 Task: Buy 5 Gum Stimulators from Oral Care section under best seller category for shipping address: Kaitlyn Wright, 2773 Fieldcrest Road, New York, New York 10005, Cell Number 6318992398. Pay from credit card ending with 7965, CVV 549
Action: Mouse moved to (961, 146)
Screenshot: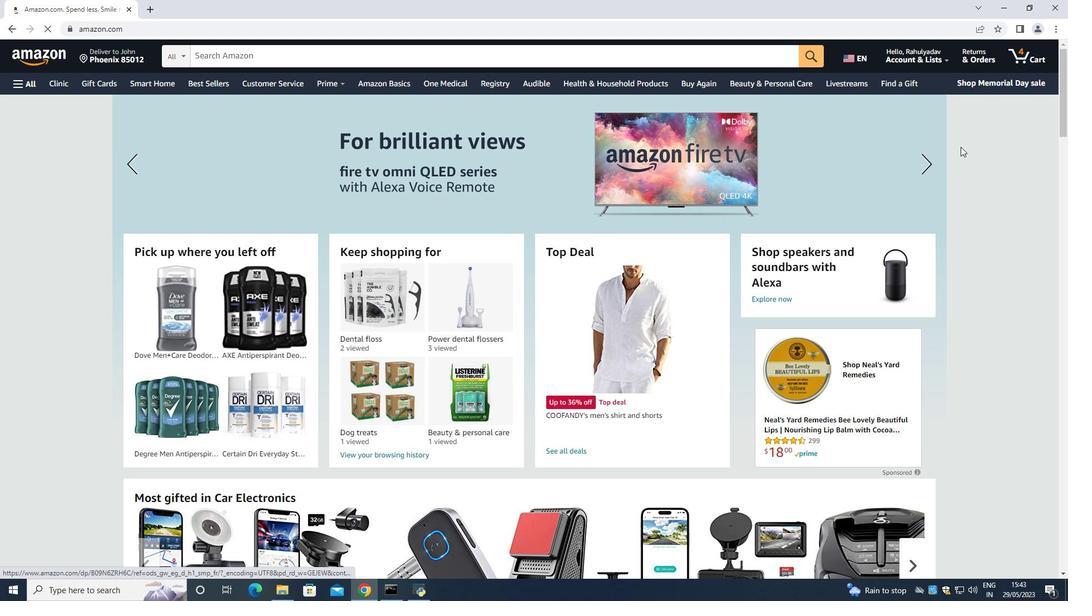 
Action: Key pressed <Key.shift><Key.shift>Gum<Key.space>
Screenshot: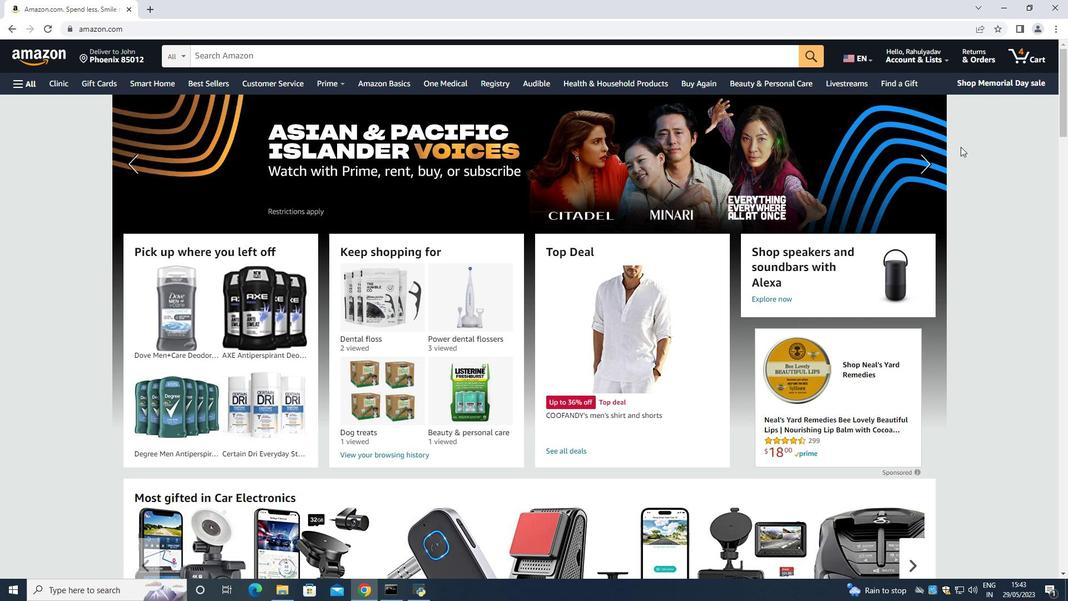 
Action: Mouse moved to (994, 115)
Screenshot: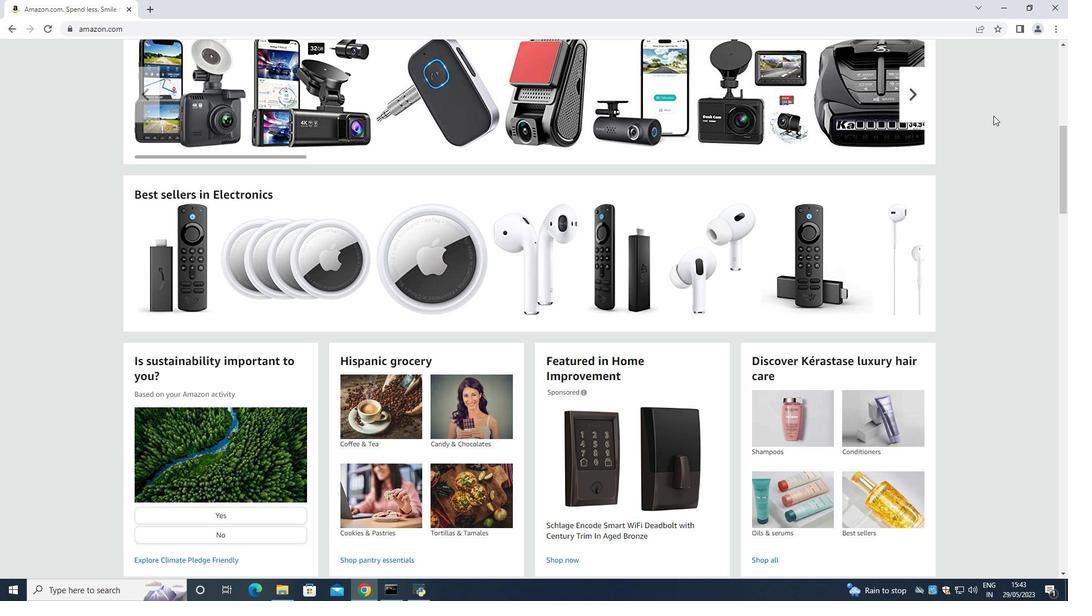 
Action: Mouse scrolled (994, 116) with delta (0, 0)
Screenshot: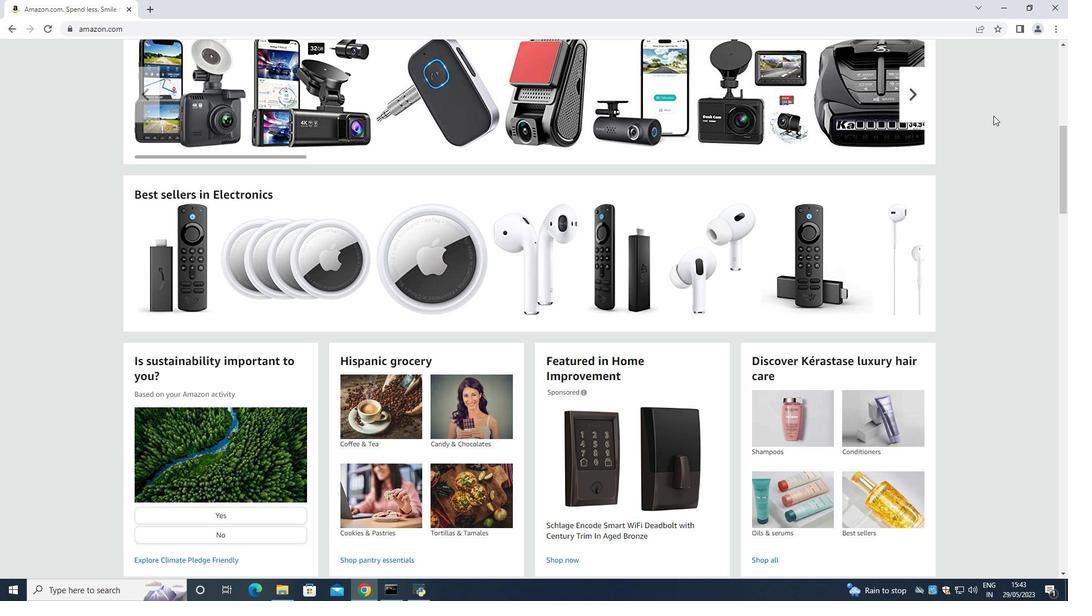 
Action: Mouse scrolled (994, 116) with delta (0, 0)
Screenshot: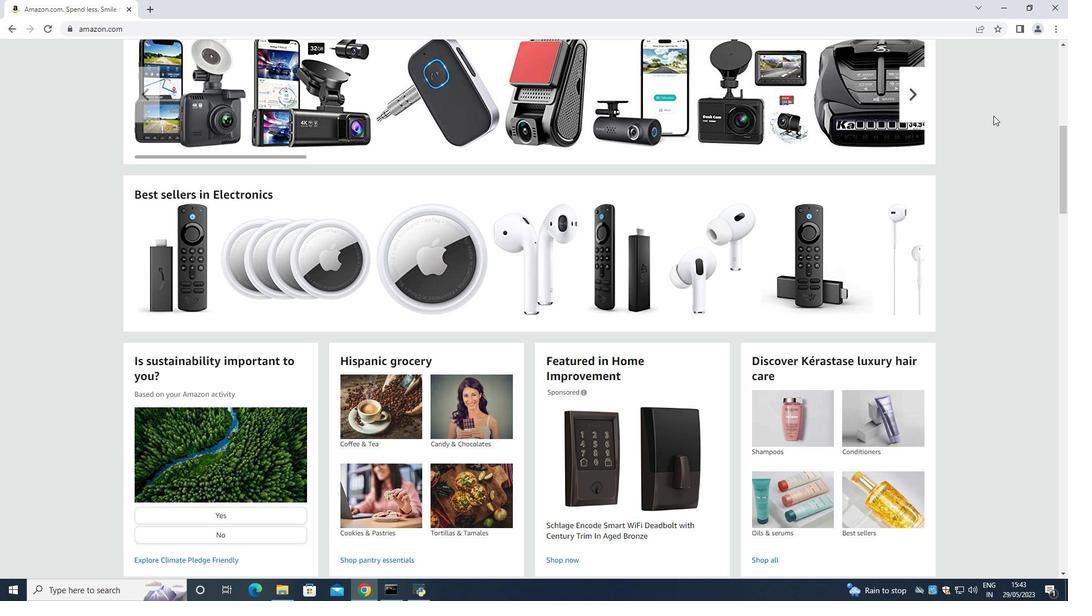 
Action: Mouse scrolled (994, 116) with delta (0, 0)
Screenshot: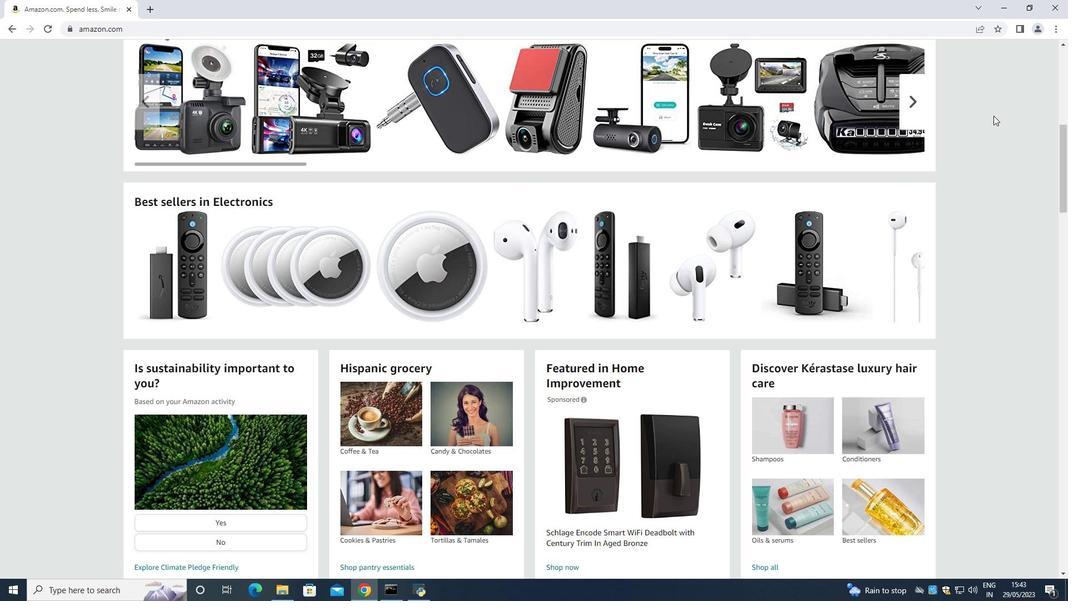 
Action: Mouse scrolled (994, 116) with delta (0, 0)
Screenshot: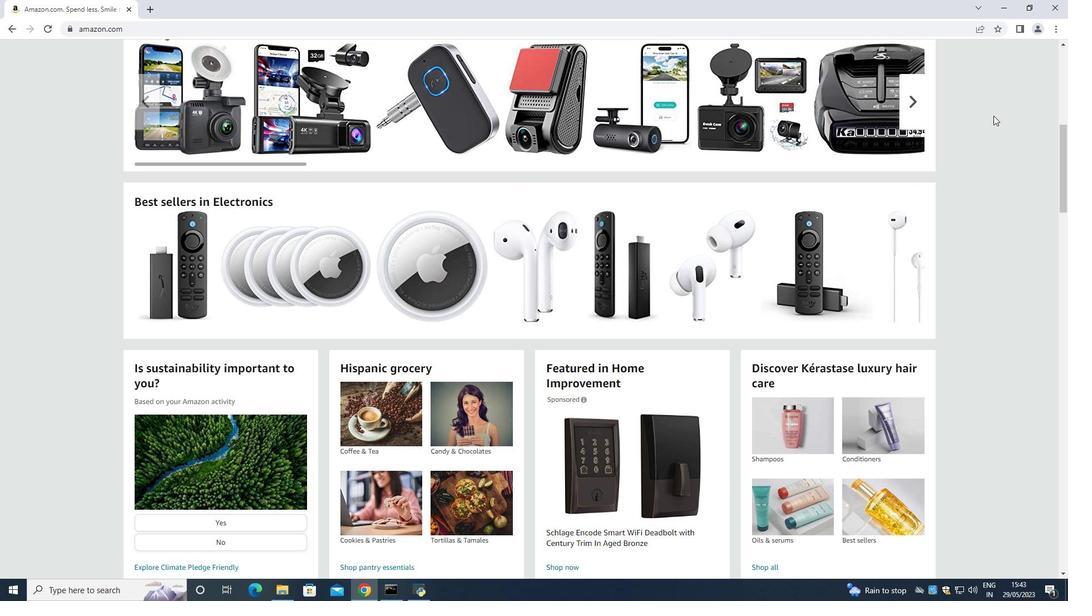 
Action: Mouse moved to (465, 69)
Screenshot: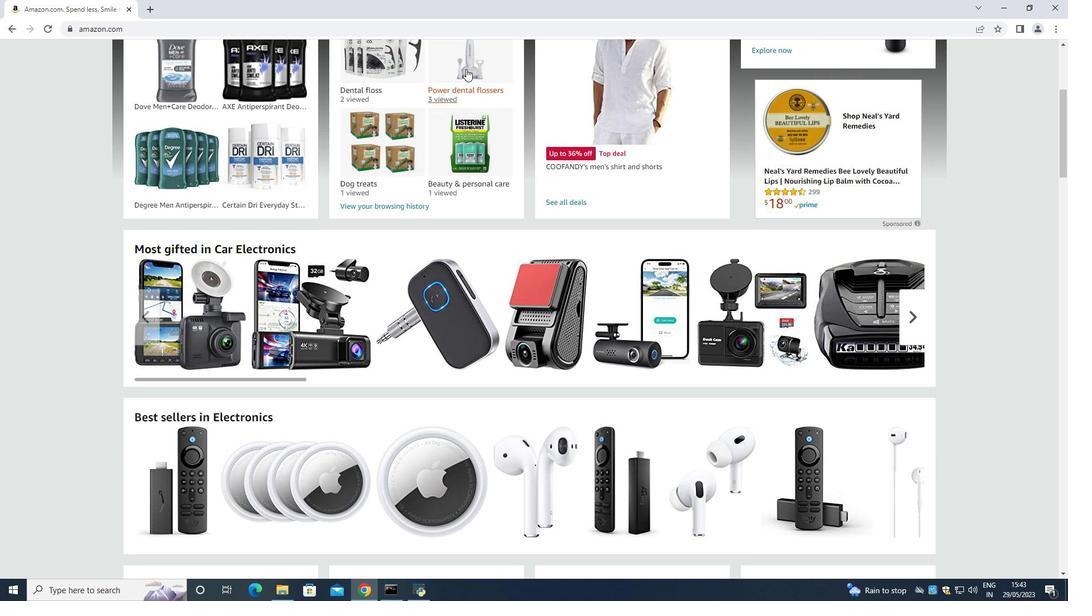 
Action: Mouse scrolled (465, 69) with delta (0, 0)
Screenshot: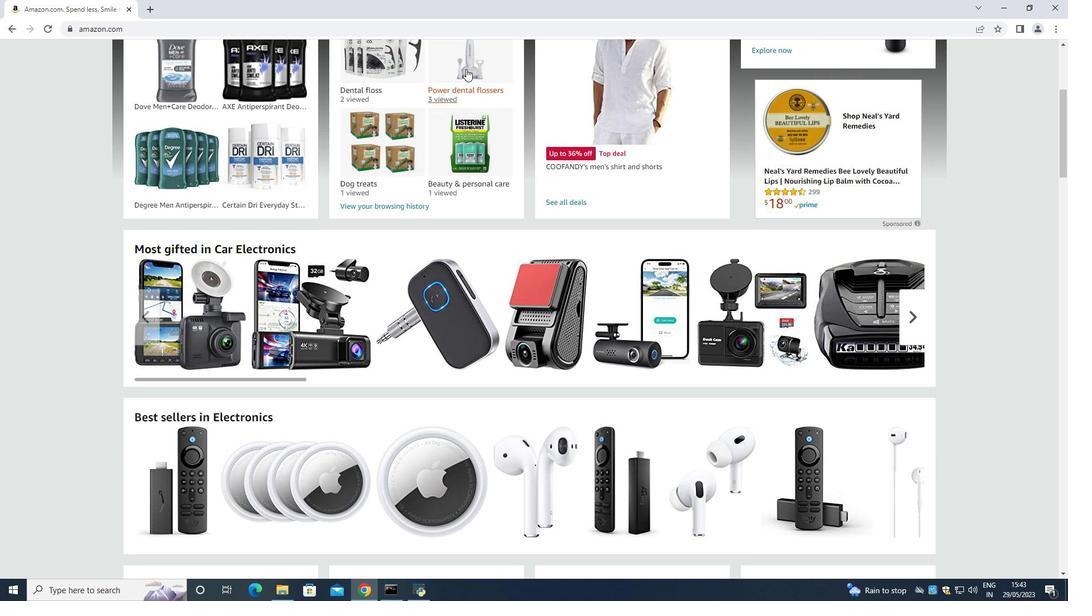 
Action: Mouse scrolled (465, 69) with delta (0, 0)
Screenshot: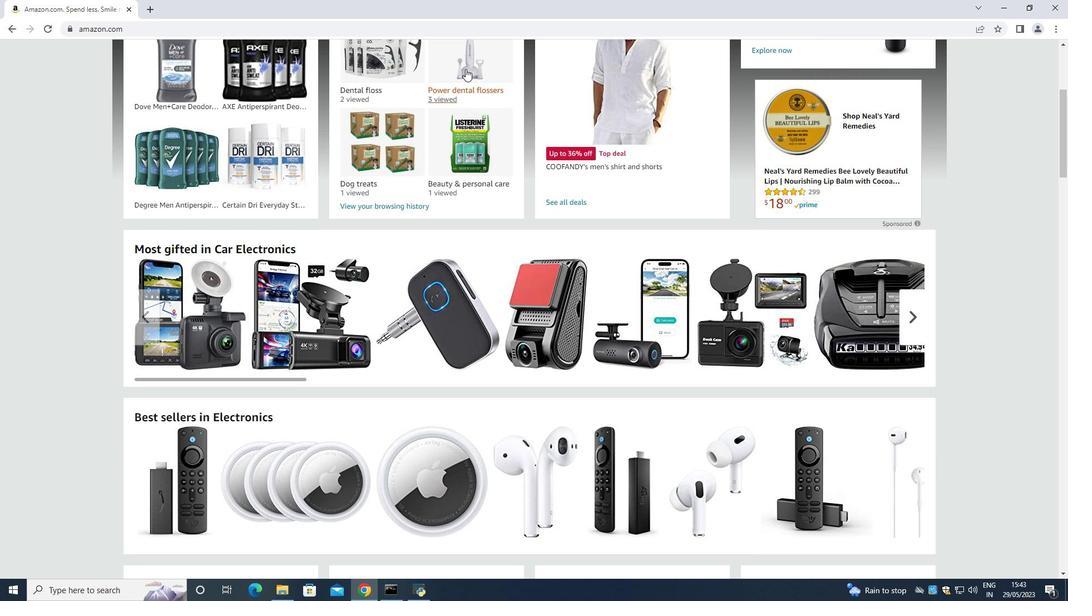 
Action: Mouse scrolled (465, 69) with delta (0, 0)
Screenshot: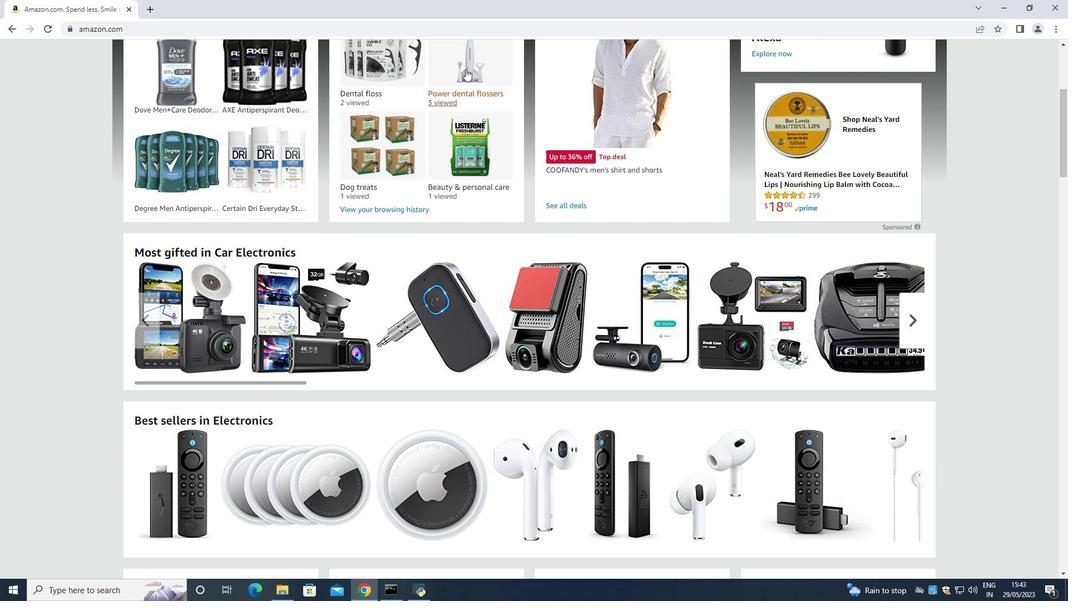 
Action: Mouse moved to (481, 142)
Screenshot: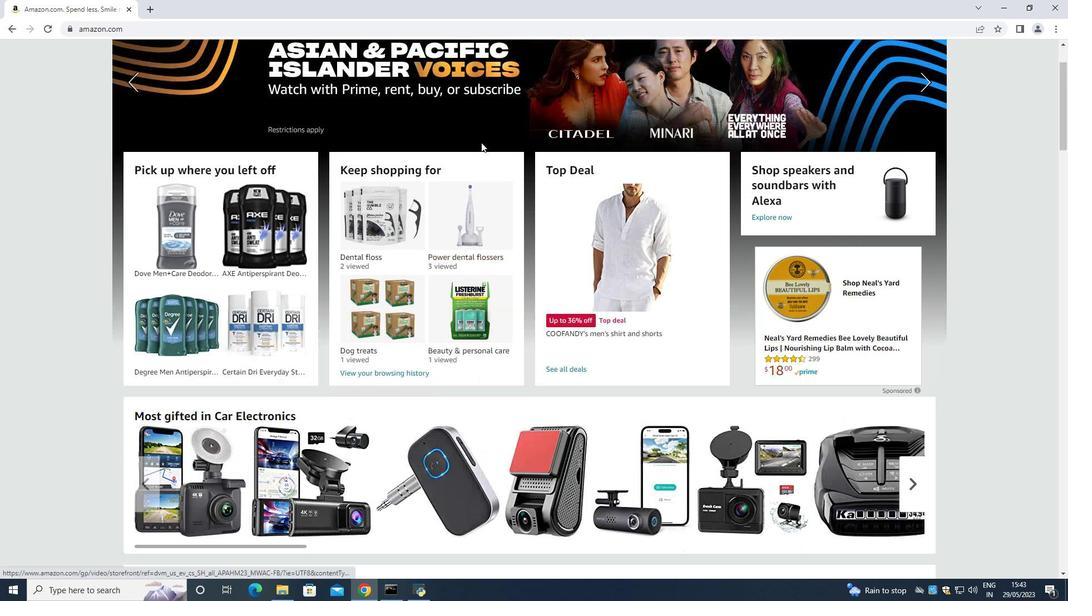 
Action: Mouse scrolled (481, 143) with delta (0, 0)
Screenshot: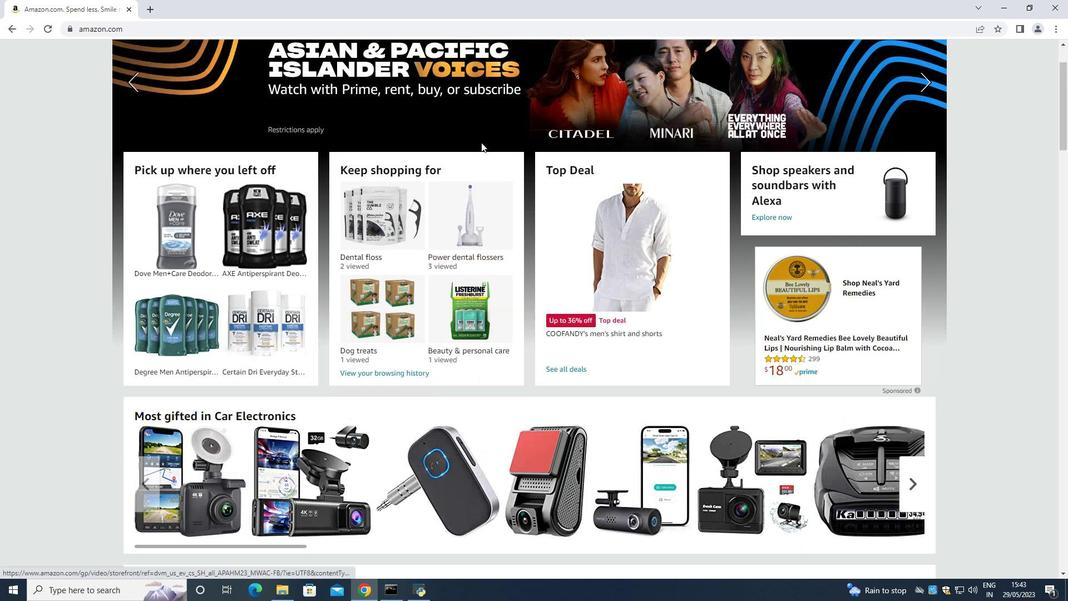 
Action: Mouse scrolled (481, 143) with delta (0, 0)
Screenshot: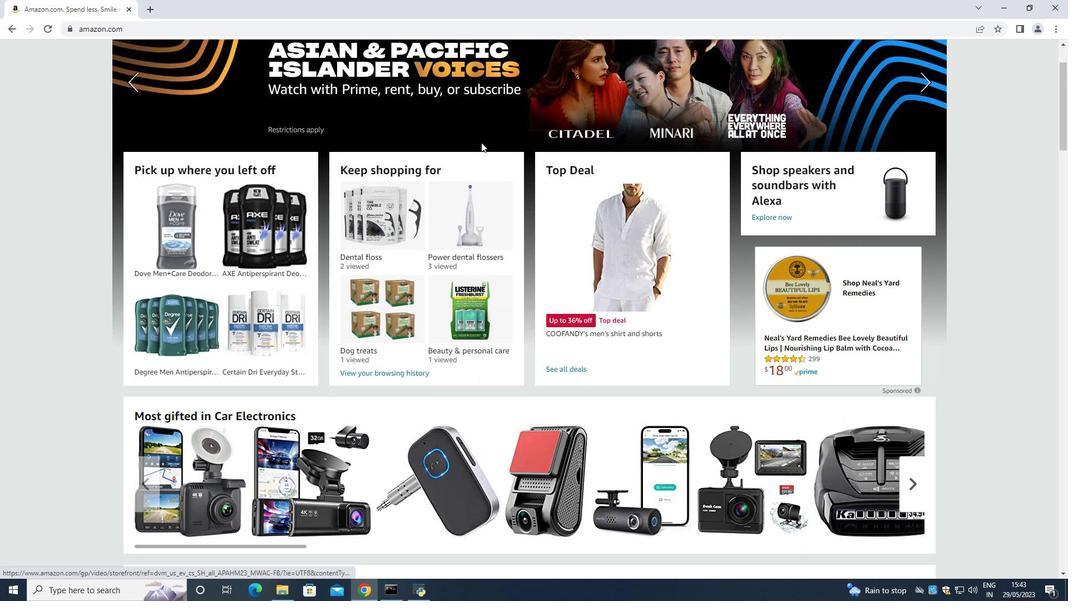
Action: Mouse scrolled (481, 143) with delta (0, 0)
Screenshot: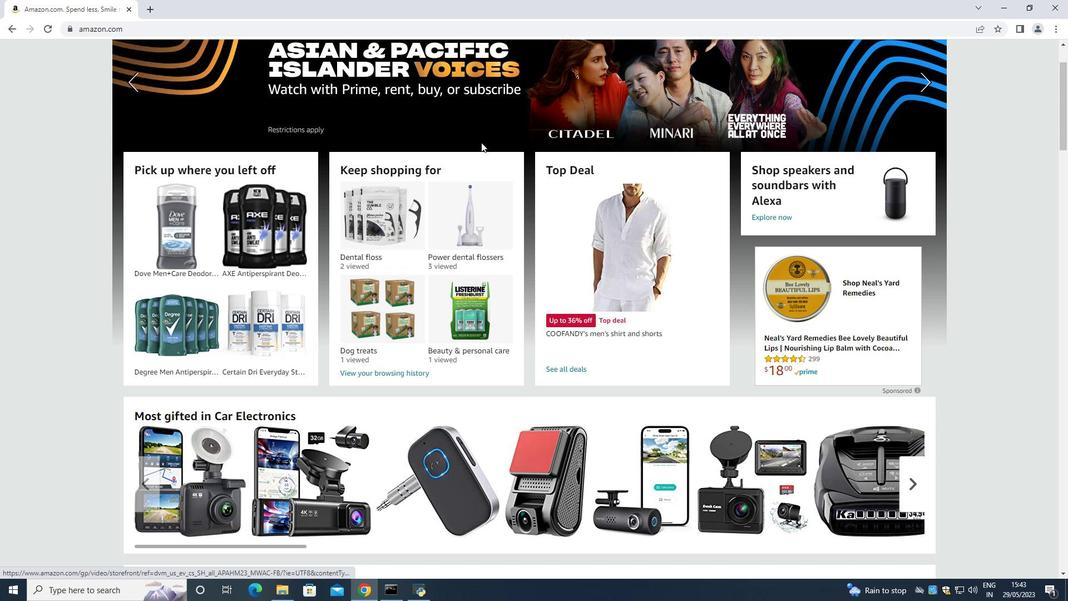 
Action: Mouse moved to (480, 142)
Screenshot: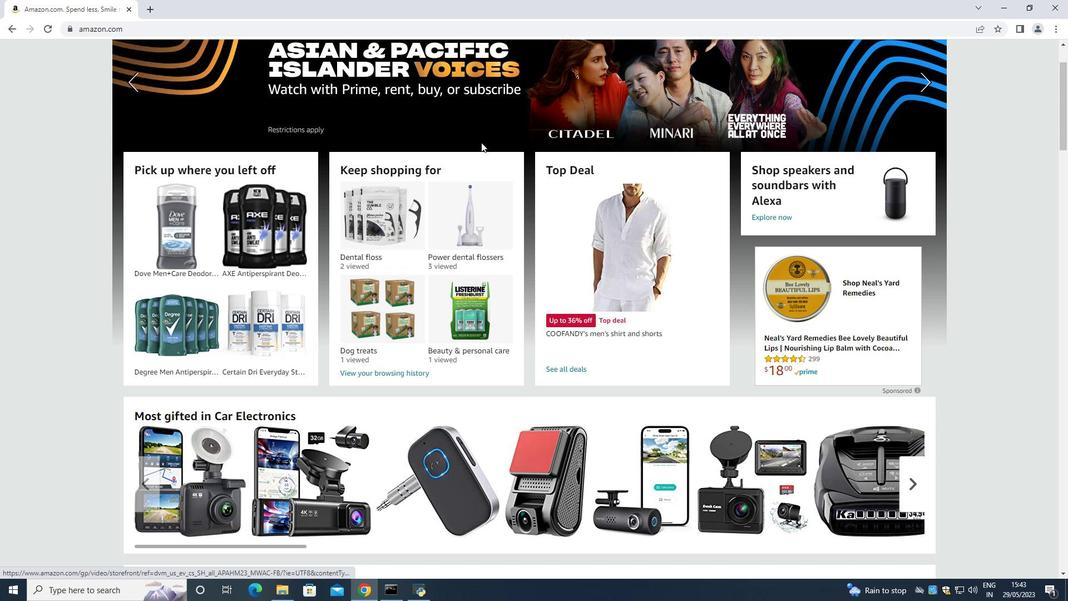 
Action: Mouse scrolled (480, 143) with delta (0, 0)
Screenshot: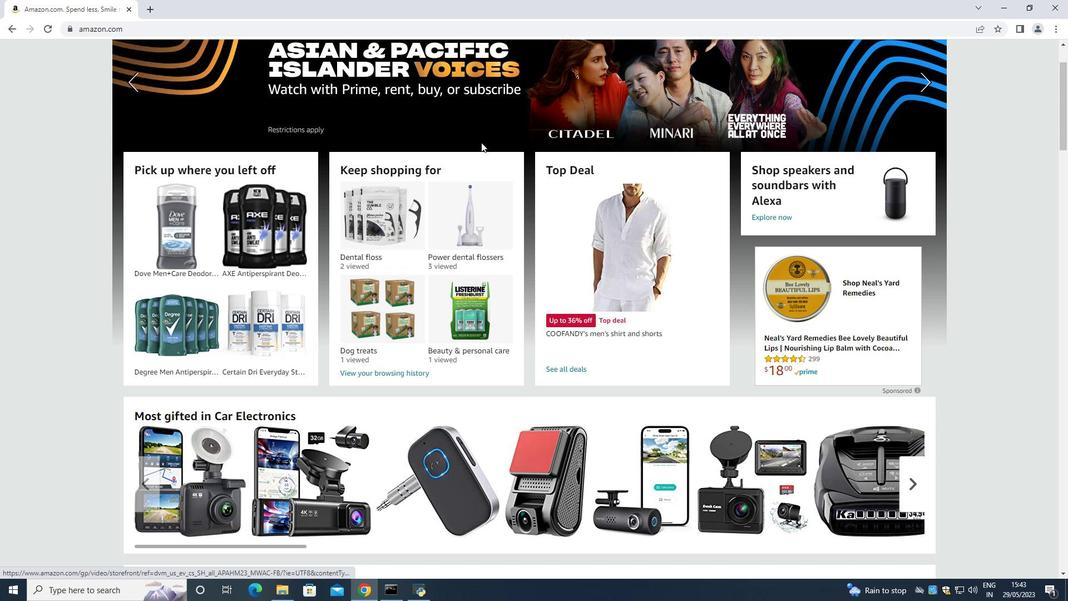 
Action: Mouse moved to (478, 125)
Screenshot: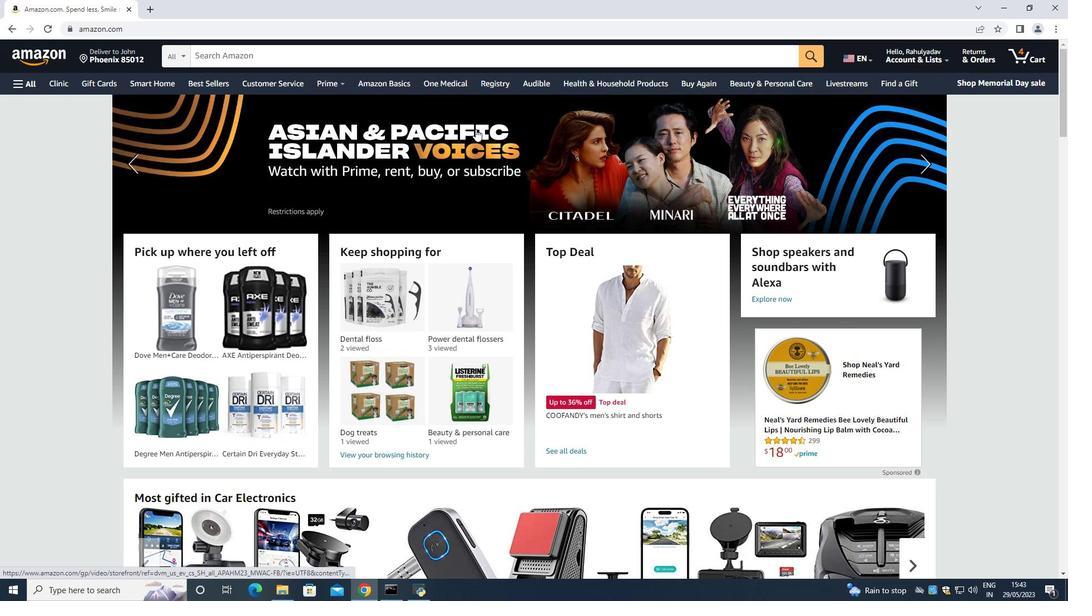 
Action: Mouse scrolled (478, 126) with delta (0, 0)
Screenshot: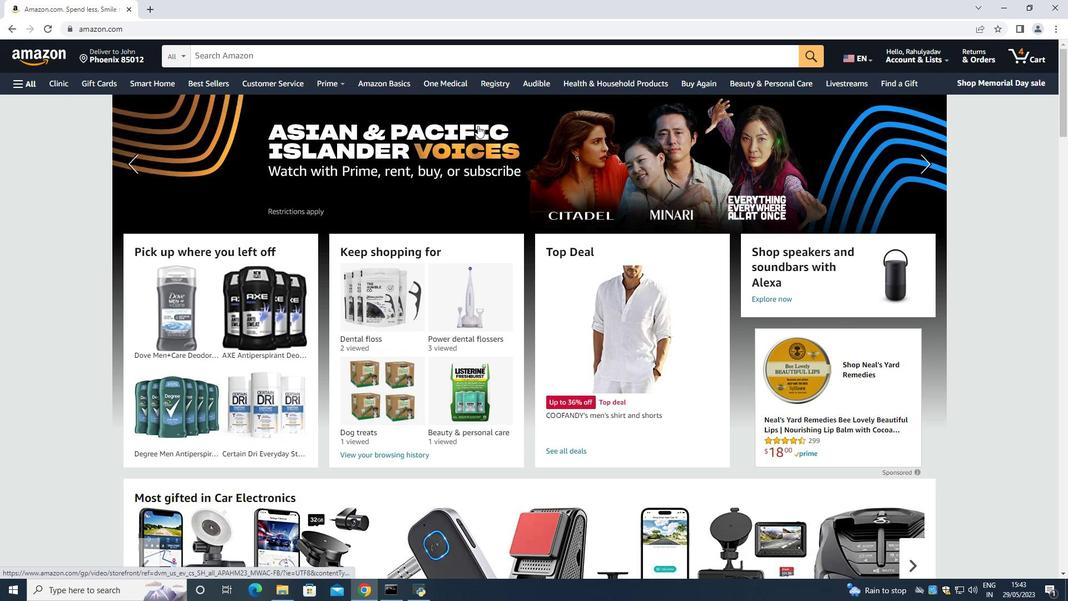 
Action: Mouse scrolled (478, 126) with delta (0, 0)
Screenshot: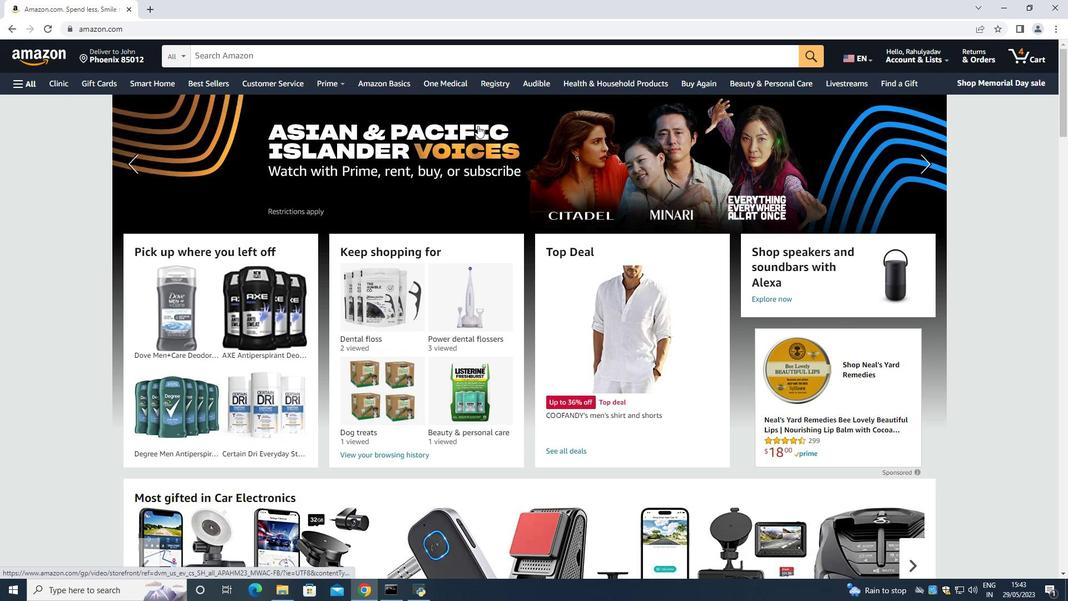 
Action: Mouse scrolled (478, 126) with delta (0, 0)
Screenshot: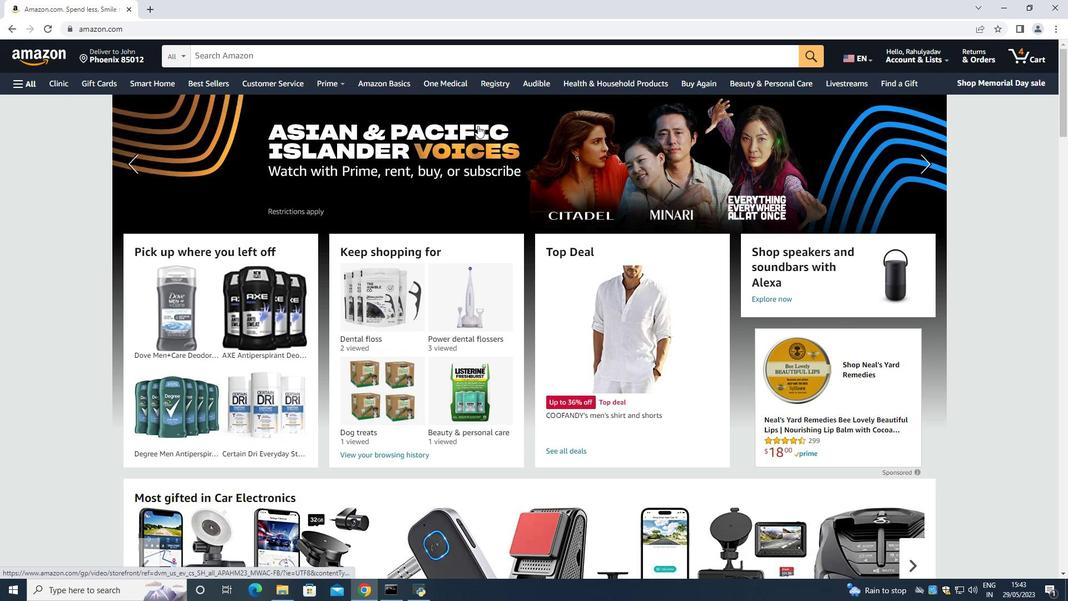 
Action: Mouse scrolled (478, 126) with delta (0, 0)
Screenshot: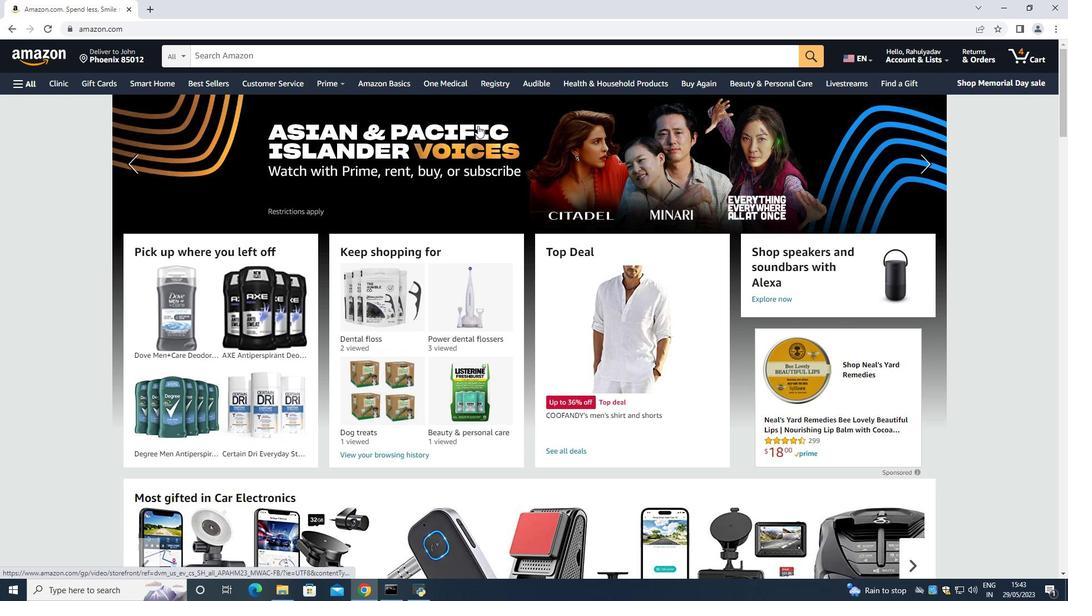 
Action: Mouse scrolled (478, 126) with delta (0, 0)
Screenshot: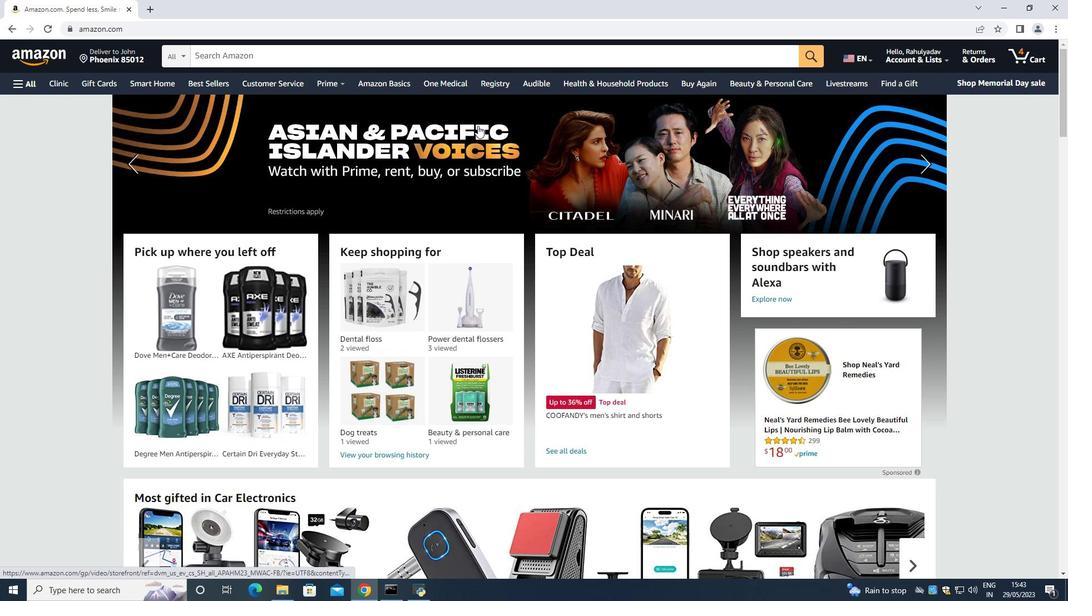 
Action: Mouse moved to (420, 47)
Screenshot: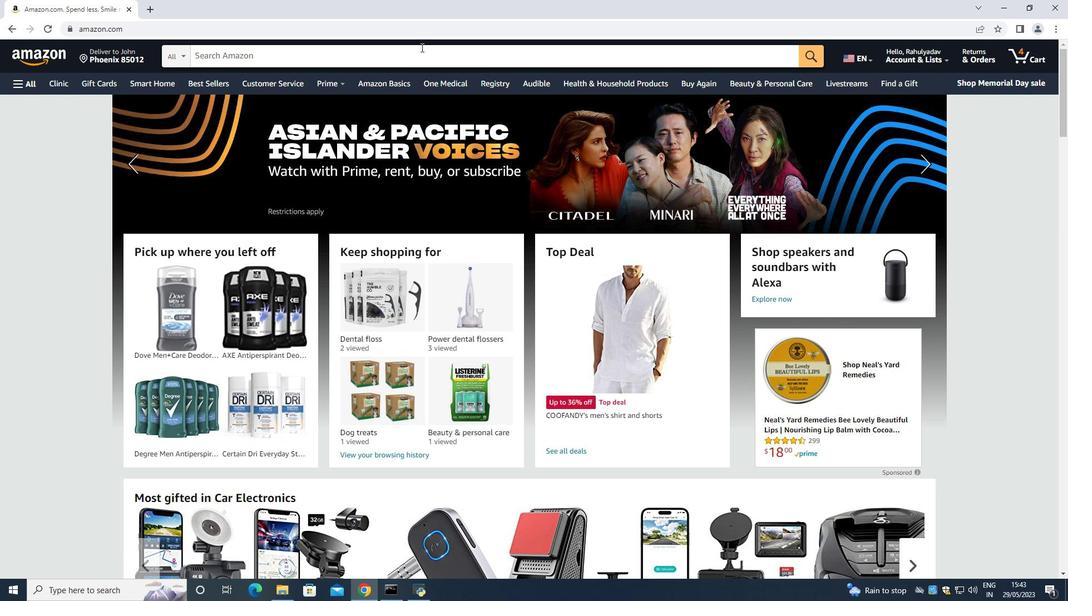 
Action: Mouse pressed left at (420, 47)
Screenshot: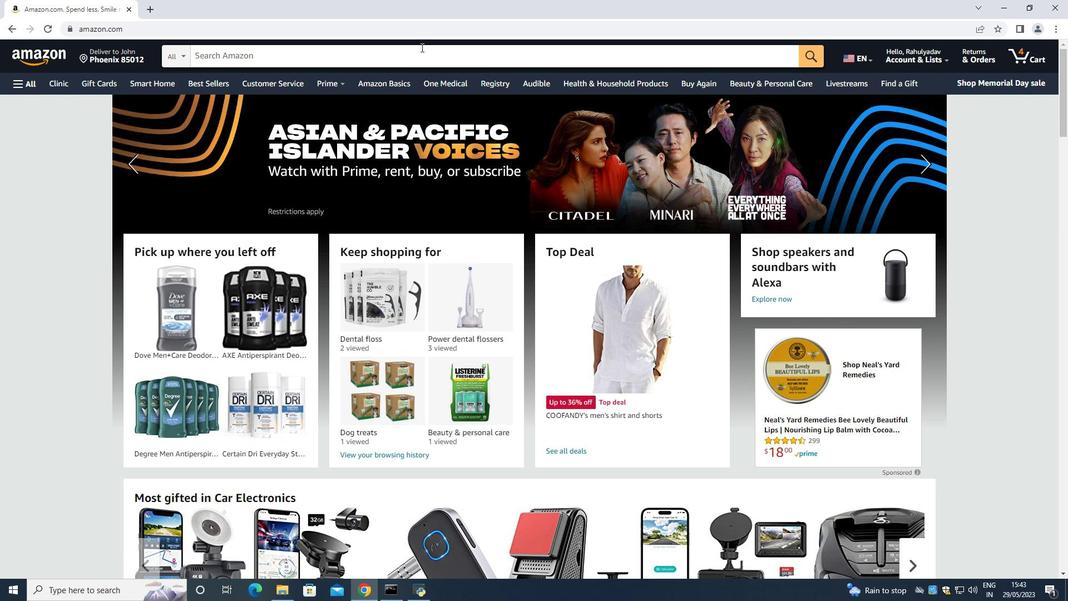 
Action: Mouse moved to (420, 53)
Screenshot: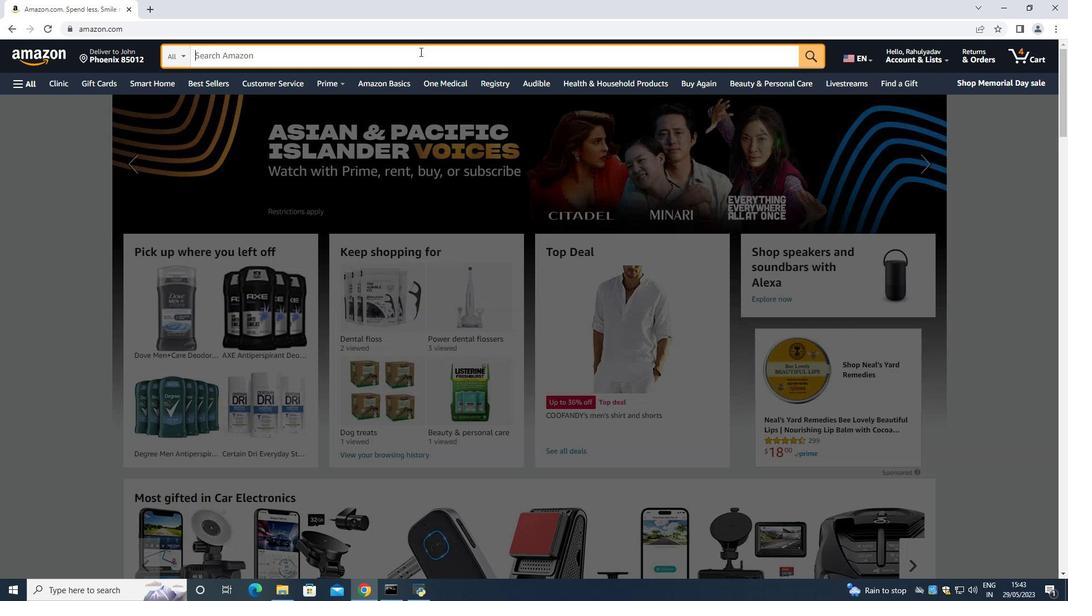 
Action: Key pressed <Key.shift>G
Screenshot: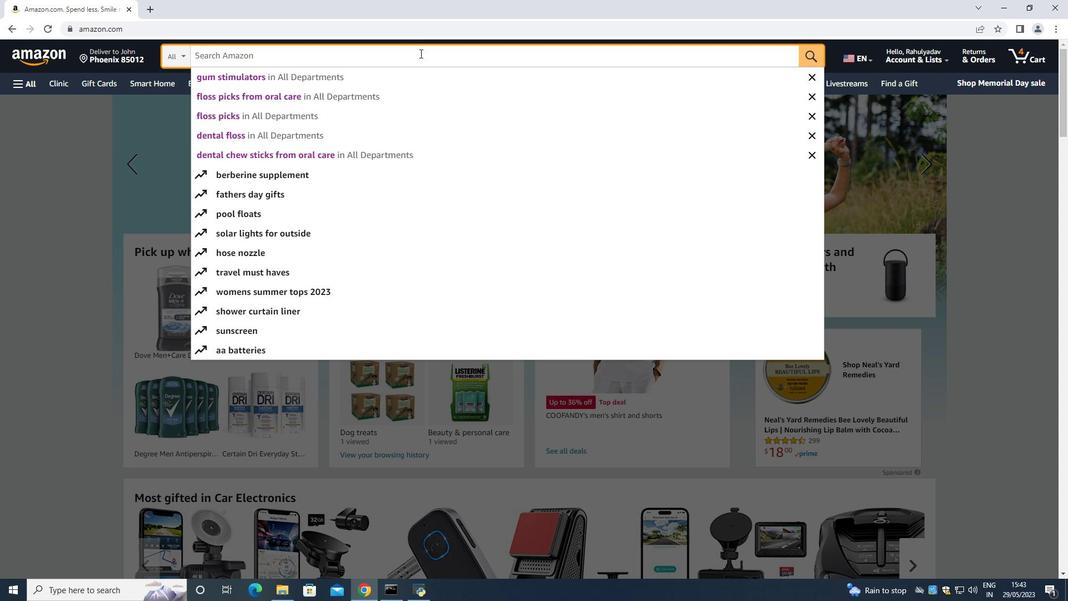 
Action: Mouse moved to (419, 53)
Screenshot: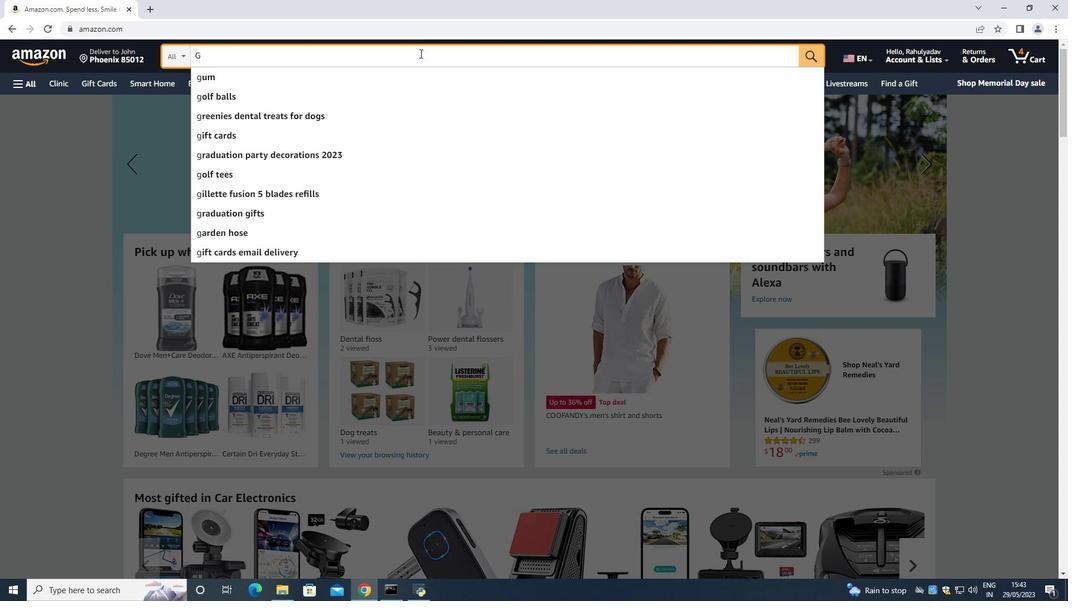 
Action: Key pressed um<Key.space><Key.shift>Stimulator<Key.space><Key.enter>
Screenshot: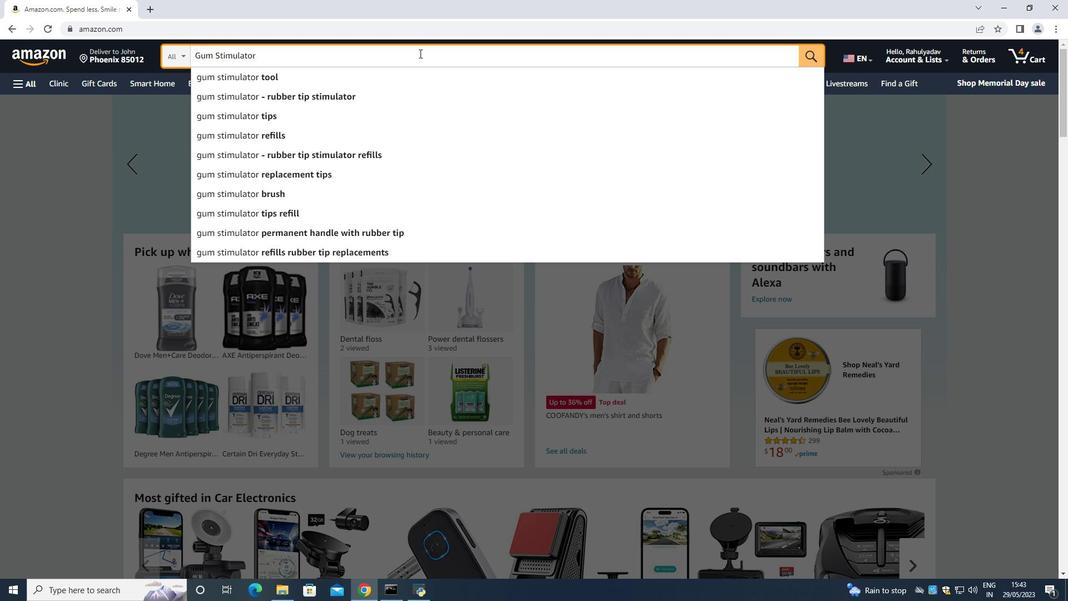 
Action: Mouse moved to (27, 278)
Screenshot: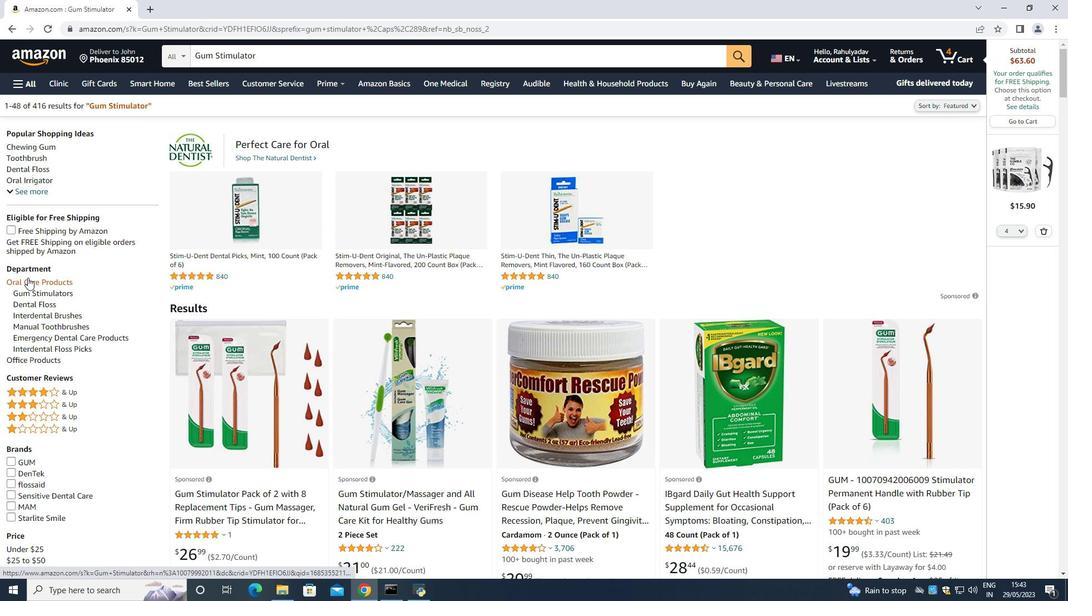 
Action: Mouse pressed left at (27, 278)
Screenshot: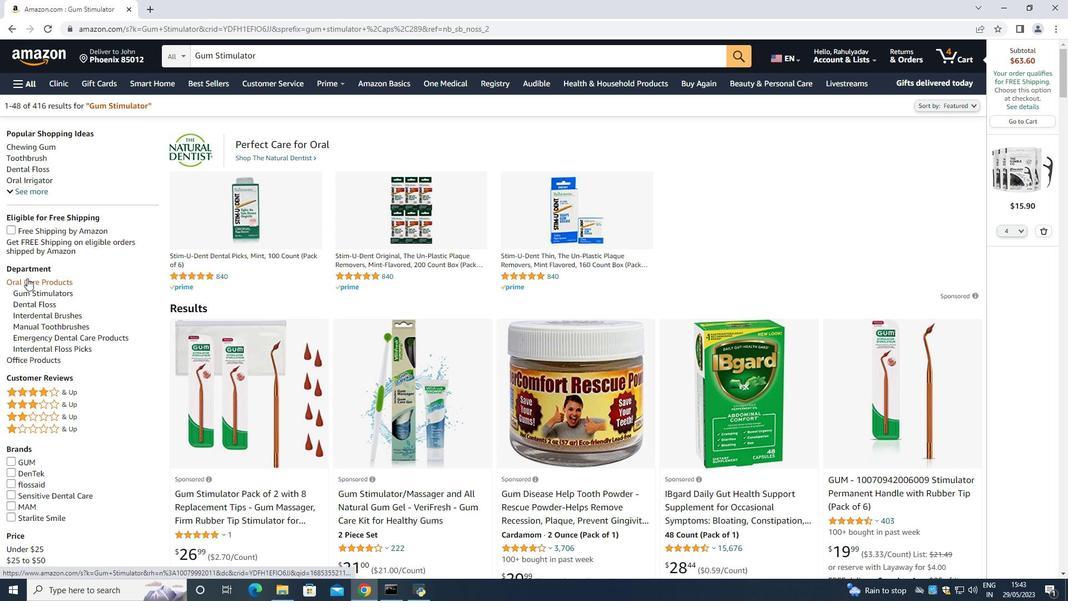 
Action: Mouse moved to (238, 422)
Screenshot: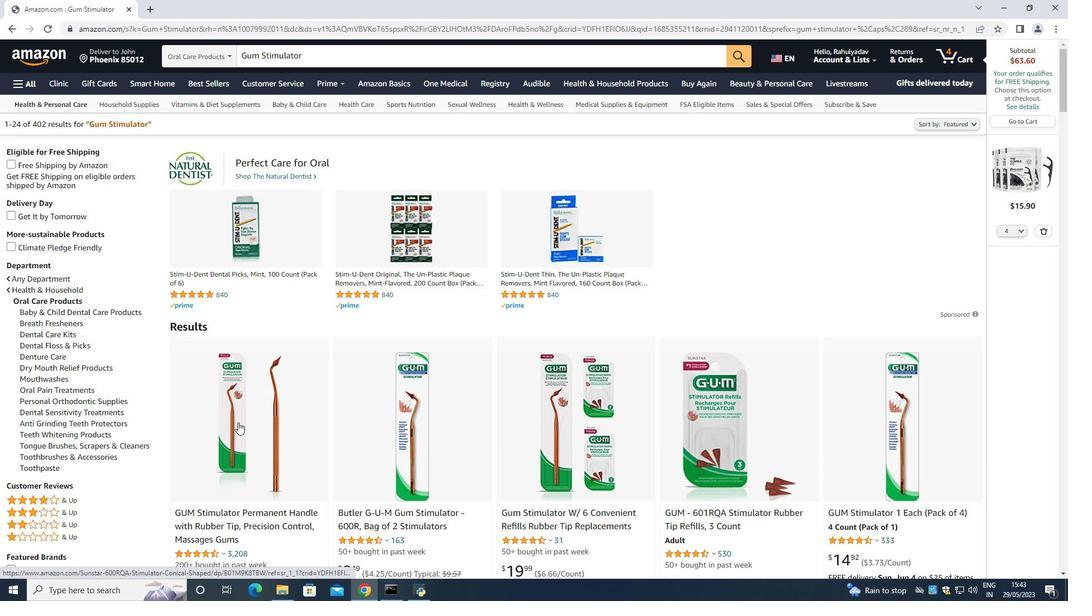 
Action: Mouse scrolled (238, 421) with delta (0, 0)
Screenshot: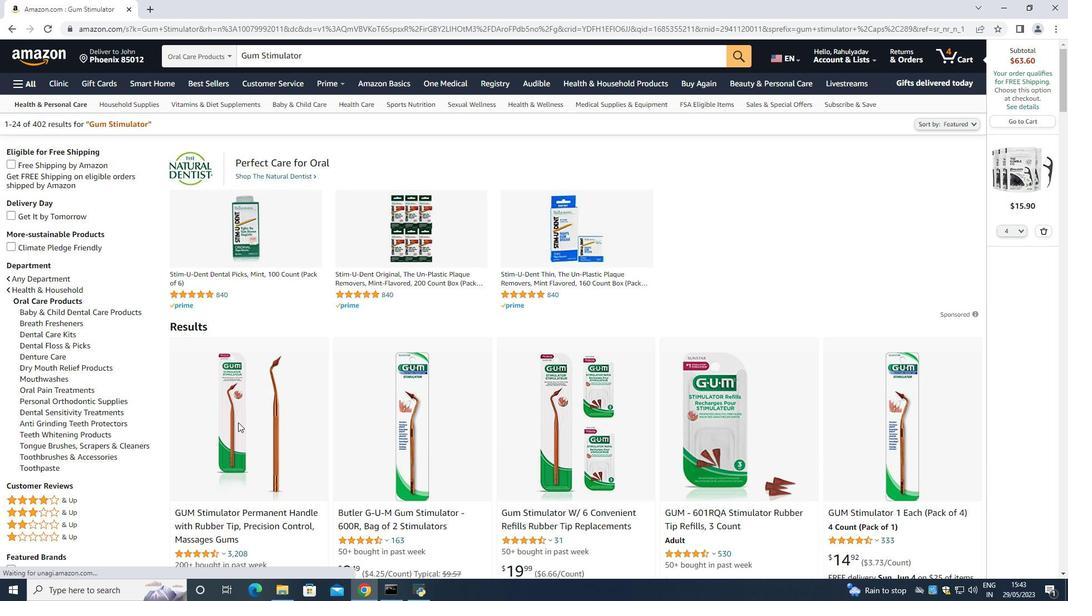 
Action: Mouse moved to (409, 439)
Screenshot: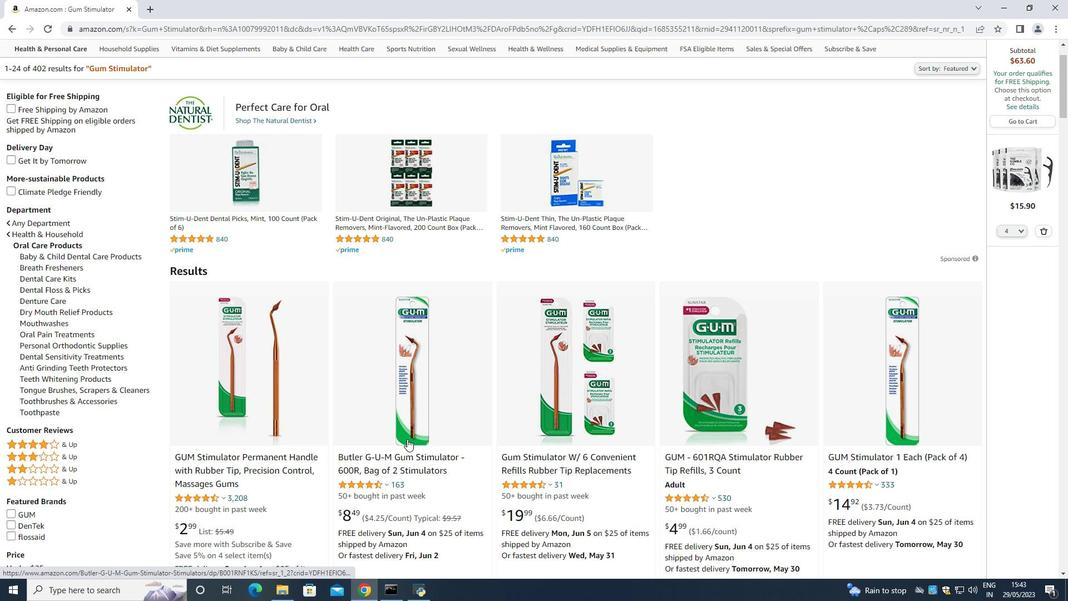 
Action: Mouse scrolled (409, 438) with delta (0, 0)
Screenshot: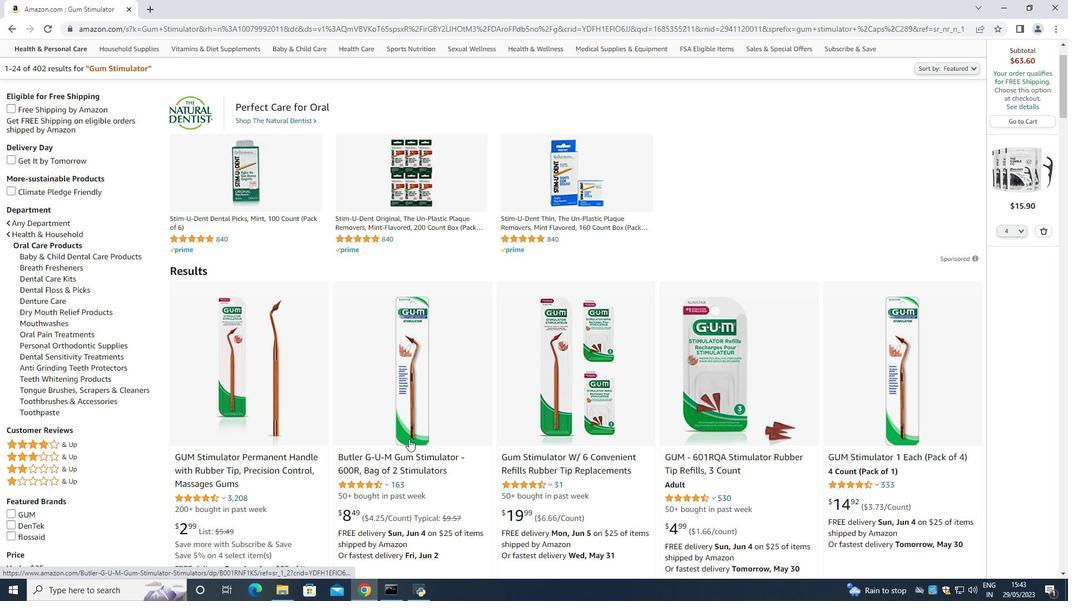 
Action: Mouse moved to (513, 437)
Screenshot: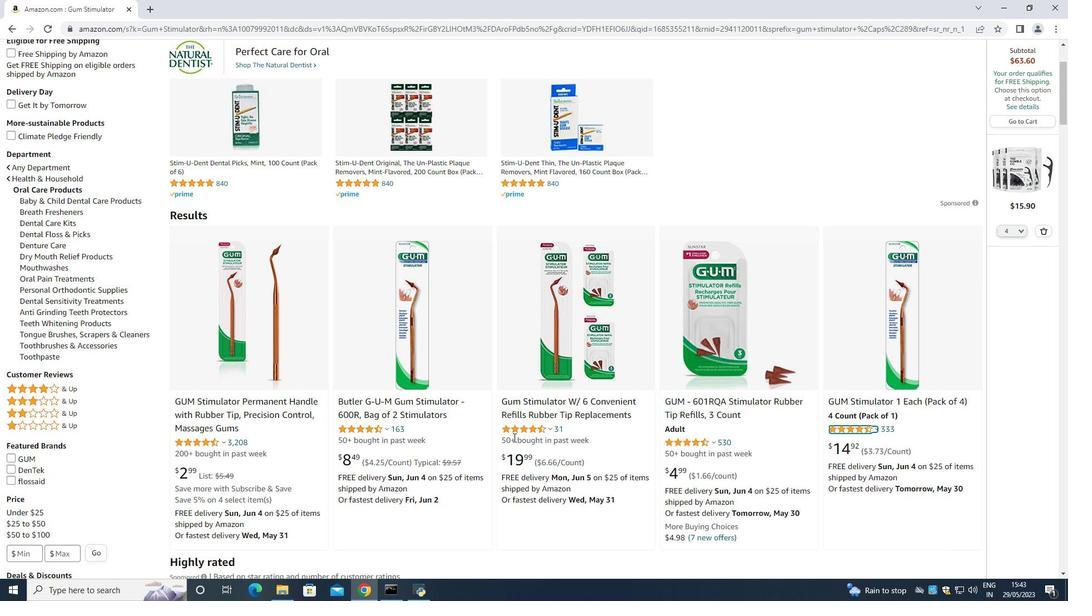 
Action: Mouse scrolled (513, 436) with delta (0, 0)
Screenshot: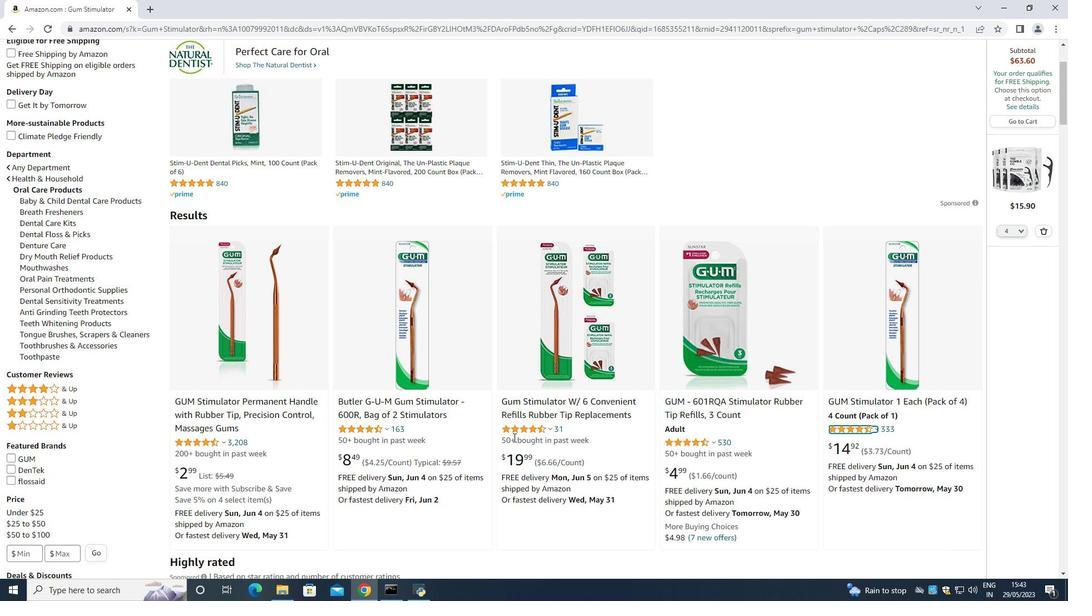 
Action: Mouse moved to (477, 453)
Screenshot: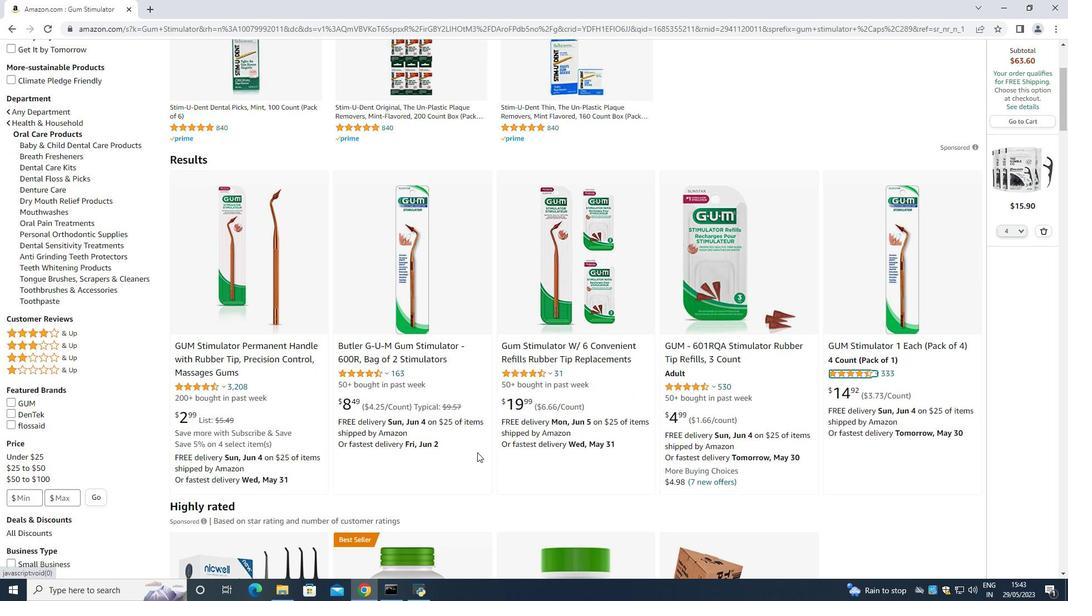 
Action: Mouse scrolled (477, 453) with delta (0, 0)
Screenshot: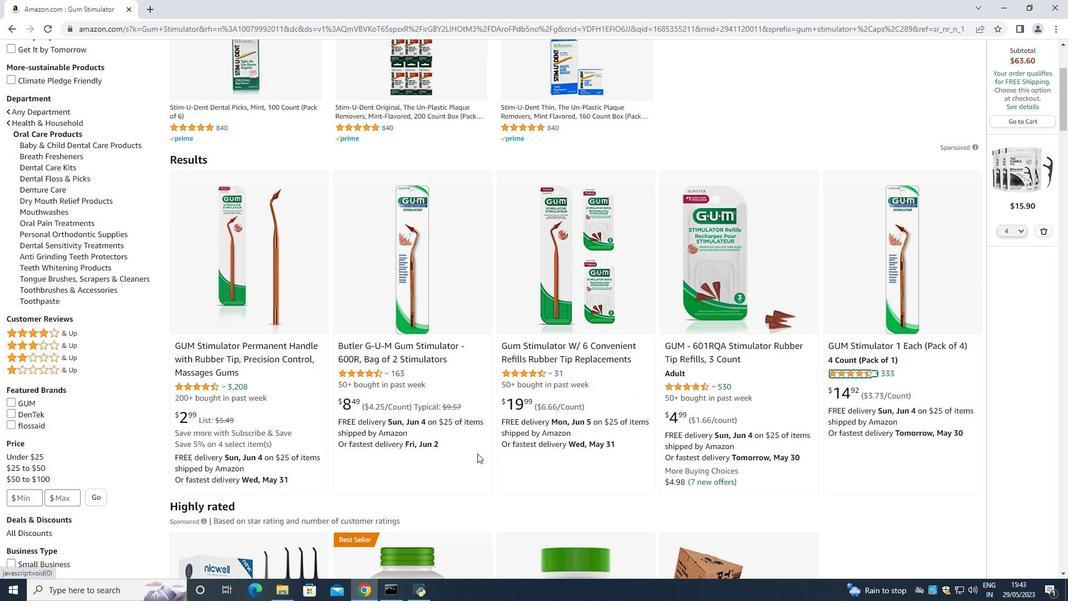 
Action: Mouse scrolled (477, 453) with delta (0, 0)
Screenshot: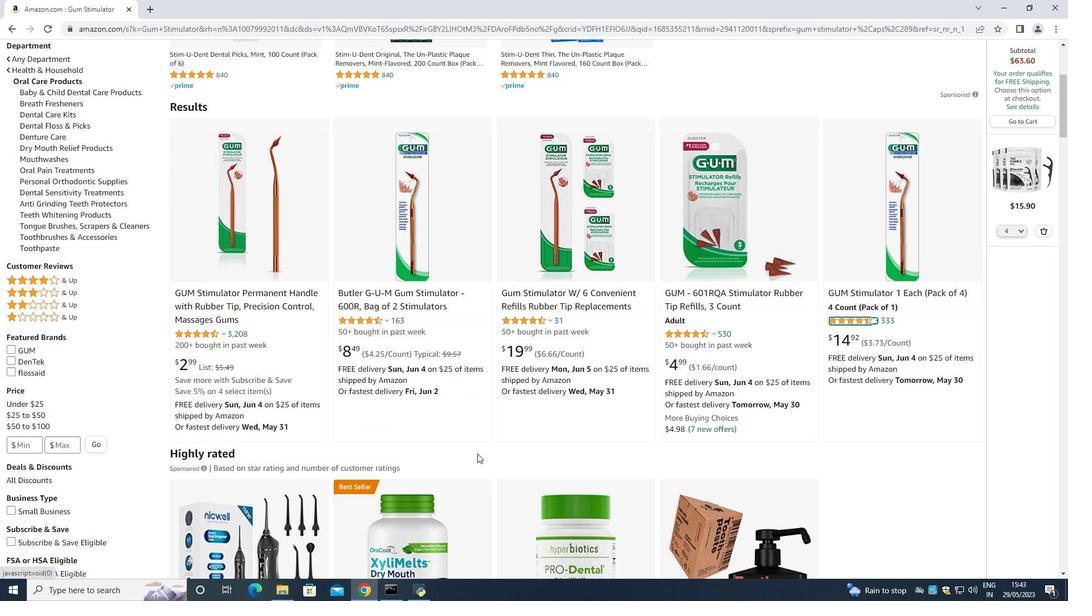 
Action: Mouse moved to (477, 453)
Screenshot: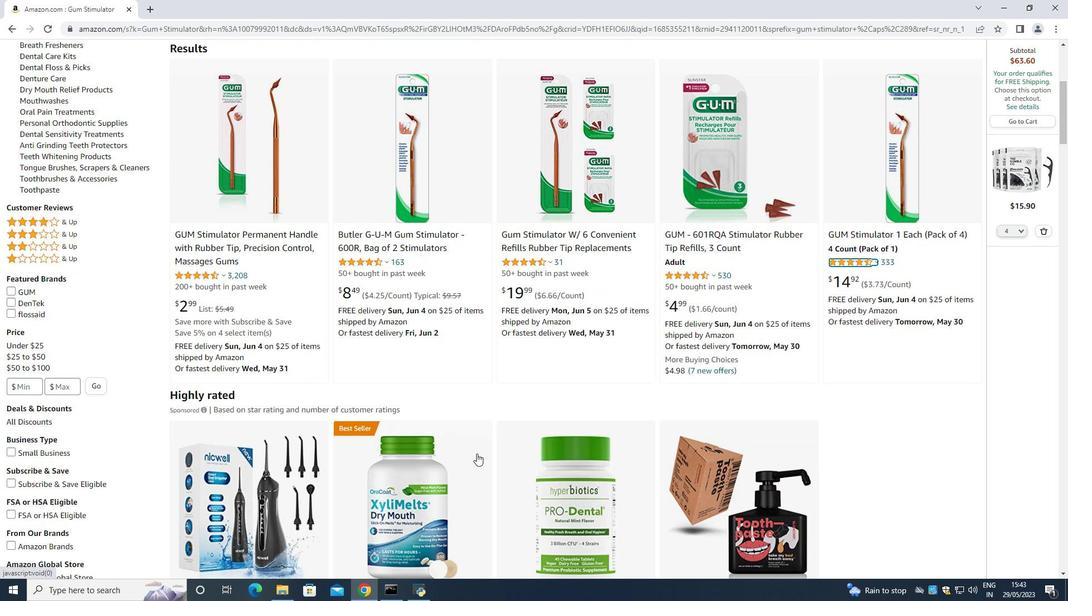 
Action: Mouse scrolled (477, 453) with delta (0, 0)
Screenshot: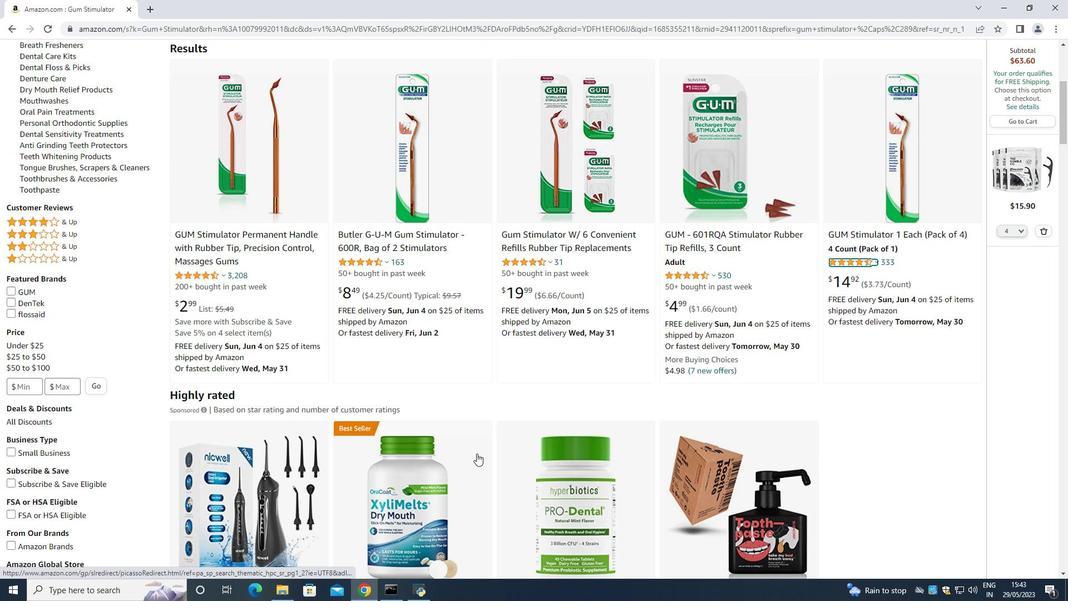 
Action: Mouse moved to (474, 452)
Screenshot: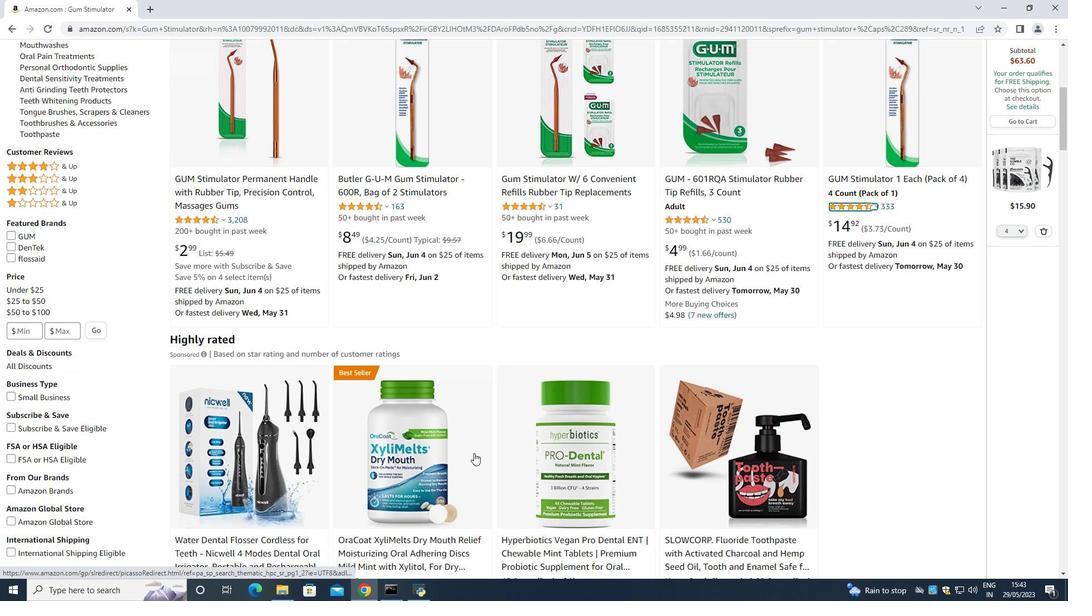 
Action: Key pressed <Key.down>
Screenshot: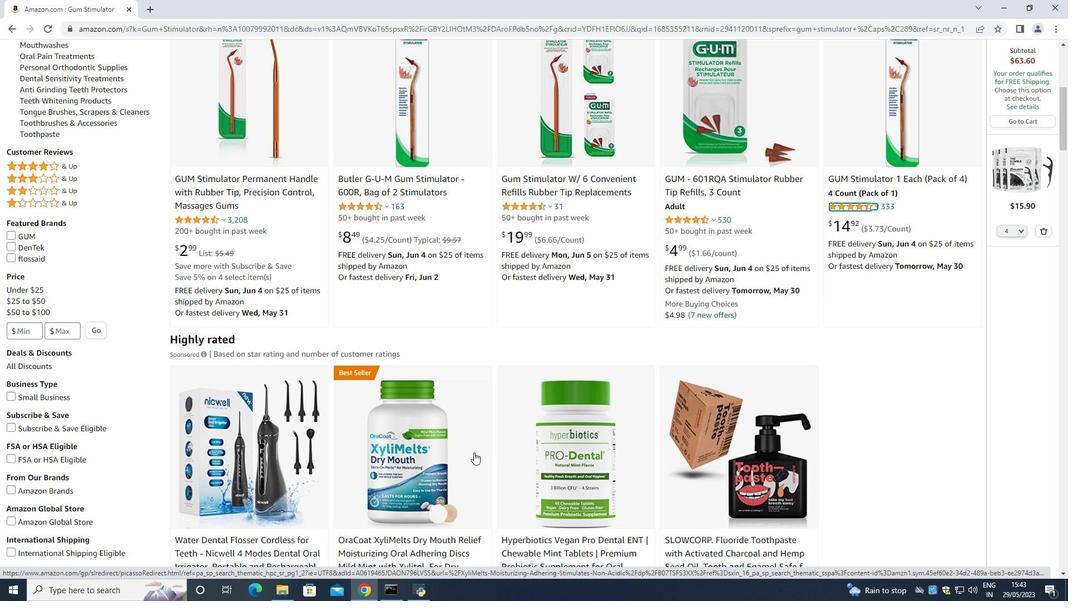 
Action: Mouse moved to (474, 452)
Screenshot: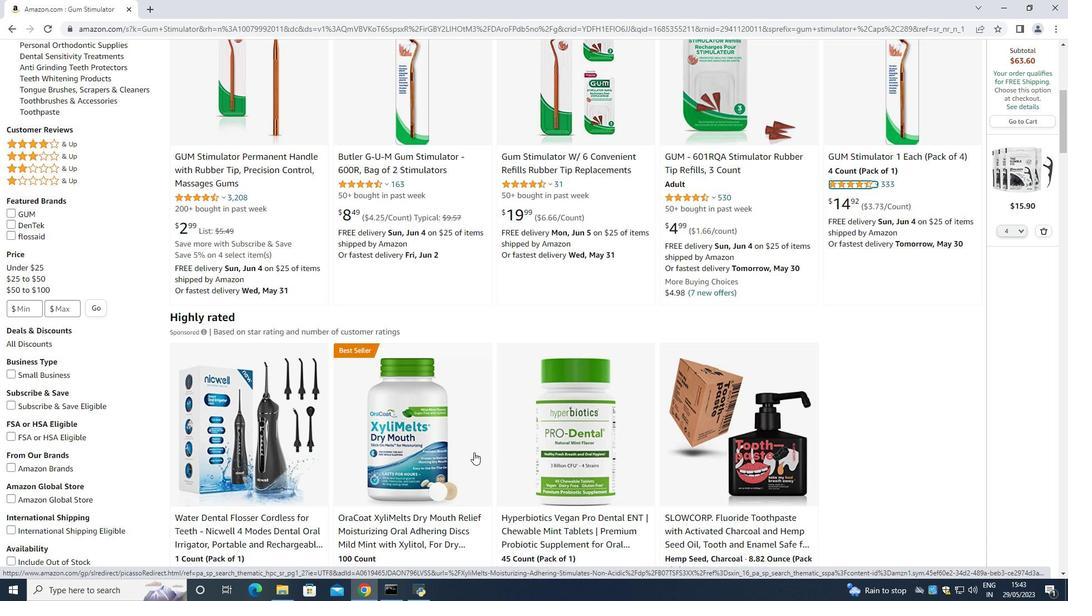 
Action: Key pressed <Key.down><Key.down><Key.down><Key.down><Key.down><Key.down><Key.down><Key.down><Key.down><Key.down><Key.down><Key.down><Key.down><Key.down><Key.down><Key.down><Key.down><Key.down><Key.down><Key.down><Key.down><Key.down><Key.down><Key.down><Key.down><Key.down><Key.down><Key.down><Key.down><Key.down><Key.down><Key.down><Key.down><Key.down><Key.down><Key.down><Key.down><Key.down><Key.down><Key.down><Key.down><Key.down><Key.down><Key.down><Key.down><Key.down><Key.down><Key.down><Key.down><Key.down><Key.down><Key.down><Key.down><Key.down><Key.down><Key.down><Key.down><Key.down><Key.down><Key.down><Key.down><Key.down><Key.down><Key.down><Key.down><Key.down><Key.down><Key.down><Key.down><Key.down><Key.down><Key.down><Key.down><Key.up><Key.up><Key.up><Key.up><Key.up><Key.up><Key.up><Key.up><Key.up><Key.up><Key.up><Key.up><Key.up><Key.up><Key.up><Key.up><Key.up><Key.up><Key.up><Key.up><Key.up><Key.up><Key.up><Key.up><Key.up><Key.up><Key.up><Key.up><Key.up><Key.up><Key.up><Key.up><Key.up><Key.up><Key.up><Key.up><Key.up><Key.up><Key.up><Key.up><Key.up><Key.up><Key.up><Key.up><Key.up><Key.up><Key.up><Key.up><Key.up><Key.up><Key.up><Key.up><Key.up><Key.up><Key.up><Key.up><Key.up><Key.up><Key.up><Key.up><Key.up><Key.up><Key.up><Key.up><Key.up><Key.up><Key.up><Key.up><Key.up><Key.up><Key.up><Key.up><Key.up><Key.up><Key.up><Key.up><Key.up><Key.up><Key.up><Key.up><Key.up><Key.up><Key.up><Key.up><Key.up><Key.up><Key.up><Key.up><Key.up><Key.up>
Screenshot: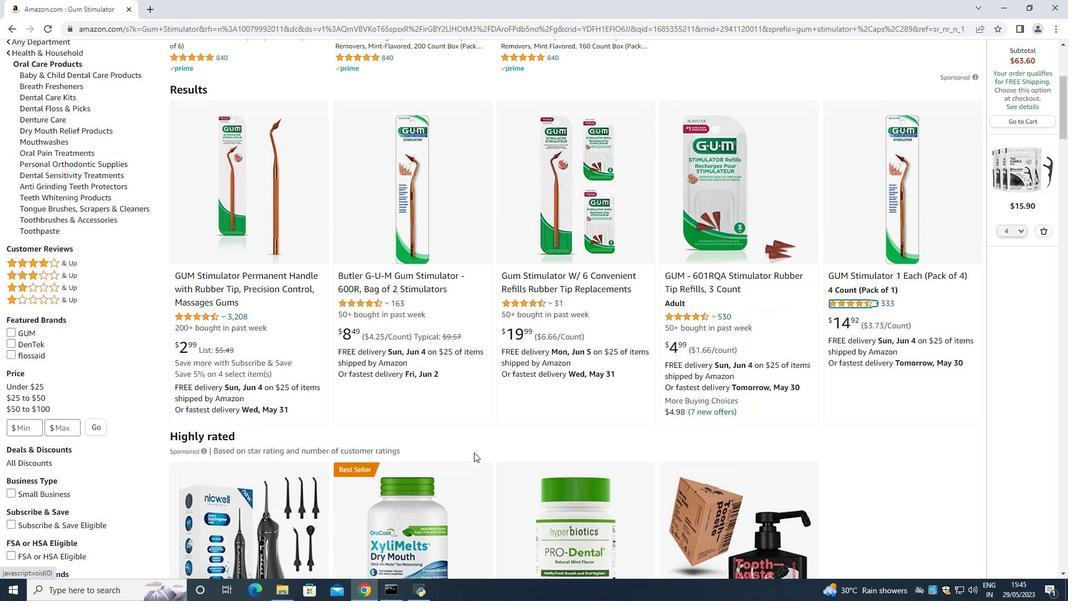 
Action: Mouse moved to (337, 379)
Screenshot: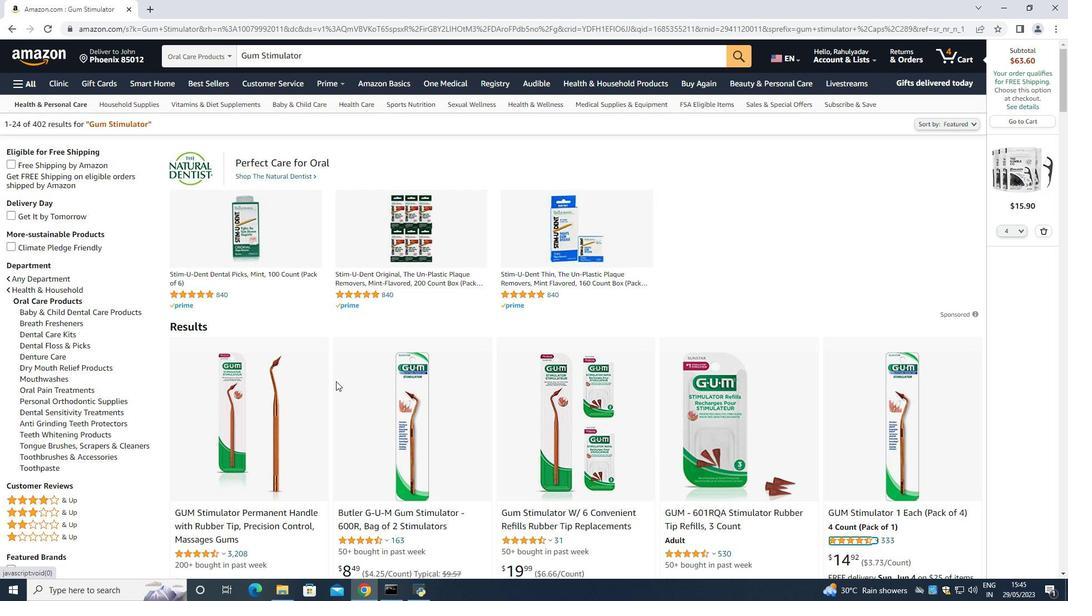 
Action: Mouse scrolled (337, 380) with delta (0, 0)
Screenshot: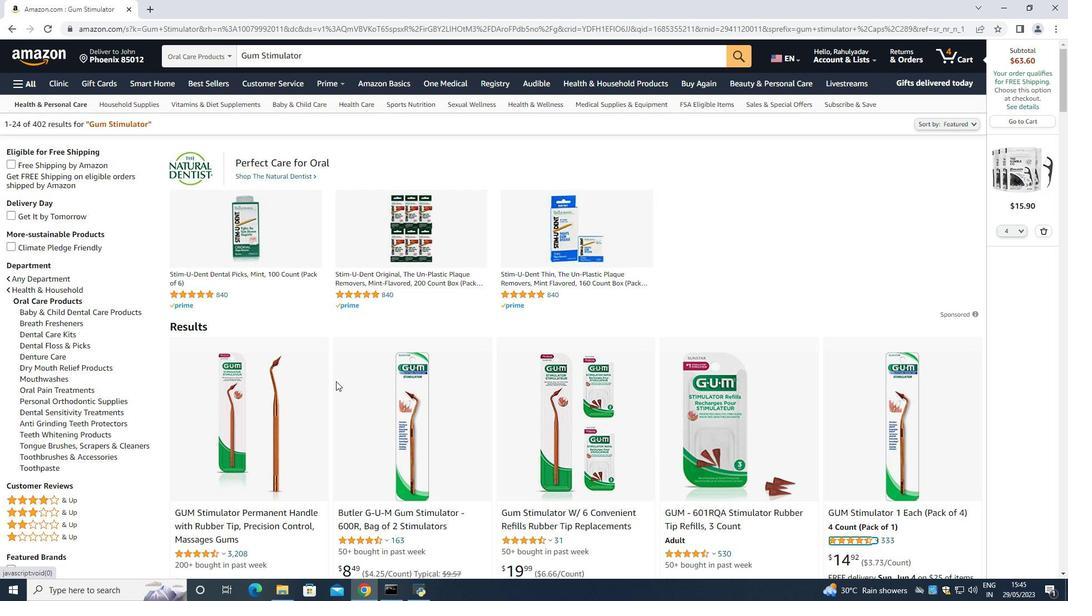 
Action: Mouse scrolled (337, 379) with delta (0, 0)
Screenshot: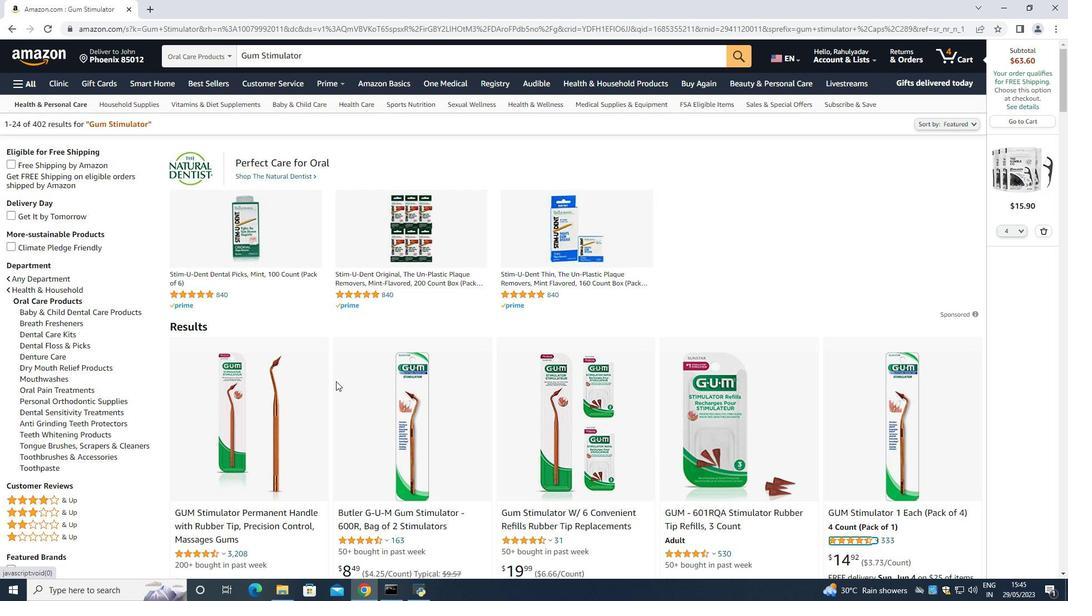 
Action: Mouse moved to (302, 397)
Screenshot: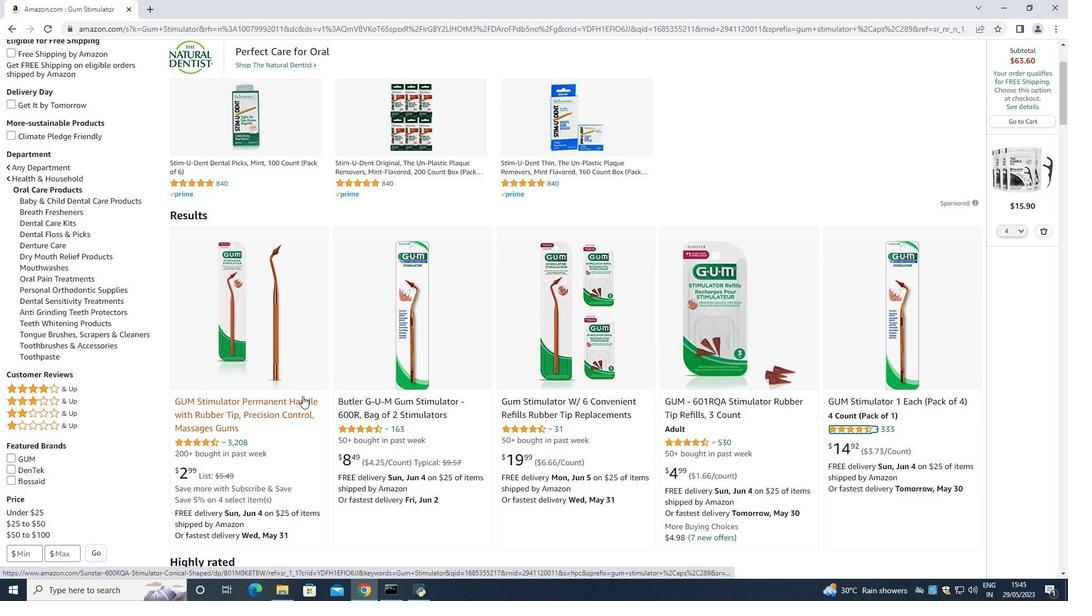 
Action: Mouse pressed left at (302, 397)
Screenshot: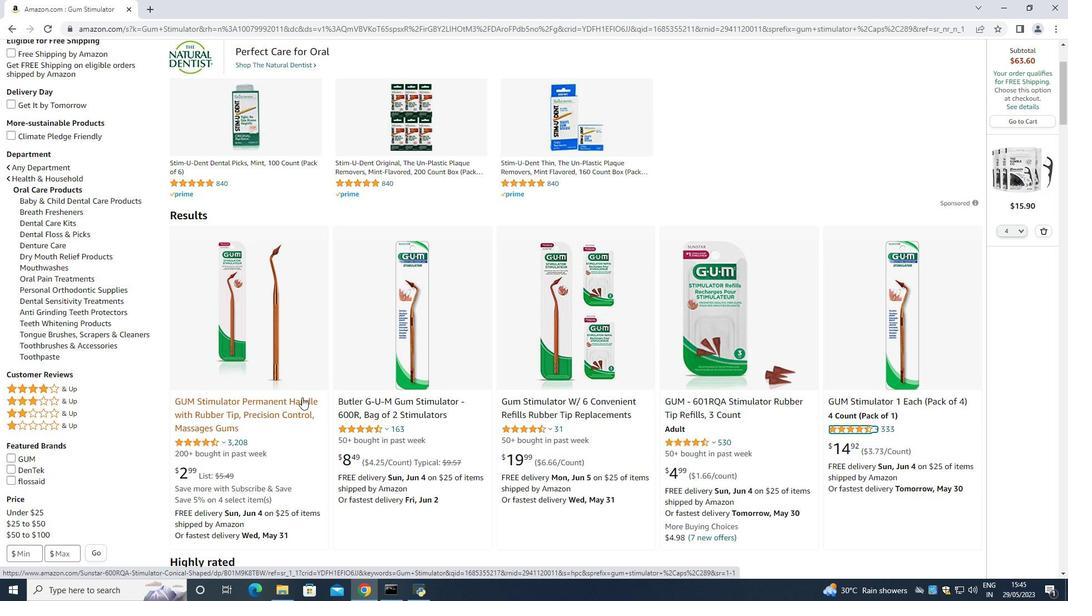 
Action: Mouse moved to (656, 249)
Screenshot: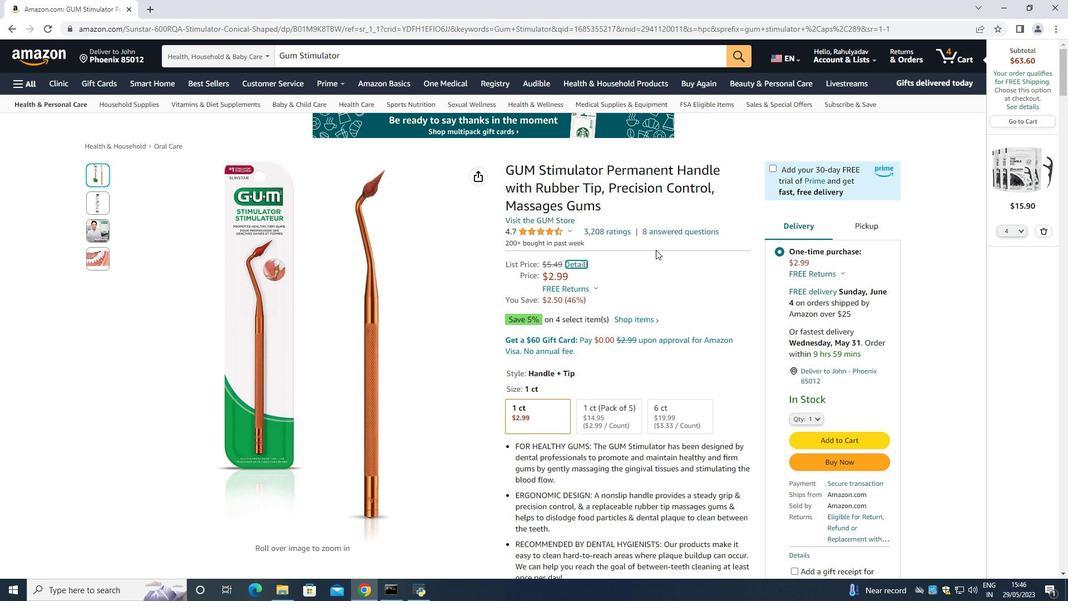 
Action: Mouse scrolled (656, 249) with delta (0, 0)
Screenshot: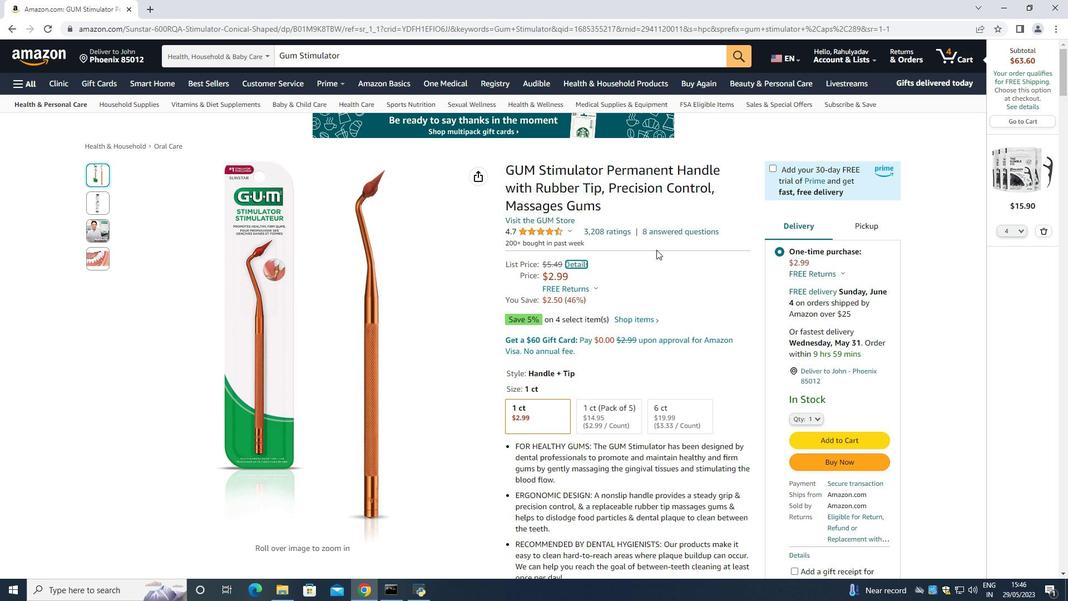 
Action: Mouse moved to (107, 148)
Screenshot: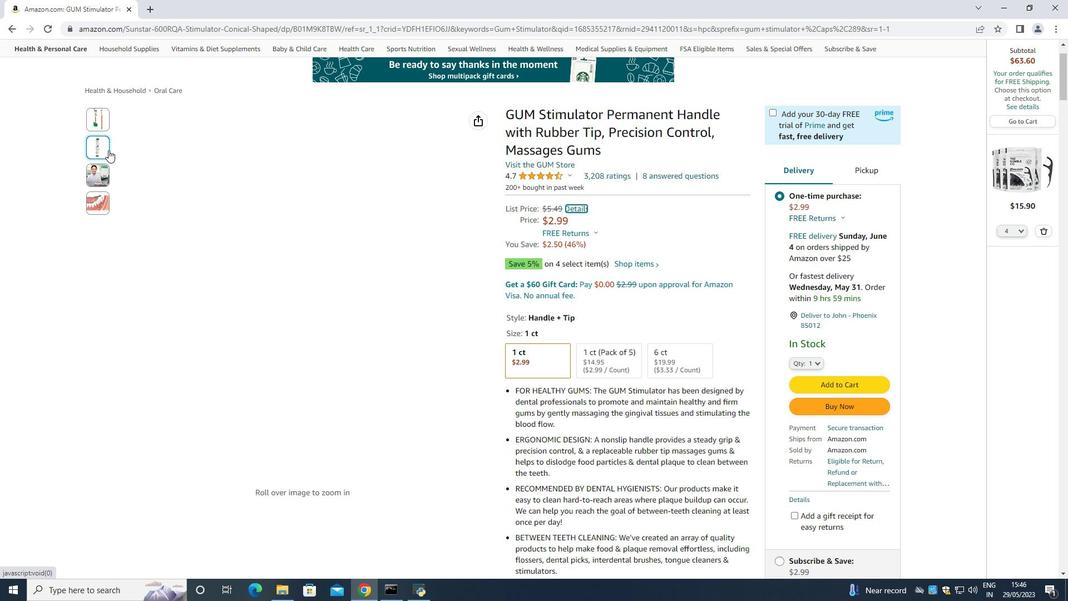 
Action: Mouse pressed left at (107, 148)
Screenshot: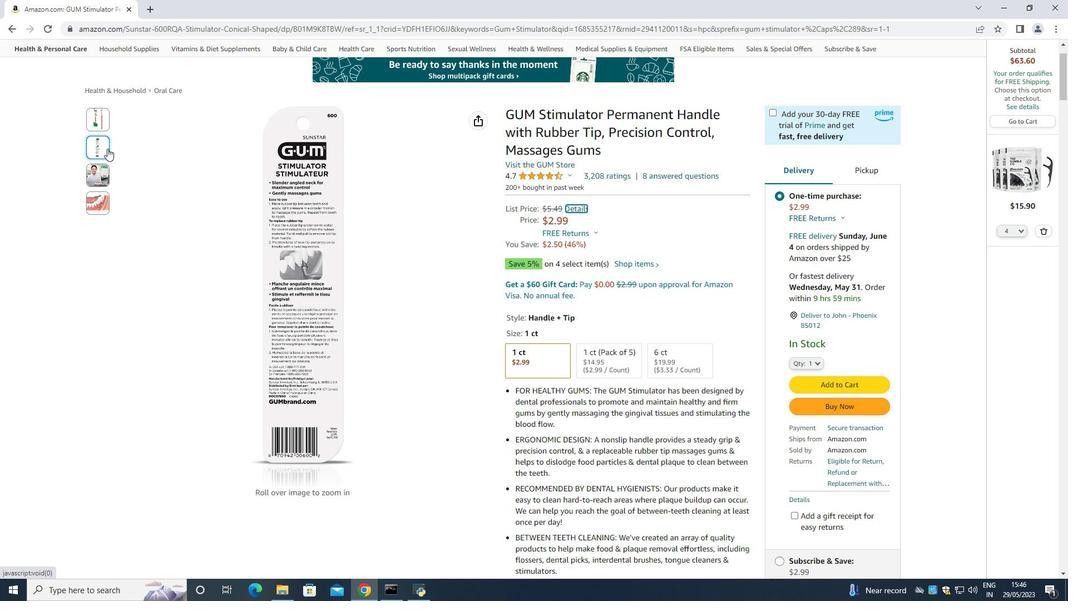 
Action: Mouse moved to (307, 410)
Screenshot: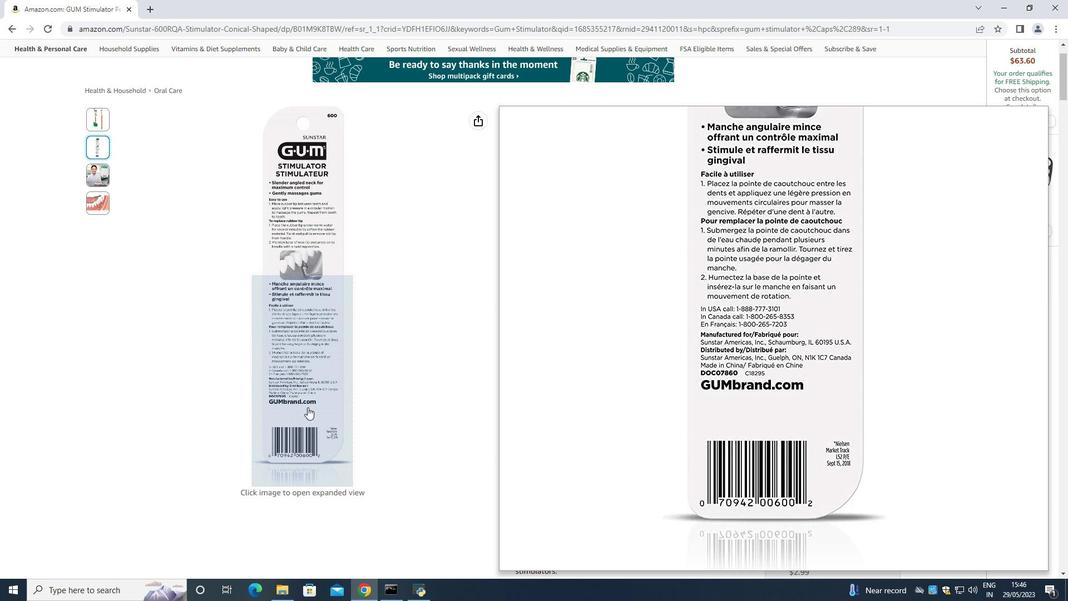 
Action: Mouse pressed left at (307, 410)
Screenshot: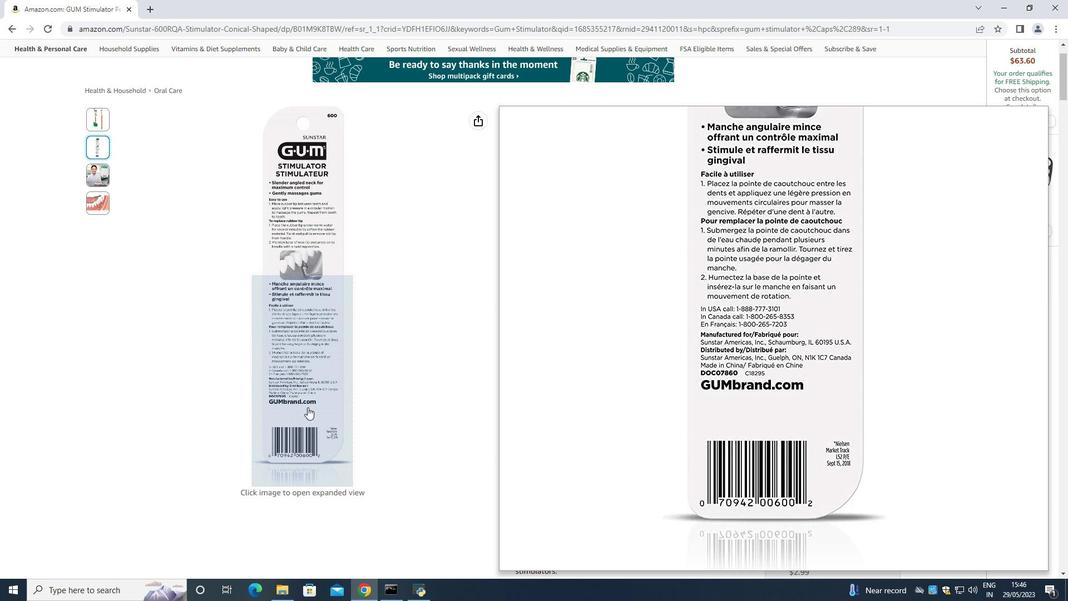 
Action: Mouse moved to (1028, 105)
Screenshot: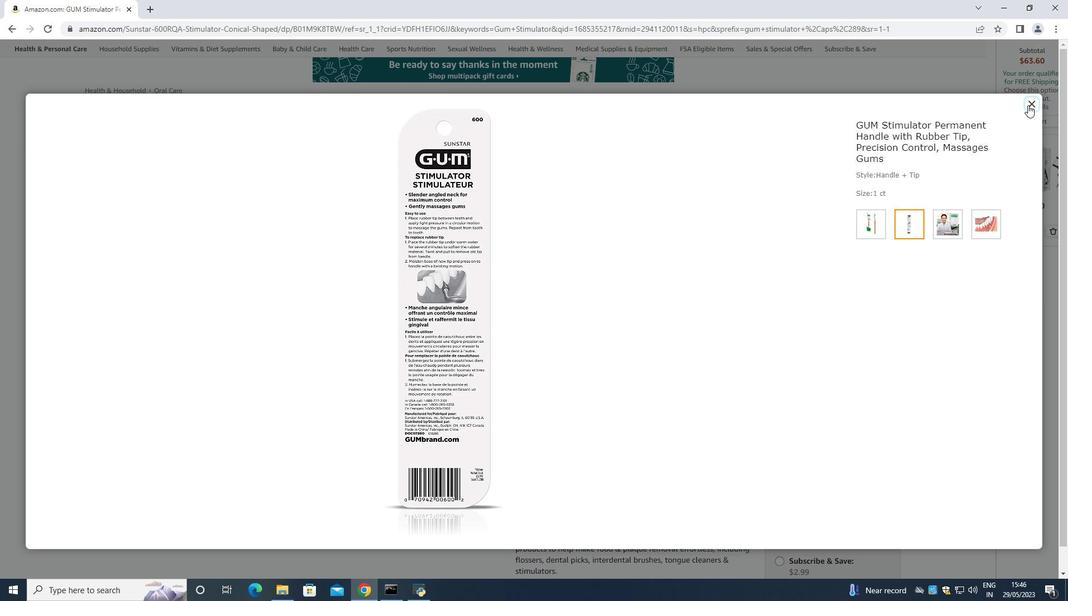 
Action: Mouse pressed left at (1028, 105)
Screenshot: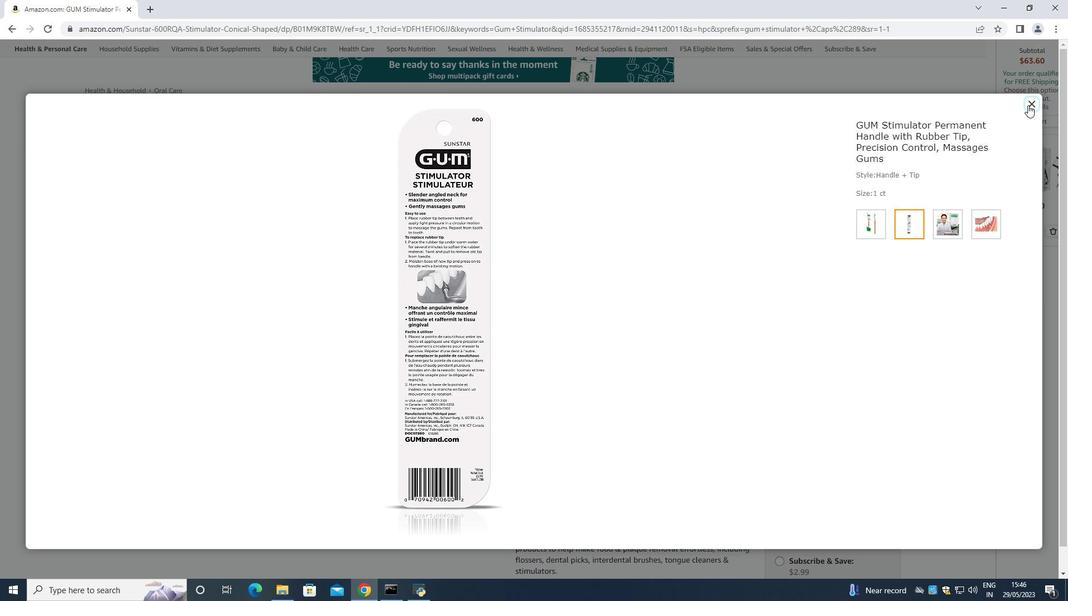 
Action: Mouse moved to (518, 243)
Screenshot: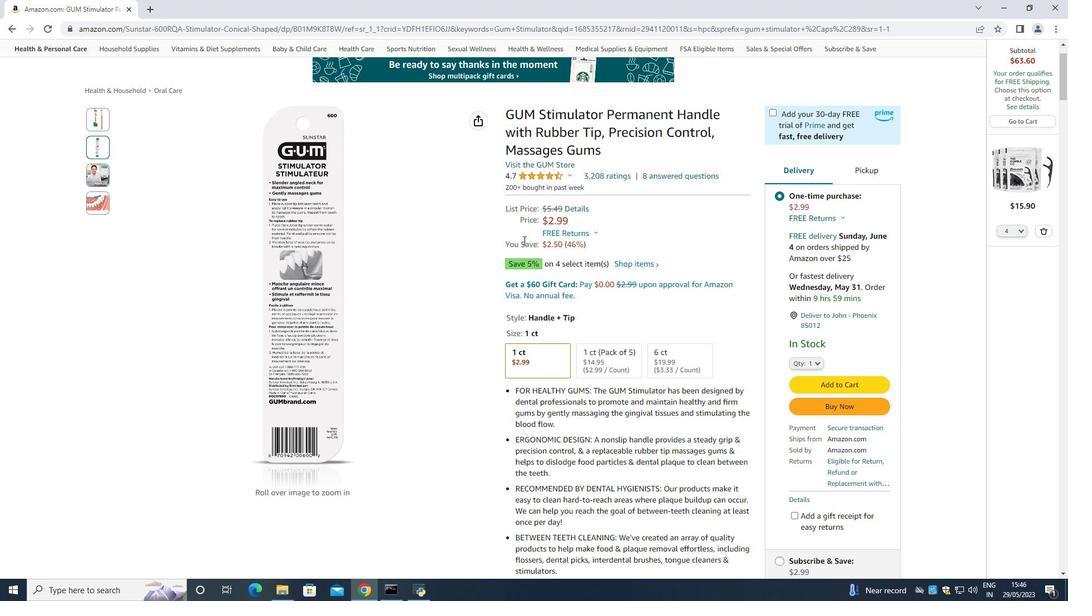 
Action: Mouse scrolled (518, 242) with delta (0, 0)
Screenshot: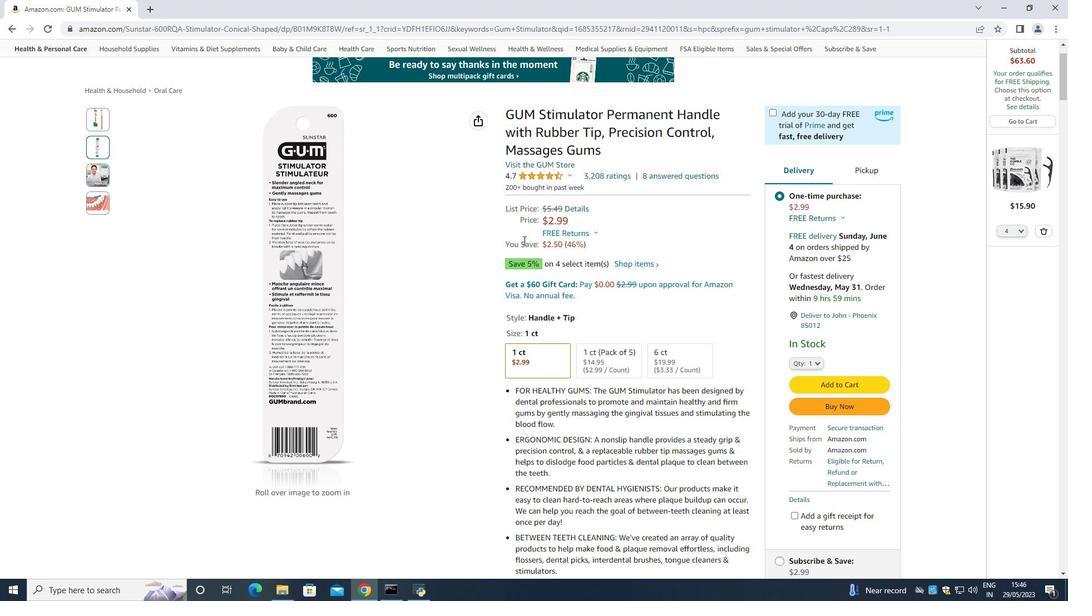 
Action: Mouse moved to (516, 246)
Screenshot: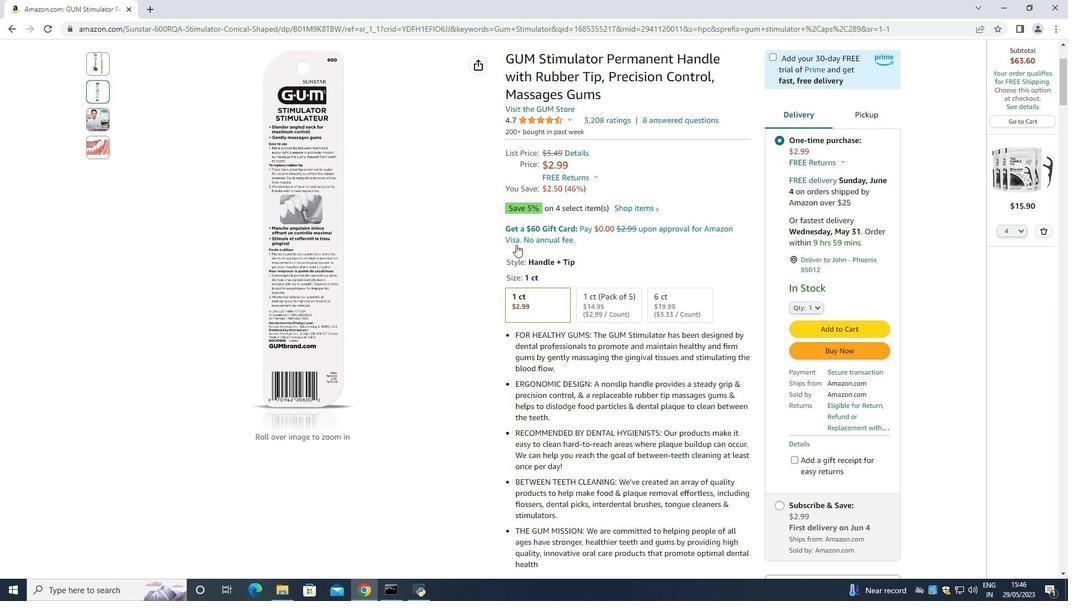 
Action: Mouse scrolled (516, 245) with delta (0, 0)
Screenshot: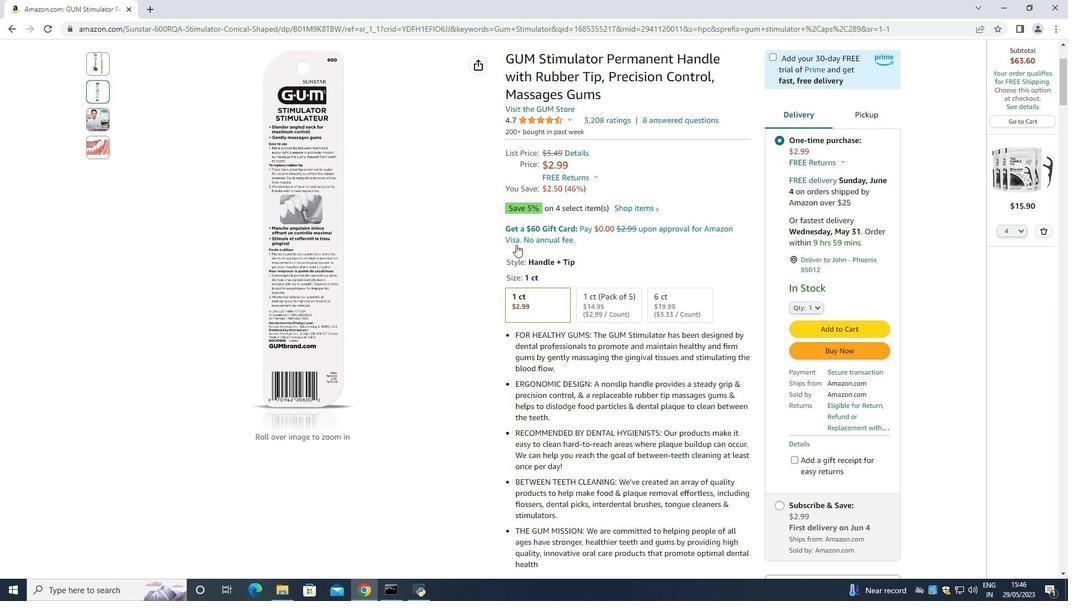 
Action: Mouse moved to (517, 246)
Screenshot: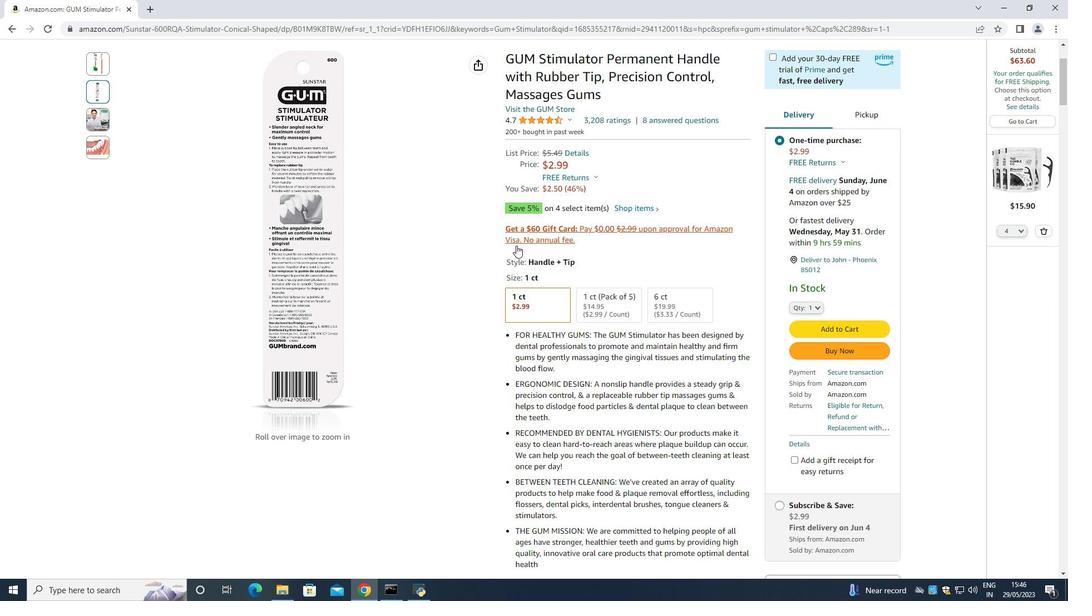 
Action: Mouse scrolled (517, 245) with delta (0, 0)
Screenshot: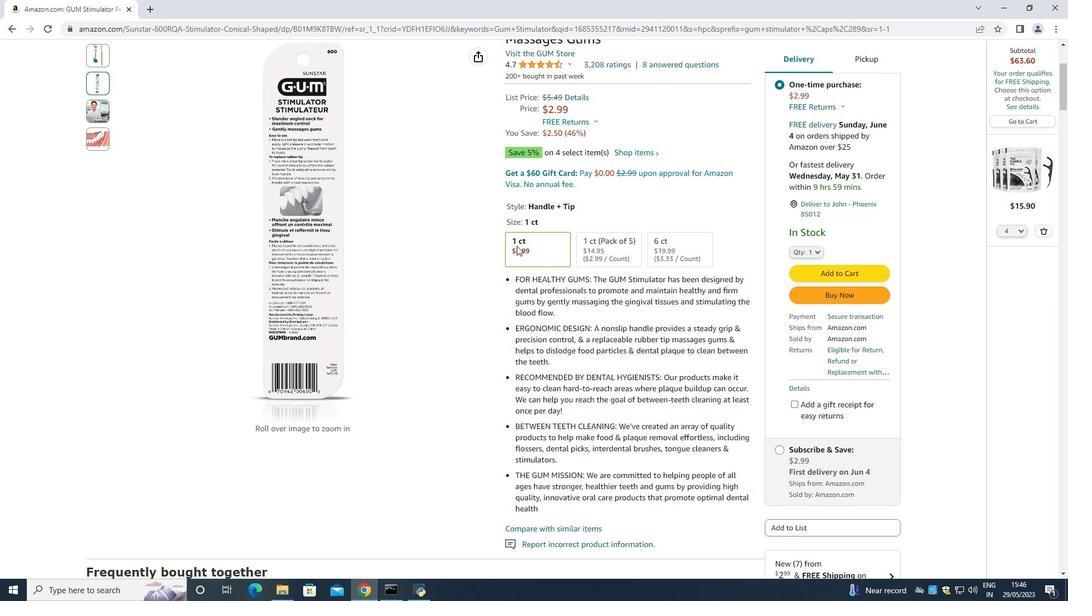 
Action: Mouse scrolled (517, 245) with delta (0, 0)
Screenshot: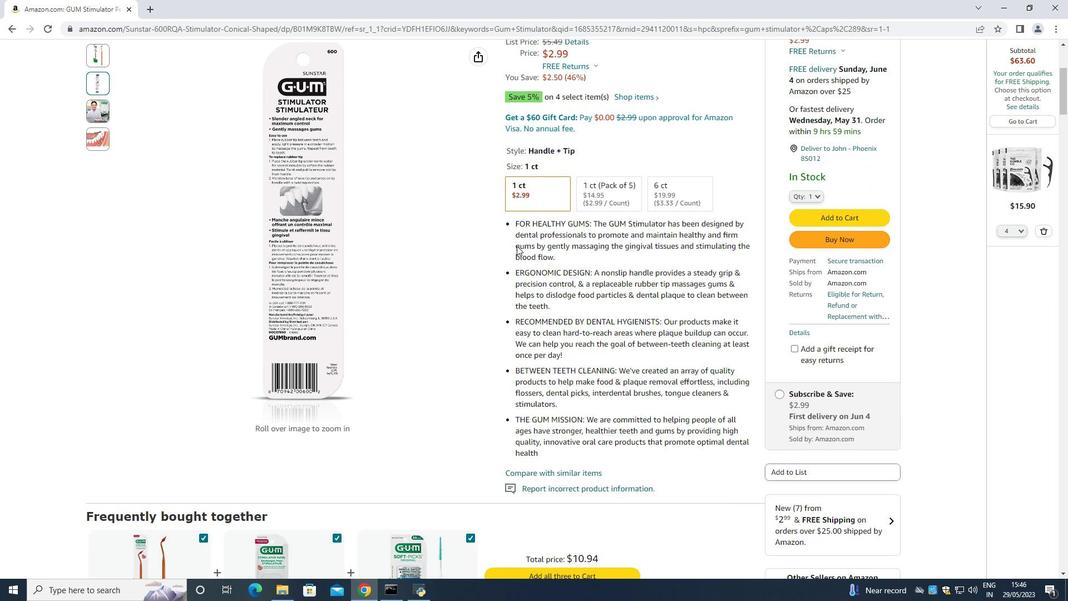
Action: Mouse moved to (517, 247)
Screenshot: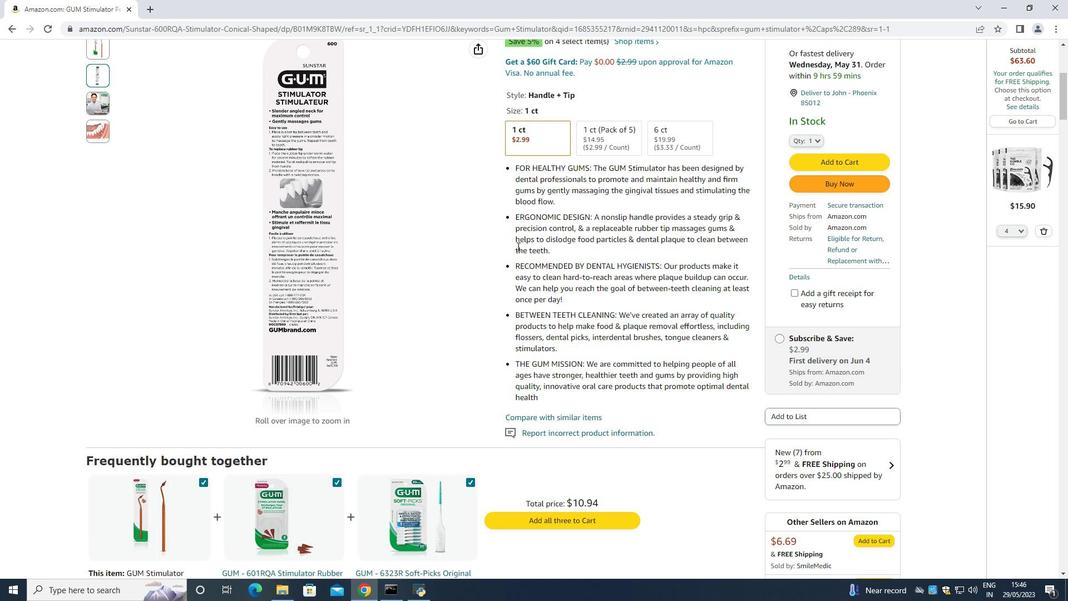 
Action: Mouse scrolled (517, 246) with delta (0, 0)
Screenshot: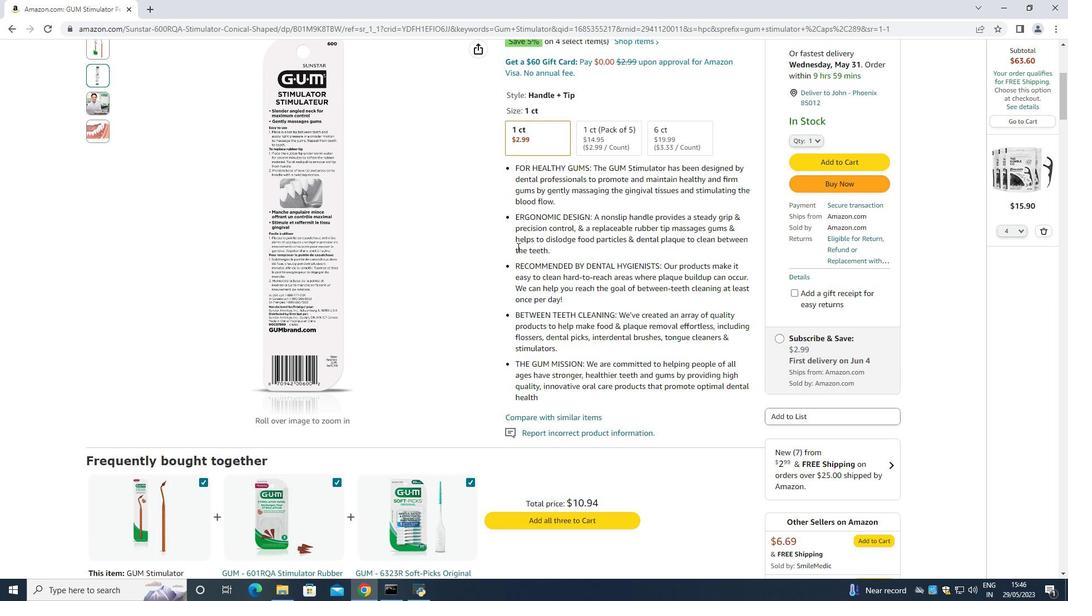 
Action: Mouse moved to (518, 248)
Screenshot: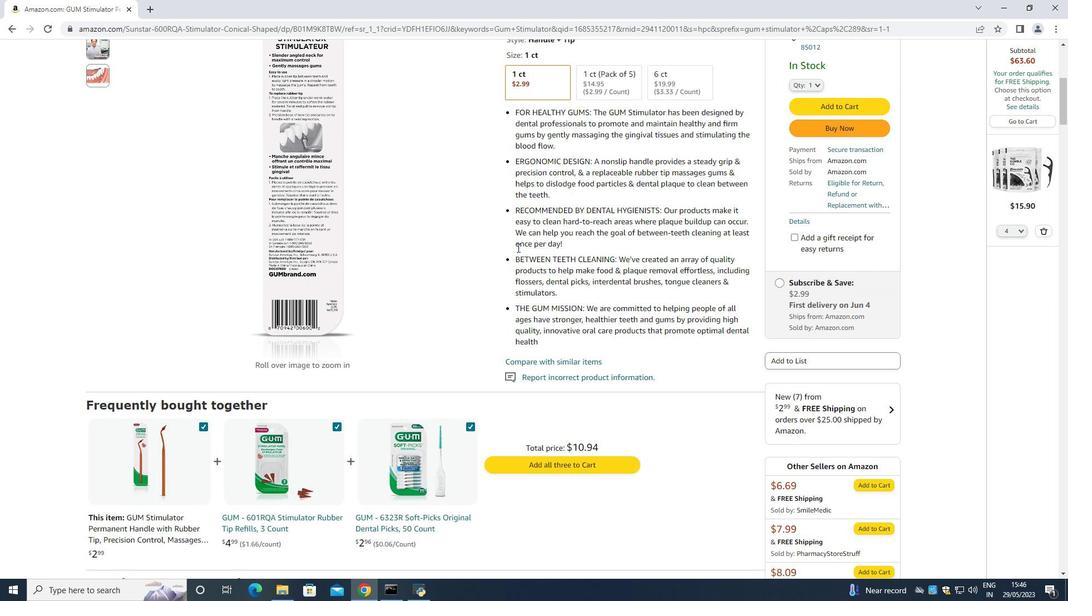 
Action: Mouse scrolled (518, 247) with delta (0, 0)
Screenshot: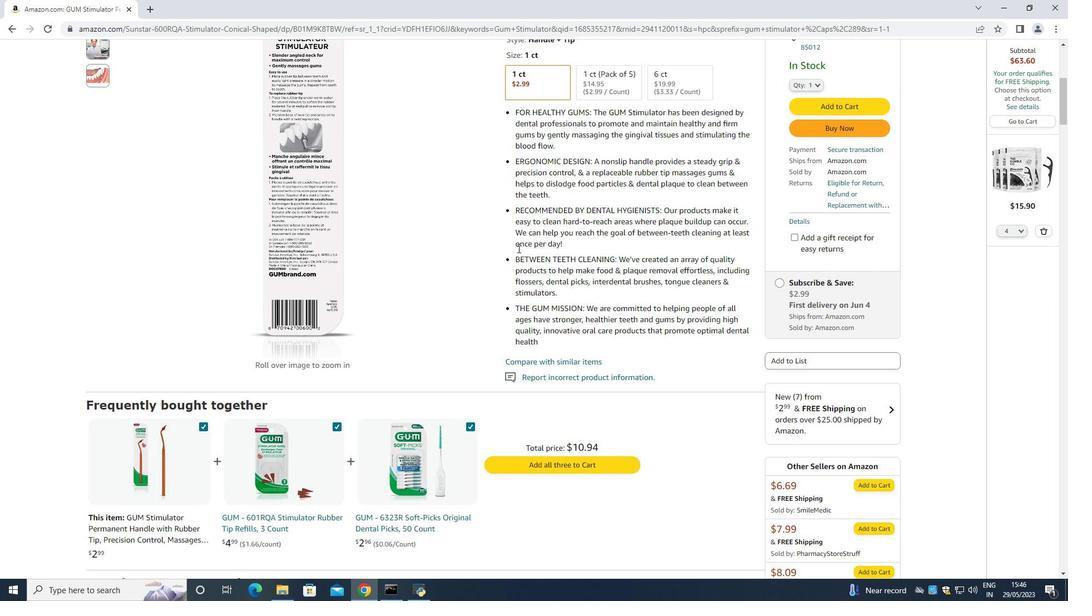 
Action: Mouse moved to (518, 248)
Screenshot: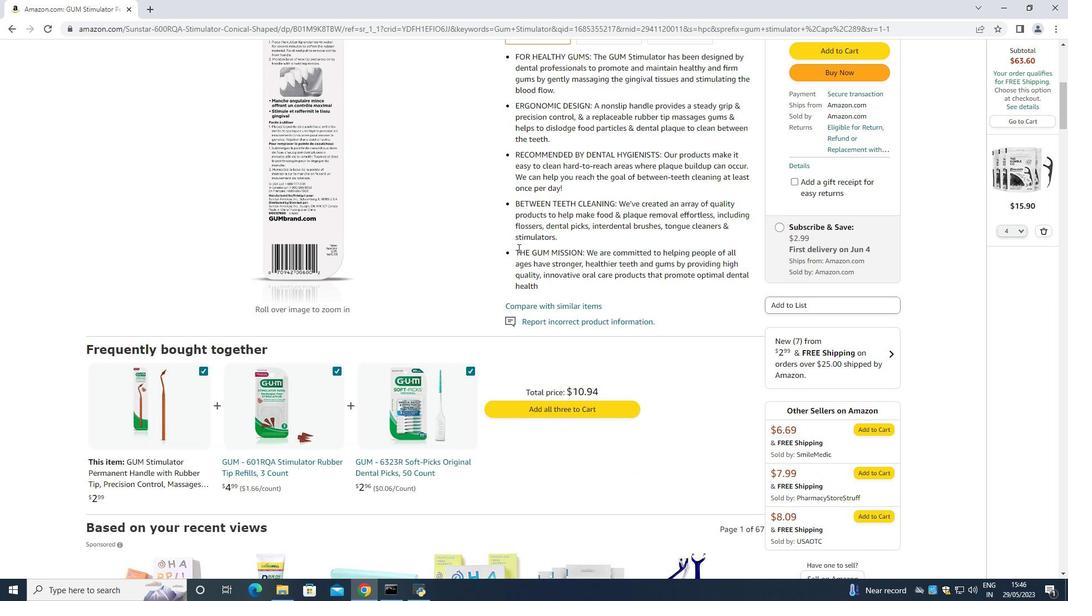 
Action: Mouse scrolled (518, 248) with delta (0, 0)
Screenshot: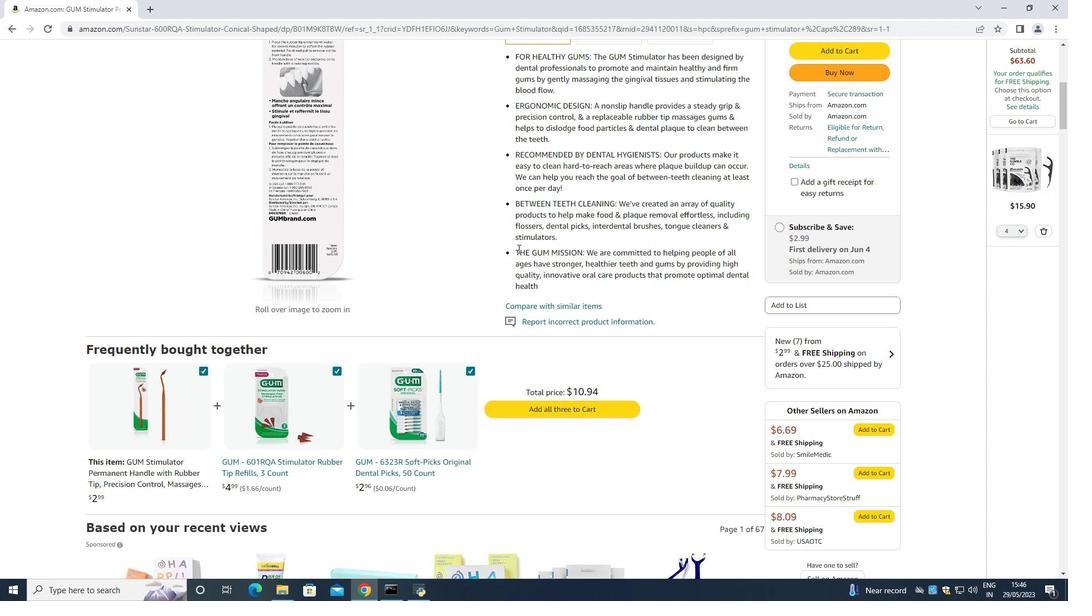 
Action: Mouse scrolled (518, 248) with delta (0, 0)
Screenshot: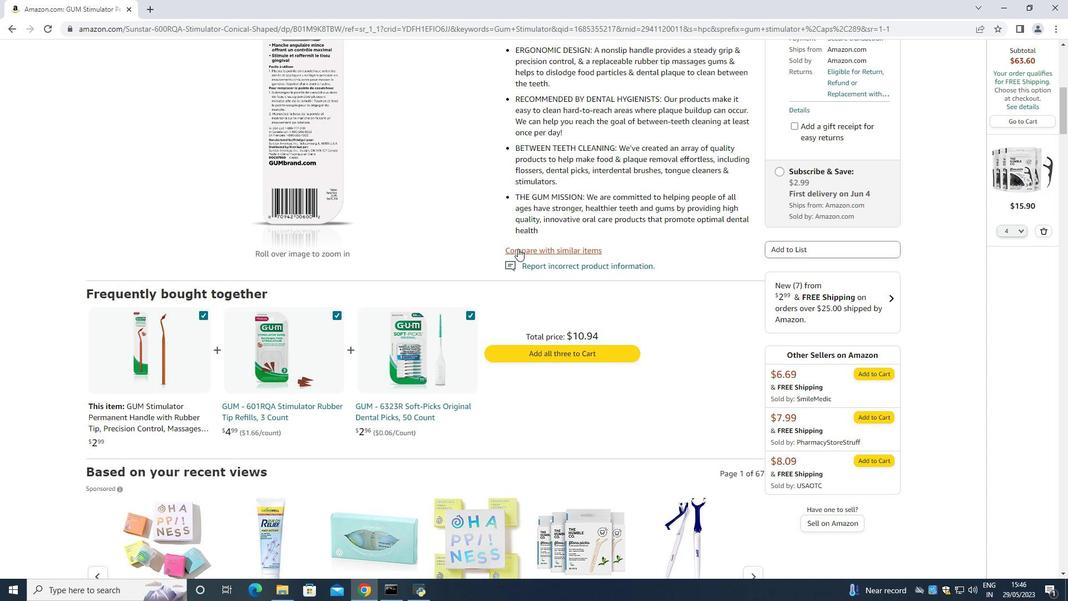 
Action: Mouse scrolled (518, 248) with delta (0, 0)
Screenshot: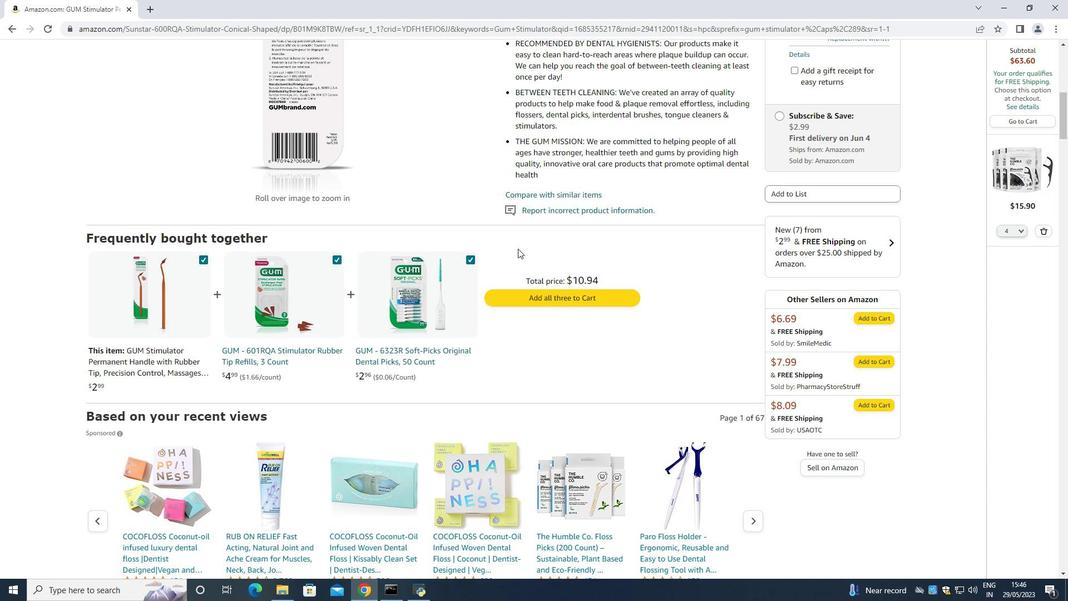 
Action: Mouse scrolled (518, 248) with delta (0, 0)
Screenshot: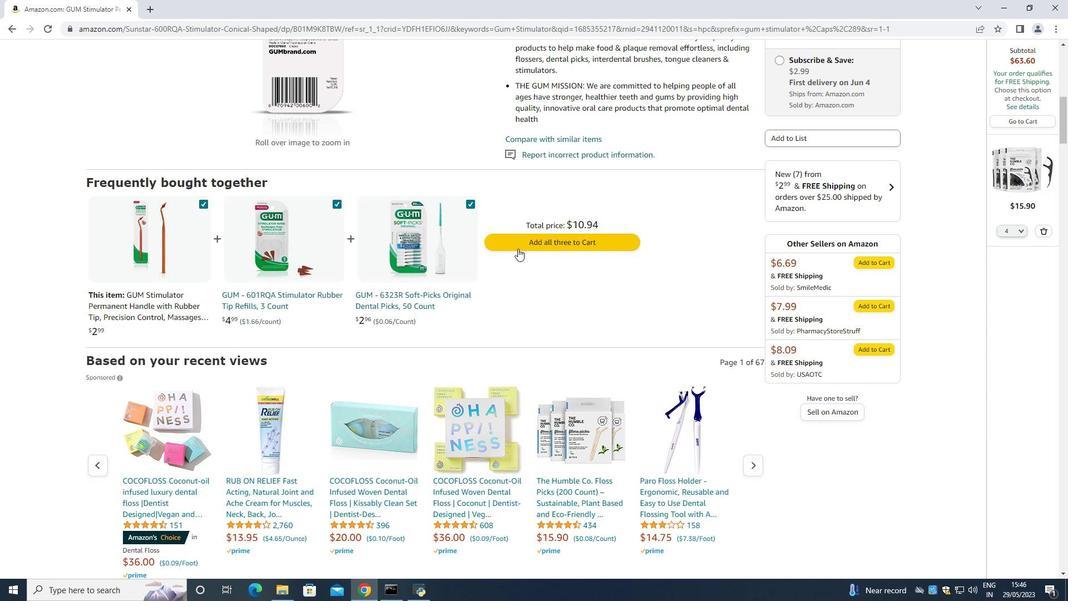 
Action: Mouse scrolled (518, 248) with delta (0, 0)
Screenshot: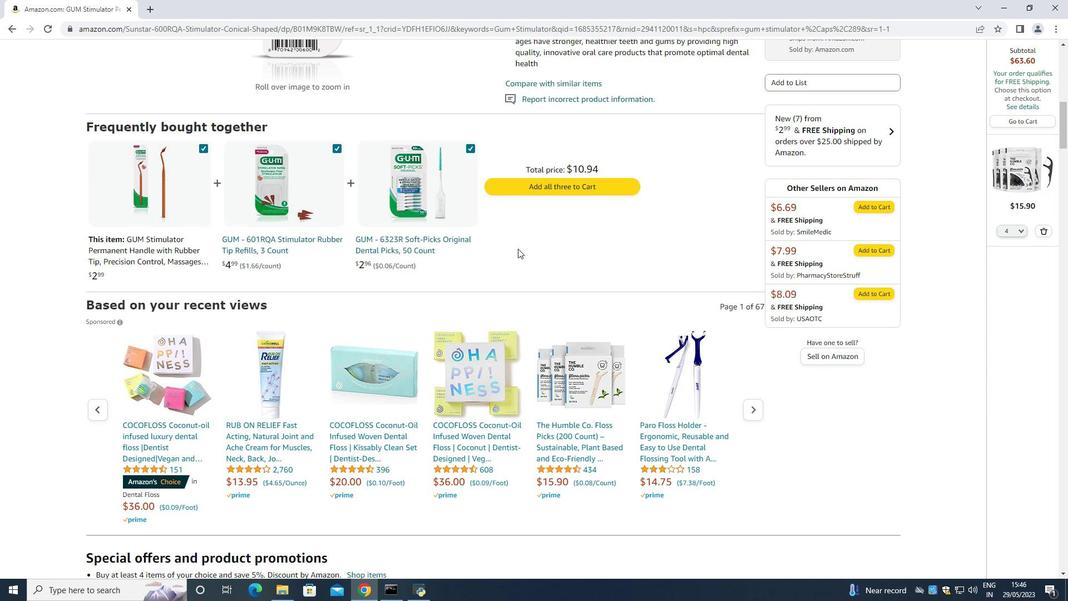 
Action: Mouse moved to (698, 205)
Screenshot: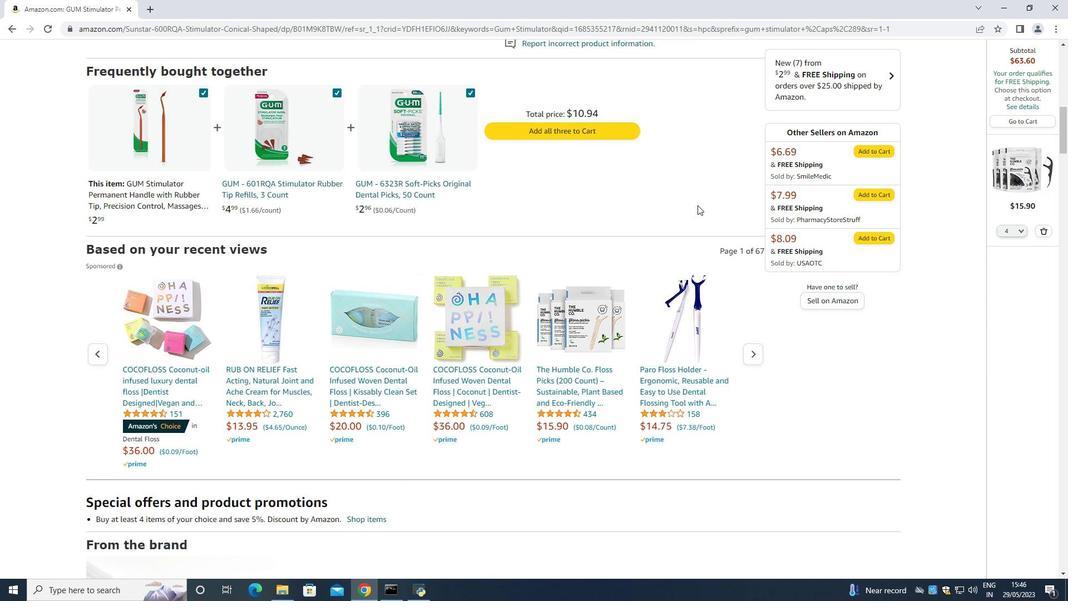 
Action: Mouse scrolled (698, 204) with delta (0, 0)
Screenshot: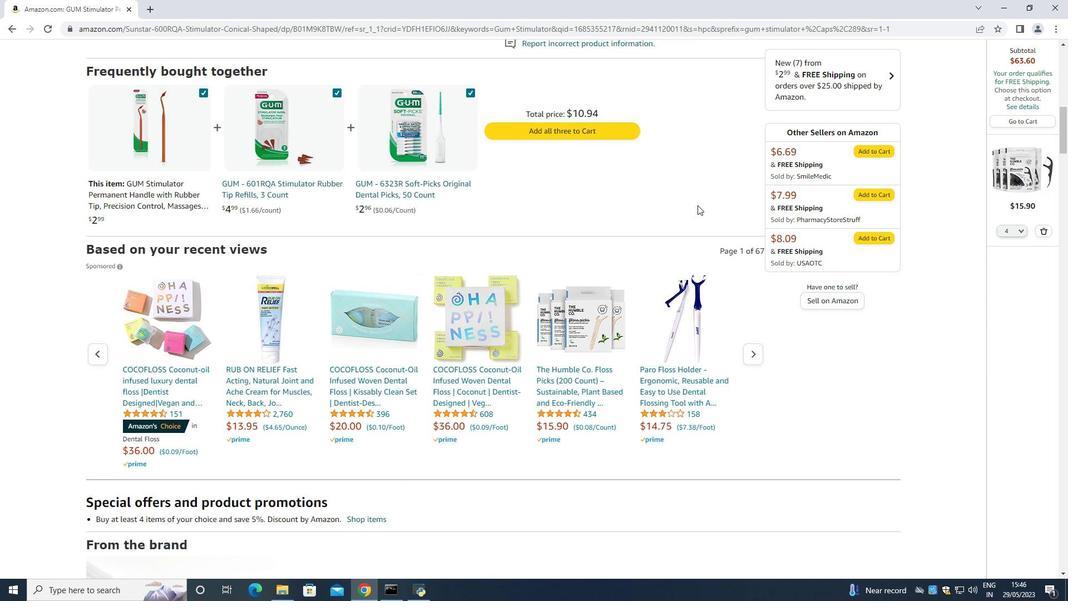 
Action: Mouse moved to (691, 208)
Screenshot: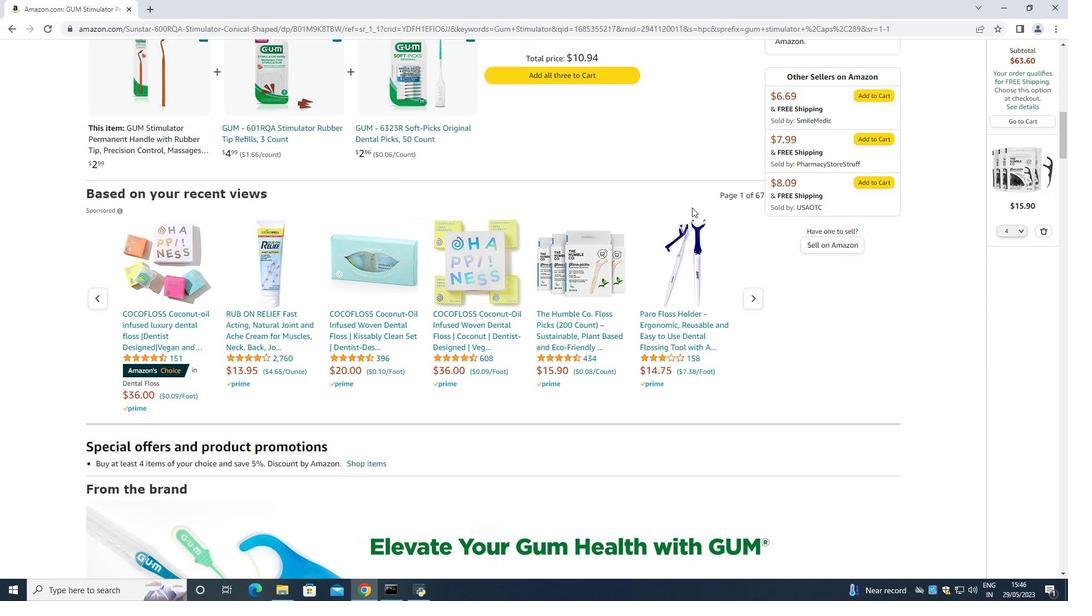
Action: Mouse scrolled (691, 207) with delta (0, 0)
Screenshot: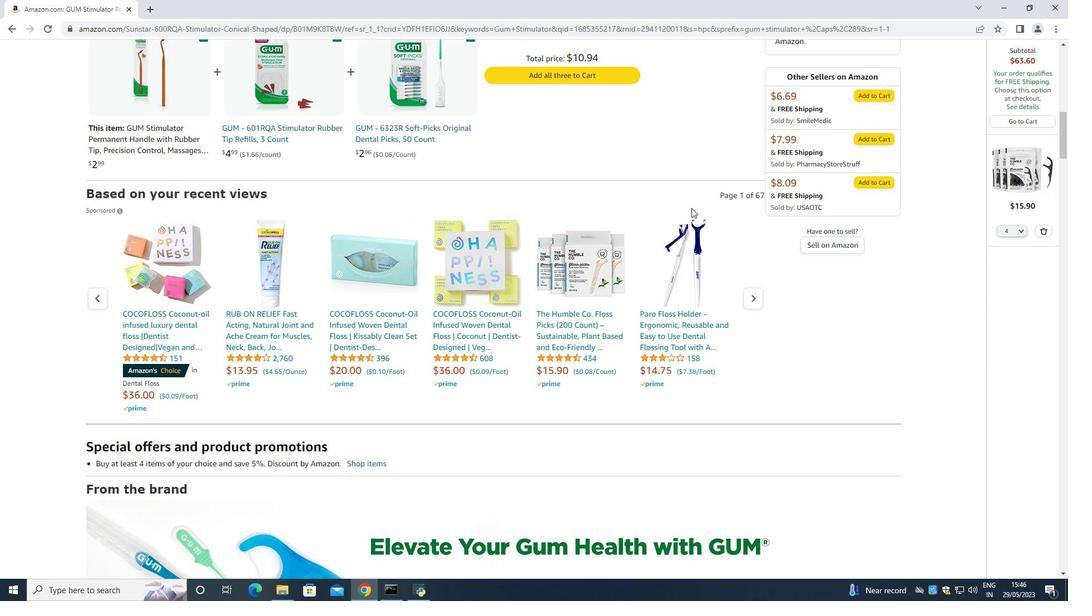 
Action: Mouse moved to (689, 213)
Screenshot: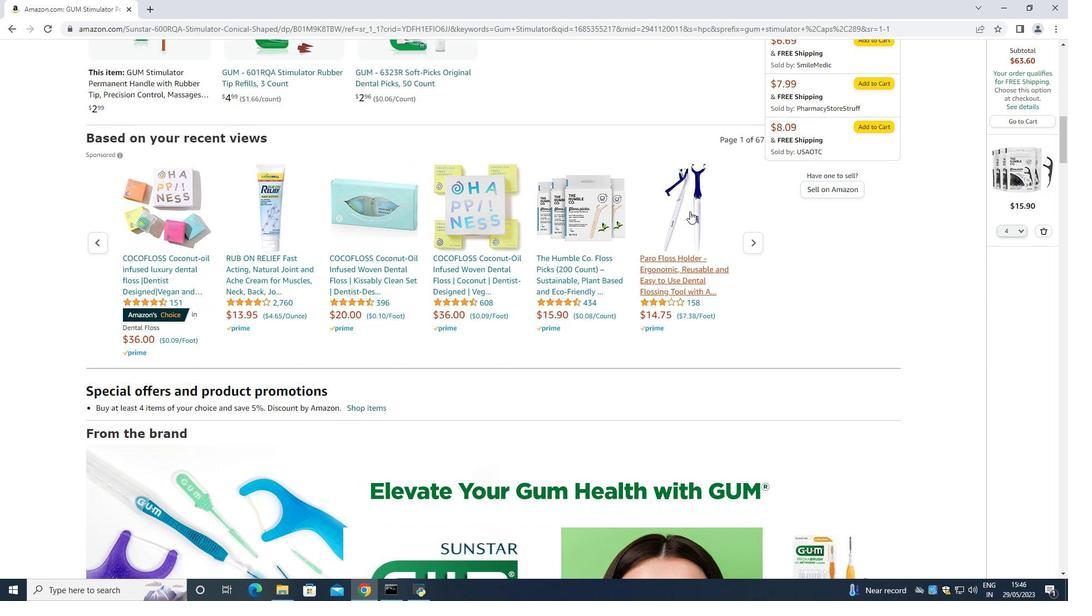 
Action: Mouse scrolled (689, 212) with delta (0, 0)
Screenshot: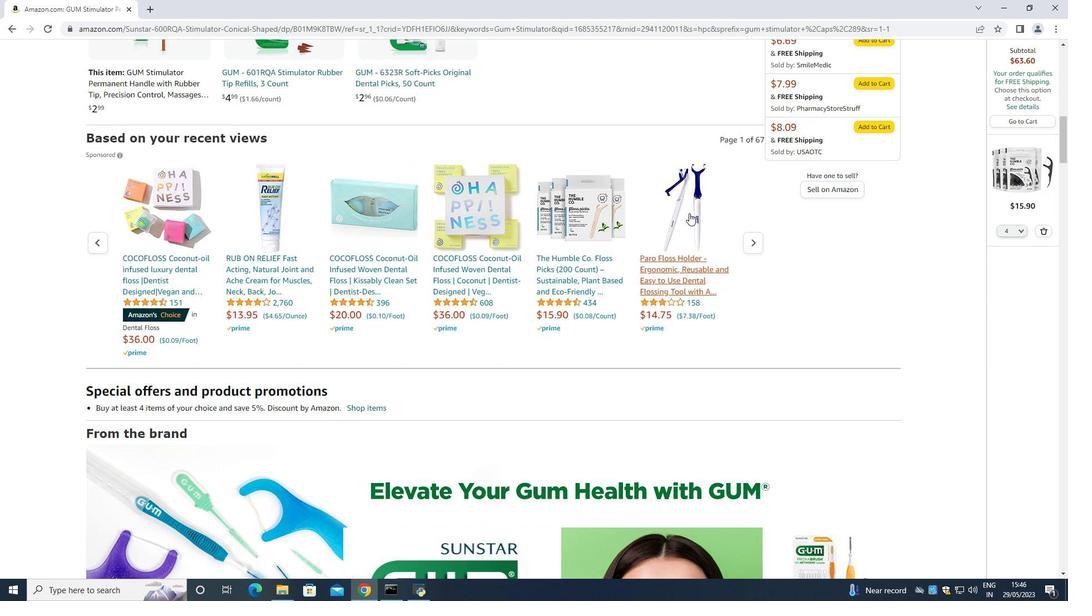 
Action: Mouse moved to (689, 215)
Screenshot: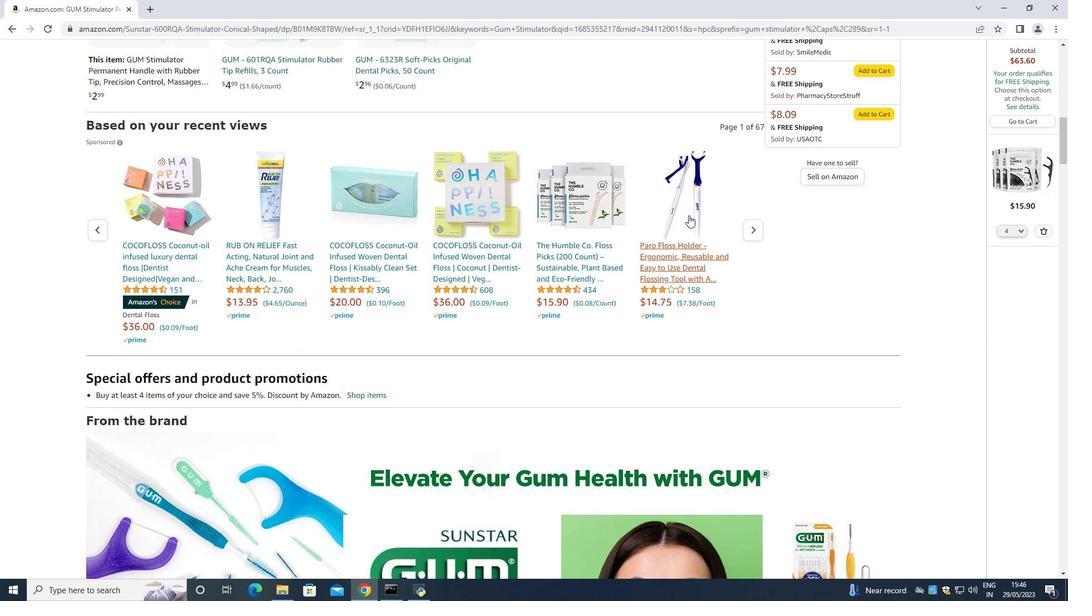 
Action: Mouse scrolled (689, 214) with delta (0, 0)
Screenshot: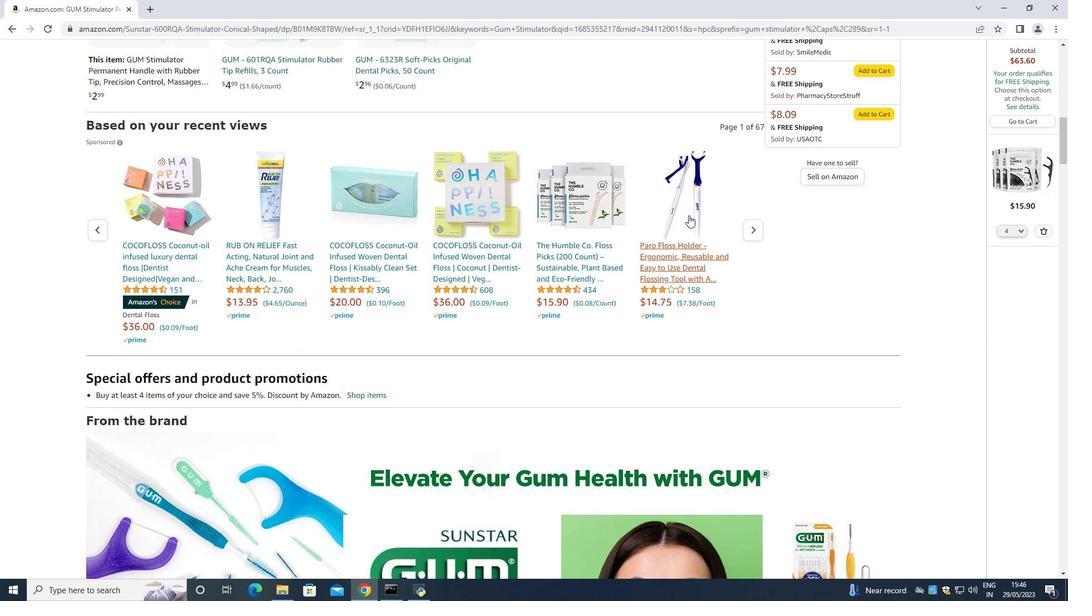 
Action: Mouse moved to (688, 215)
Screenshot: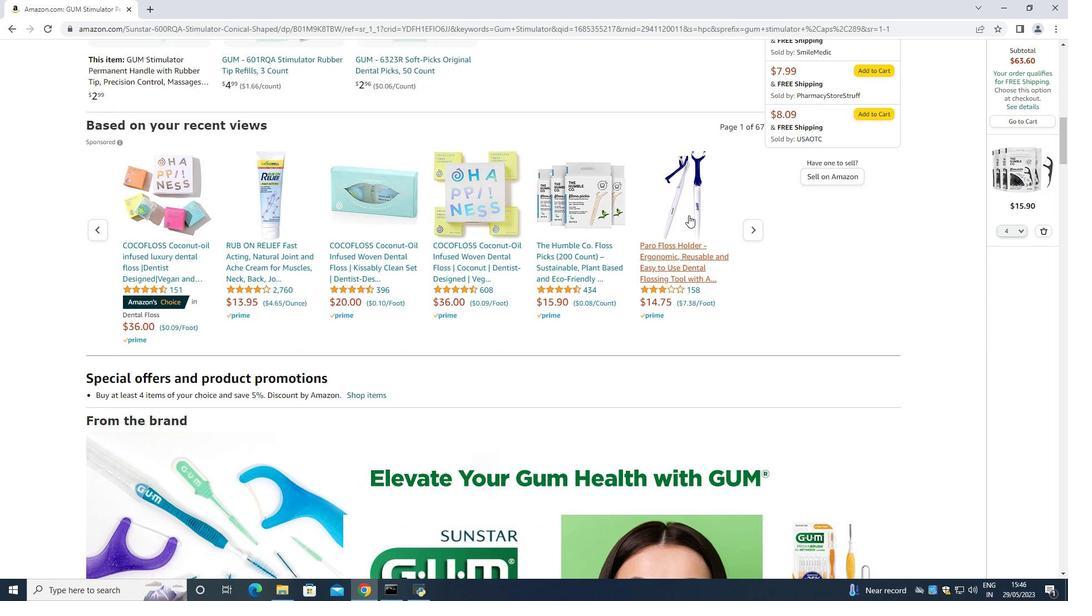 
Action: Mouse scrolled (688, 215) with delta (0, 0)
Screenshot: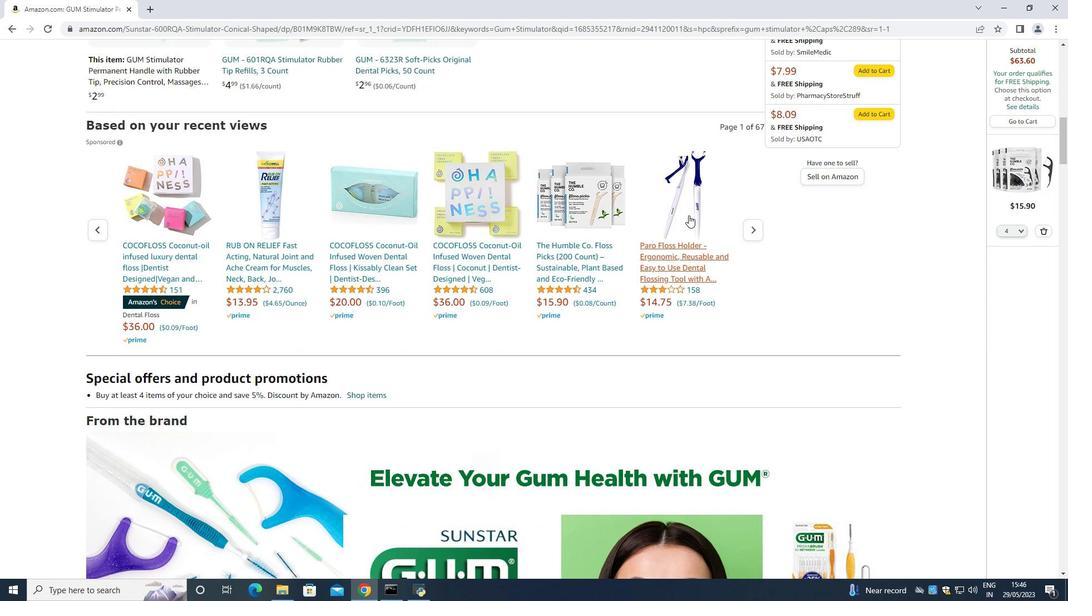 
Action: Mouse moved to (687, 216)
Screenshot: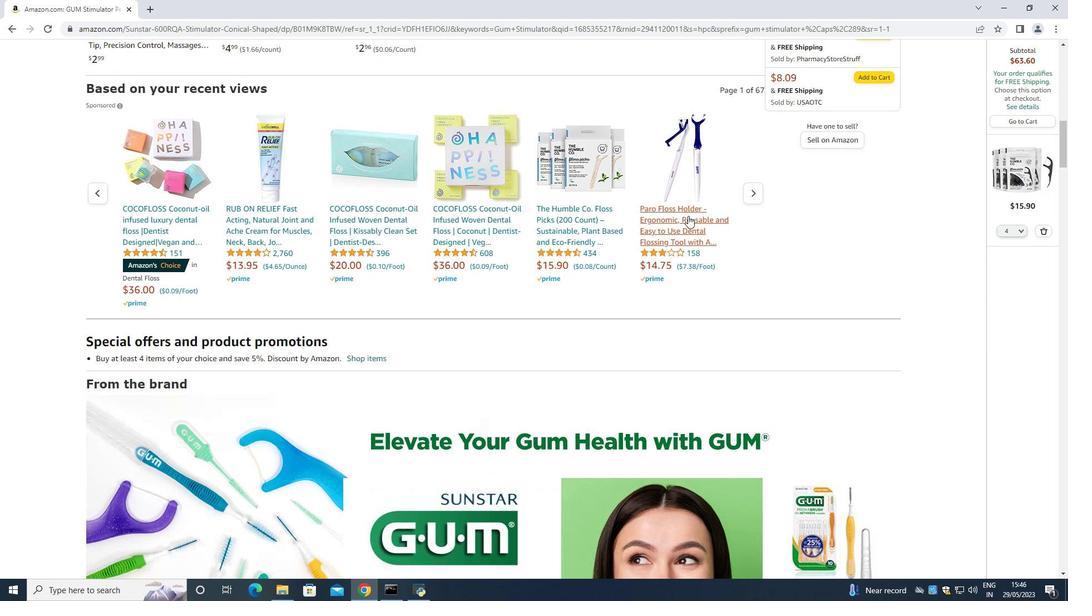 
Action: Mouse scrolled (687, 215) with delta (0, 0)
Screenshot: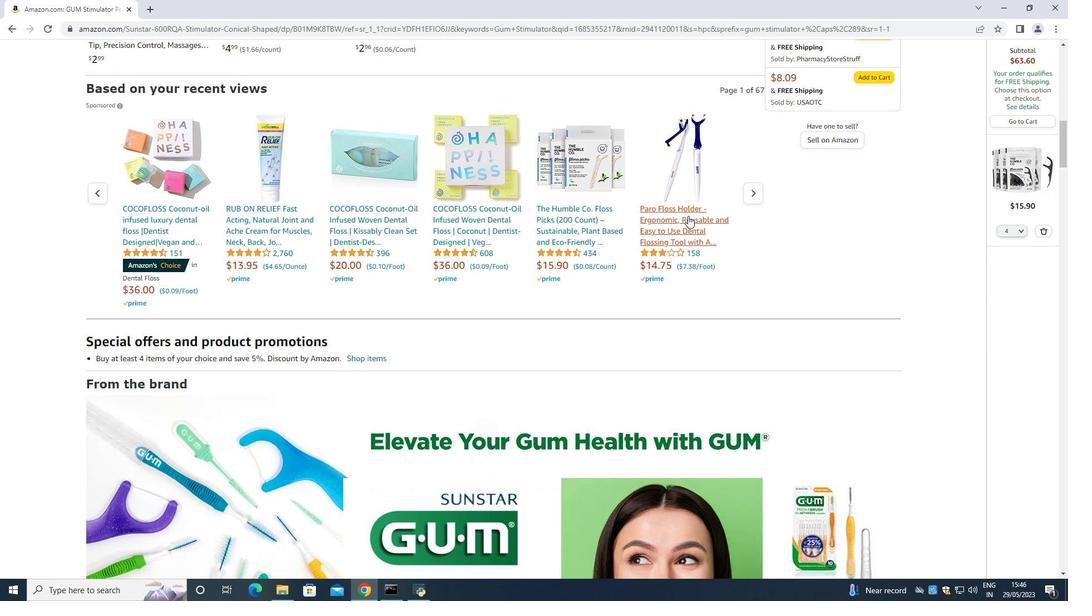 
Action: Mouse moved to (686, 217)
Screenshot: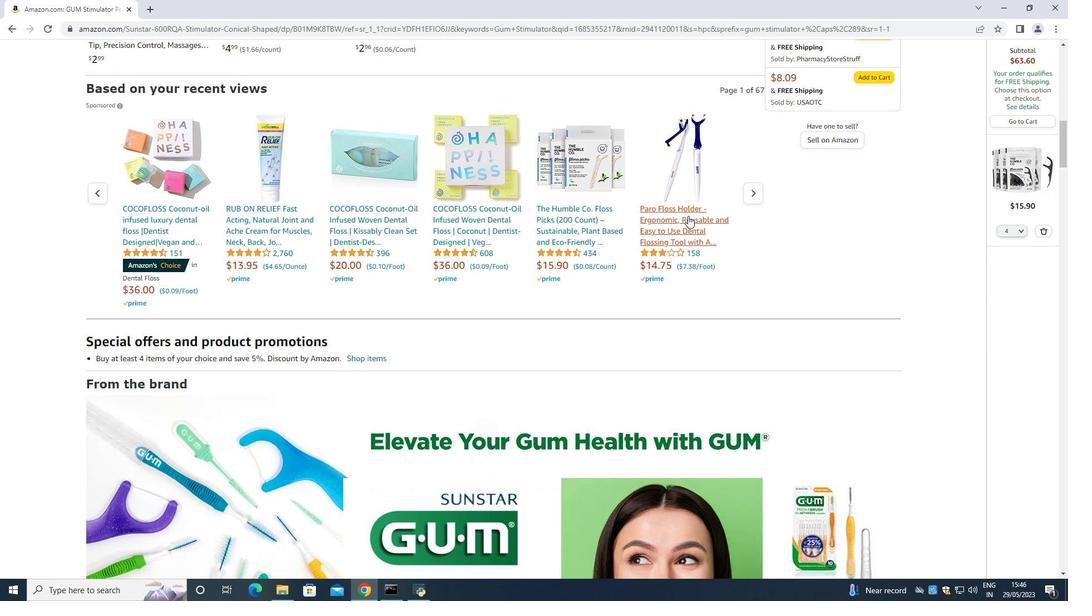 
Action: Mouse scrolled (686, 217) with delta (0, 0)
Screenshot: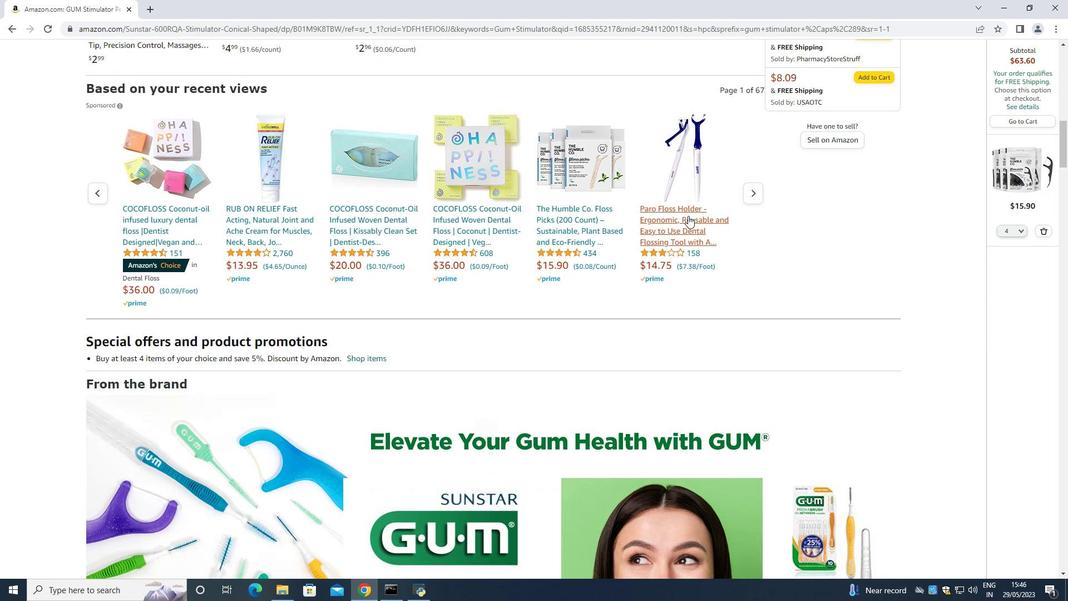 
Action: Mouse moved to (837, 318)
Screenshot: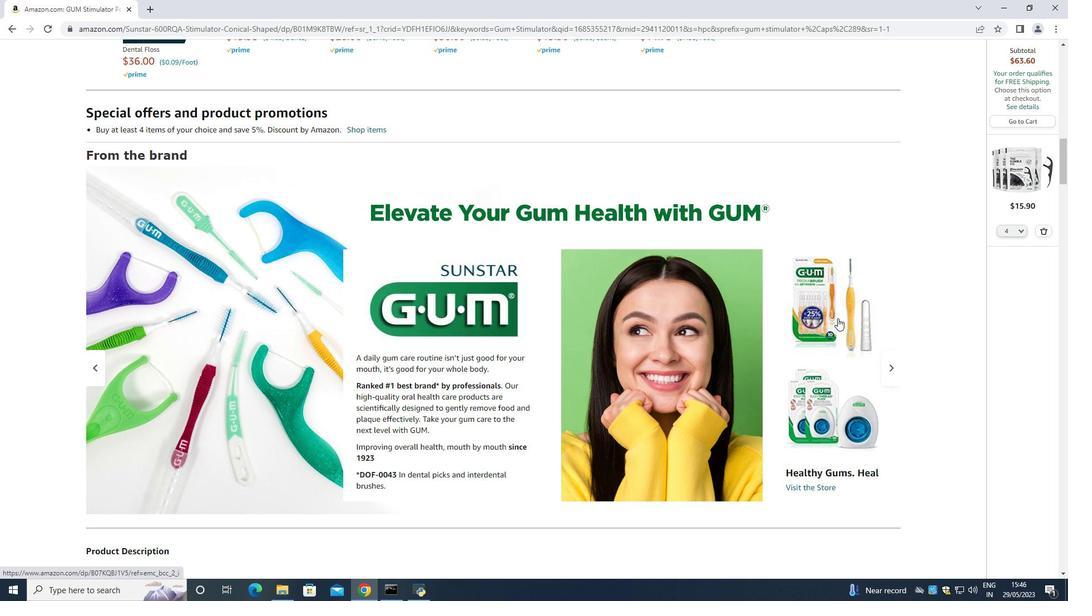 
Action: Mouse scrolled (837, 318) with delta (0, 0)
Screenshot: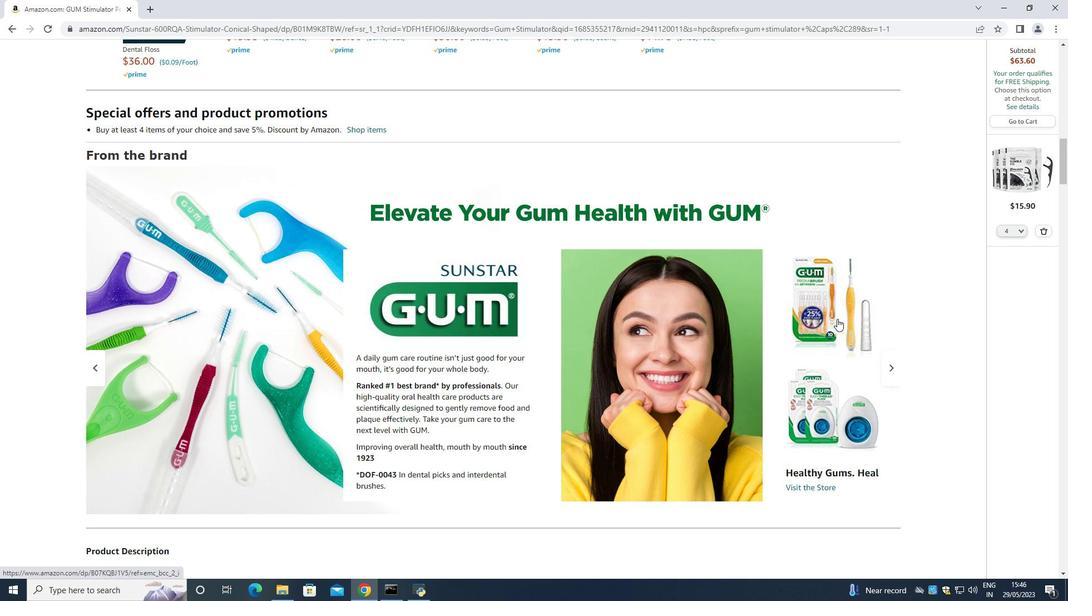 
Action: Mouse moved to (837, 320)
Screenshot: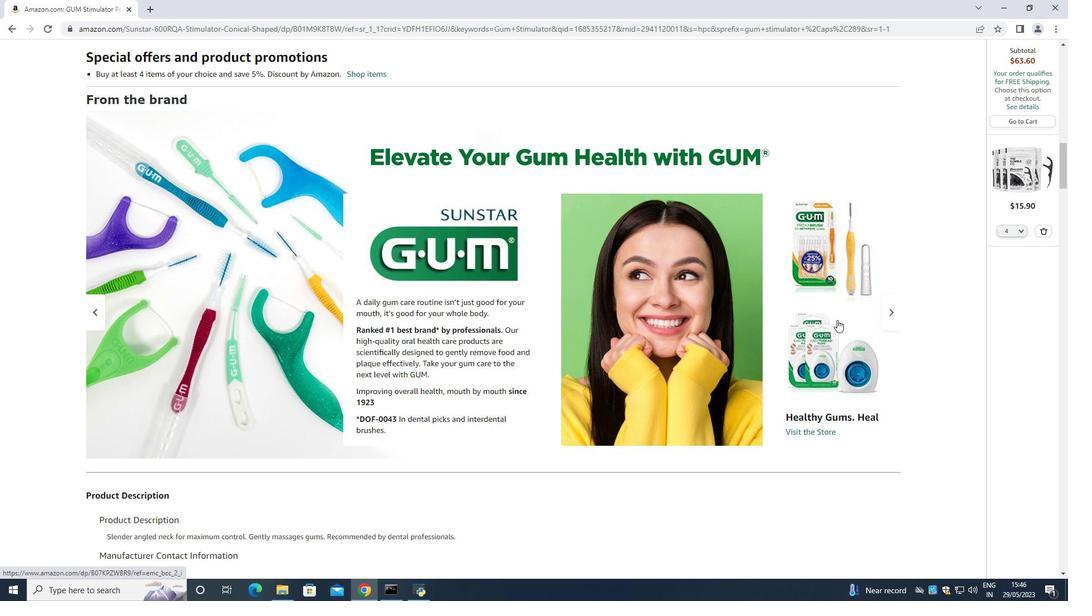 
Action: Mouse scrolled (837, 319) with delta (0, 0)
Screenshot: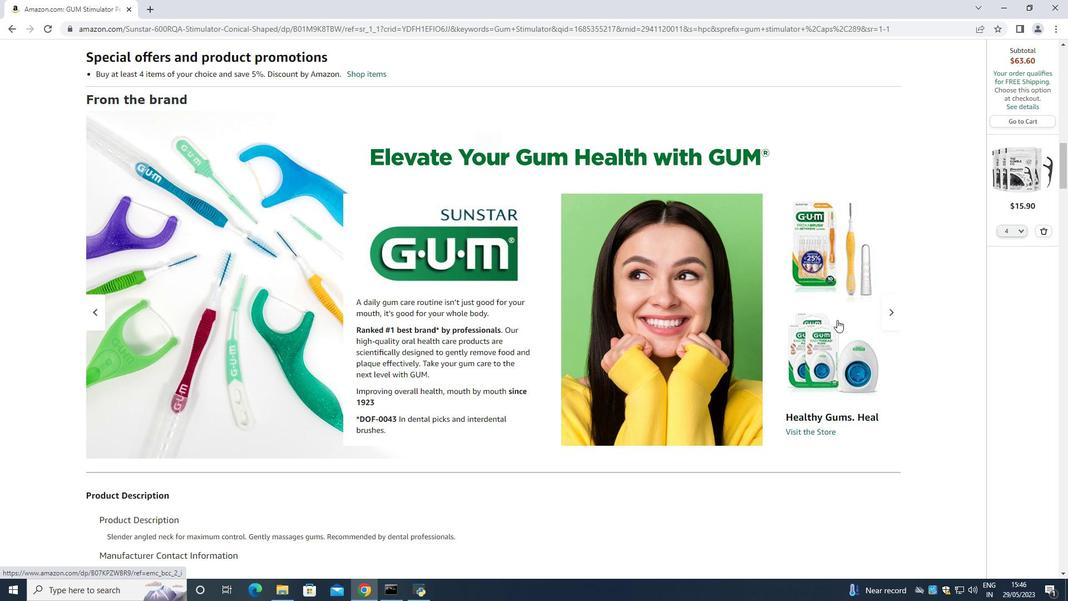 
Action: Mouse moved to (836, 325)
Screenshot: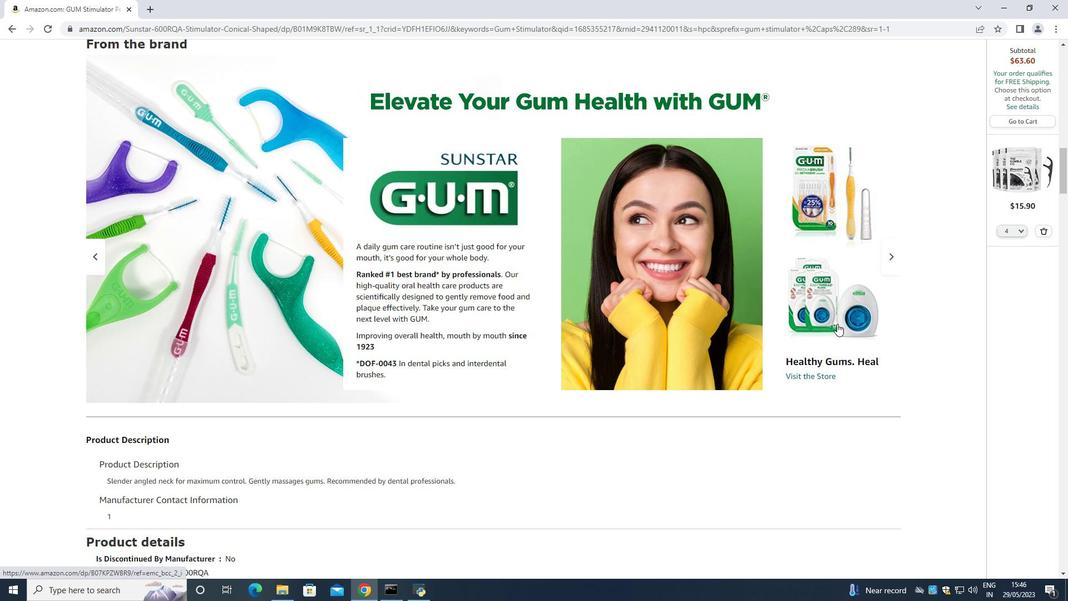
Action: Mouse scrolled (836, 324) with delta (0, 0)
Screenshot: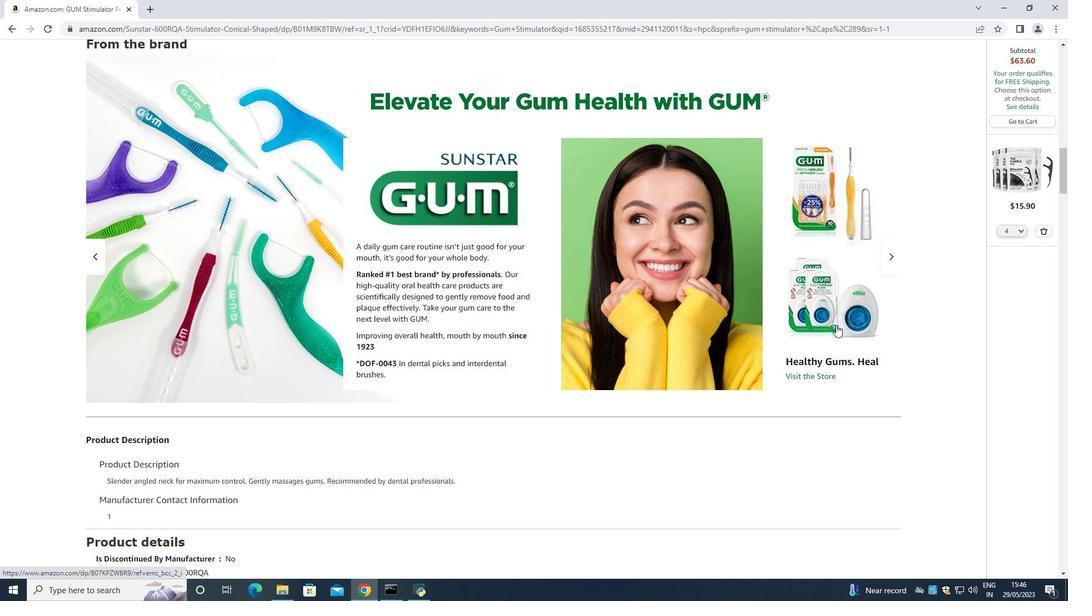 
Action: Mouse moved to (836, 326)
Screenshot: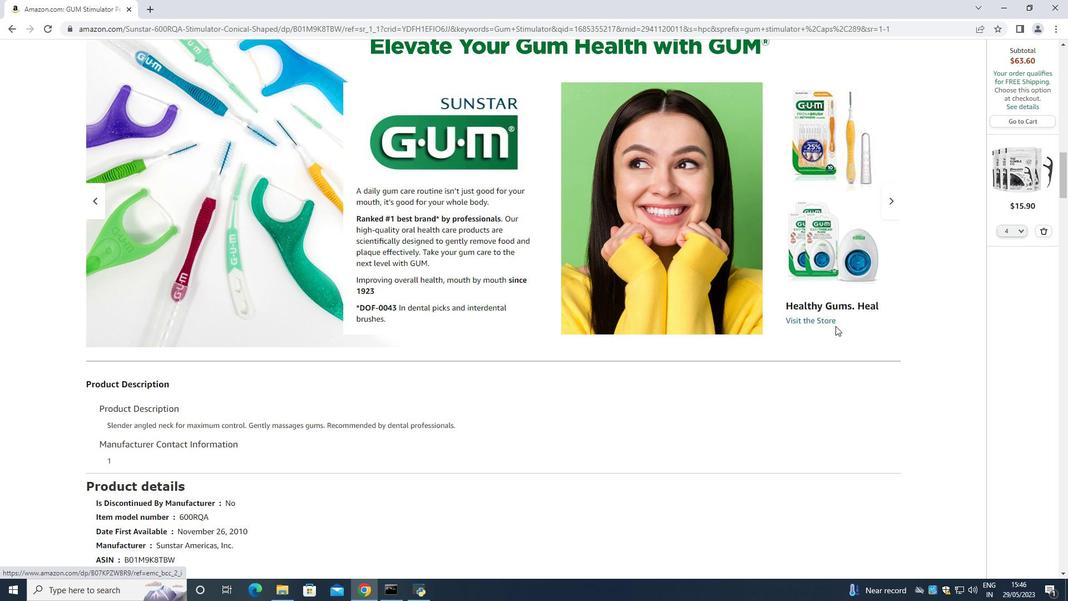 
Action: Mouse scrolled (836, 325) with delta (0, 0)
Screenshot: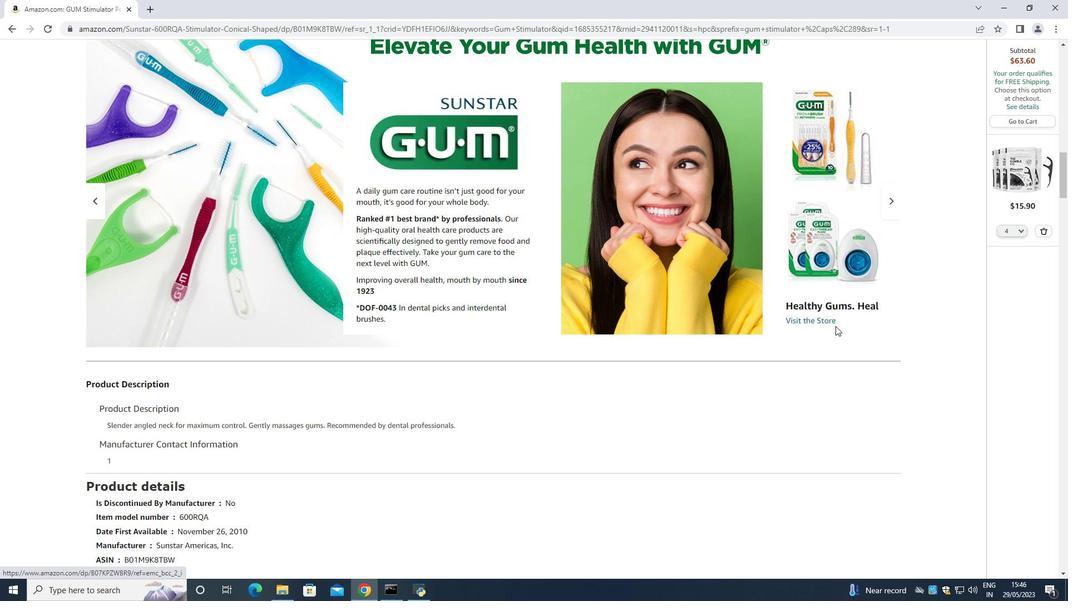 
Action: Mouse moved to (834, 330)
Screenshot: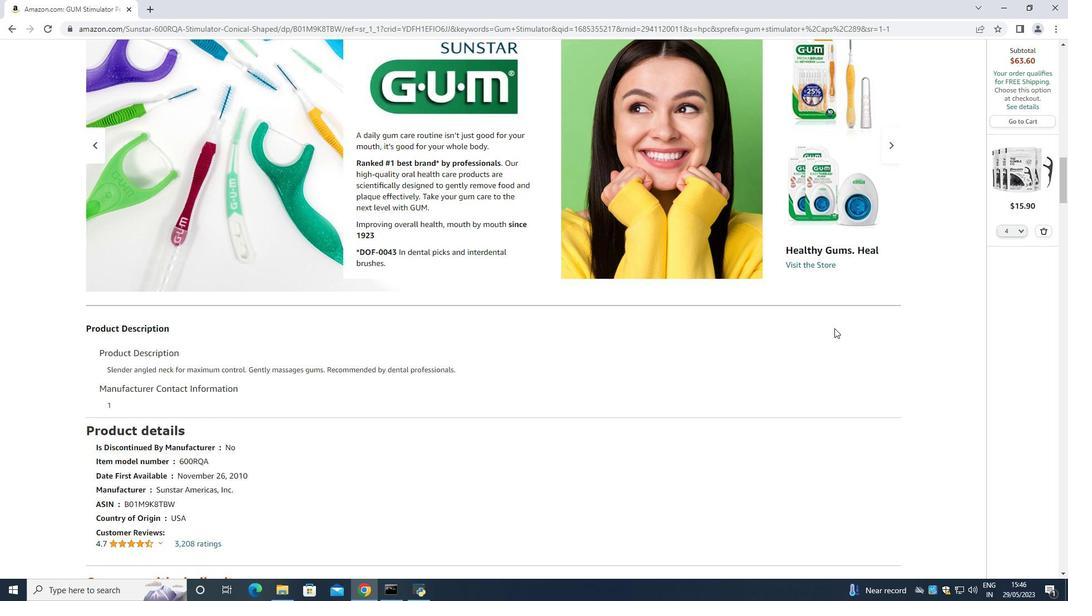 
Action: Mouse scrolled (834, 329) with delta (0, 0)
Screenshot: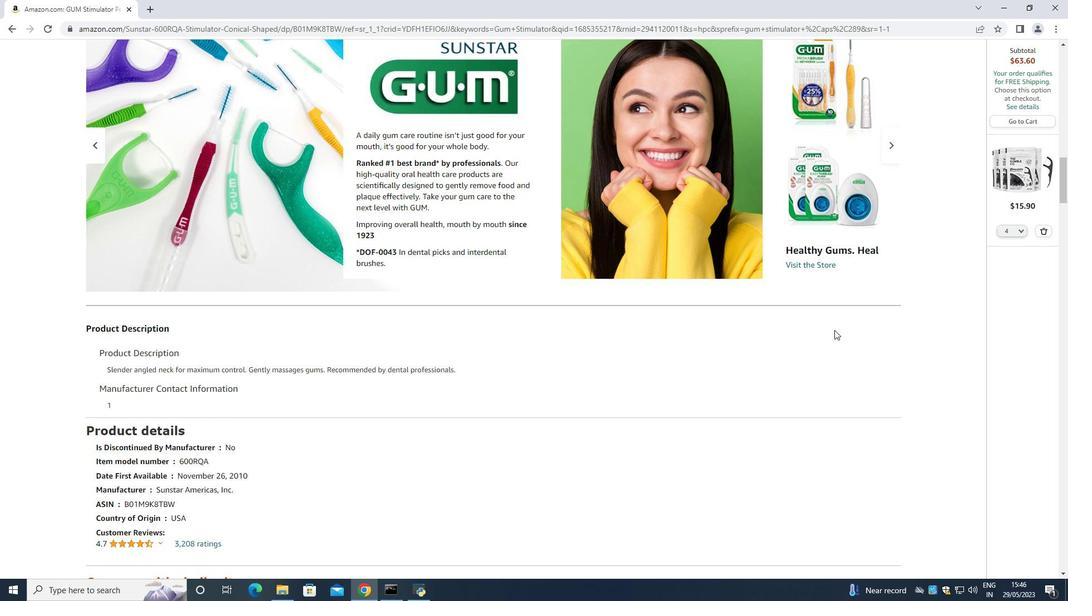 
Action: Mouse moved to (834, 332)
Screenshot: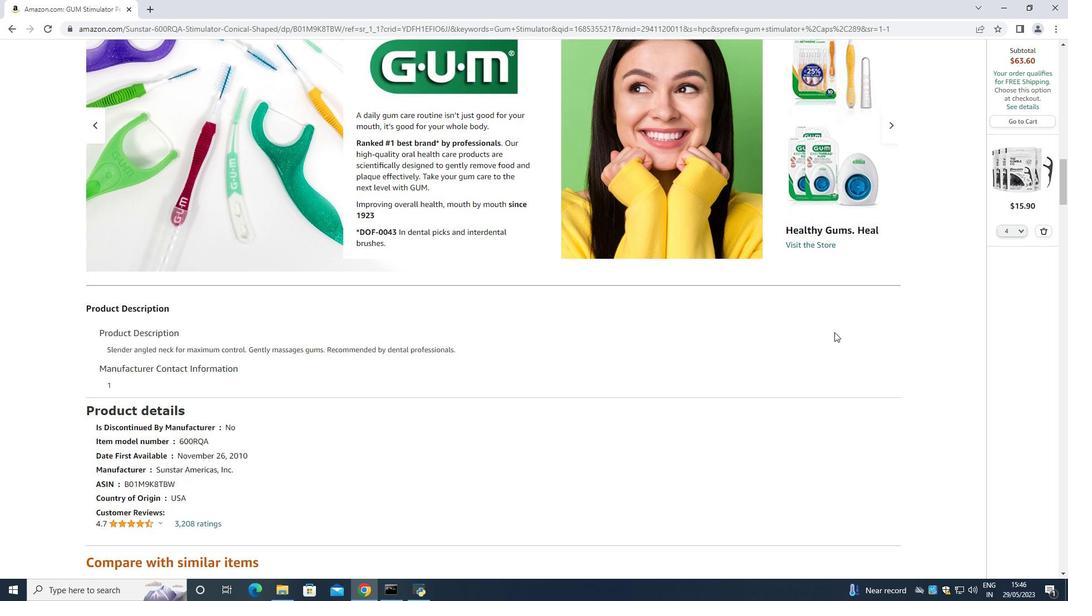 
Action: Mouse scrolled (834, 332) with delta (0, 0)
Screenshot: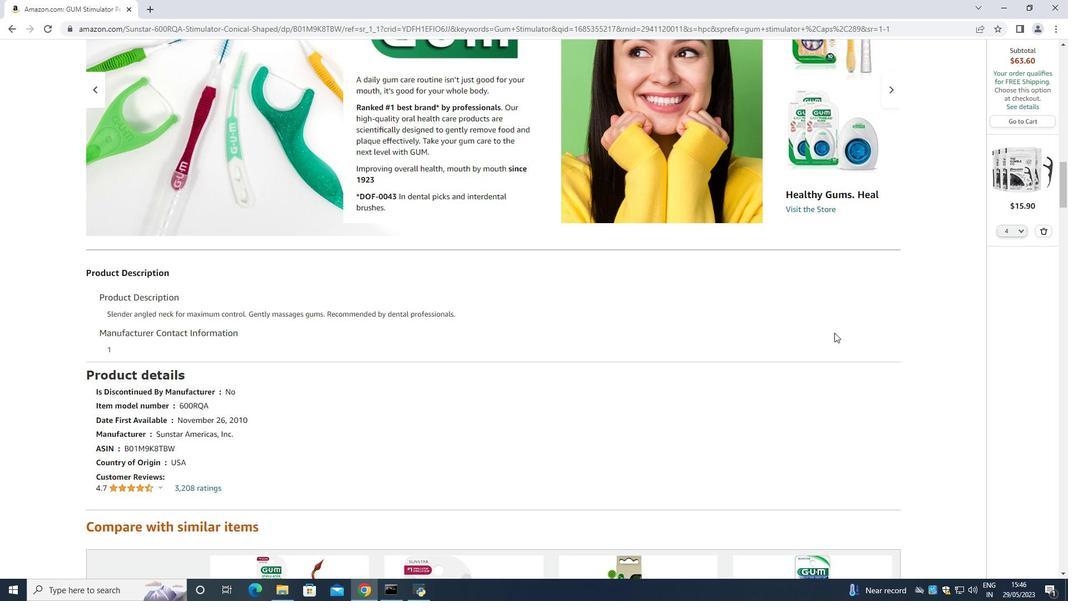 
Action: Mouse moved to (834, 333)
Screenshot: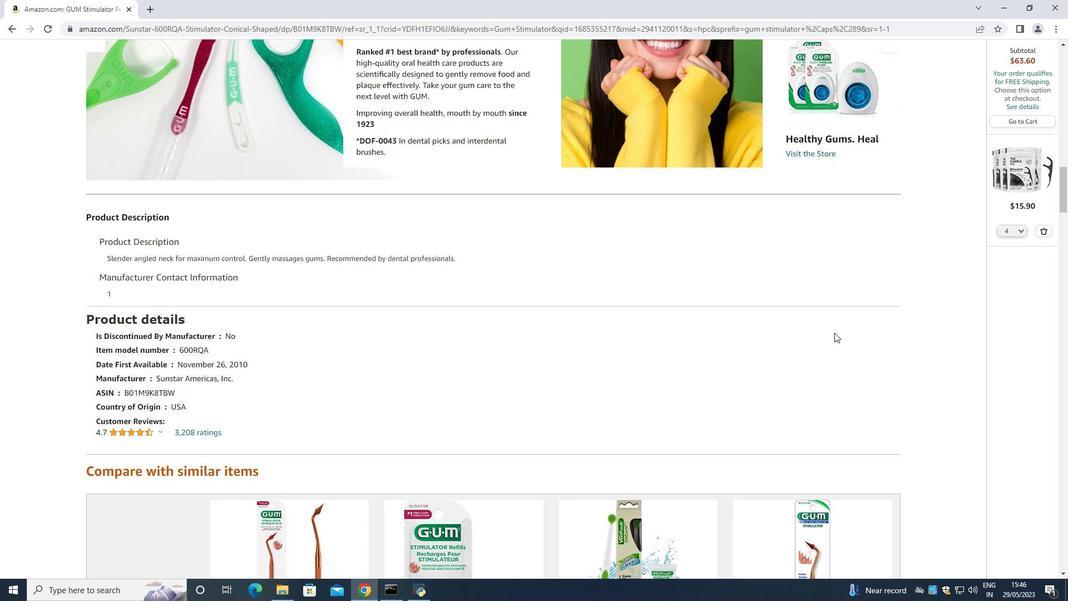 
Action: Mouse scrolled (834, 332) with delta (0, 0)
Screenshot: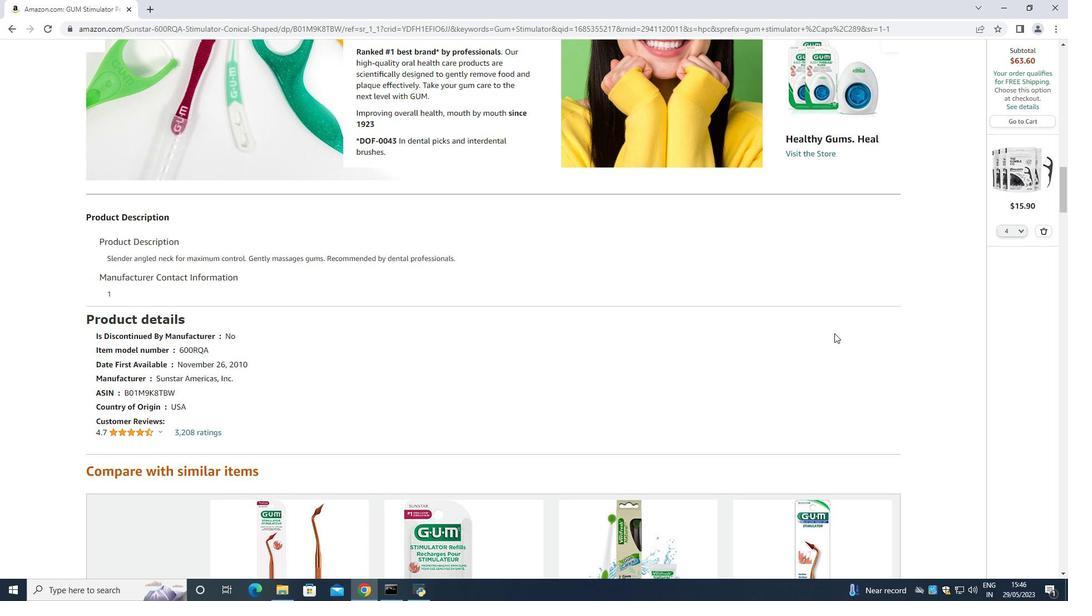 
Action: Mouse moved to (833, 335)
Screenshot: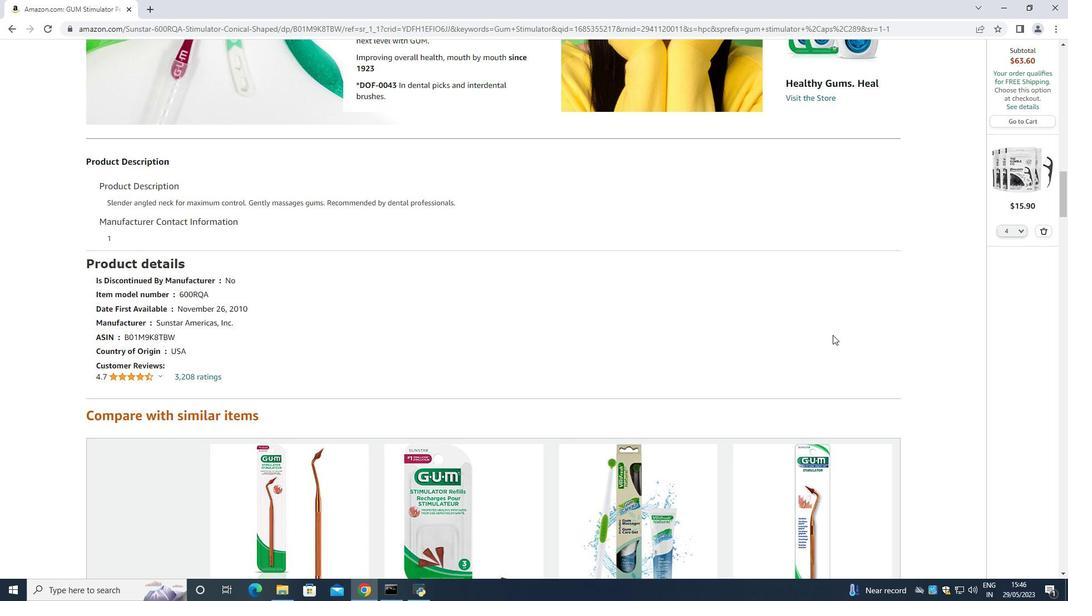 
Action: Mouse scrolled (833, 334) with delta (0, 0)
Screenshot: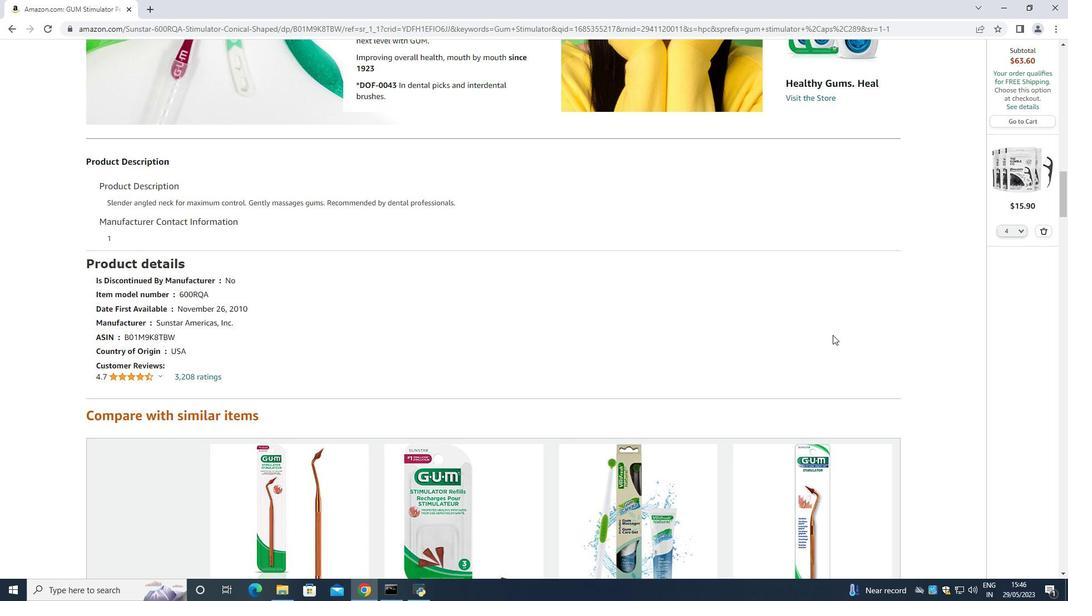 
Action: Mouse moved to (833, 336)
Screenshot: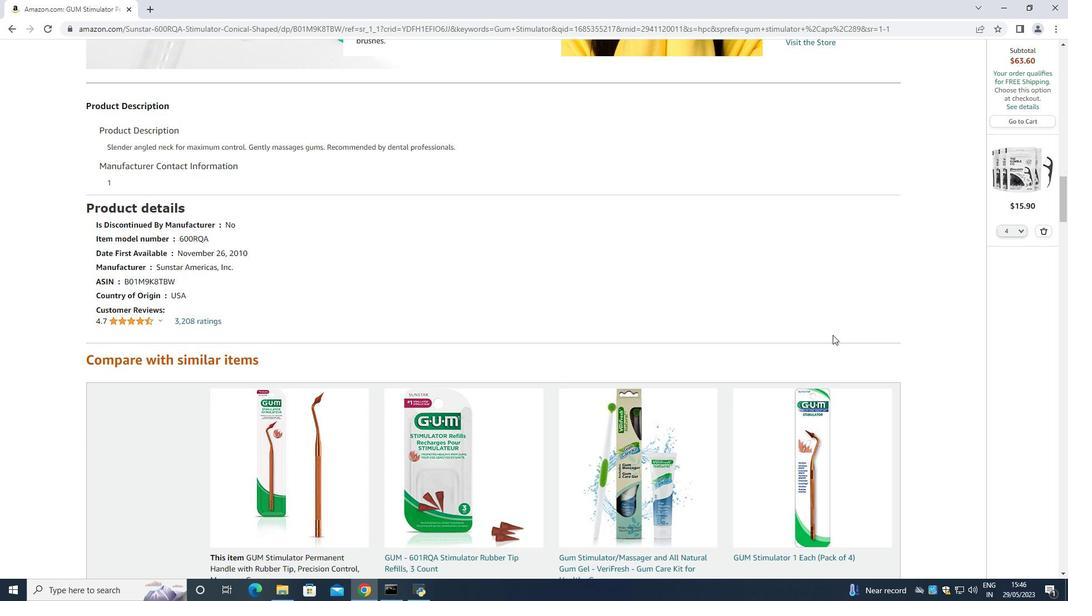 
Action: Mouse scrolled (833, 336) with delta (0, 0)
Screenshot: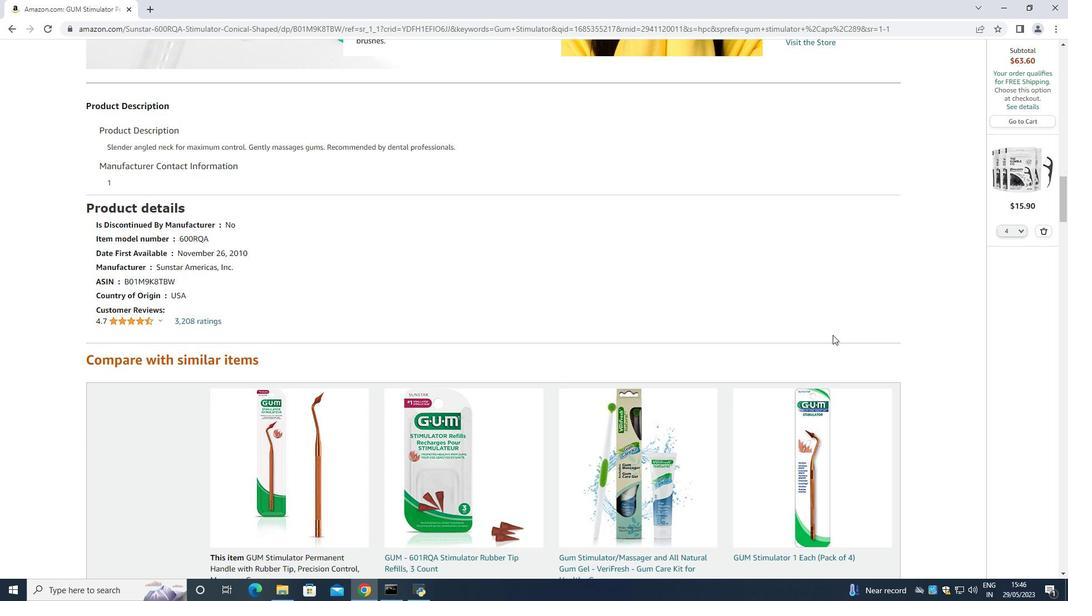 
Action: Mouse scrolled (833, 336) with delta (0, 0)
Screenshot: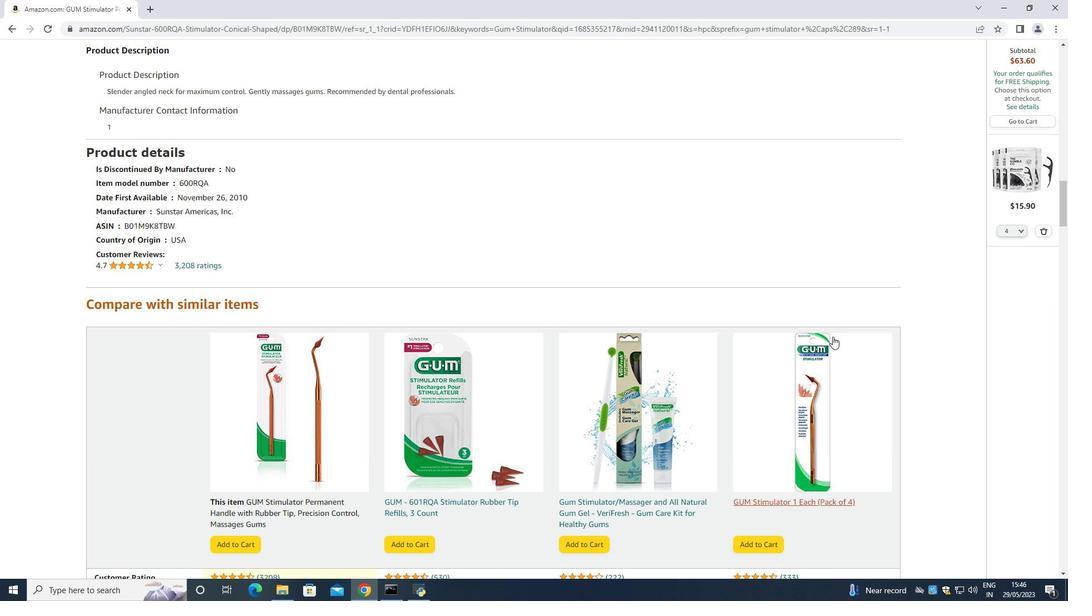 
Action: Mouse moved to (833, 337)
Screenshot: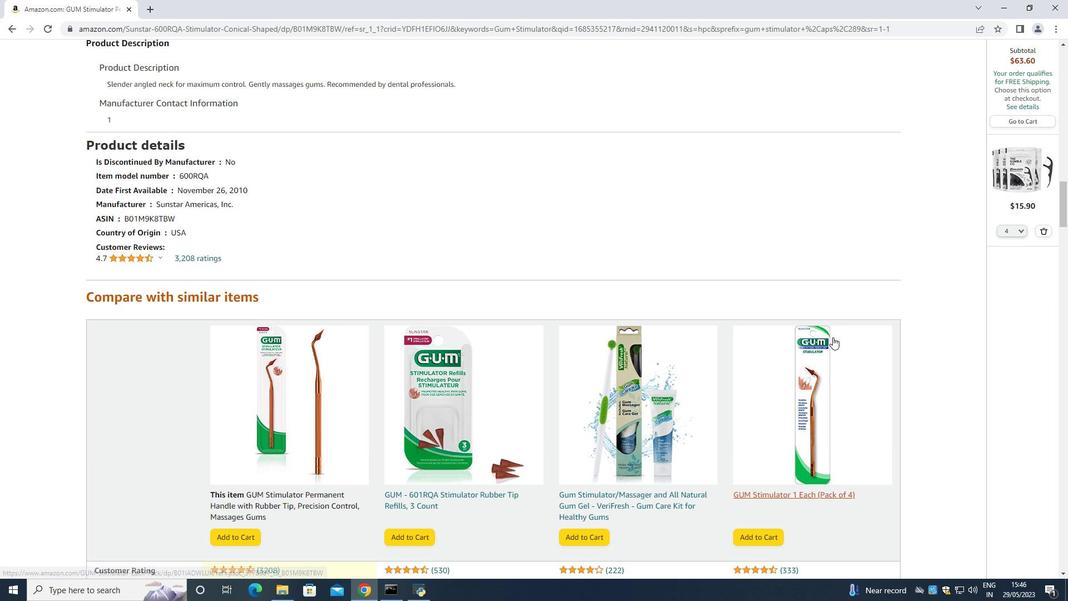 
Action: Mouse scrolled (833, 336) with delta (0, 0)
Screenshot: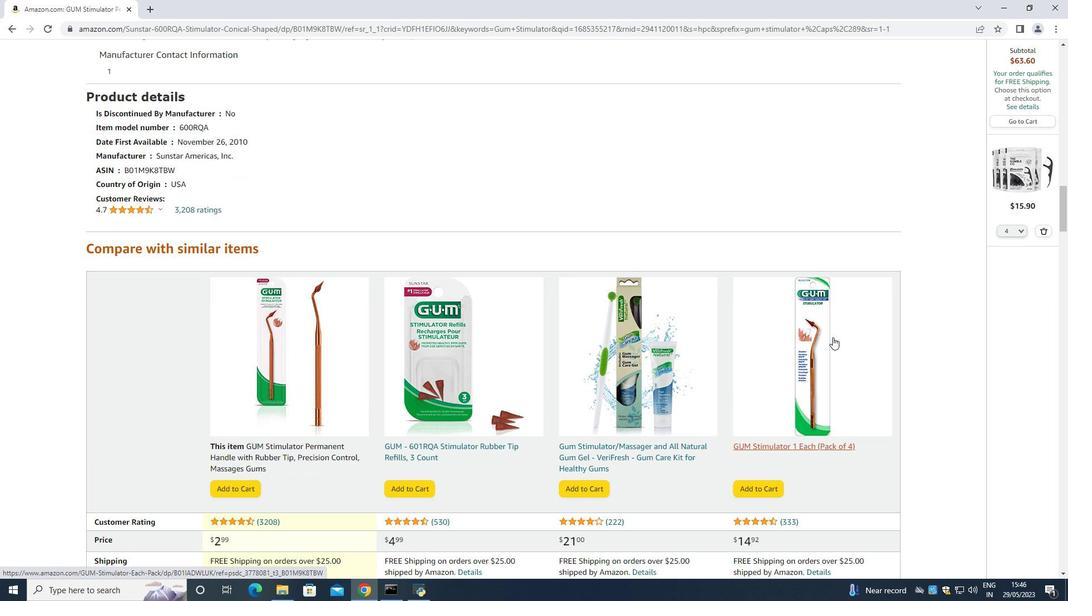 
Action: Mouse moved to (832, 338)
Screenshot: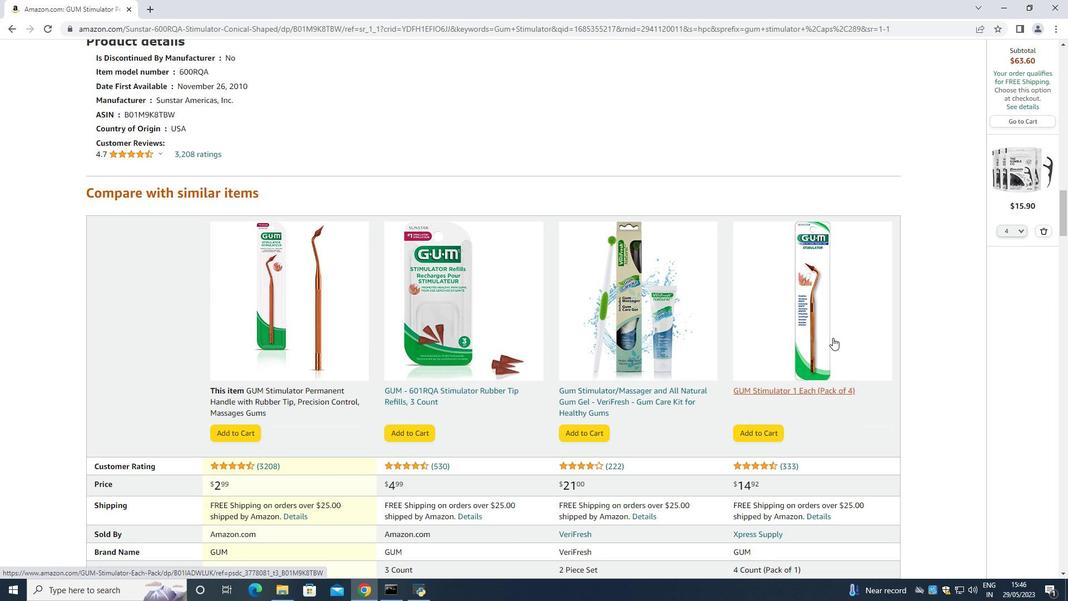 
Action: Mouse scrolled (832, 337) with delta (0, 0)
Screenshot: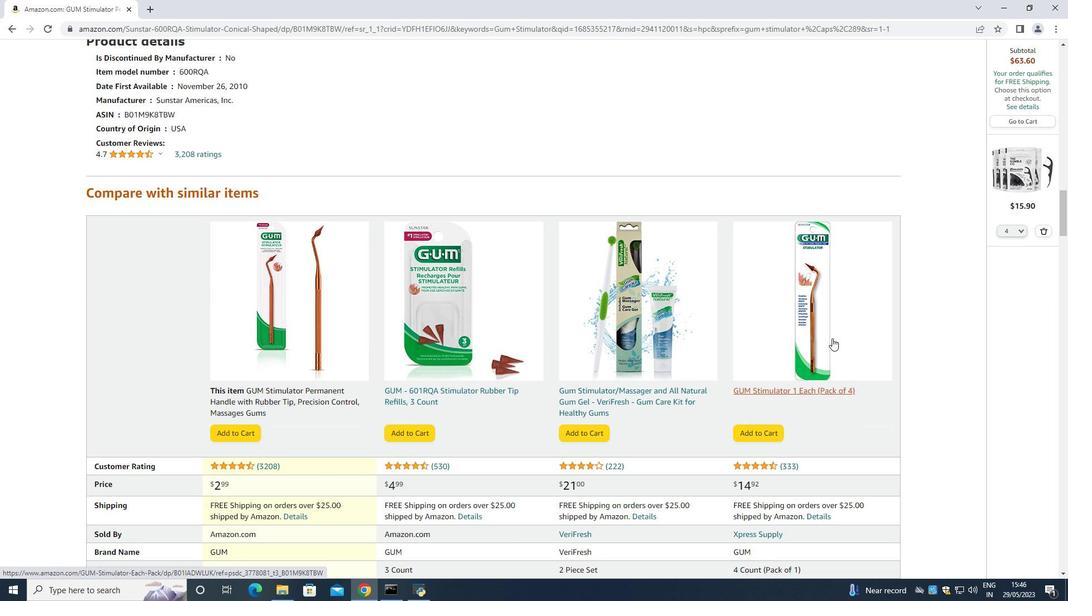 
Action: Mouse scrolled (832, 337) with delta (0, 0)
Screenshot: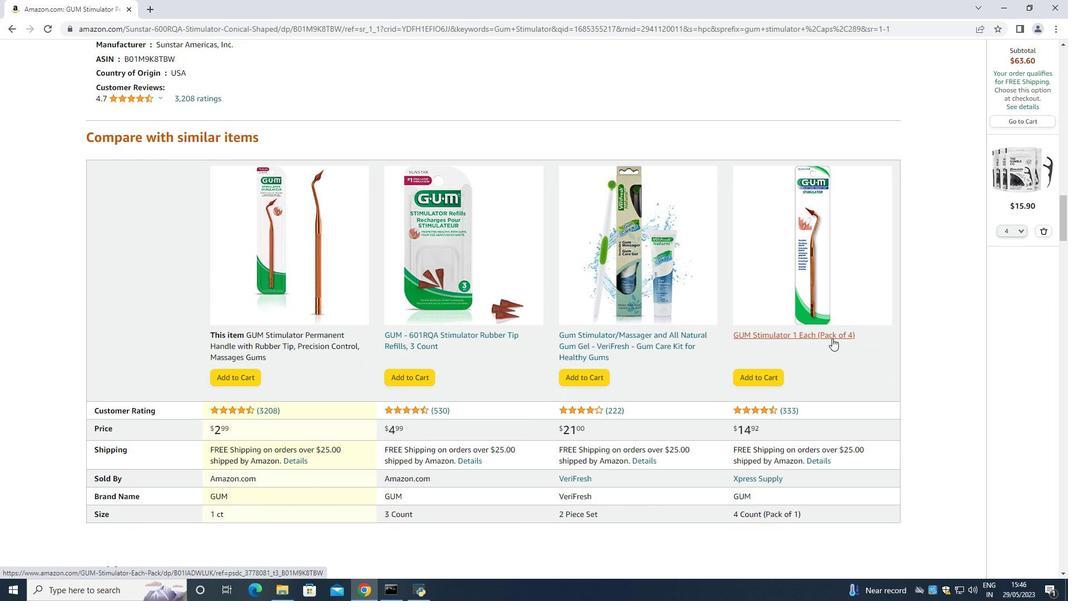 
Action: Mouse scrolled (832, 337) with delta (0, 0)
Screenshot: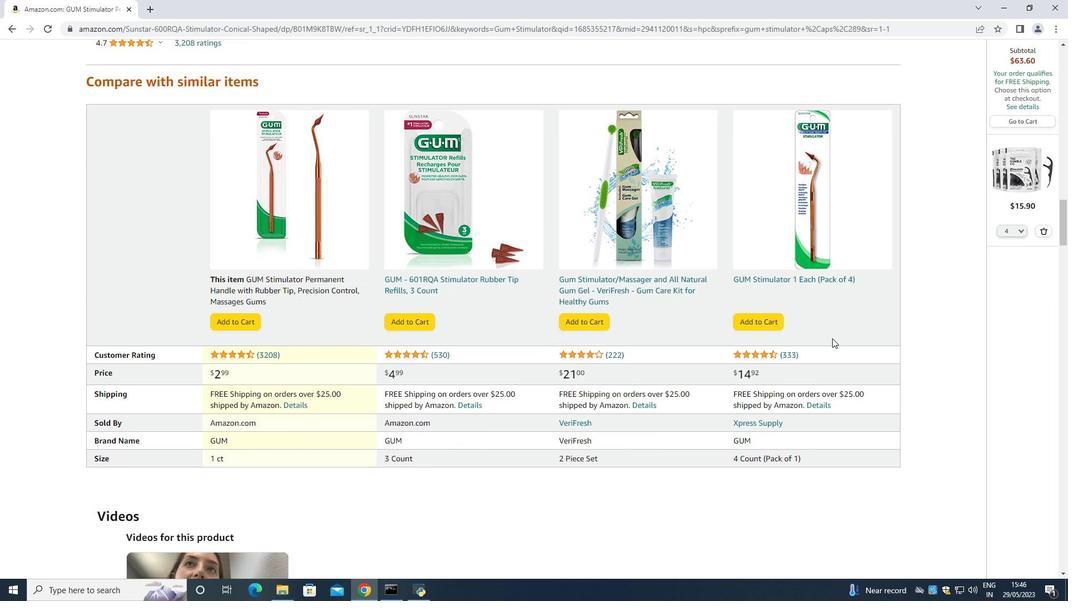
Action: Mouse scrolled (832, 337) with delta (0, 0)
Screenshot: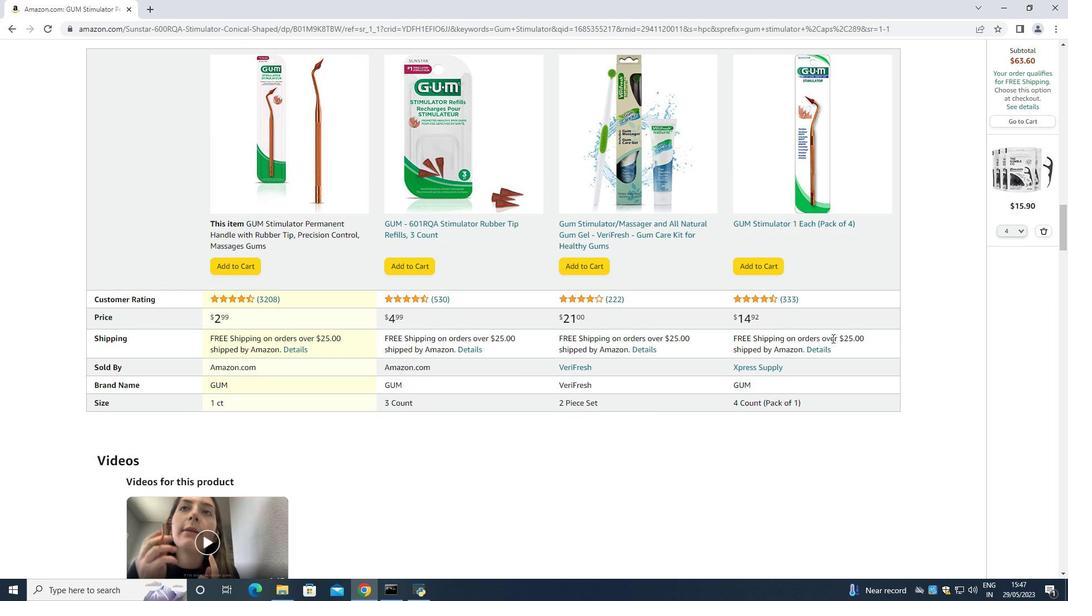 
Action: Mouse scrolled (832, 337) with delta (0, 0)
Screenshot: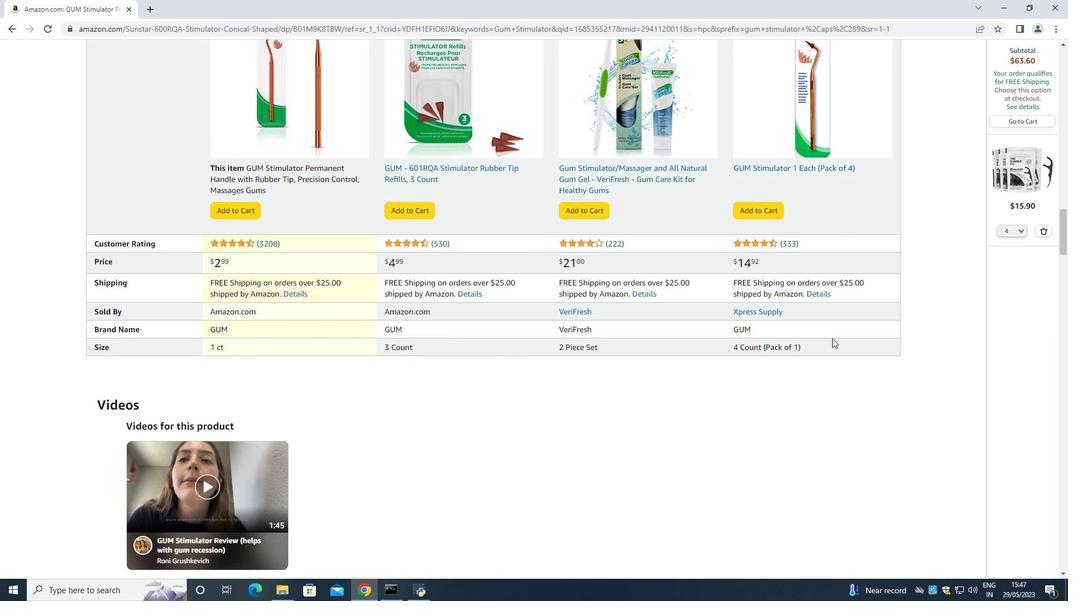 
Action: Mouse moved to (831, 341)
Screenshot: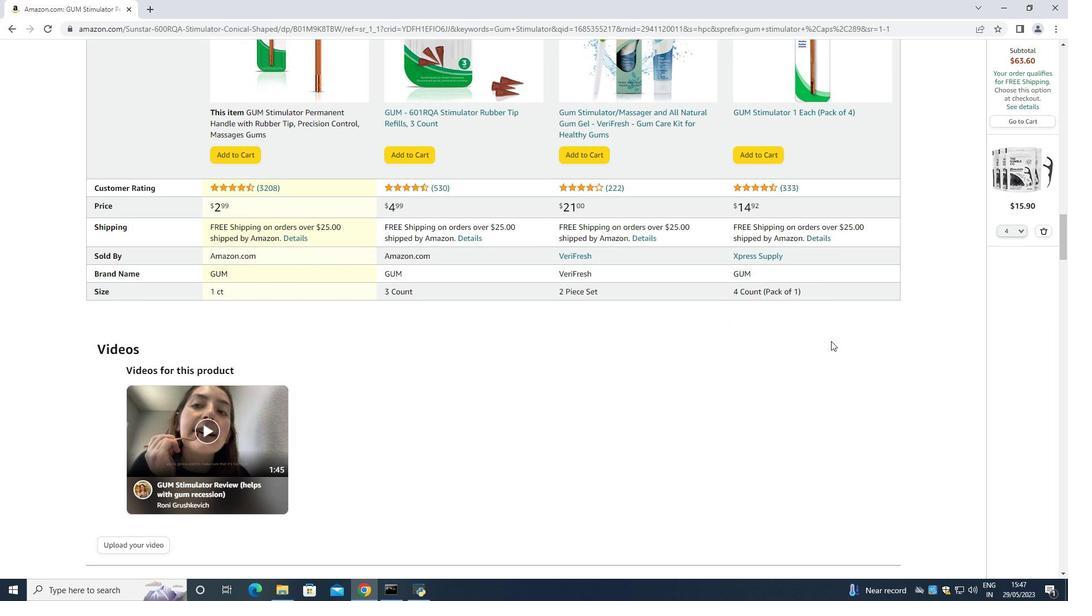 
Action: Mouse scrolled (831, 341) with delta (0, 0)
Screenshot: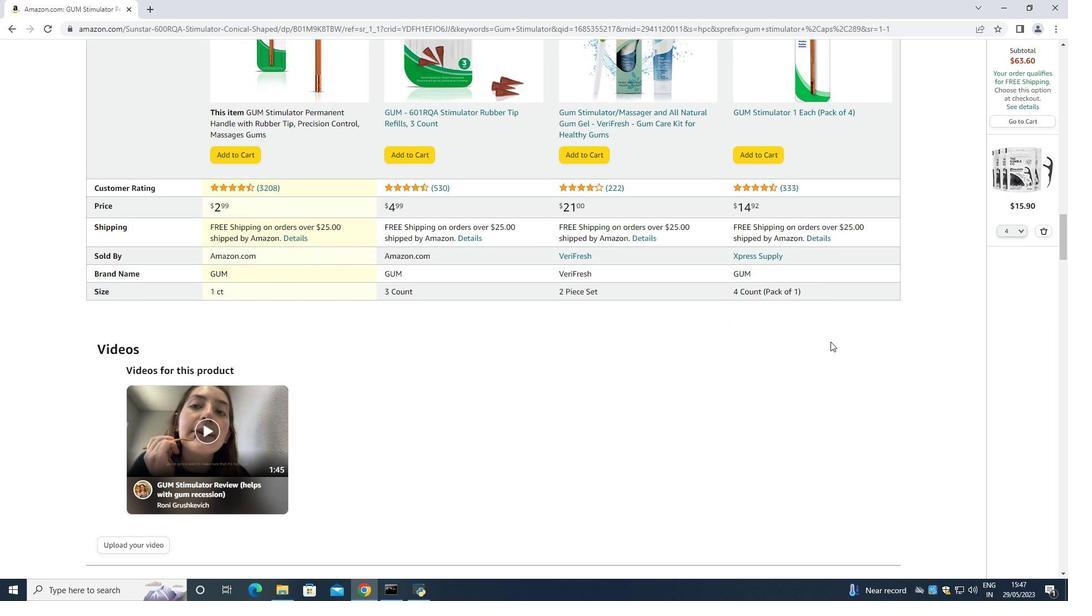 
Action: Mouse moved to (564, 311)
Screenshot: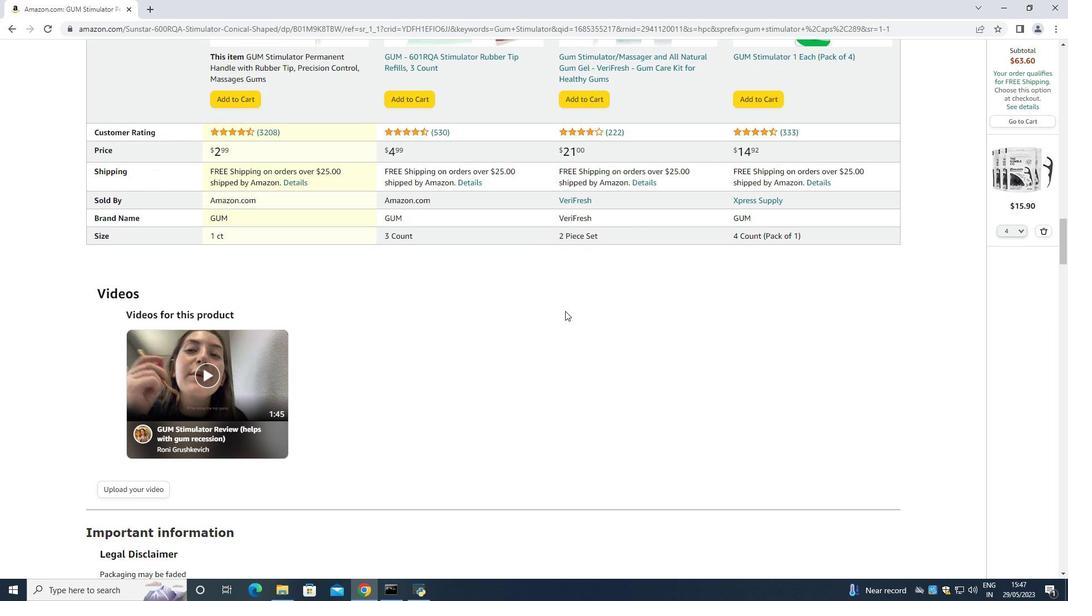 
Action: Mouse scrolled (564, 310) with delta (0, 0)
Screenshot: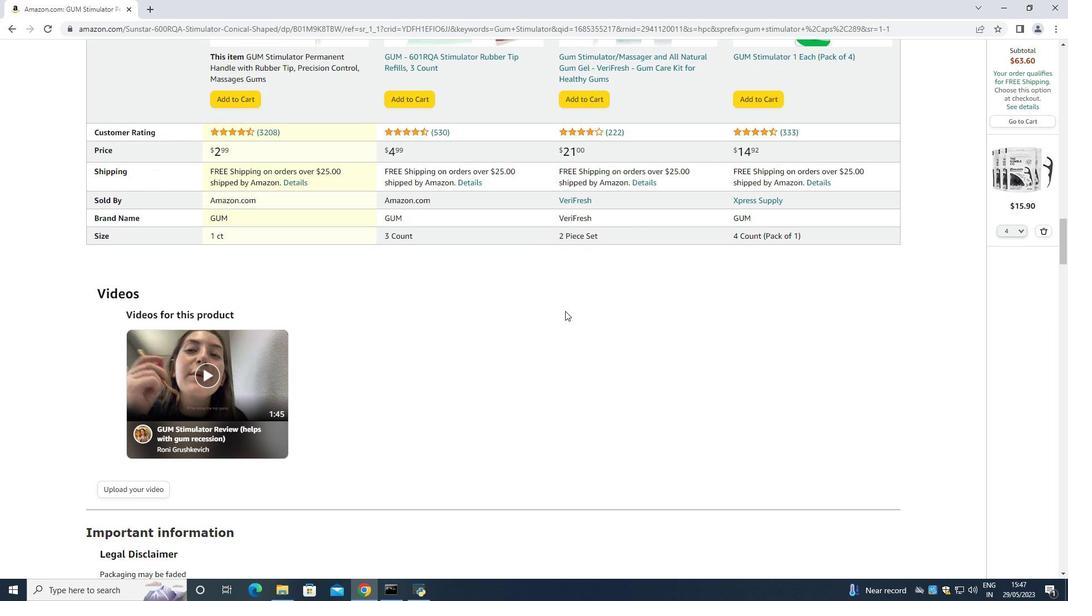 
Action: Mouse moved to (254, 156)
Screenshot: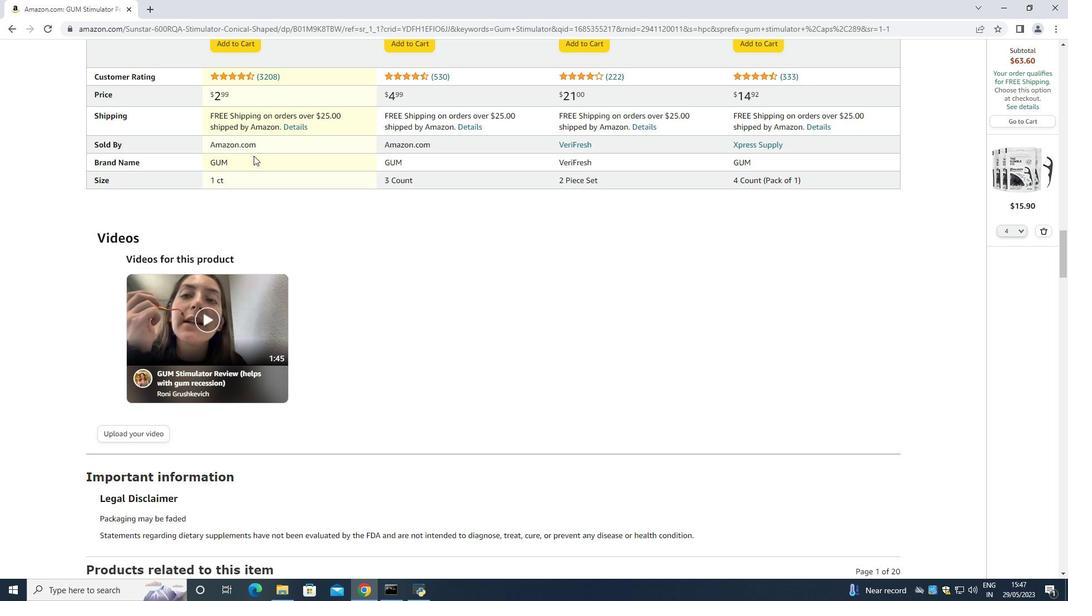 
Action: Mouse scrolled (254, 156) with delta (0, 0)
Screenshot: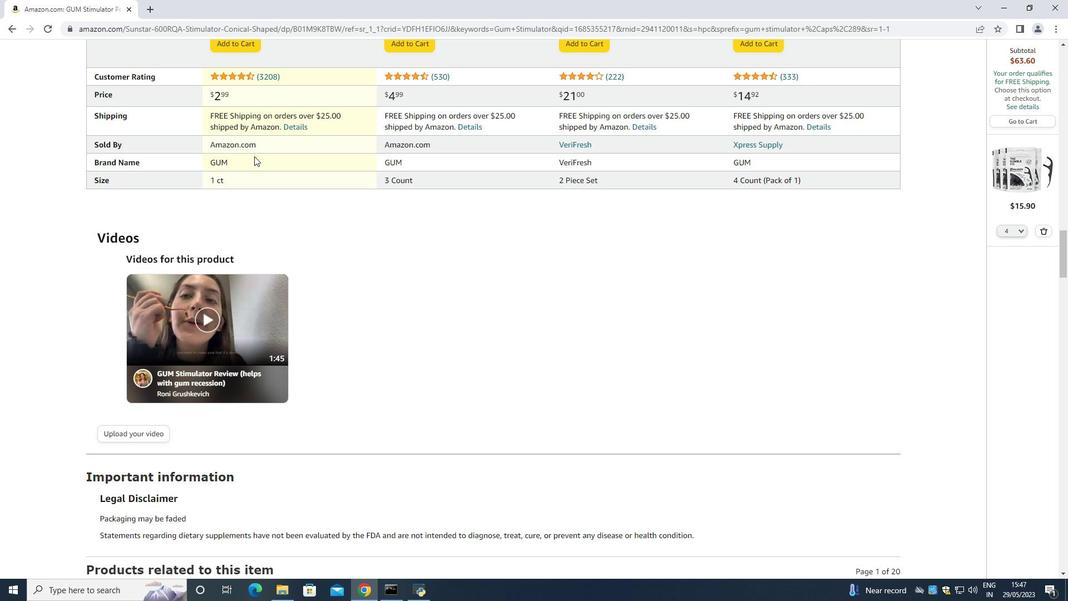
Action: Mouse scrolled (254, 156) with delta (0, 0)
Screenshot: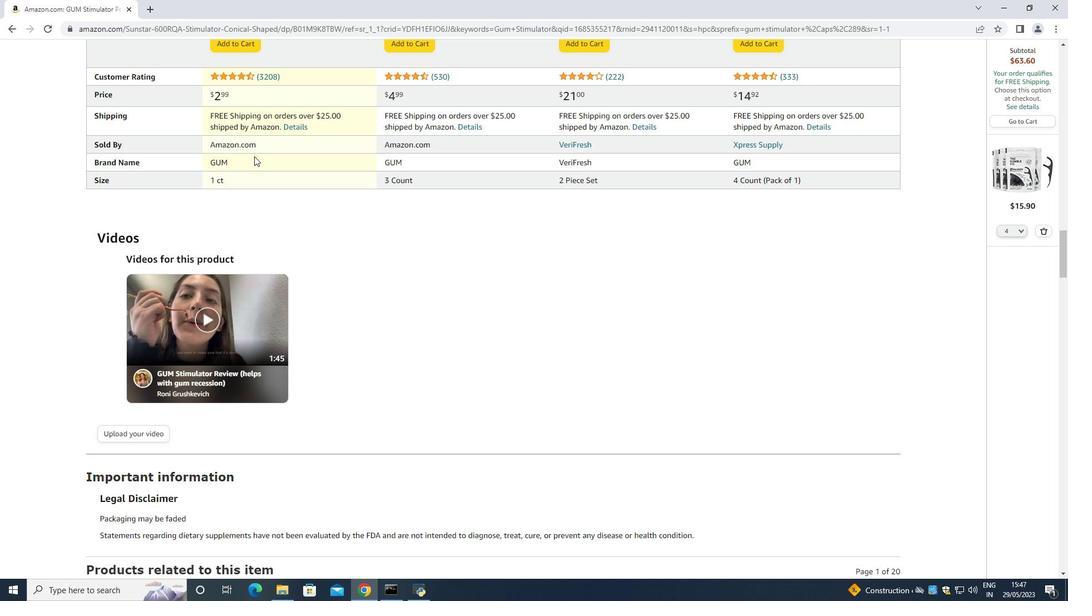 
Action: Mouse moved to (497, 258)
Screenshot: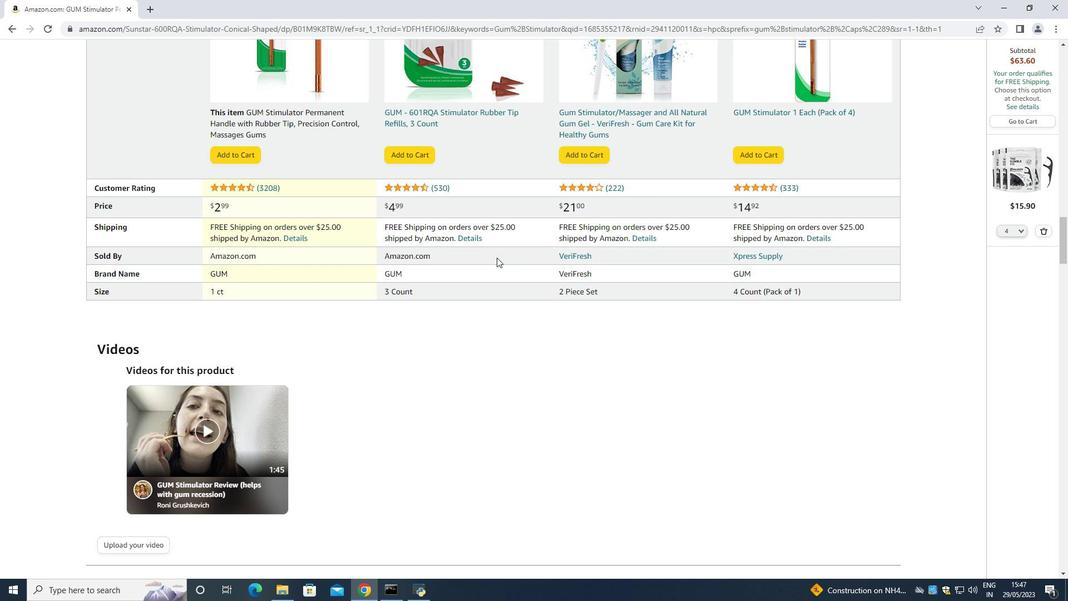 
Action: Mouse scrolled (497, 257) with delta (0, 0)
Screenshot: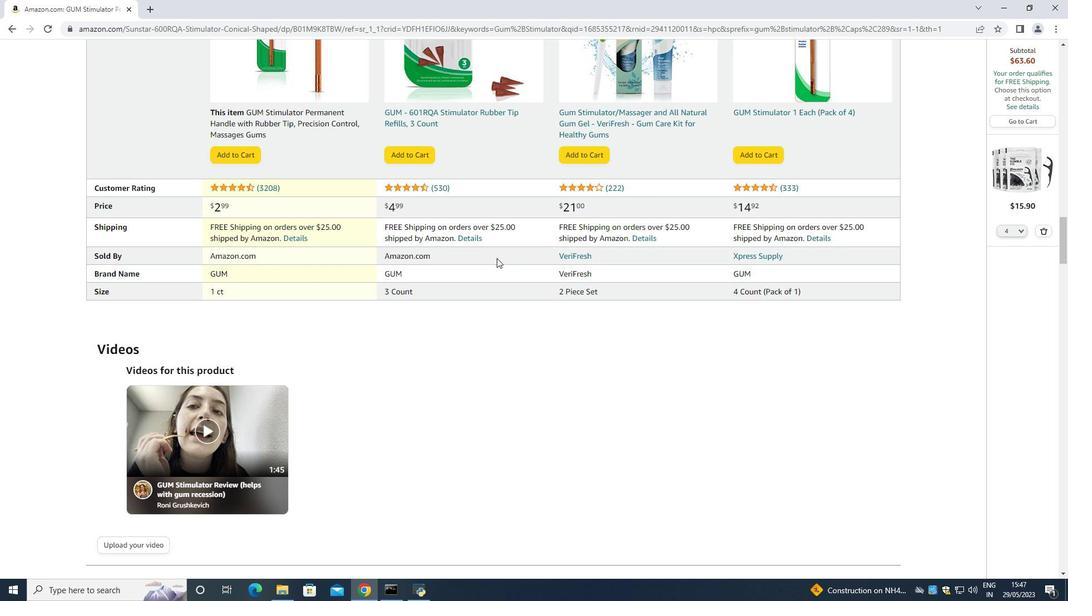 
Action: Mouse moved to (497, 262)
Screenshot: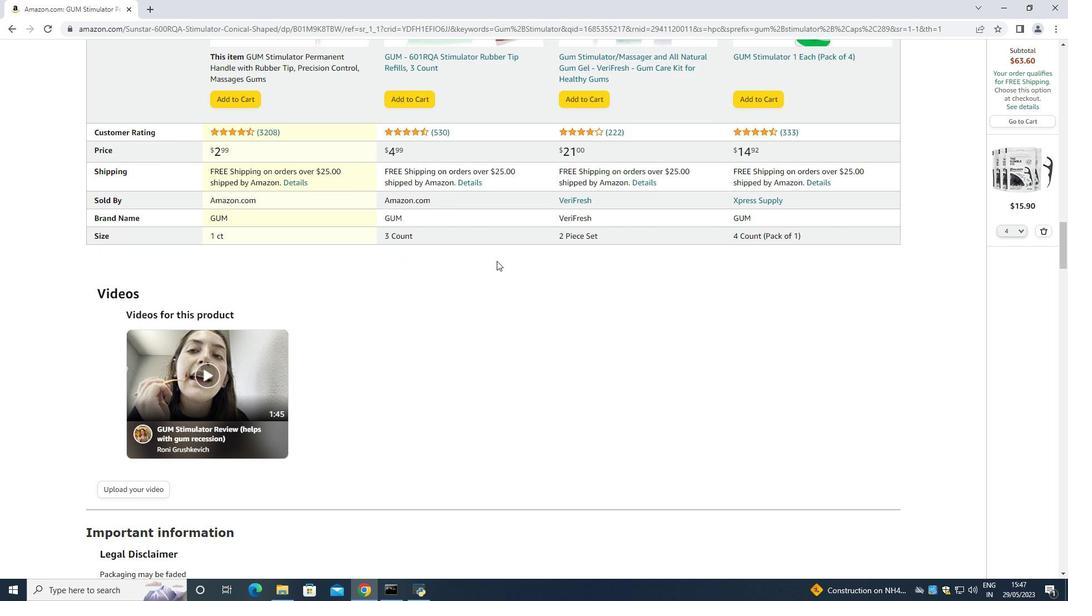 
Action: Mouse scrolled (497, 261) with delta (0, 0)
Screenshot: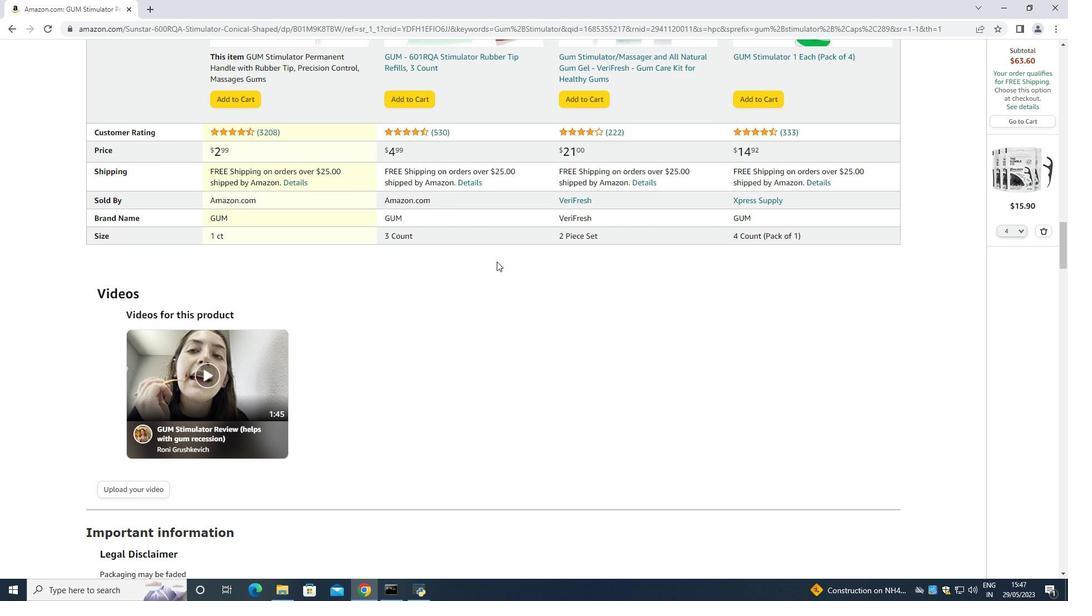 
Action: Mouse moved to (497, 267)
Screenshot: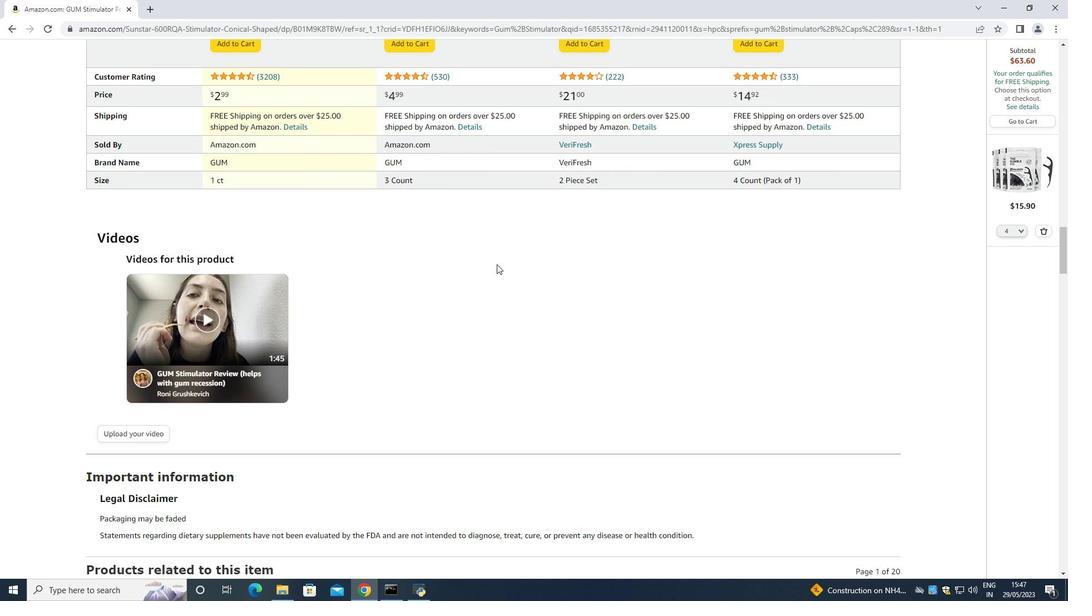
Action: Mouse scrolled (497, 266) with delta (0, 0)
Screenshot: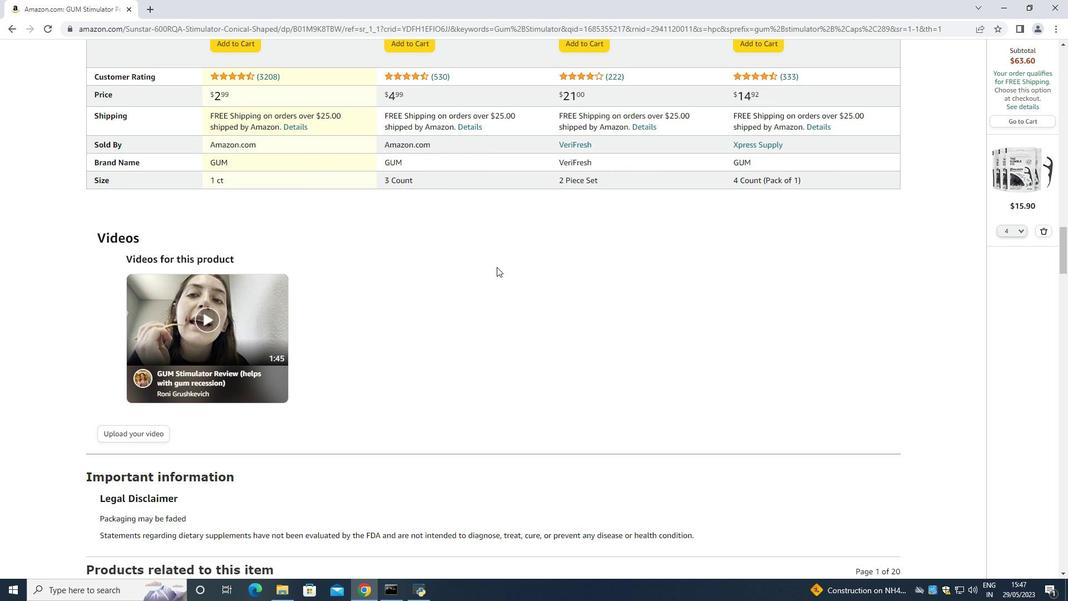 
Action: Mouse moved to (670, 237)
Screenshot: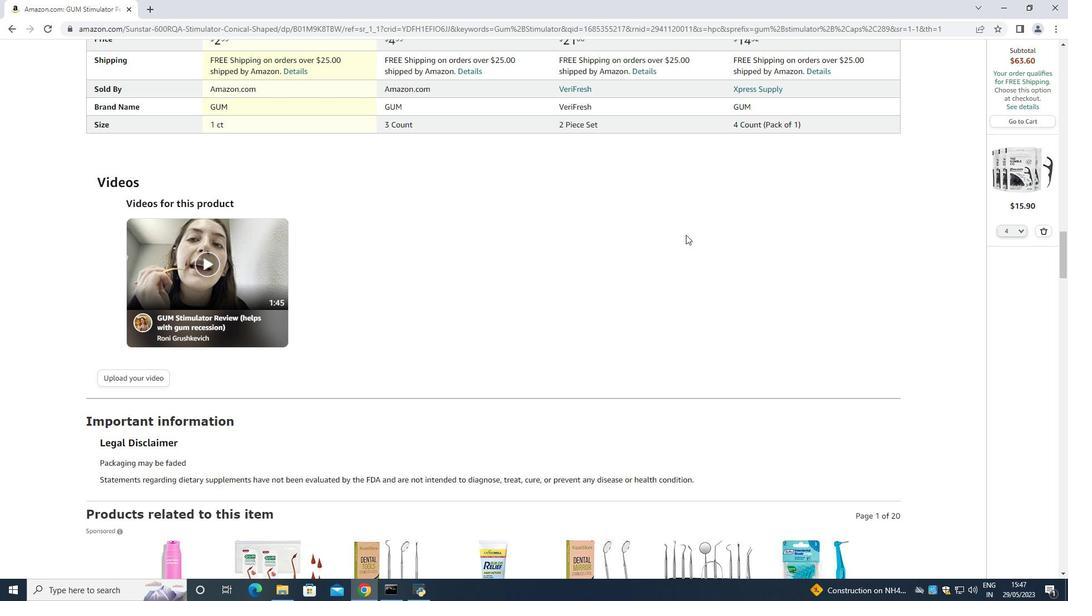 
Action: Mouse scrolled (670, 236) with delta (0, 0)
Screenshot: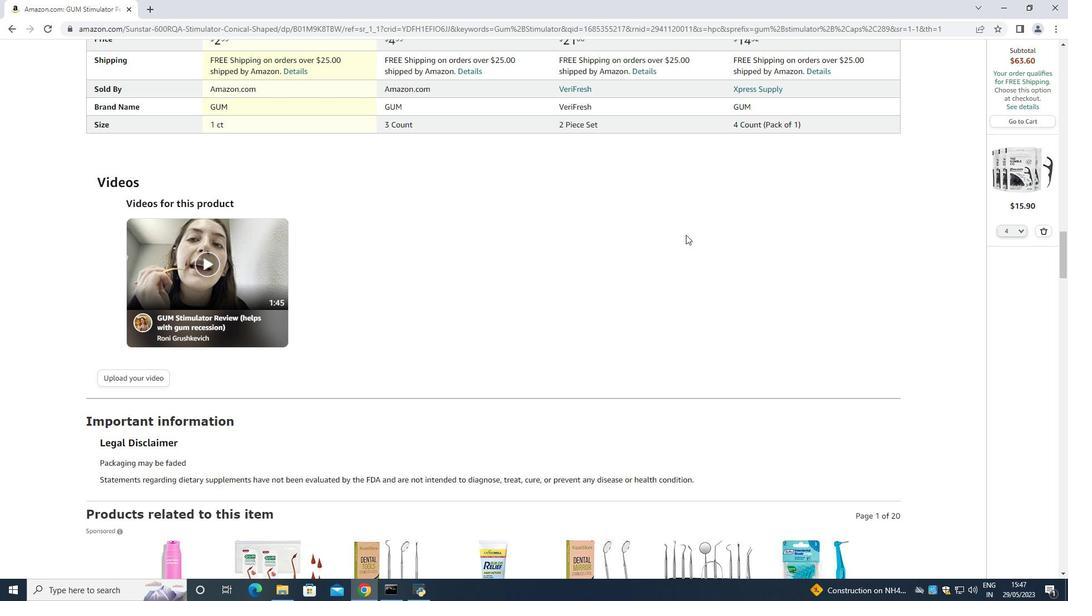 
Action: Mouse moved to (644, 238)
Screenshot: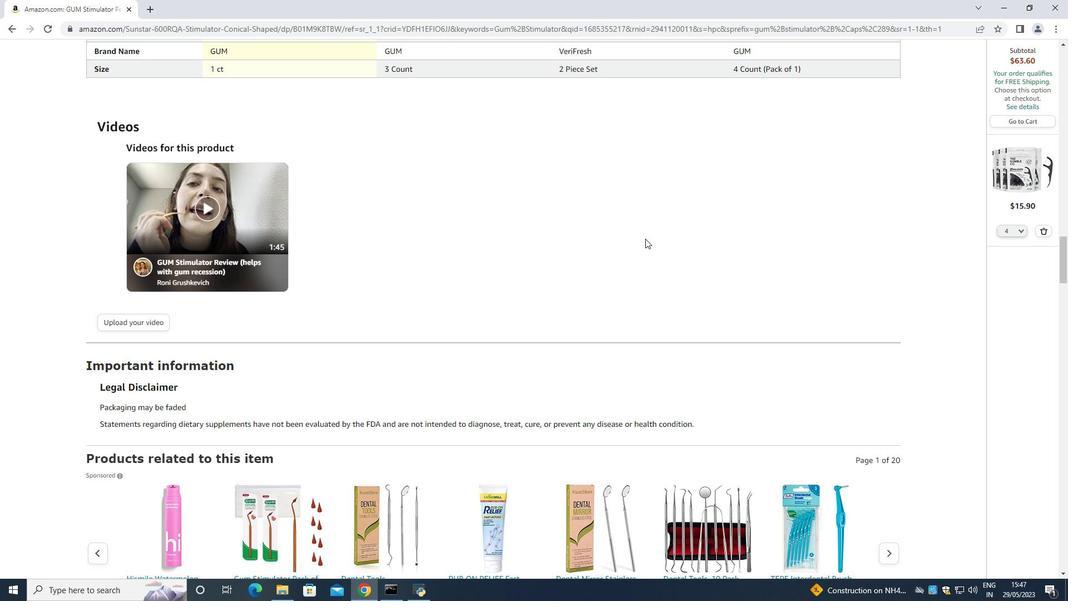 
Action: Mouse scrolled (644, 238) with delta (0, 0)
Screenshot: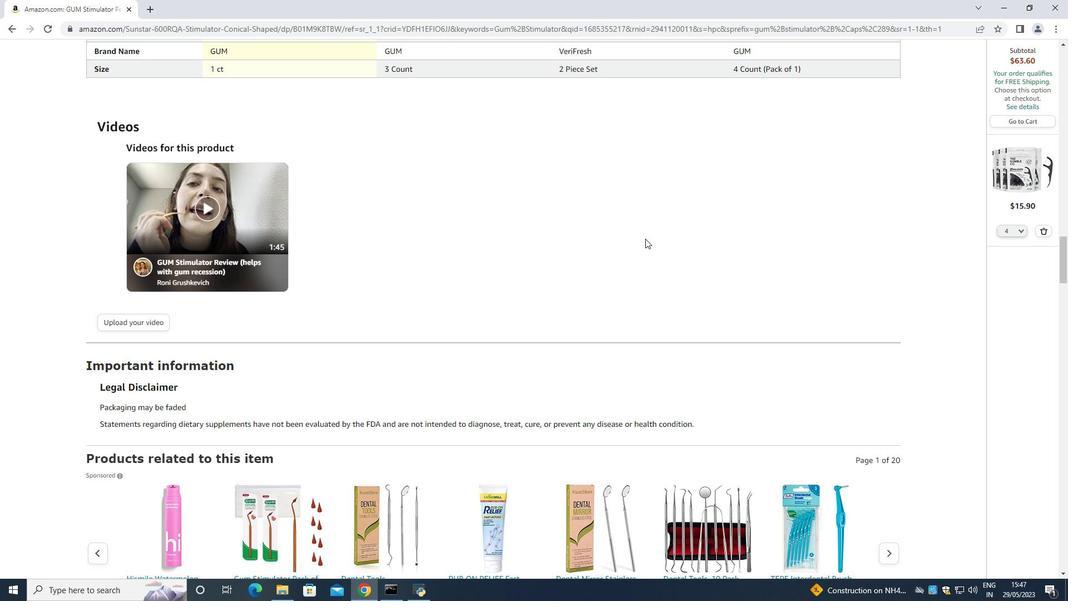 
Action: Mouse moved to (642, 231)
Screenshot: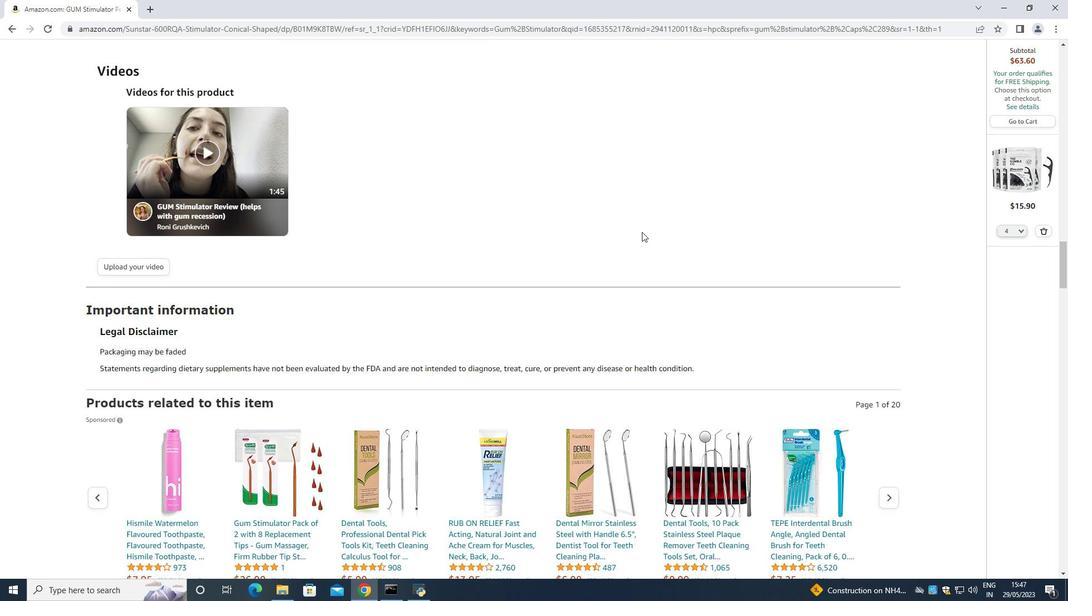
Action: Mouse scrolled (642, 231) with delta (0, 0)
Screenshot: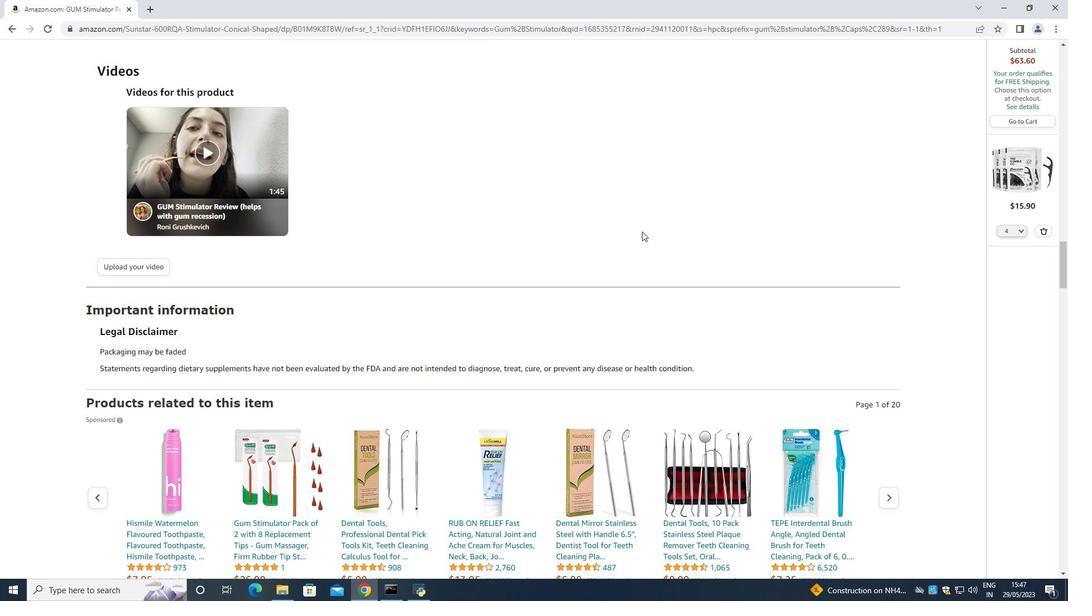 
Action: Mouse moved to (645, 234)
Screenshot: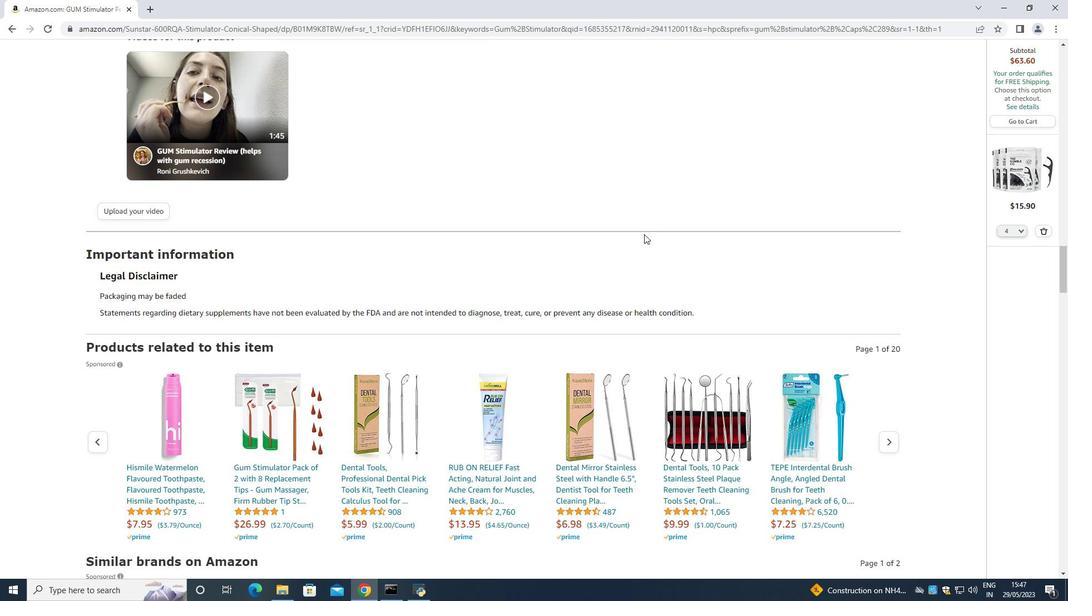 
Action: Mouse scrolled (645, 233) with delta (0, 0)
Screenshot: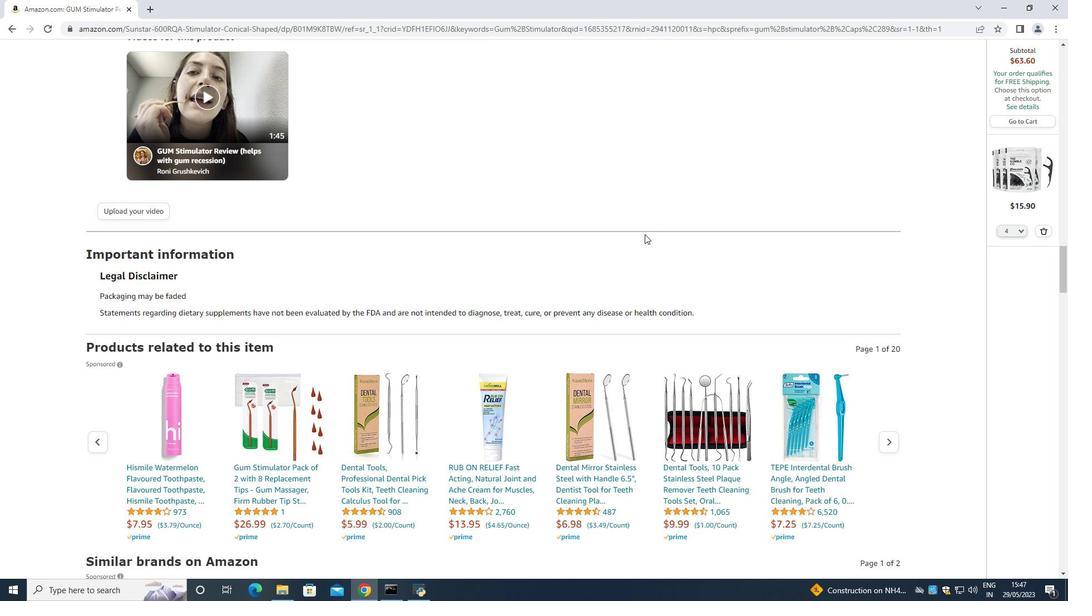 
Action: Mouse scrolled (645, 233) with delta (0, 0)
Screenshot: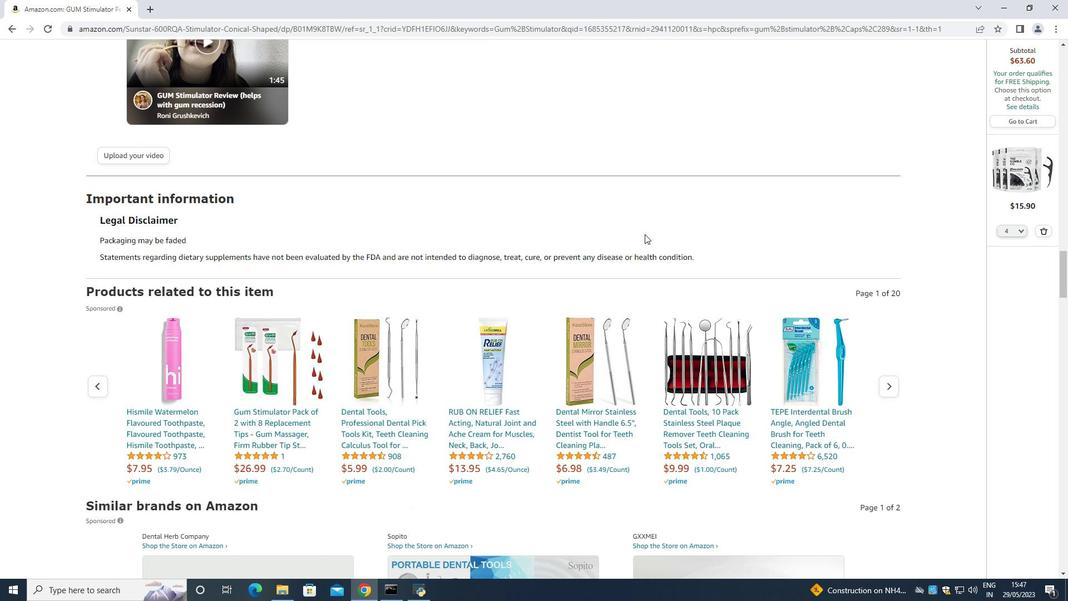 
Action: Mouse scrolled (645, 233) with delta (0, 0)
Screenshot: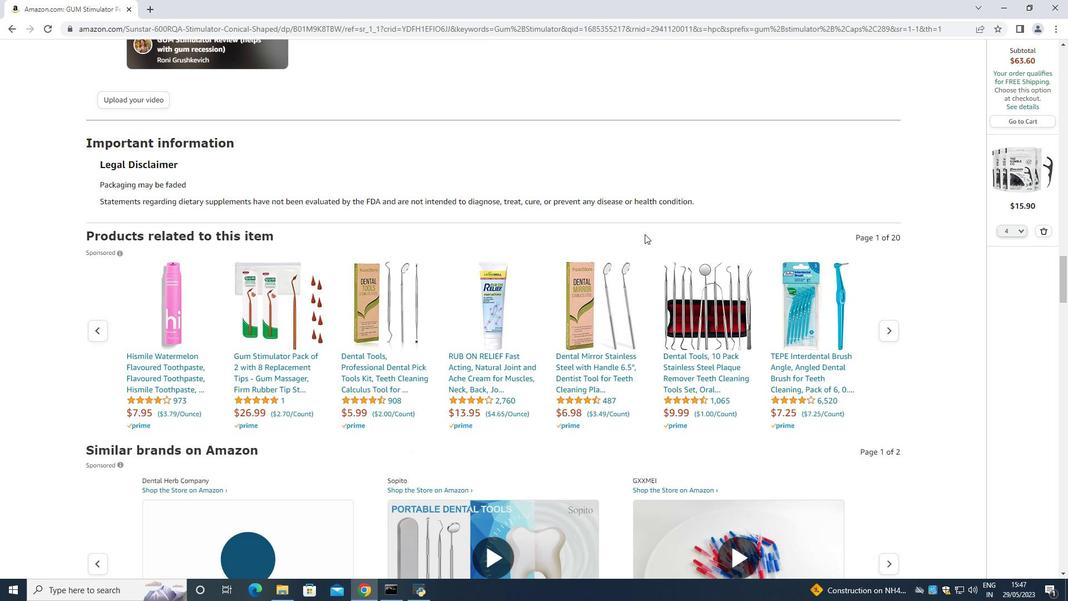 
Action: Mouse scrolled (645, 233) with delta (0, 0)
Screenshot: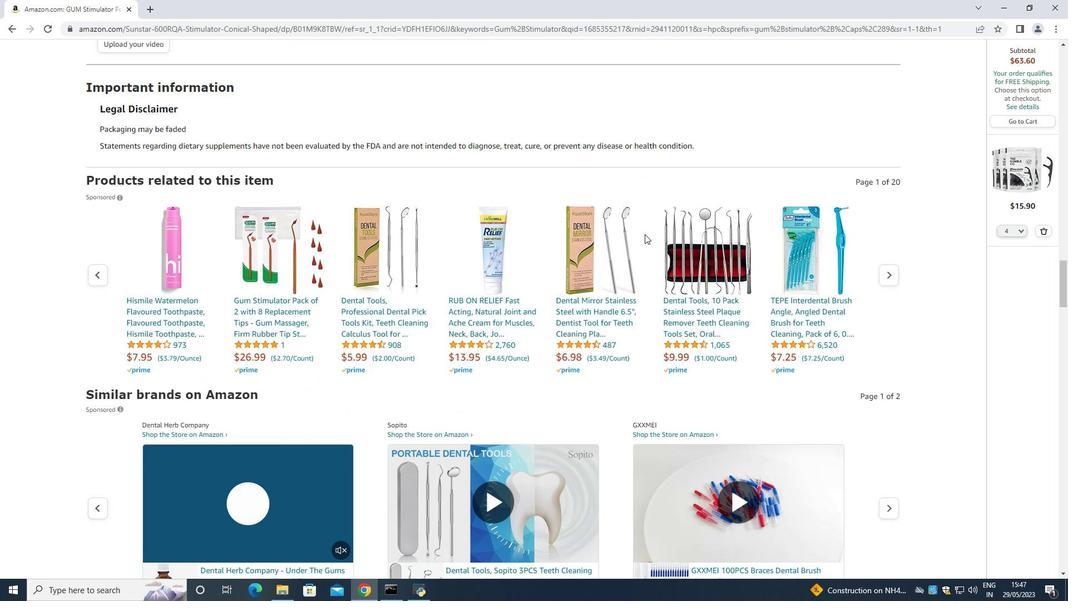 
Action: Mouse moved to (645, 236)
Screenshot: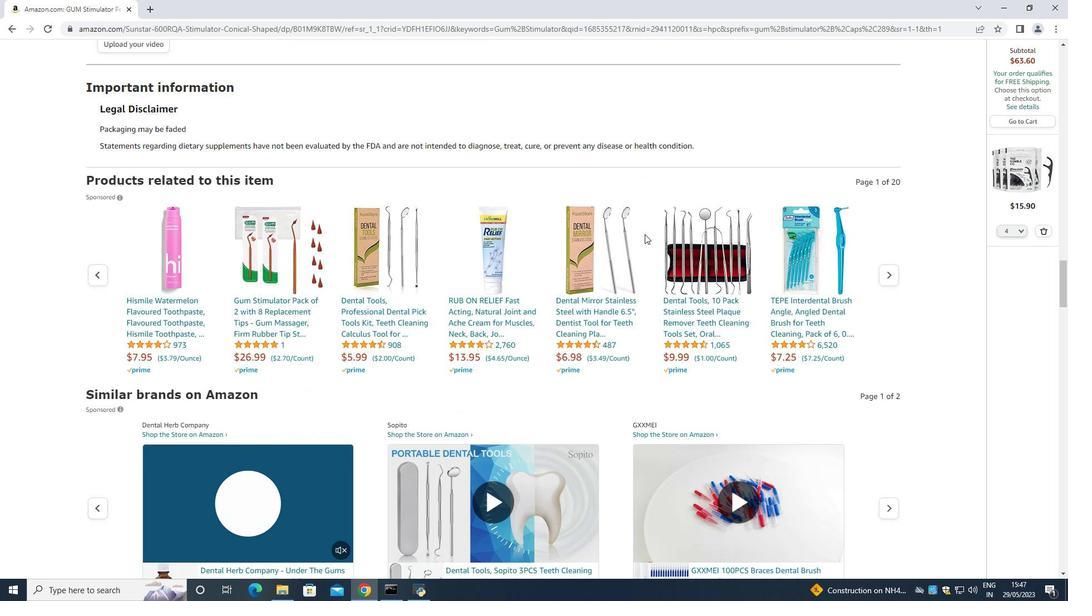 
Action: Mouse scrolled (645, 235) with delta (0, 0)
Screenshot: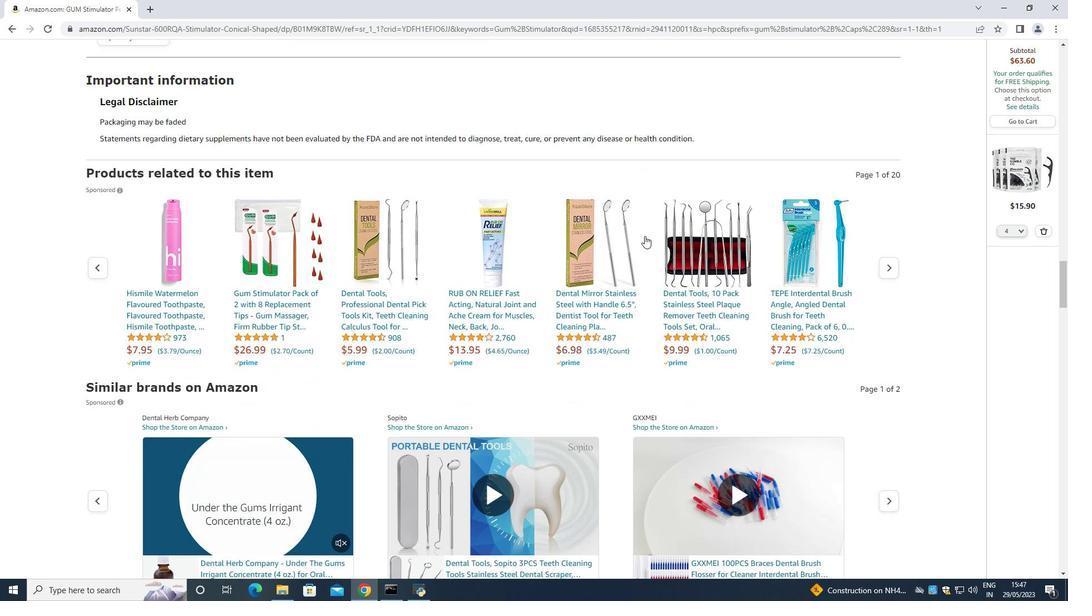 
Action: Mouse scrolled (645, 235) with delta (0, 0)
Screenshot: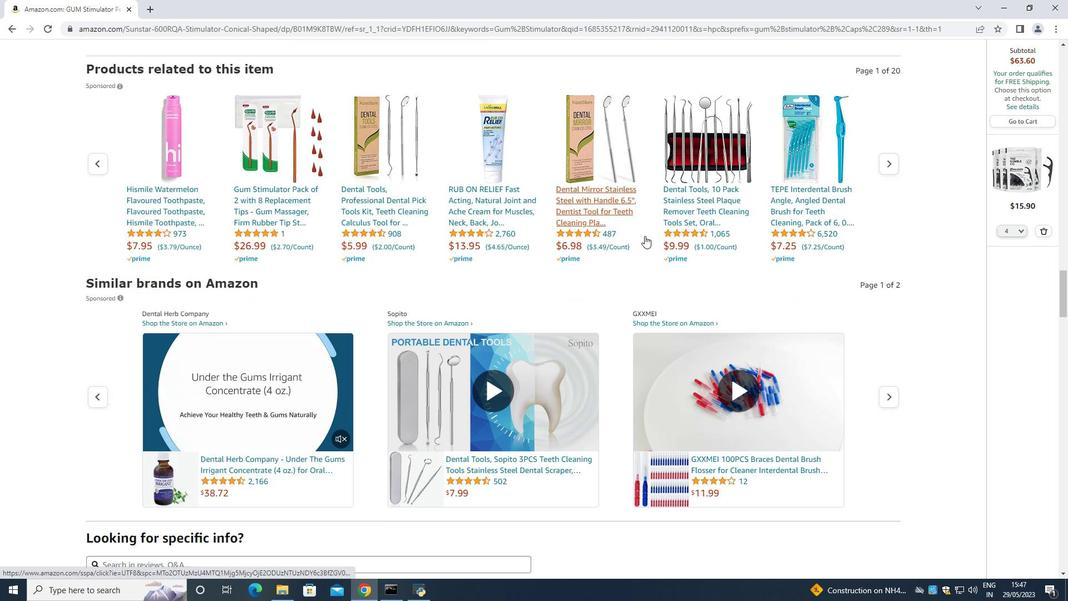
Action: Mouse moved to (644, 236)
Screenshot: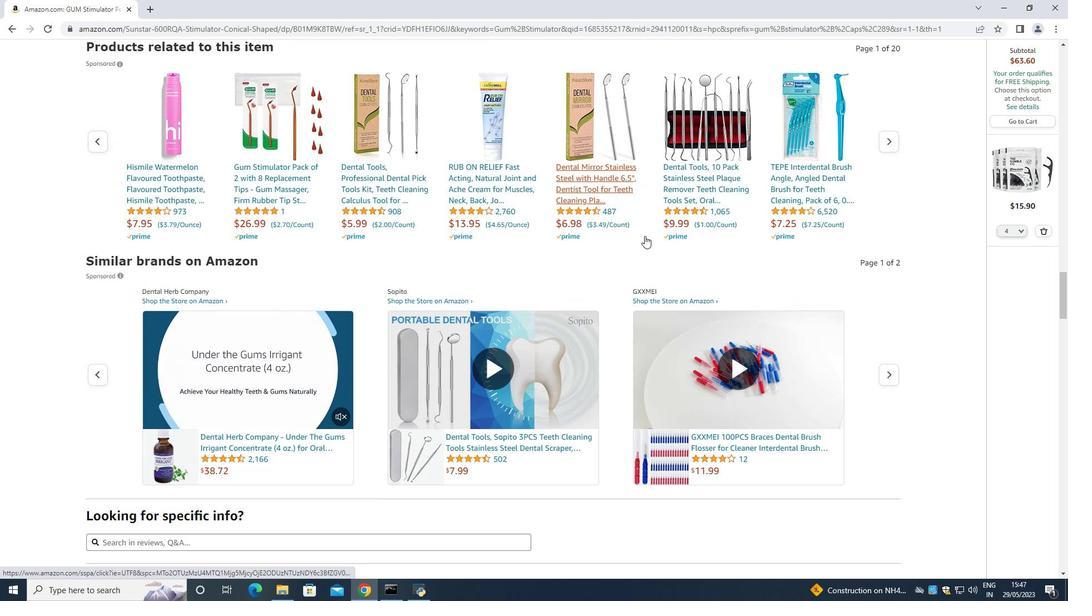 
Action: Mouse scrolled (644, 236) with delta (0, 0)
Screenshot: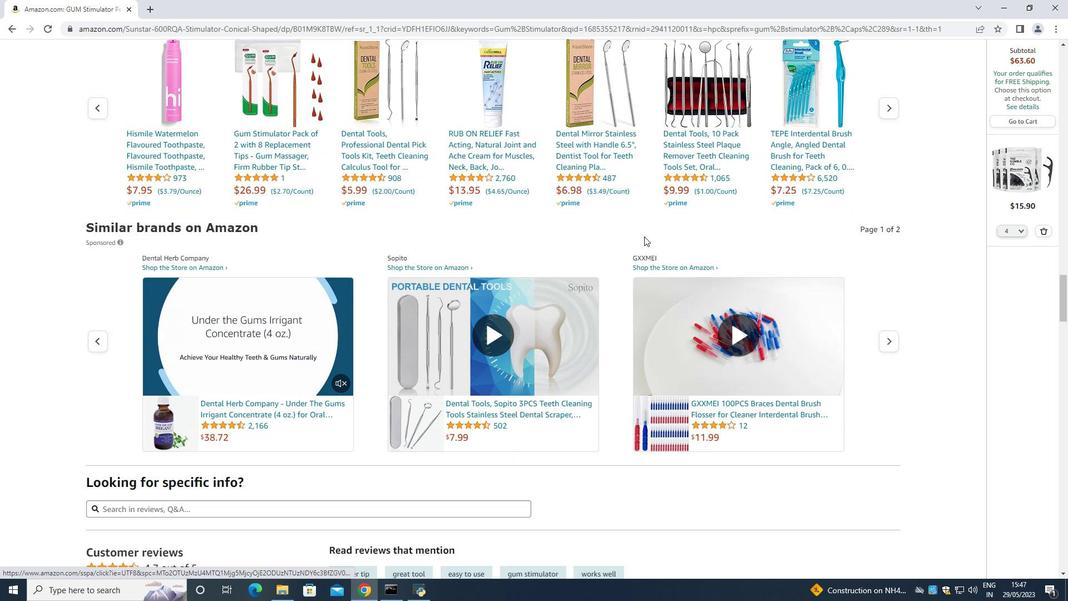 
Action: Mouse scrolled (644, 236) with delta (0, 0)
Screenshot: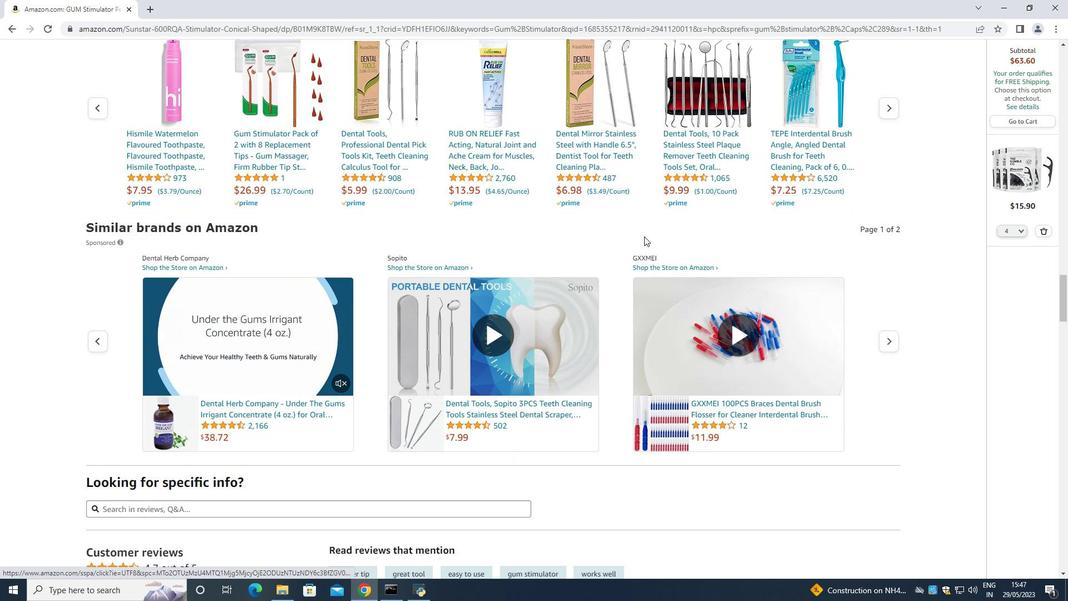 
Action: Mouse scrolled (644, 236) with delta (0, 0)
Screenshot: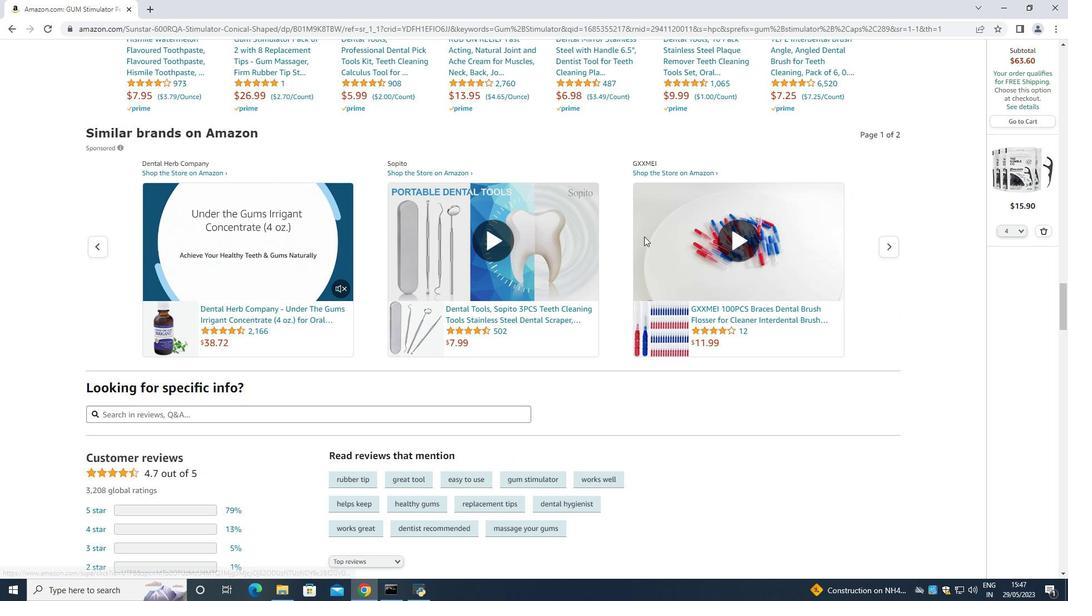 
Action: Mouse scrolled (644, 236) with delta (0, 0)
Screenshot: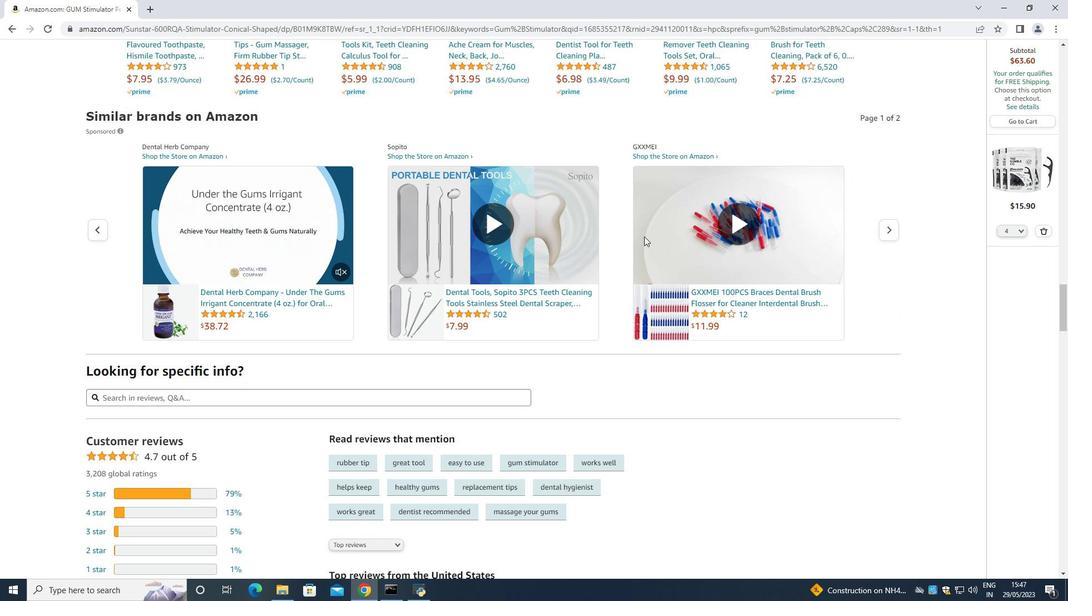 
Action: Mouse moved to (644, 244)
Screenshot: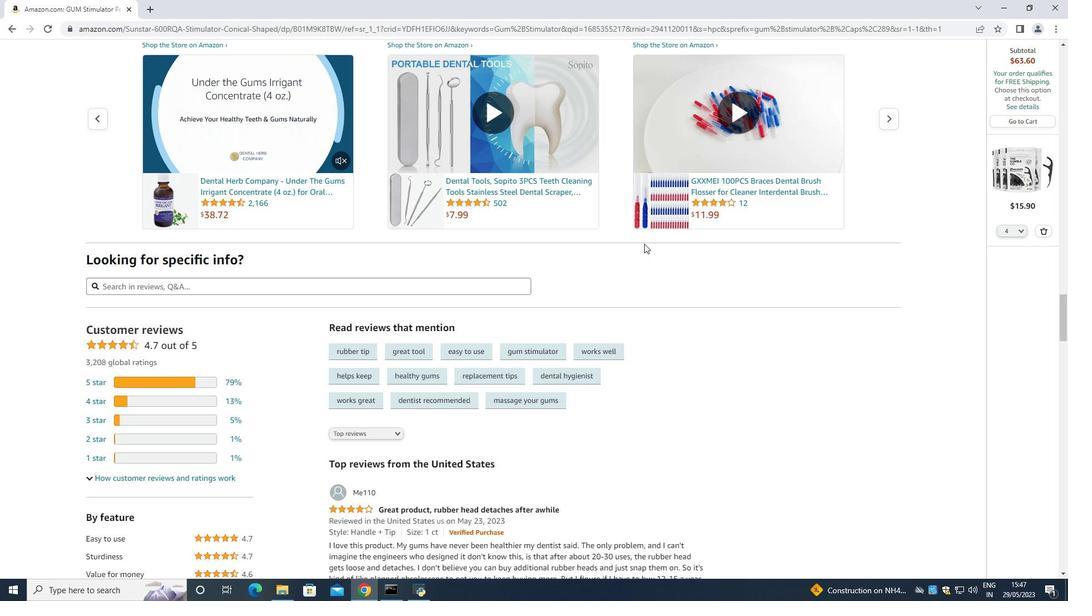 
Action: Mouse scrolled (644, 244) with delta (0, 0)
Screenshot: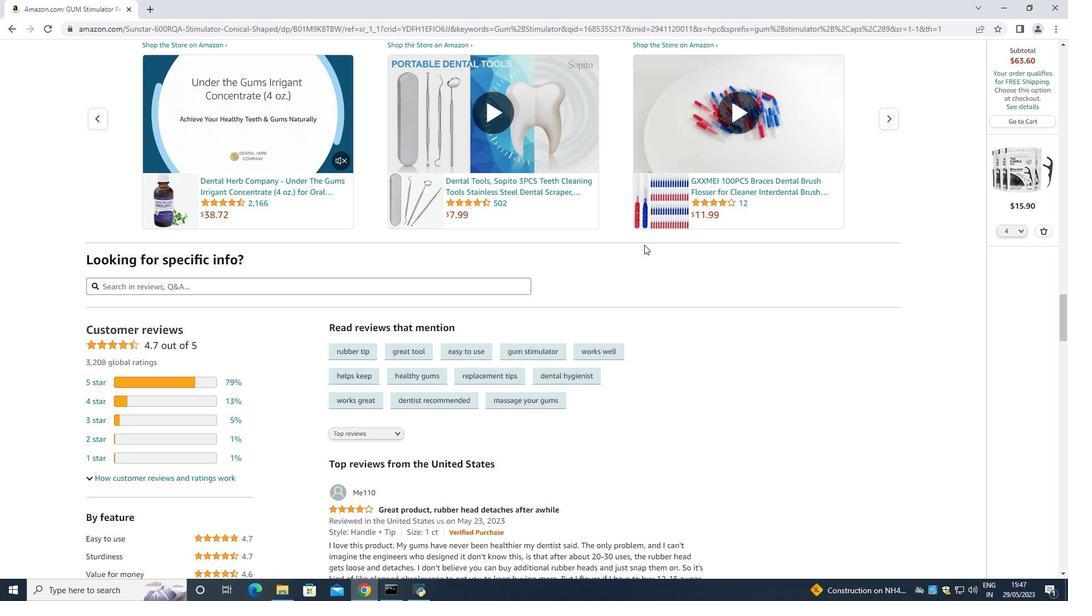 
Action: Mouse moved to (688, 266)
Screenshot: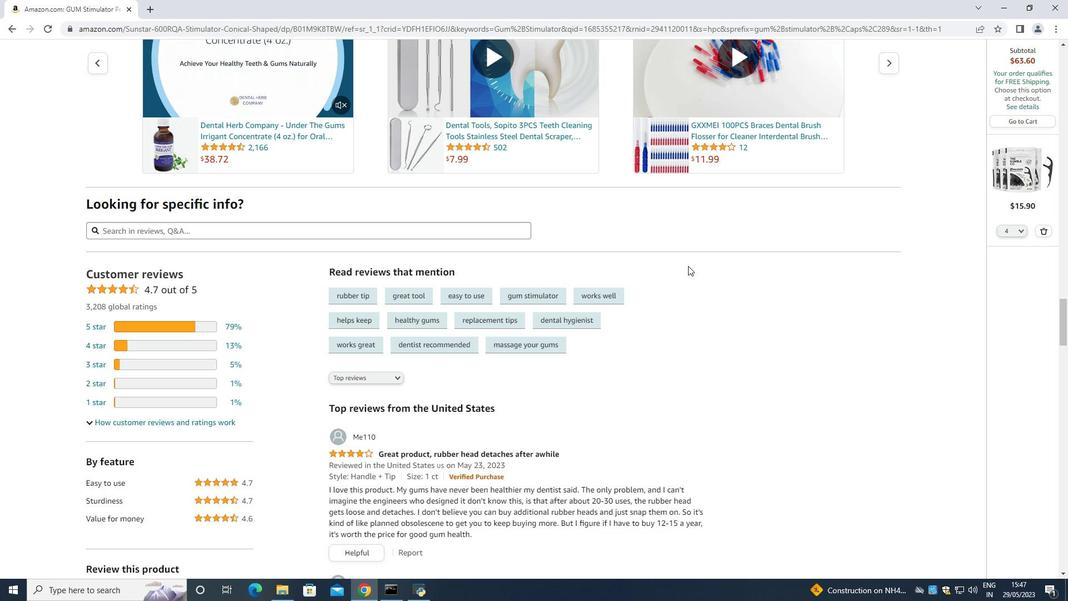 
Action: Mouse scrolled (688, 265) with delta (0, 0)
Screenshot: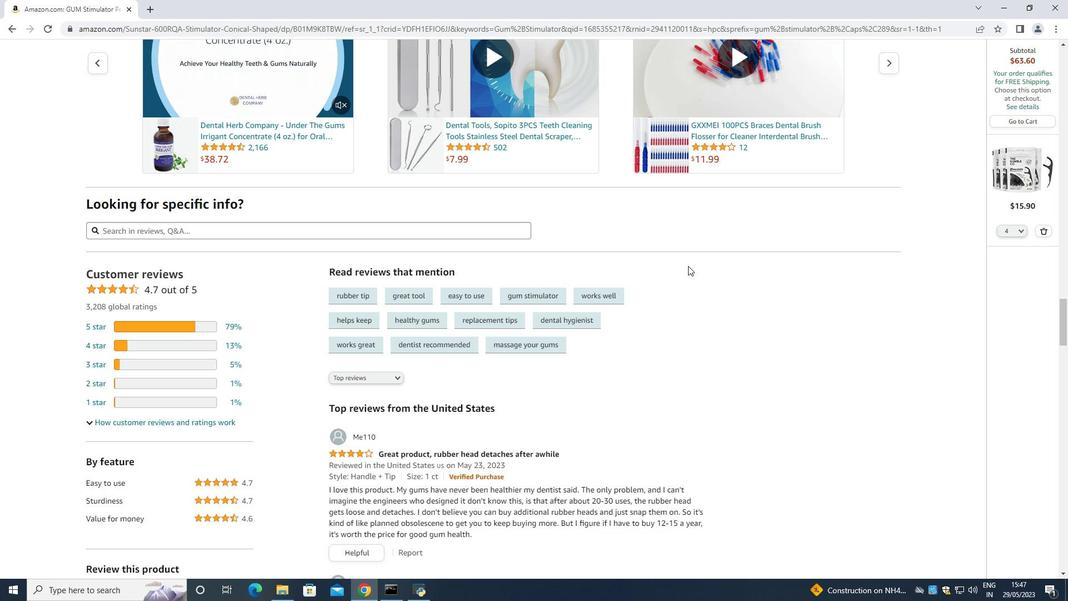 
Action: Mouse moved to (683, 285)
Screenshot: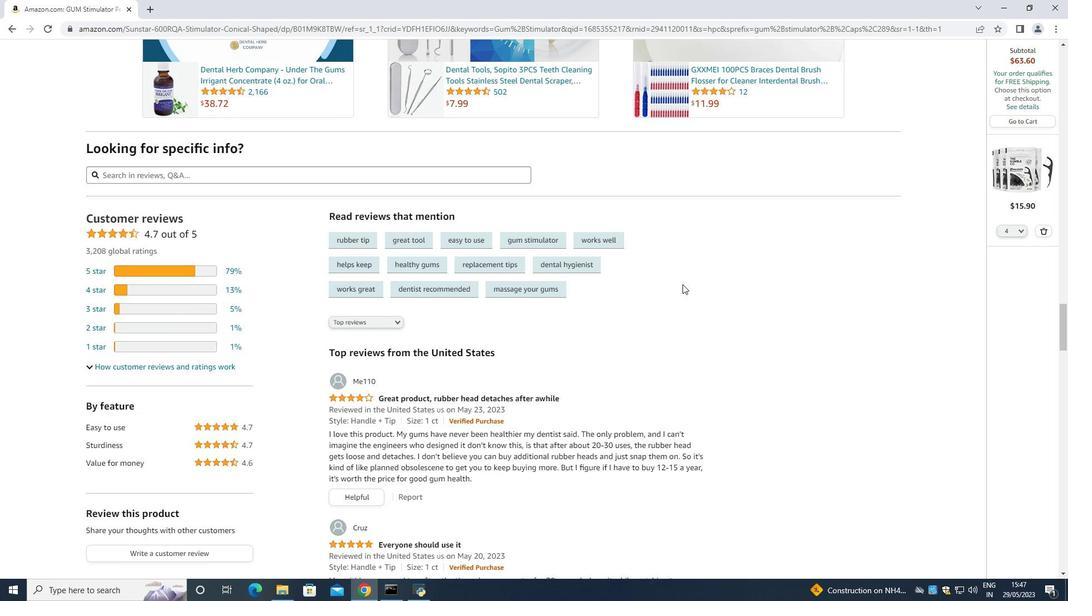
Action: Mouse pressed middle at (683, 285)
Screenshot: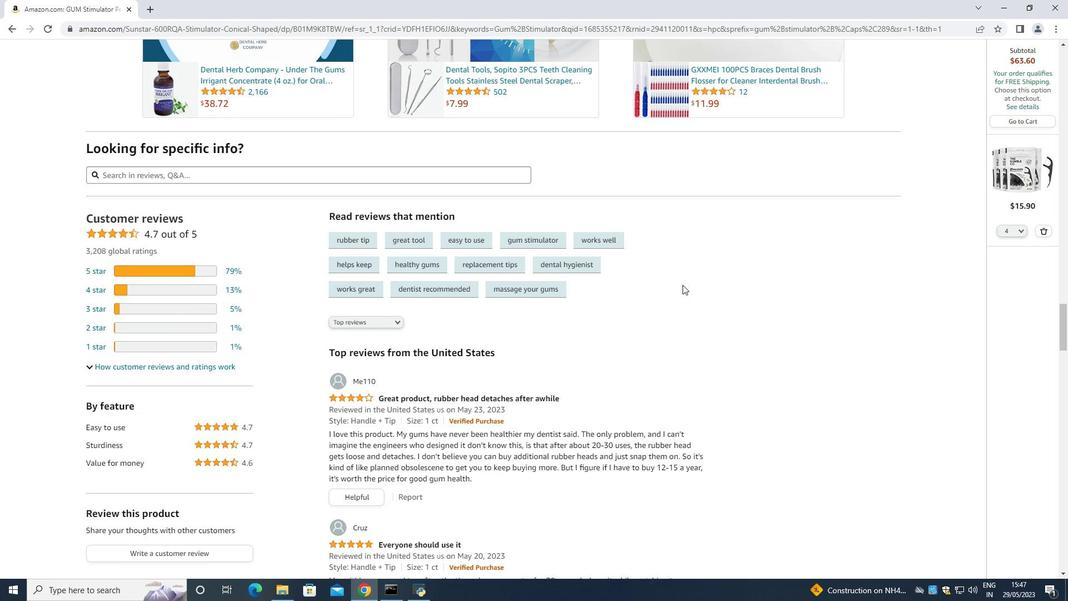 
Action: Mouse moved to (685, 302)
Screenshot: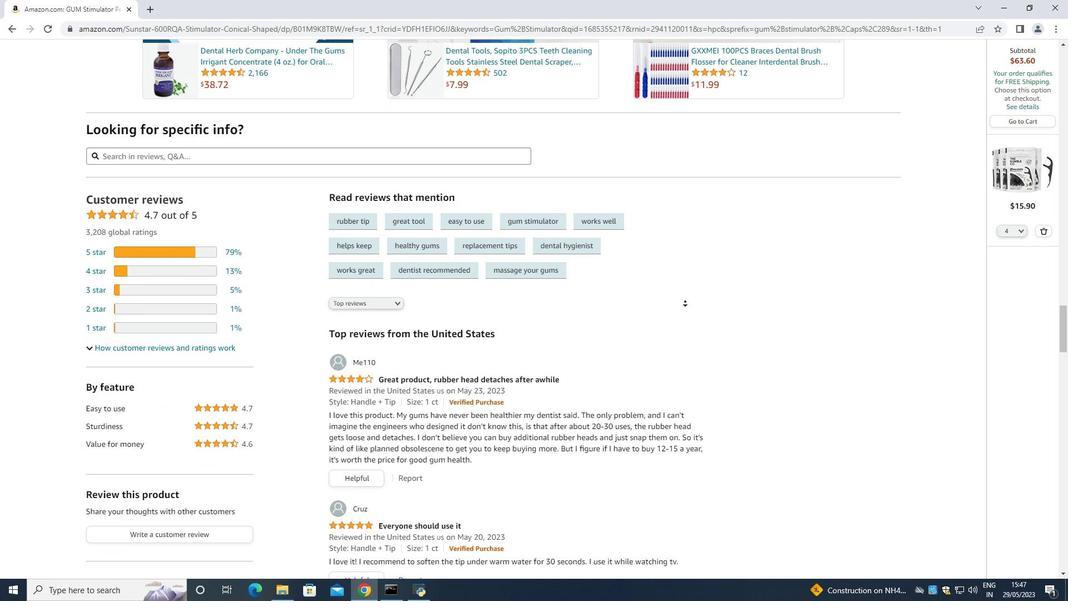 
Action: Mouse scrolled (685, 302) with delta (0, 0)
Screenshot: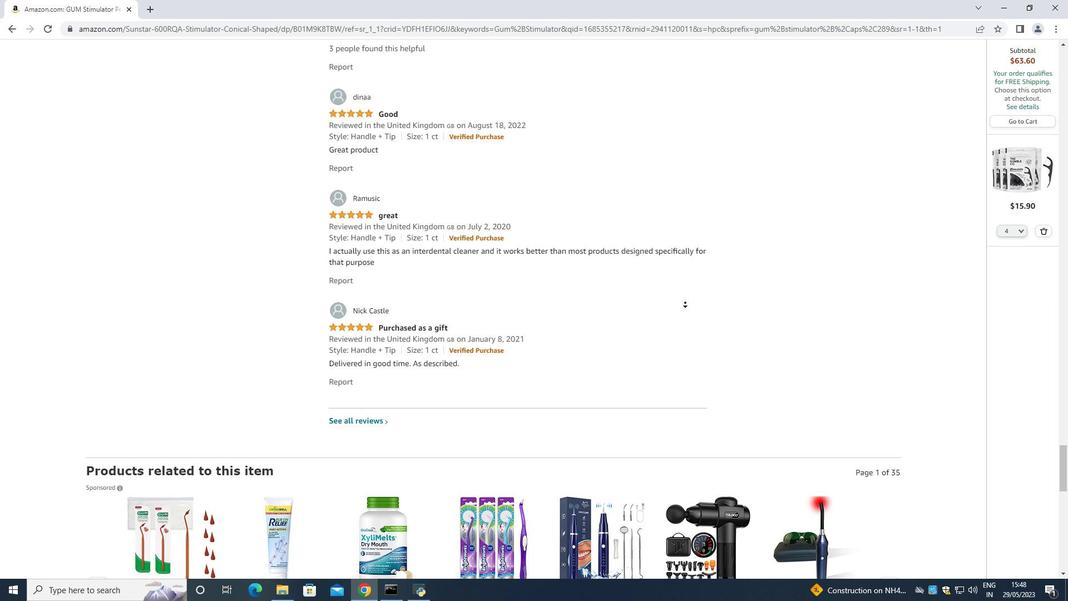 
Action: Mouse moved to (669, 308)
Screenshot: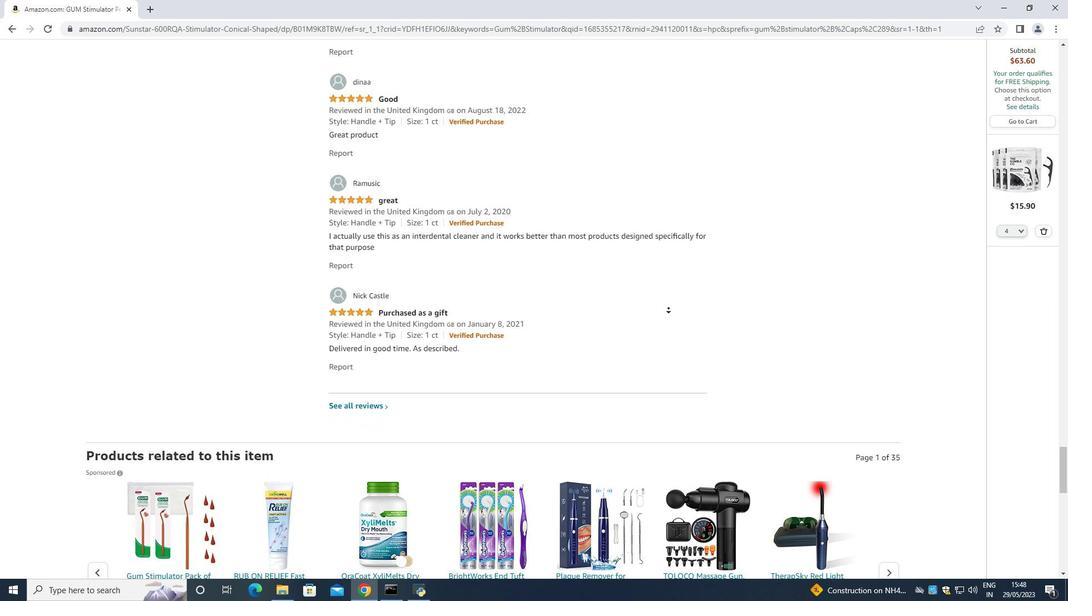 
Action: Mouse pressed left at (669, 308)
Screenshot: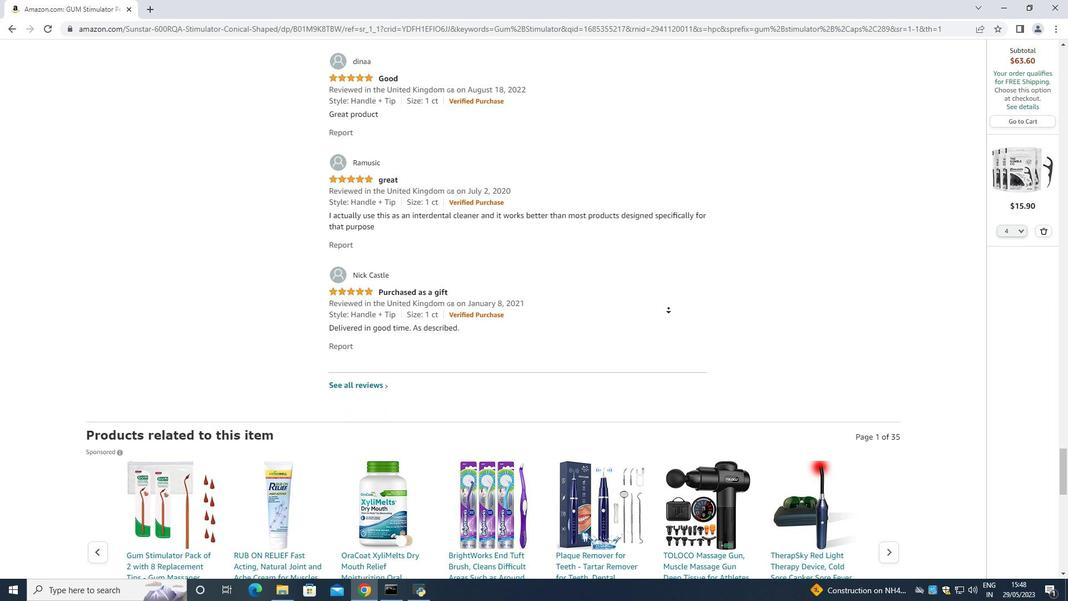 
Action: Mouse scrolled (669, 307) with delta (0, 0)
Screenshot: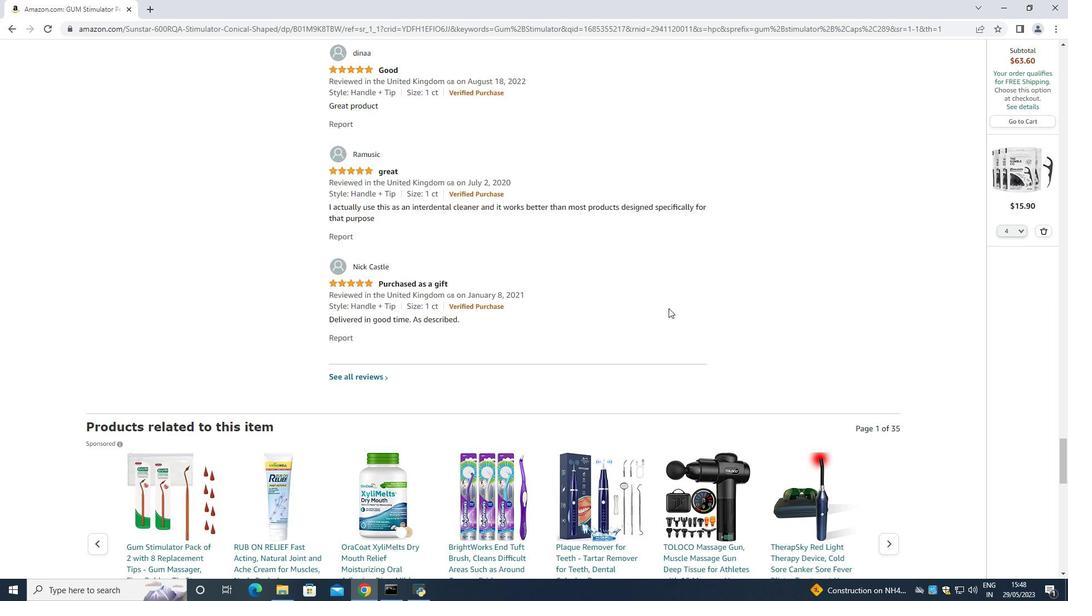 
Action: Mouse moved to (669, 308)
Screenshot: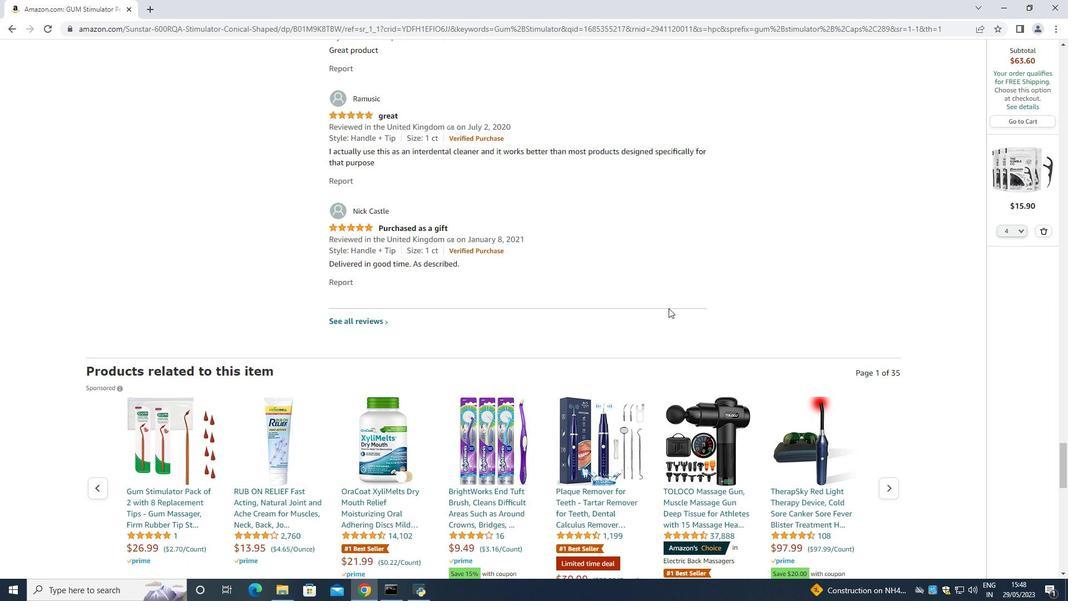 
Action: Mouse scrolled (669, 308) with delta (0, 0)
Screenshot: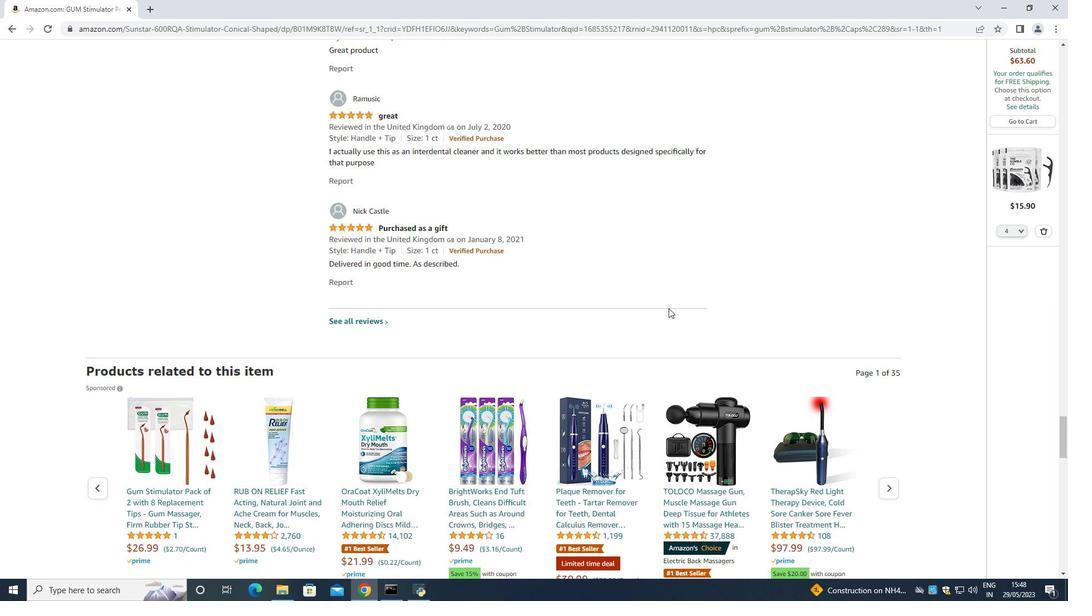 
Action: Mouse scrolled (669, 308) with delta (0, 0)
Screenshot: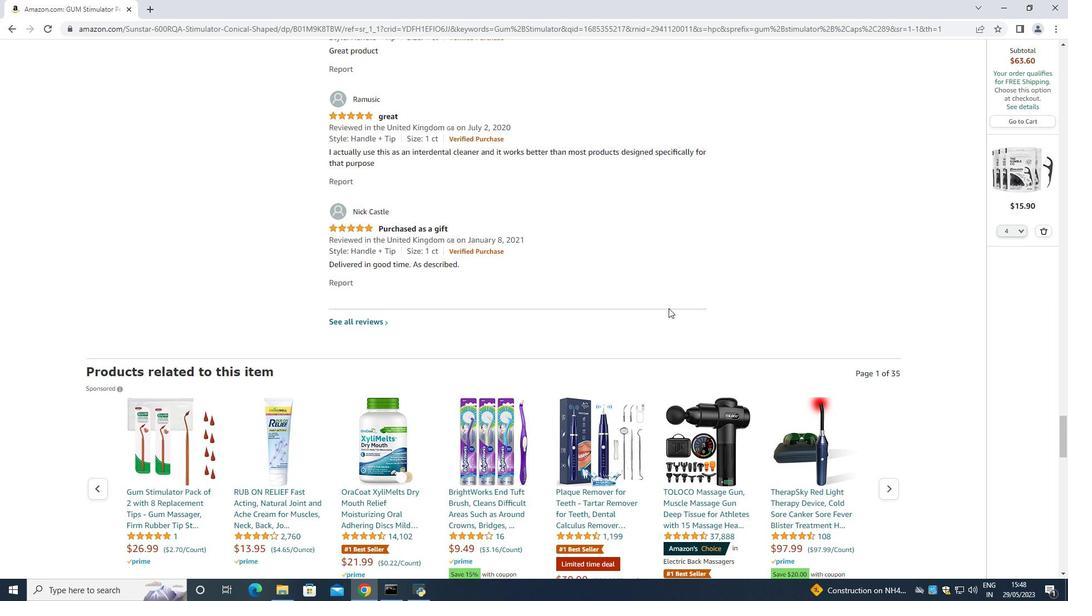 
Action: Mouse scrolled (669, 308) with delta (0, 0)
Screenshot: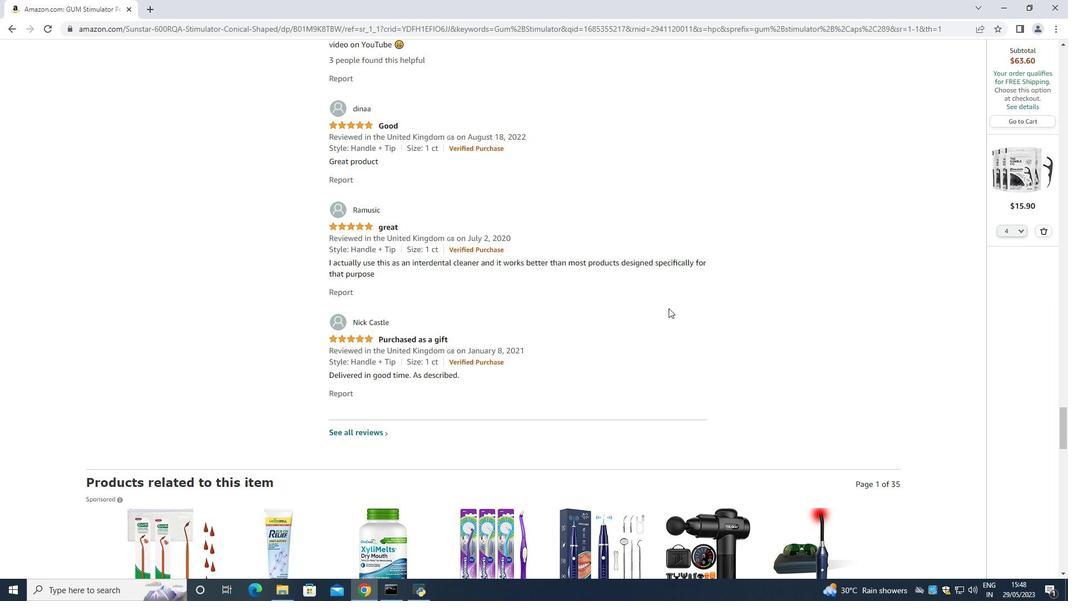 
Action: Mouse scrolled (669, 308) with delta (0, 0)
Screenshot: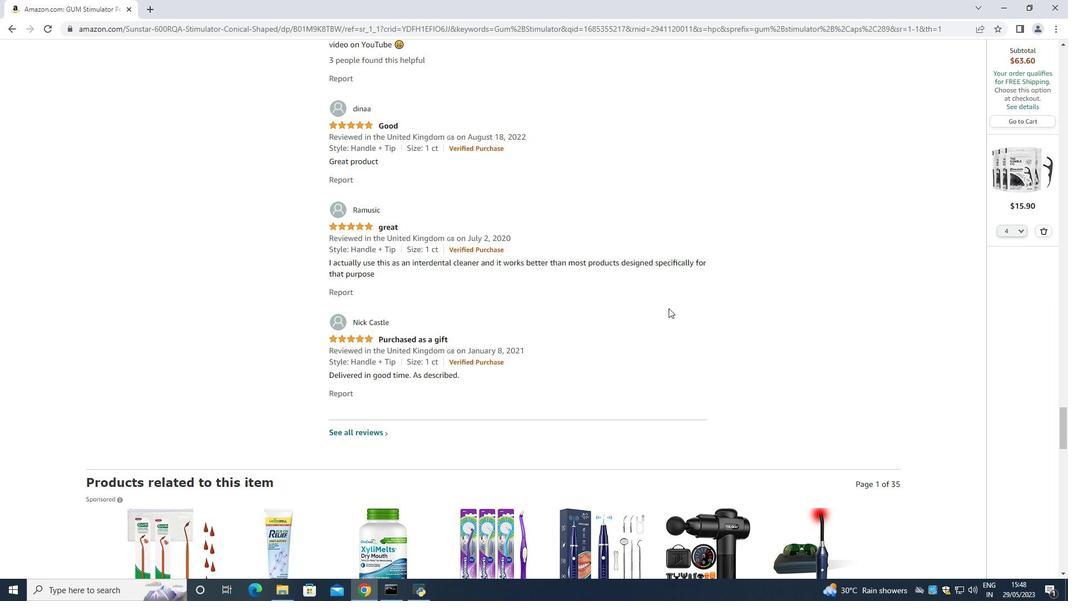 
Action: Mouse scrolled (669, 308) with delta (0, 0)
Screenshot: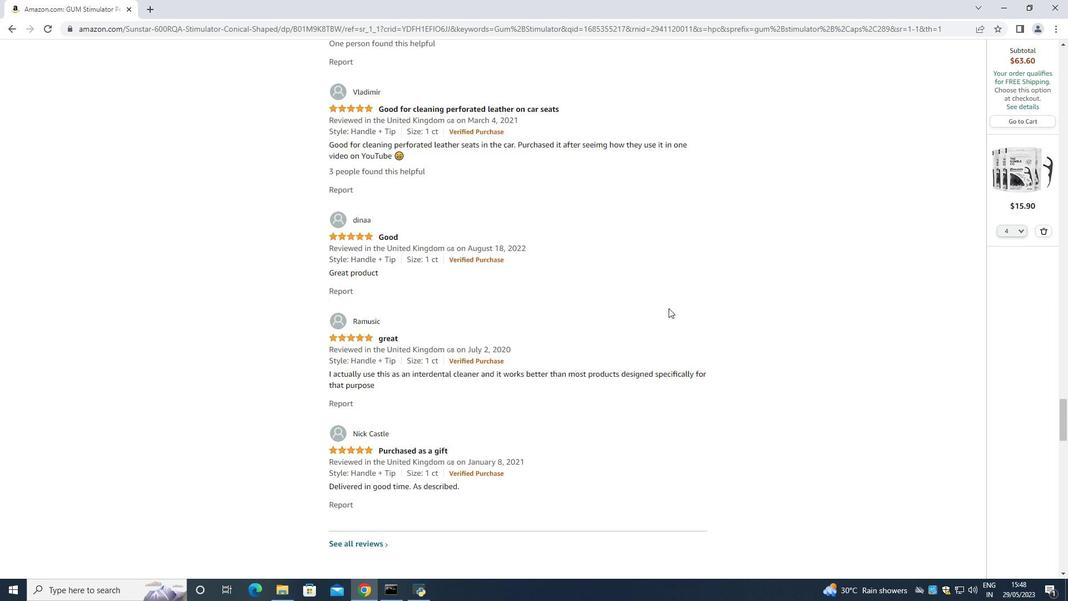 
Action: Mouse scrolled (669, 308) with delta (0, 0)
Screenshot: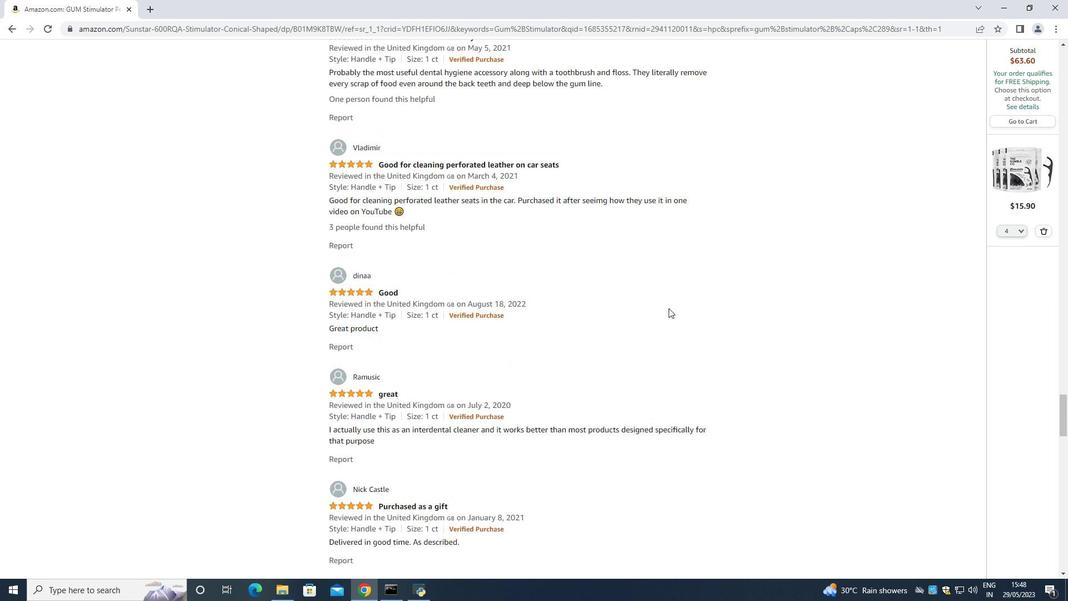 
Action: Mouse scrolled (669, 308) with delta (0, 0)
Screenshot: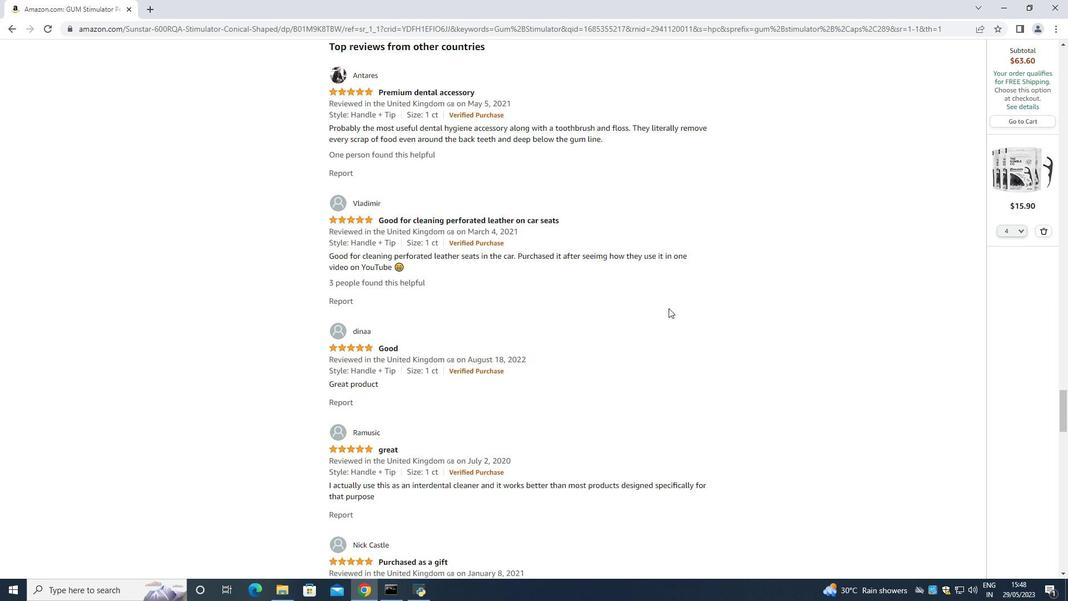 
Action: Mouse scrolled (669, 308) with delta (0, 0)
Screenshot: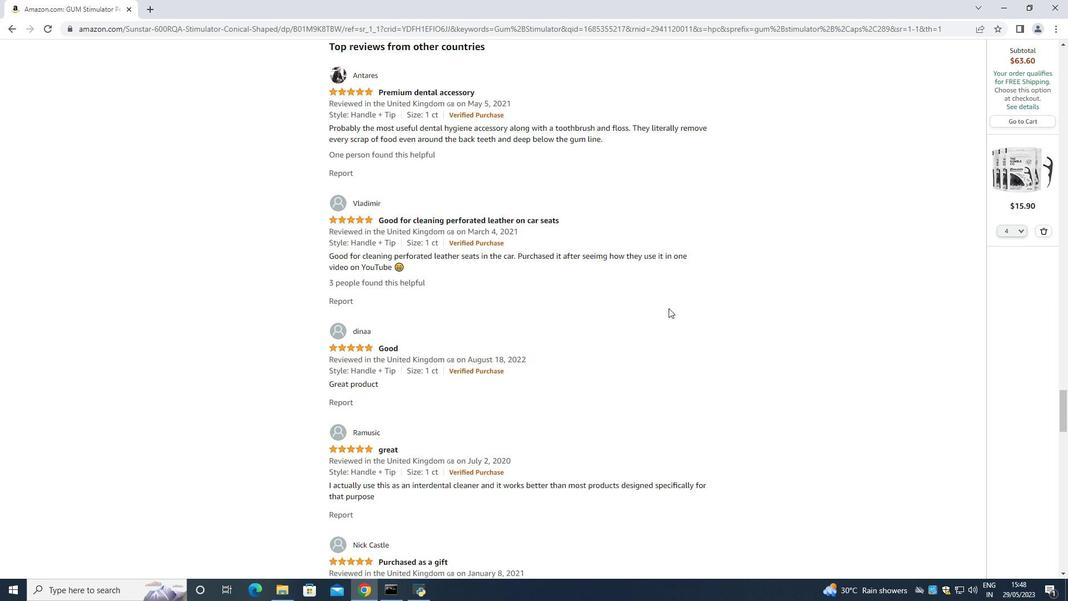 
Action: Mouse scrolled (669, 308) with delta (0, 0)
Screenshot: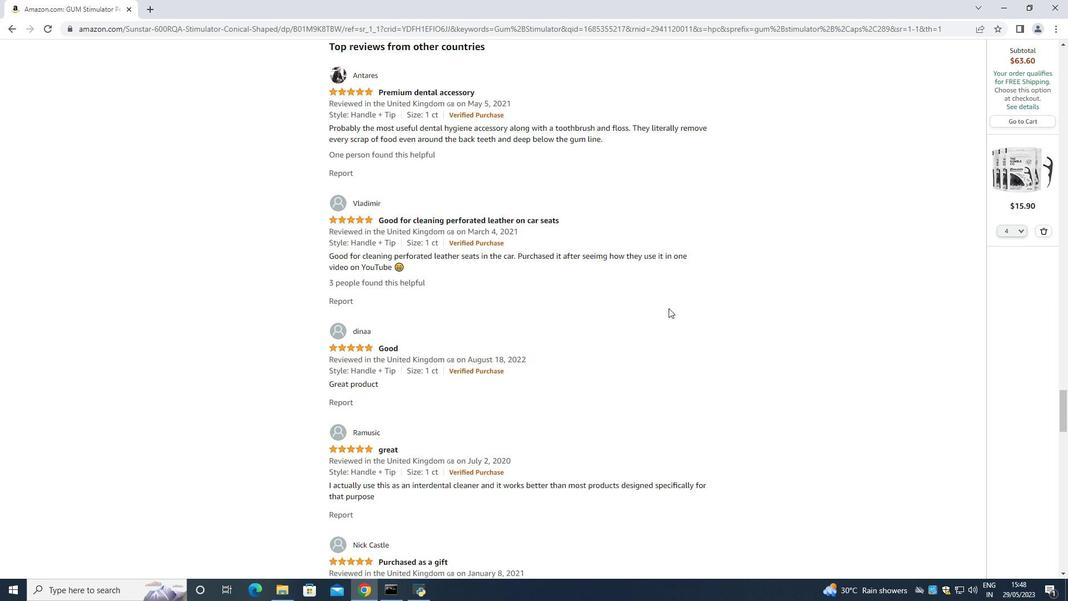 
Action: Mouse scrolled (669, 308) with delta (0, 0)
Screenshot: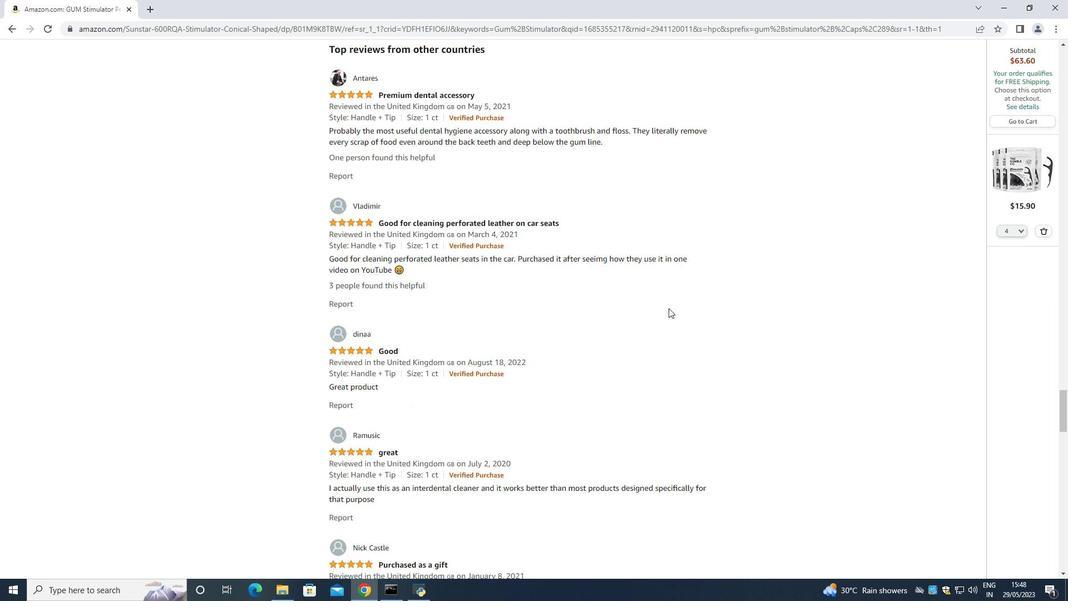 
Action: Mouse scrolled (669, 308) with delta (0, 0)
Screenshot: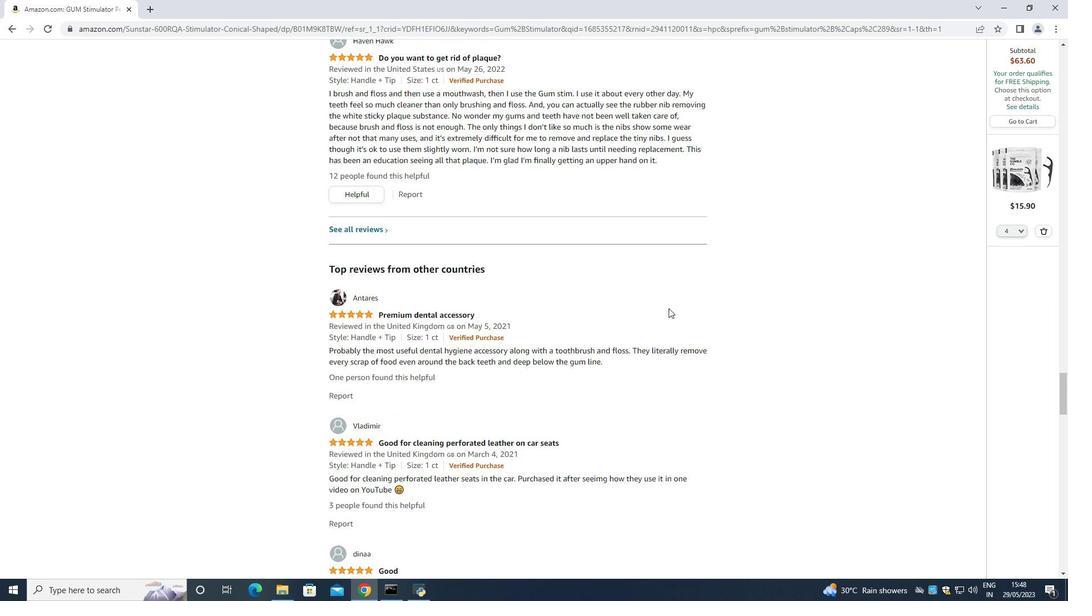 
Action: Mouse scrolled (669, 308) with delta (0, 0)
Screenshot: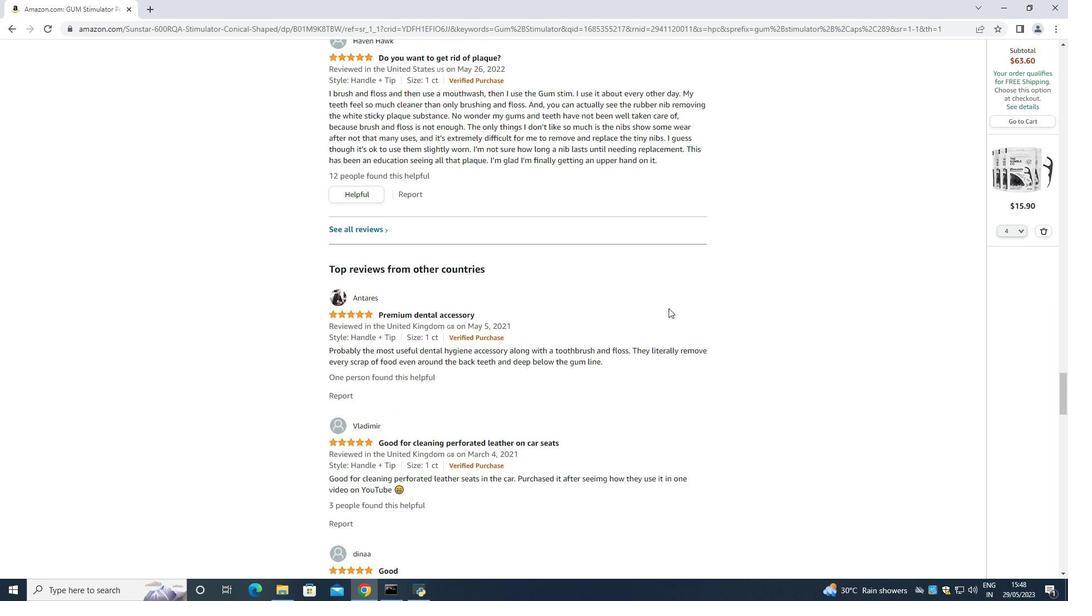 
Action: Mouse scrolled (669, 308) with delta (0, 0)
Screenshot: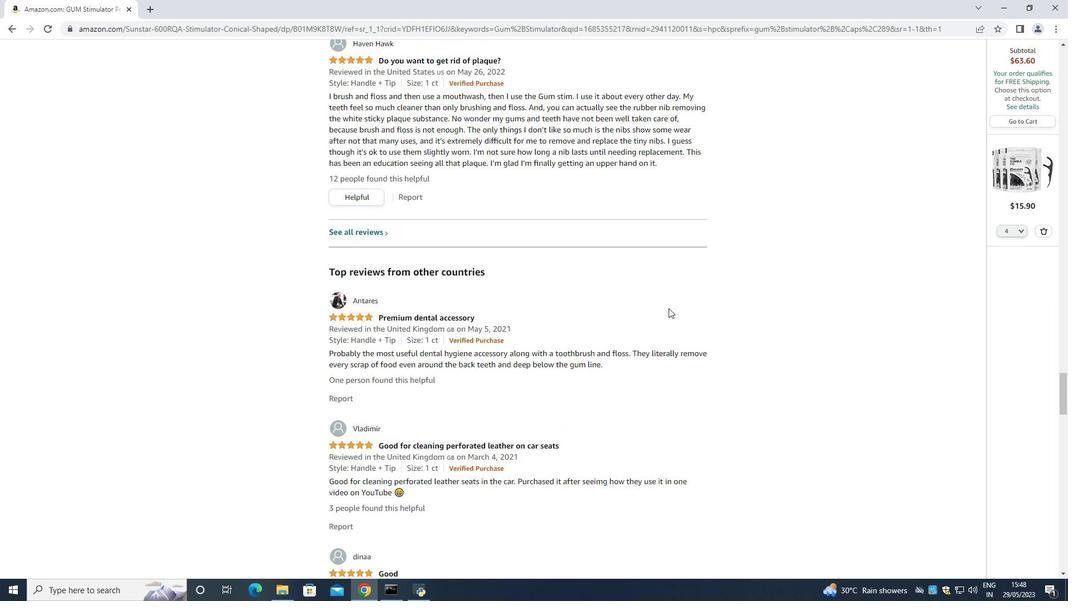 
Action: Mouse scrolled (669, 308) with delta (0, 0)
Screenshot: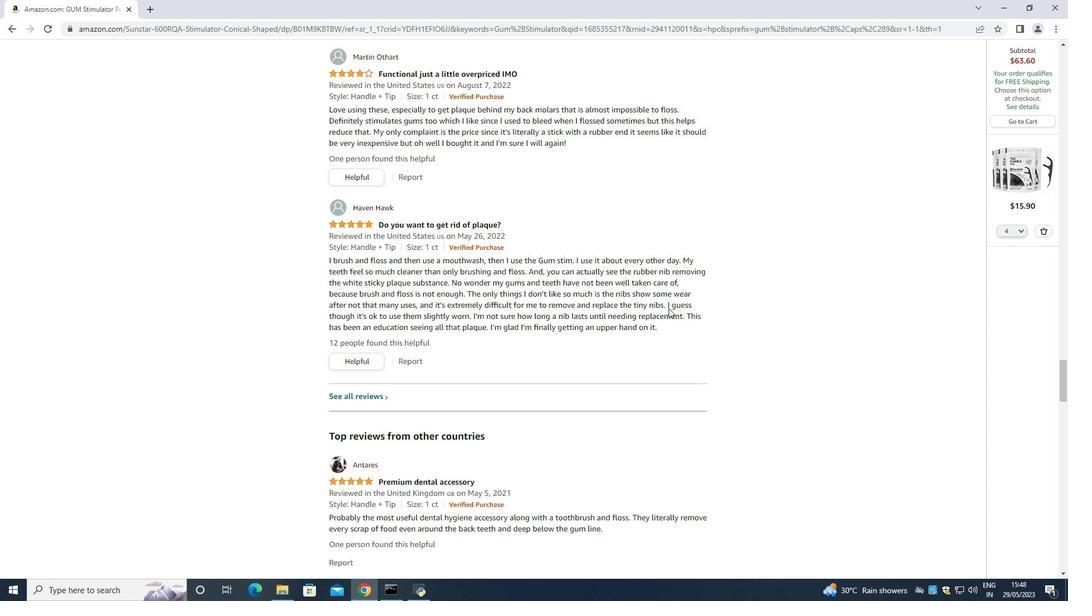 
Action: Mouse scrolled (669, 308) with delta (0, 0)
Screenshot: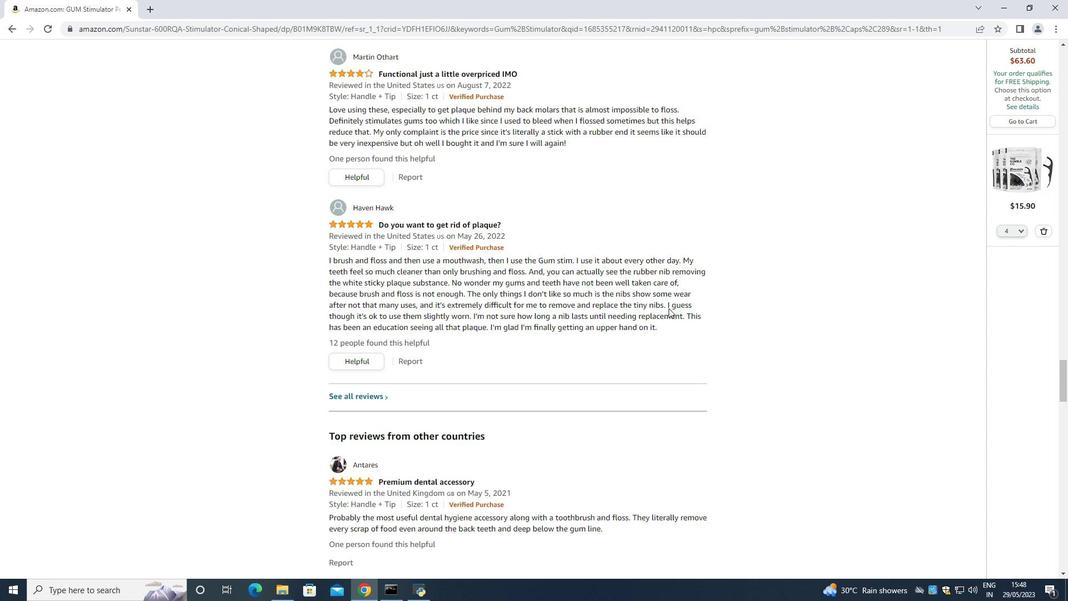 
Action: Mouse scrolled (669, 308) with delta (0, 0)
Screenshot: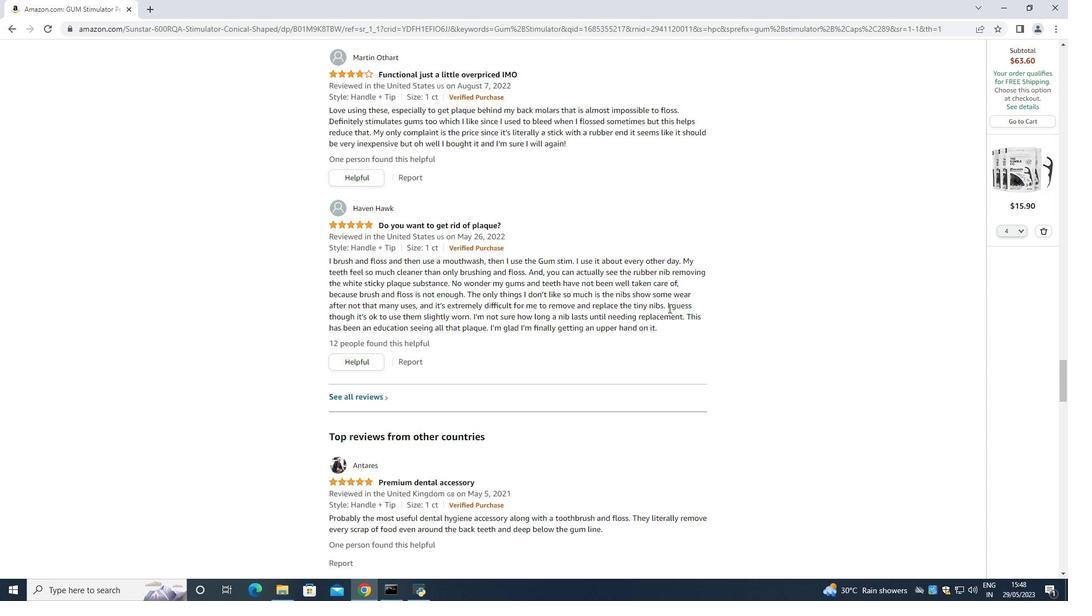 
Action: Mouse scrolled (669, 308) with delta (0, 0)
Screenshot: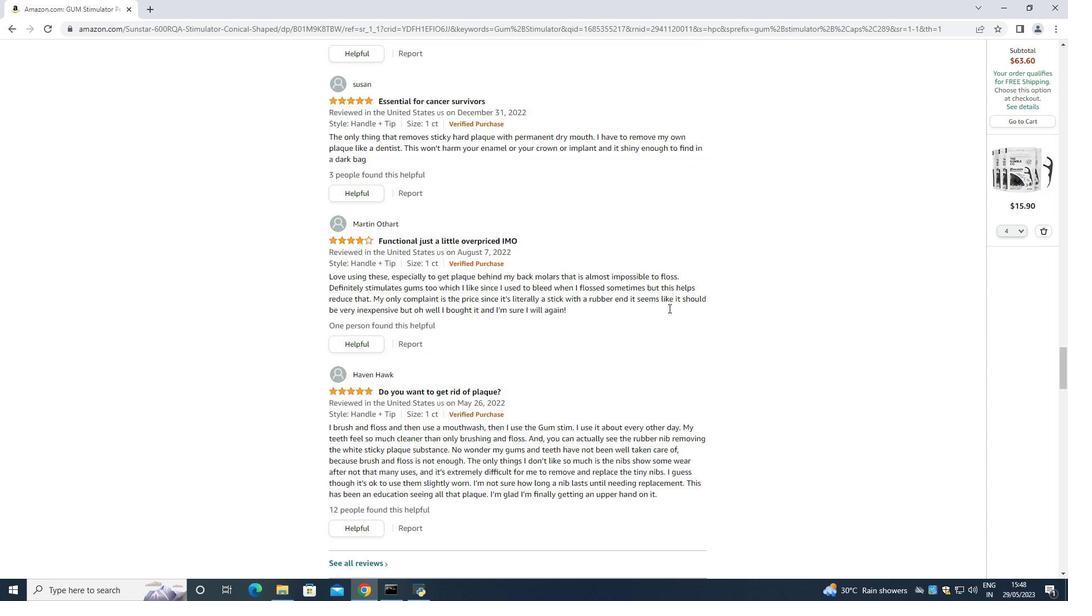 
Action: Mouse scrolled (669, 308) with delta (0, 0)
Screenshot: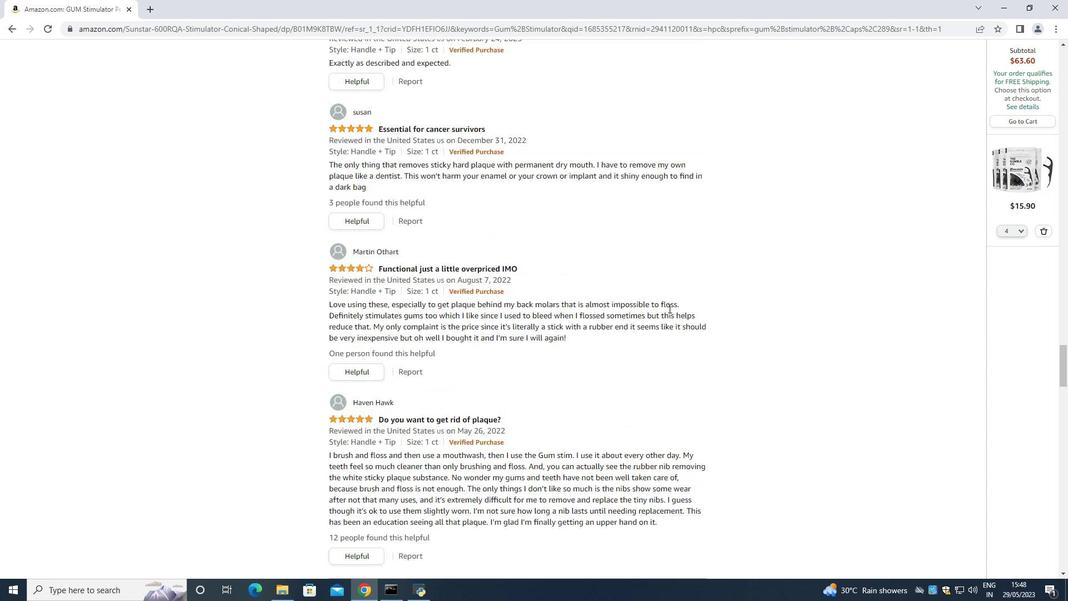 
Action: Mouse scrolled (669, 308) with delta (0, 0)
Screenshot: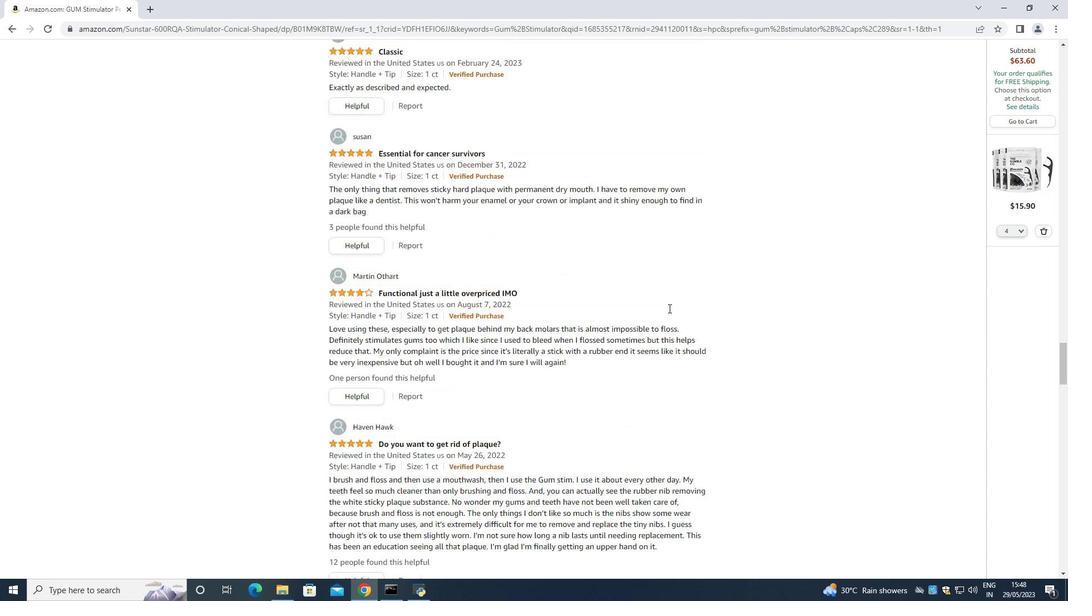 
Action: Mouse scrolled (669, 308) with delta (0, 0)
Screenshot: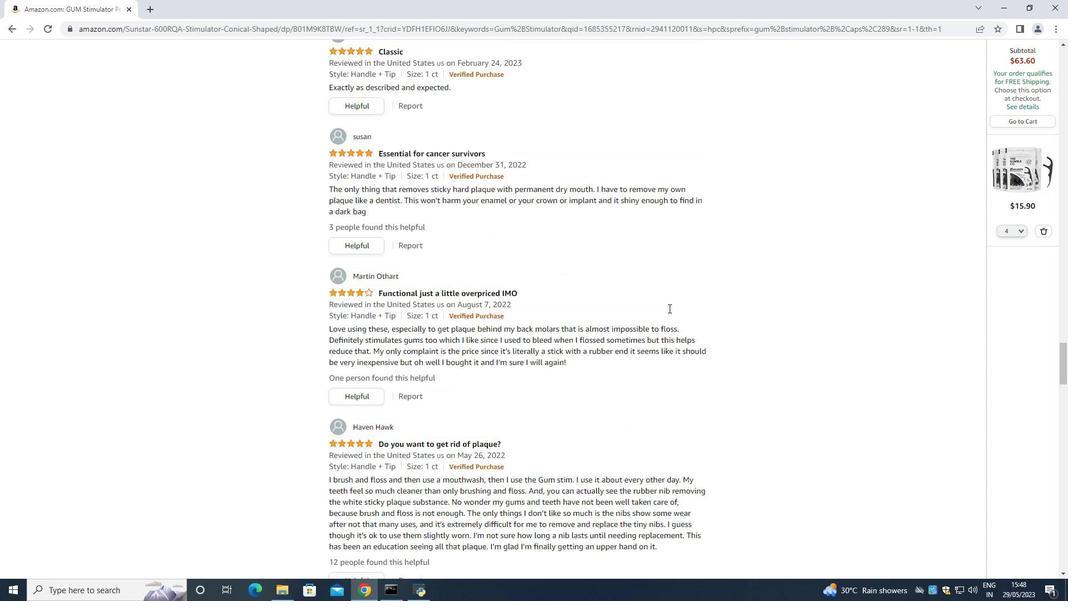 
Action: Mouse scrolled (669, 308) with delta (0, 0)
Screenshot: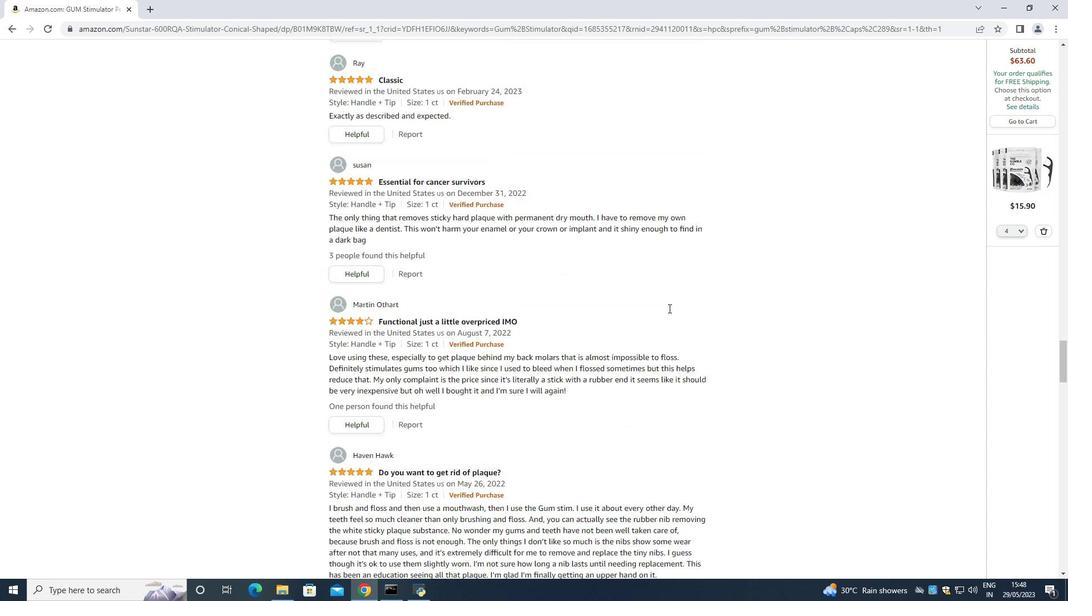 
Action: Mouse scrolled (669, 308) with delta (0, 0)
Screenshot: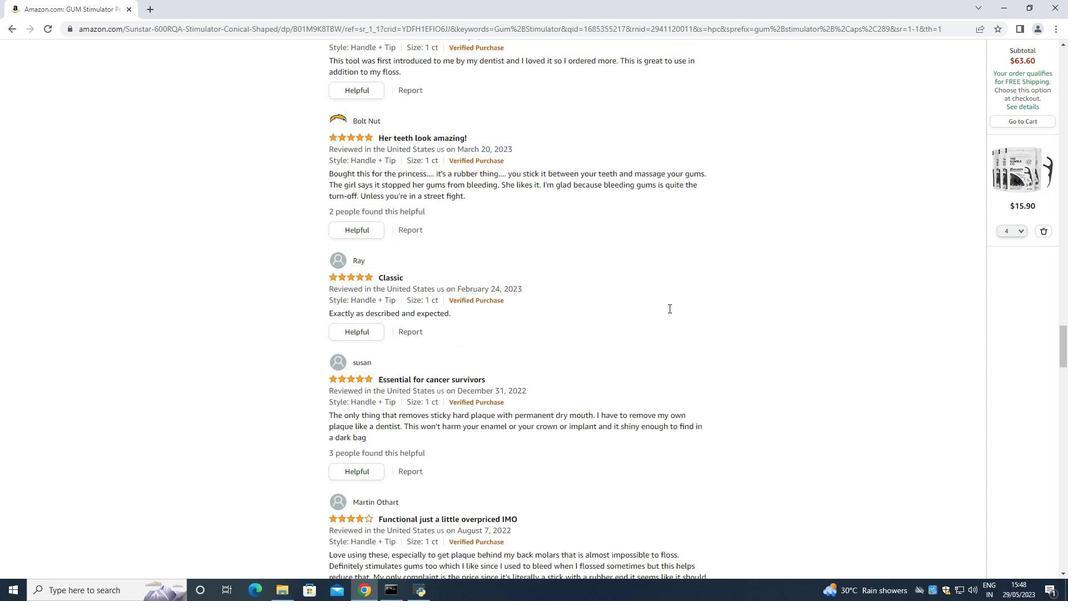 
Action: Mouse scrolled (669, 308) with delta (0, 0)
Screenshot: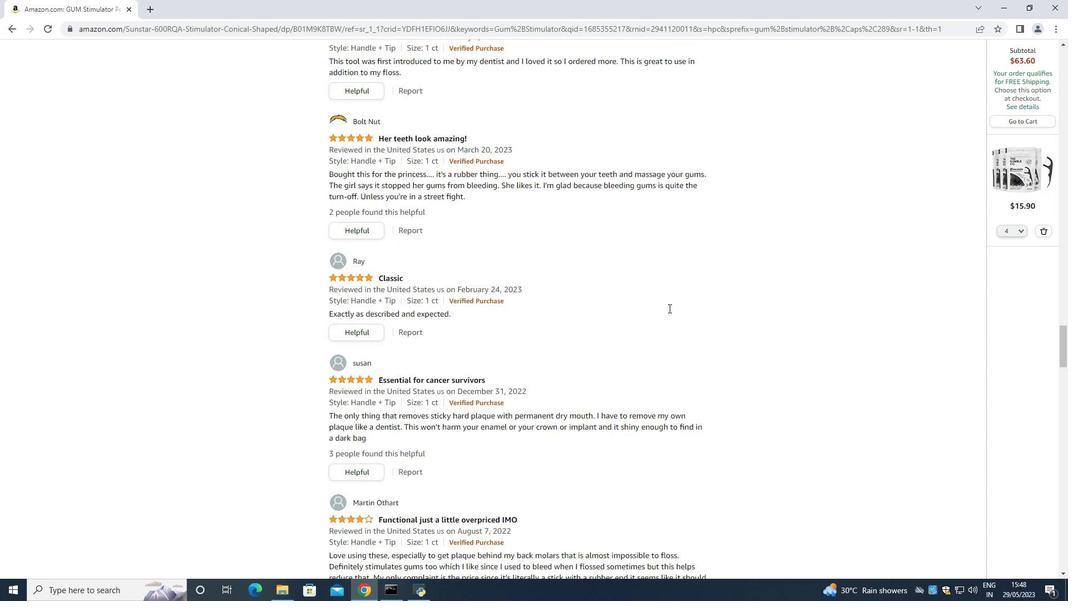 
Action: Mouse scrolled (669, 308) with delta (0, 0)
Screenshot: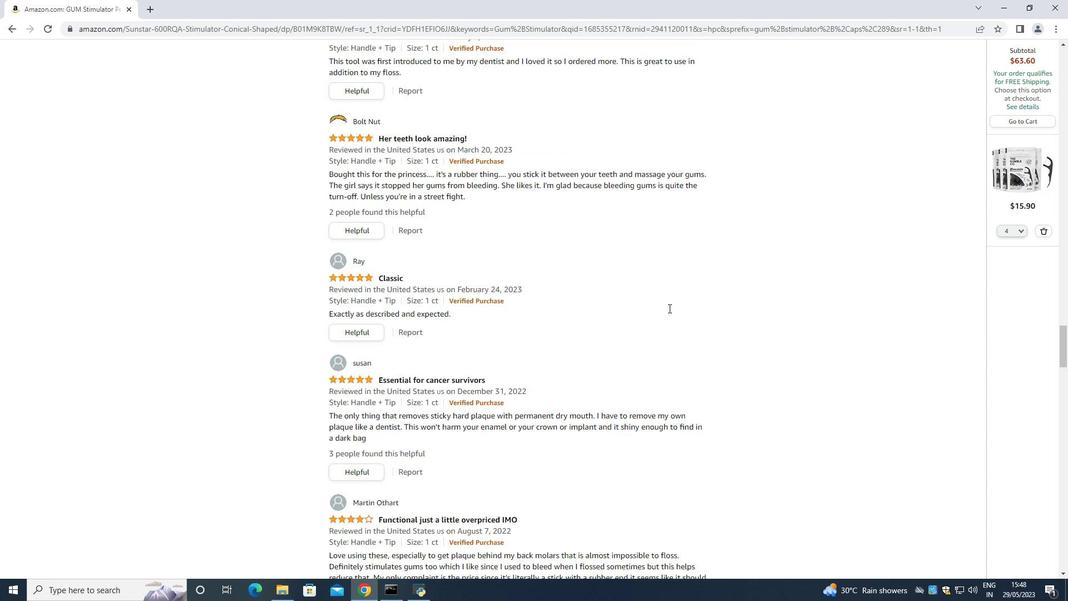 
Action: Mouse scrolled (669, 308) with delta (0, 0)
Screenshot: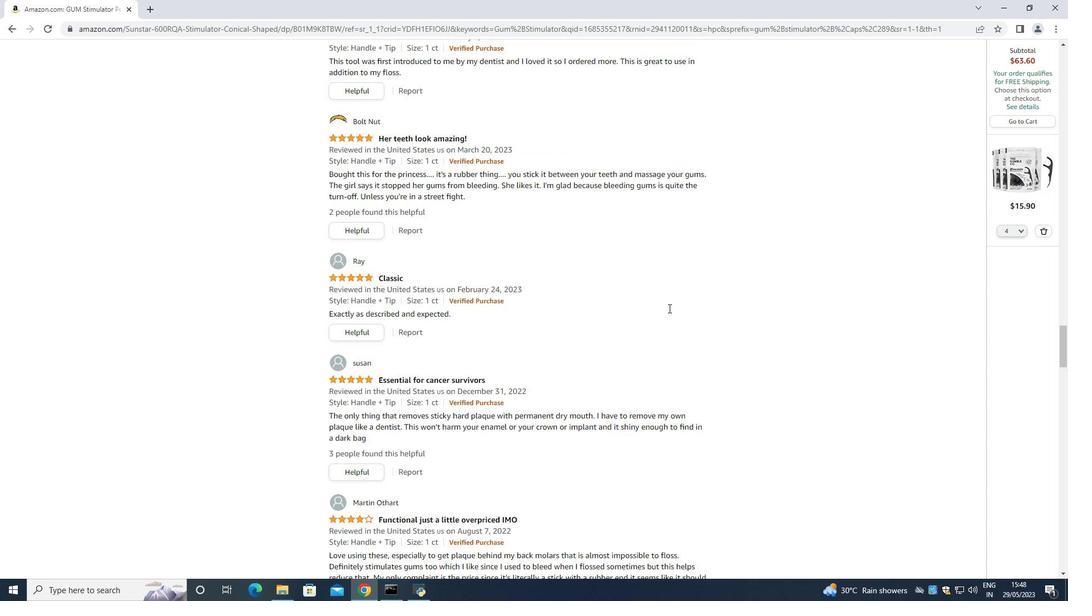 
Action: Mouse scrolled (669, 308) with delta (0, 0)
Screenshot: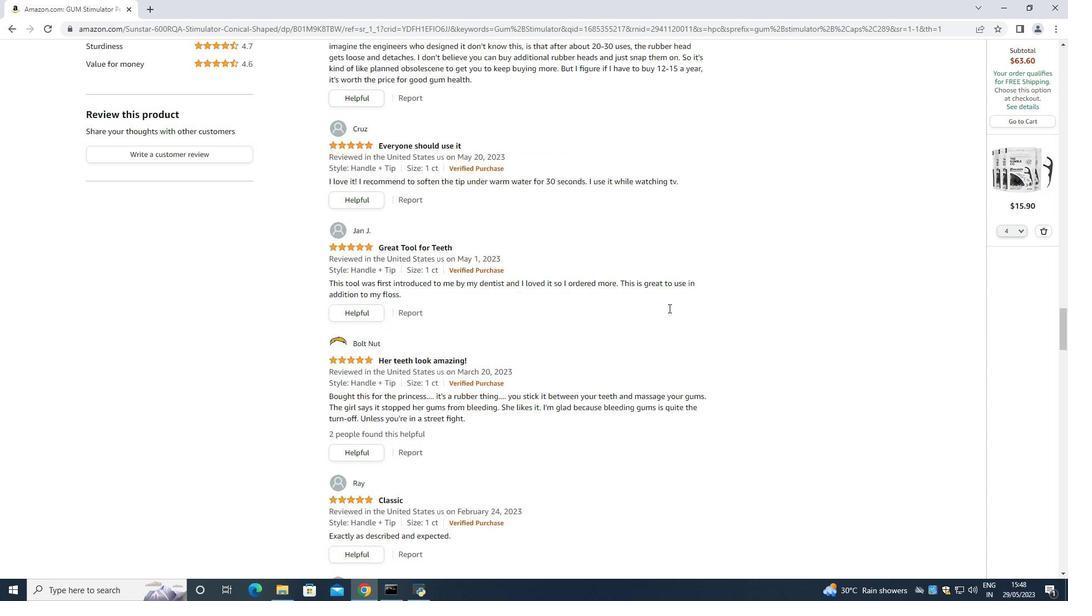 
Action: Mouse scrolled (669, 308) with delta (0, 0)
Screenshot: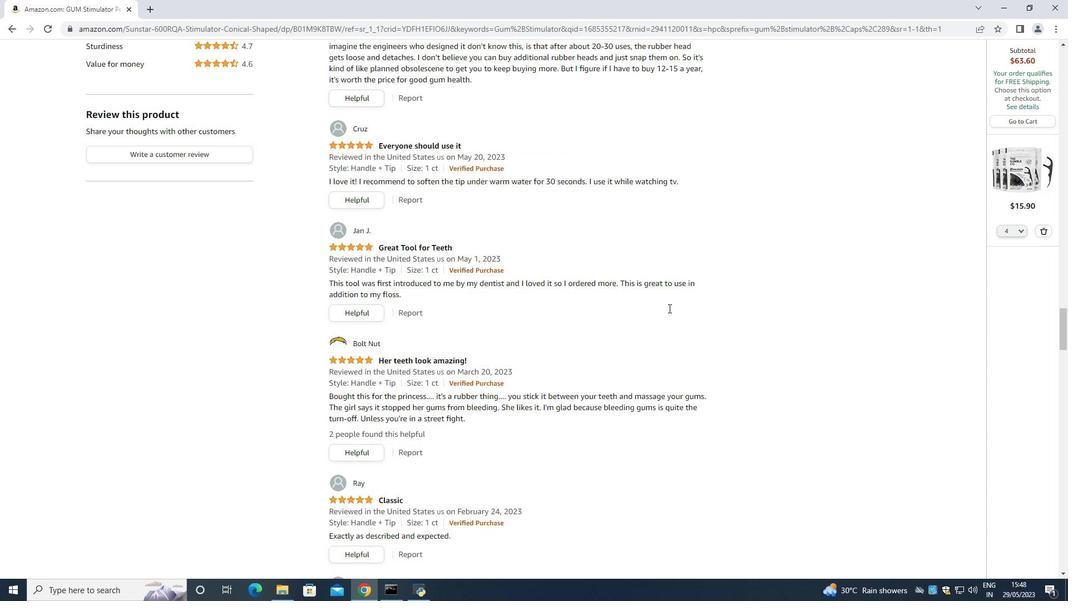 
Action: Mouse scrolled (669, 308) with delta (0, 0)
Screenshot: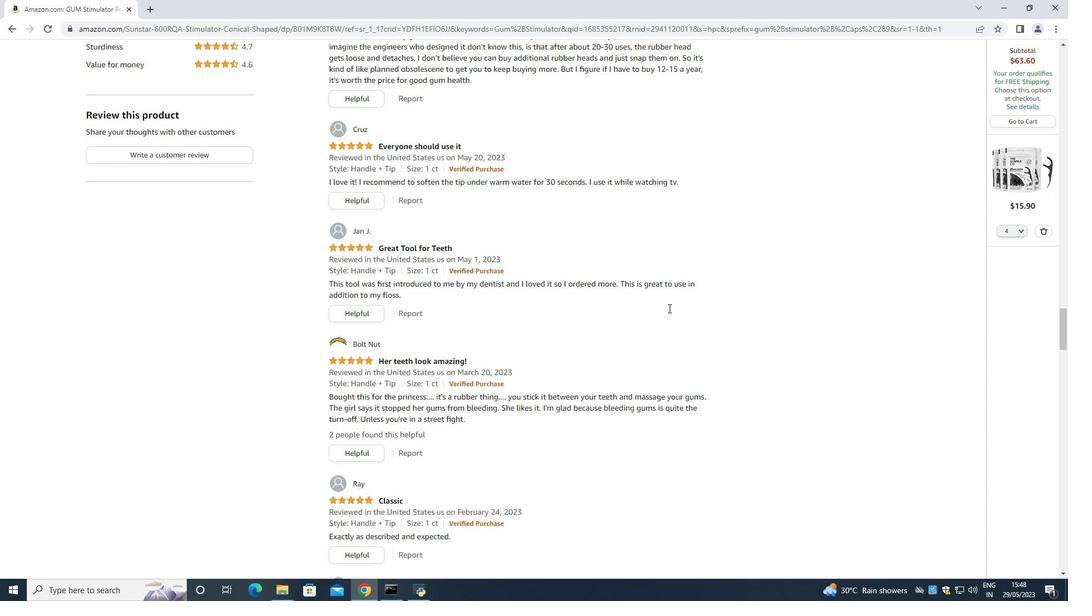 
Action: Mouse scrolled (669, 308) with delta (0, 0)
Screenshot: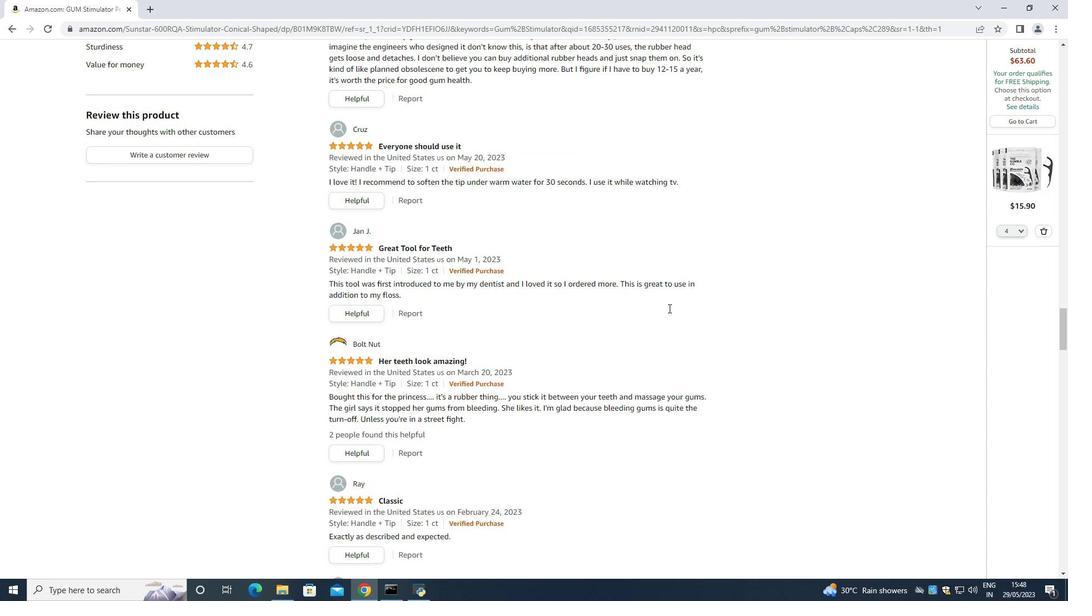 
Action: Mouse scrolled (669, 308) with delta (0, 0)
Screenshot: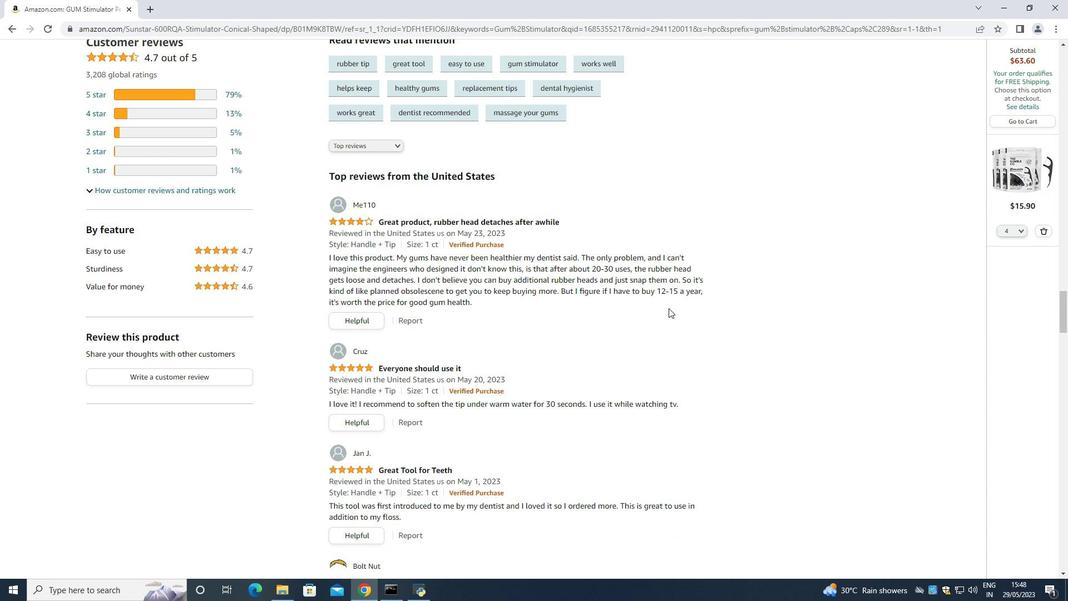 
Action: Mouse scrolled (669, 308) with delta (0, 0)
Screenshot: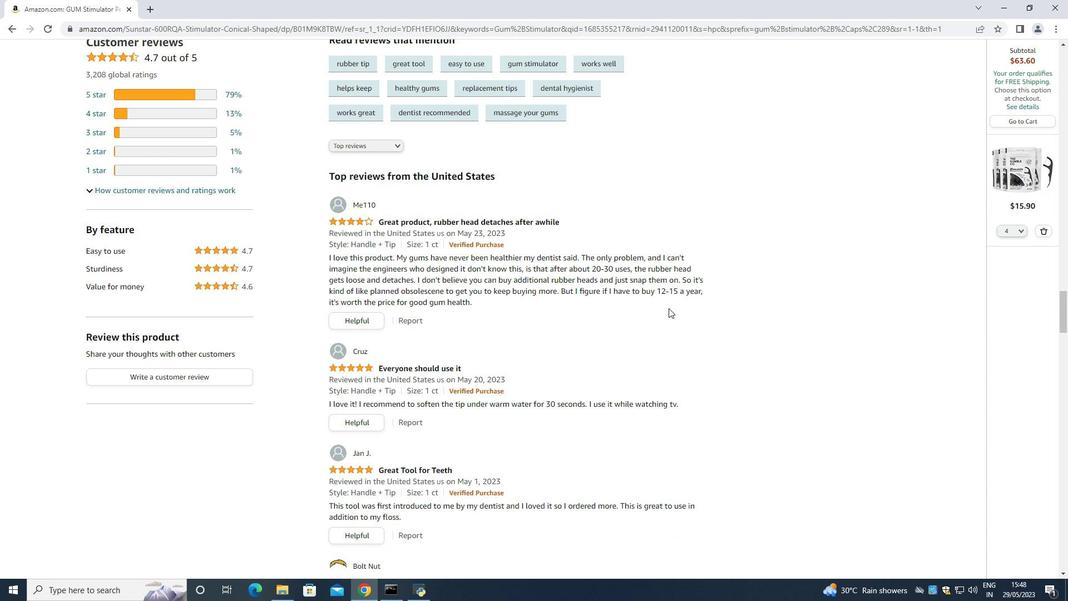 
Action: Mouse scrolled (669, 308) with delta (0, 0)
Screenshot: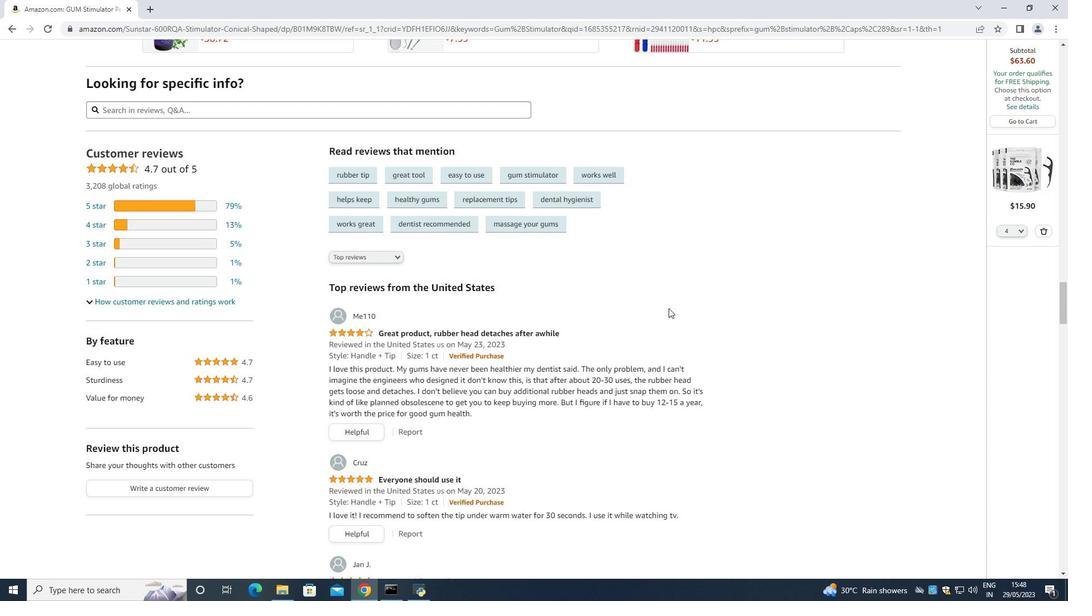 
Action: Mouse scrolled (669, 308) with delta (0, 0)
Screenshot: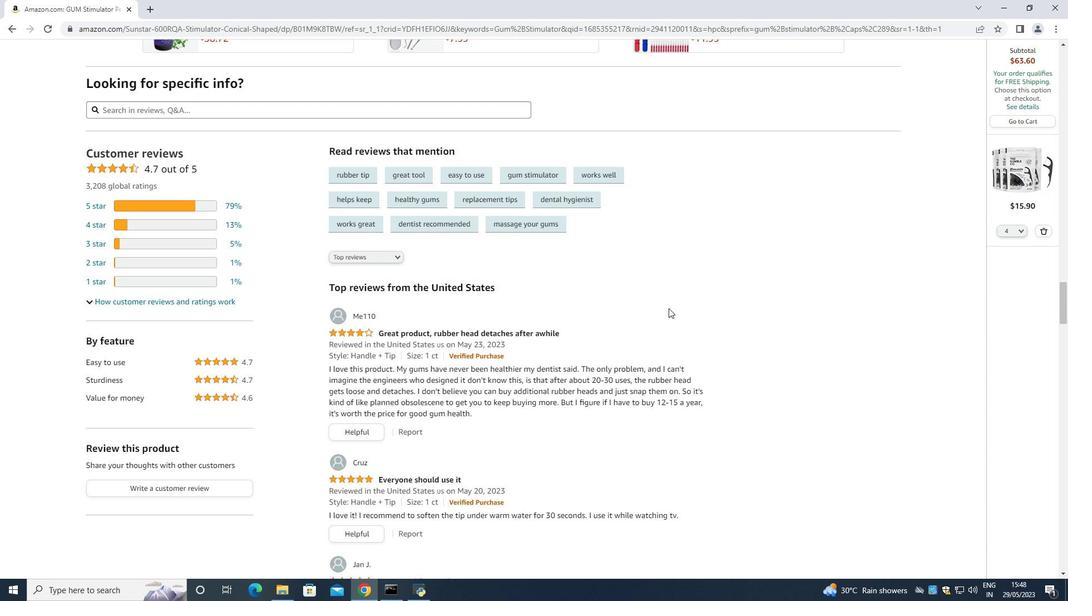 
Action: Mouse scrolled (669, 308) with delta (0, 0)
Screenshot: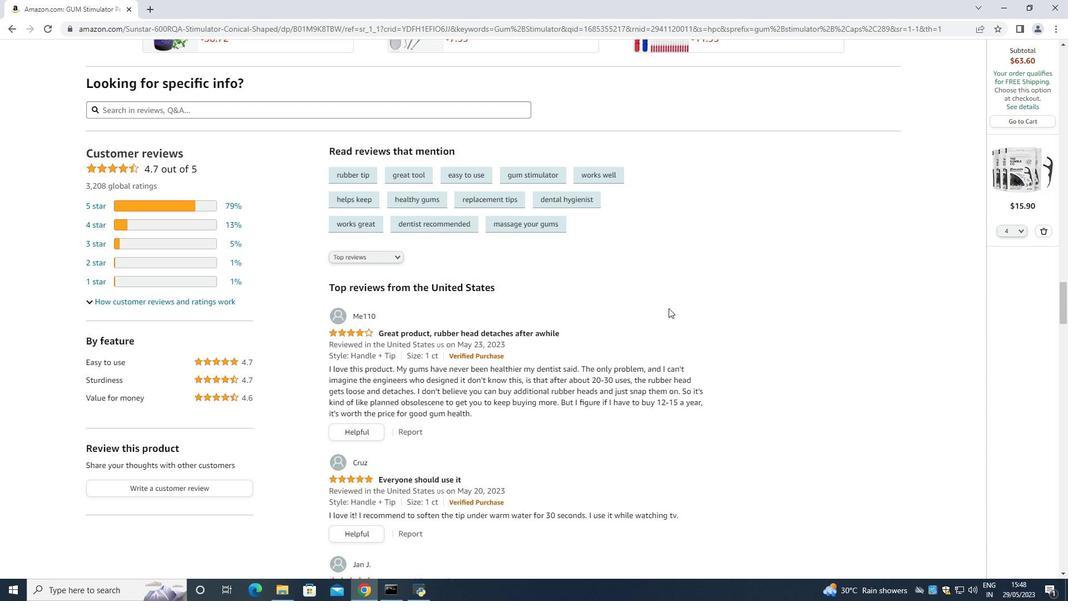 
Action: Mouse scrolled (669, 308) with delta (0, 0)
Screenshot: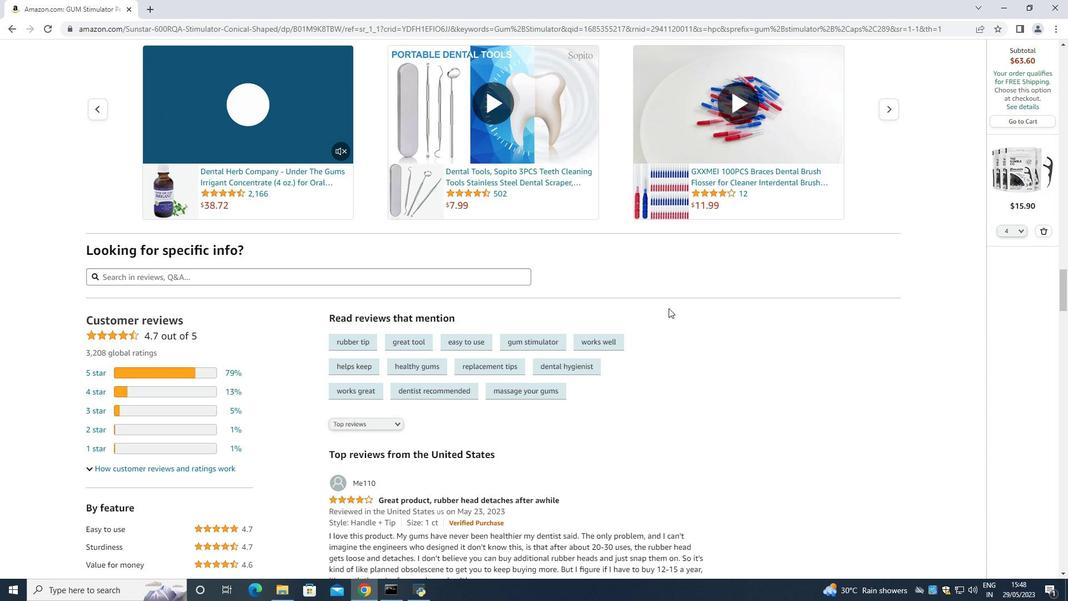 
Action: Mouse scrolled (669, 308) with delta (0, 0)
Screenshot: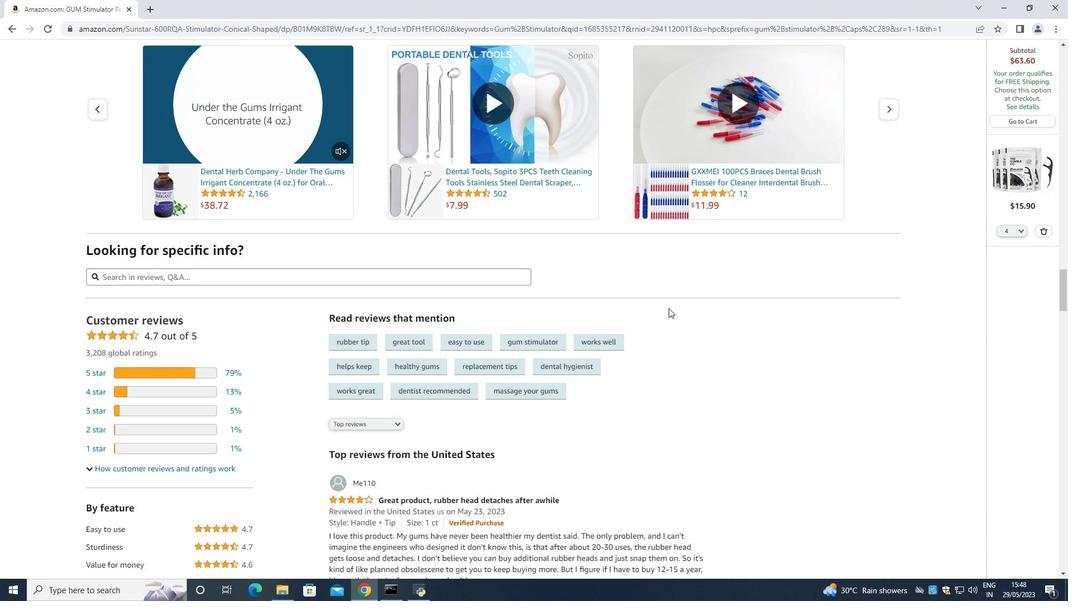 
Action: Mouse scrolled (669, 308) with delta (0, 0)
Screenshot: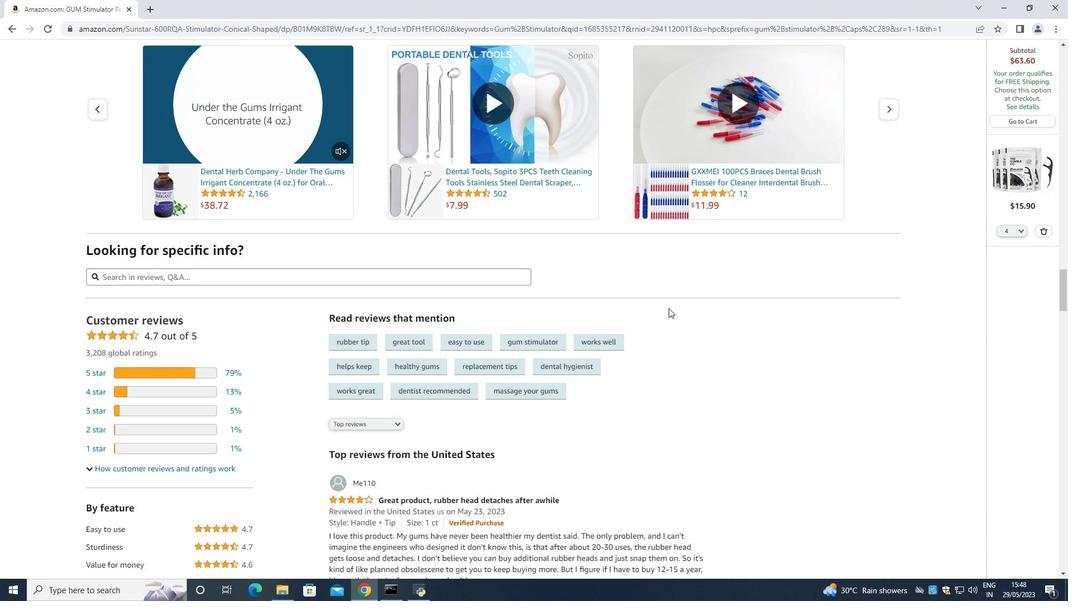 
Action: Mouse scrolled (669, 308) with delta (0, 0)
Screenshot: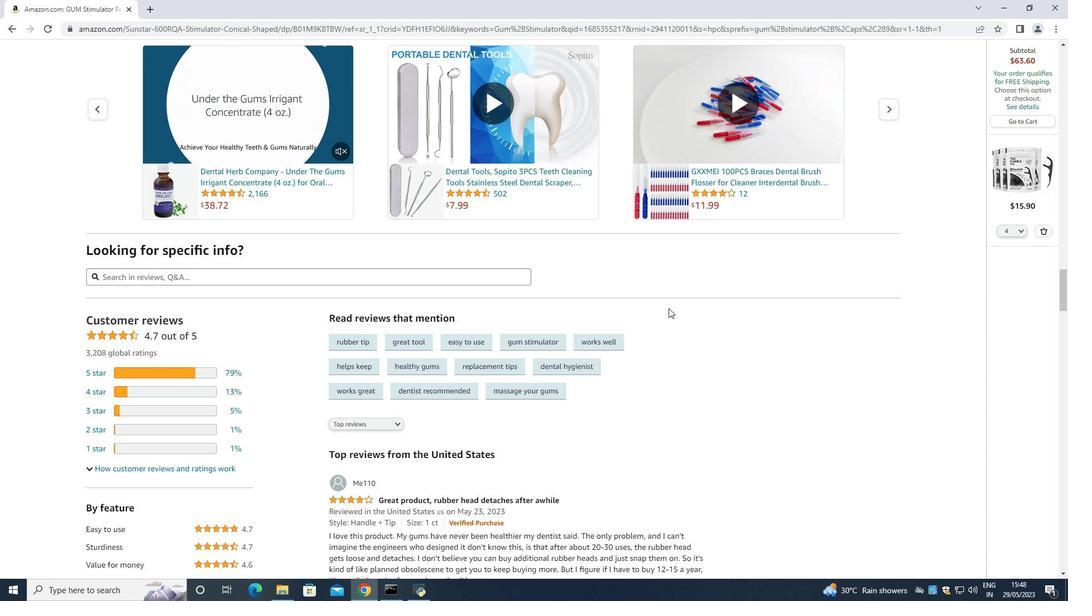 
Action: Mouse scrolled (669, 308) with delta (0, 0)
Screenshot: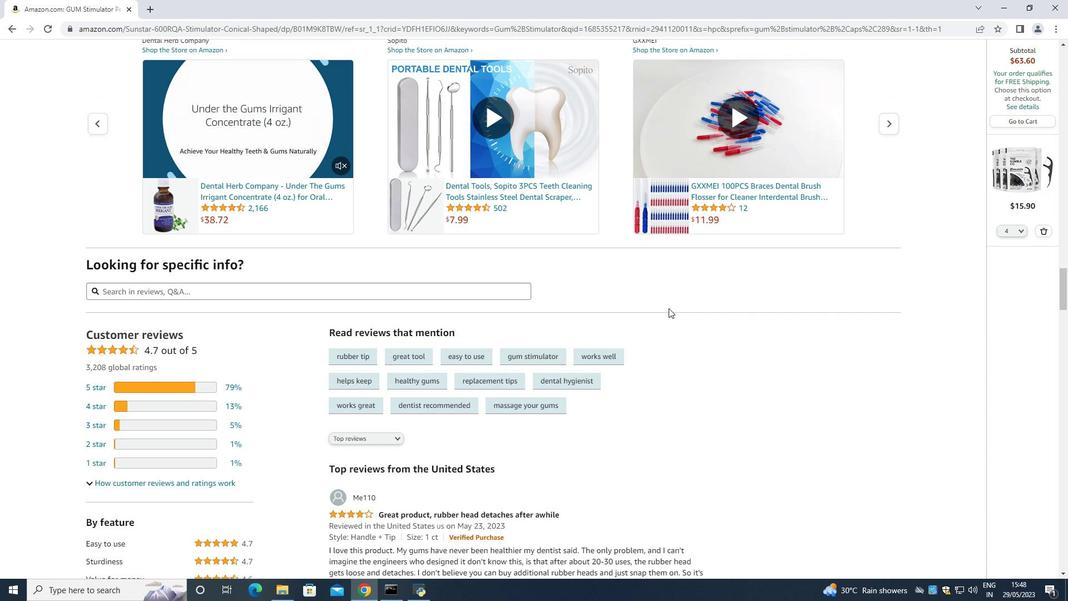 
Action: Mouse scrolled (669, 308) with delta (0, 0)
Screenshot: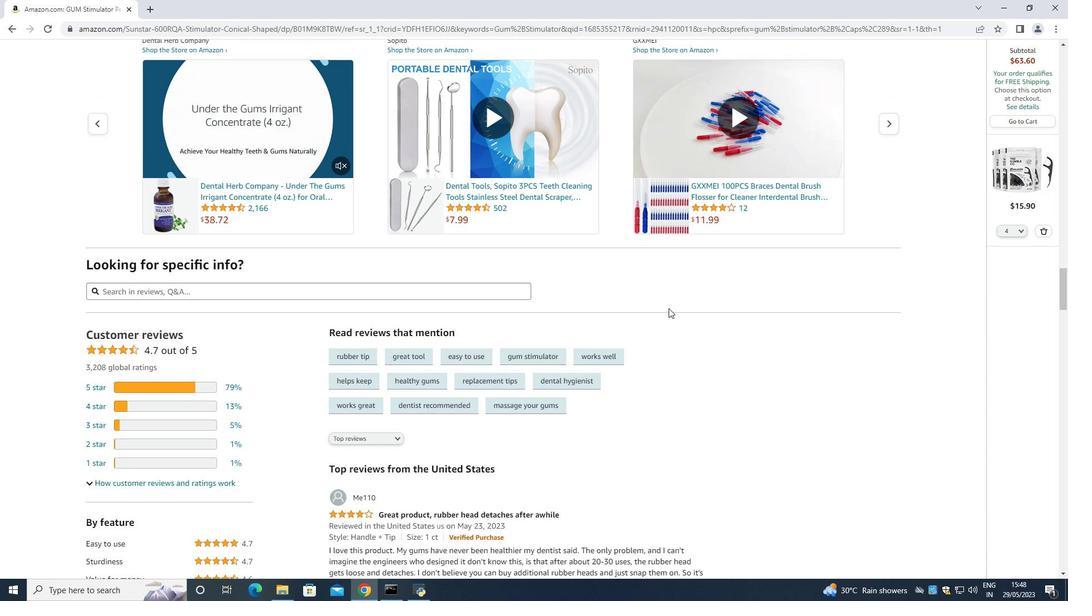 
Action: Mouse scrolled (669, 308) with delta (0, 0)
Screenshot: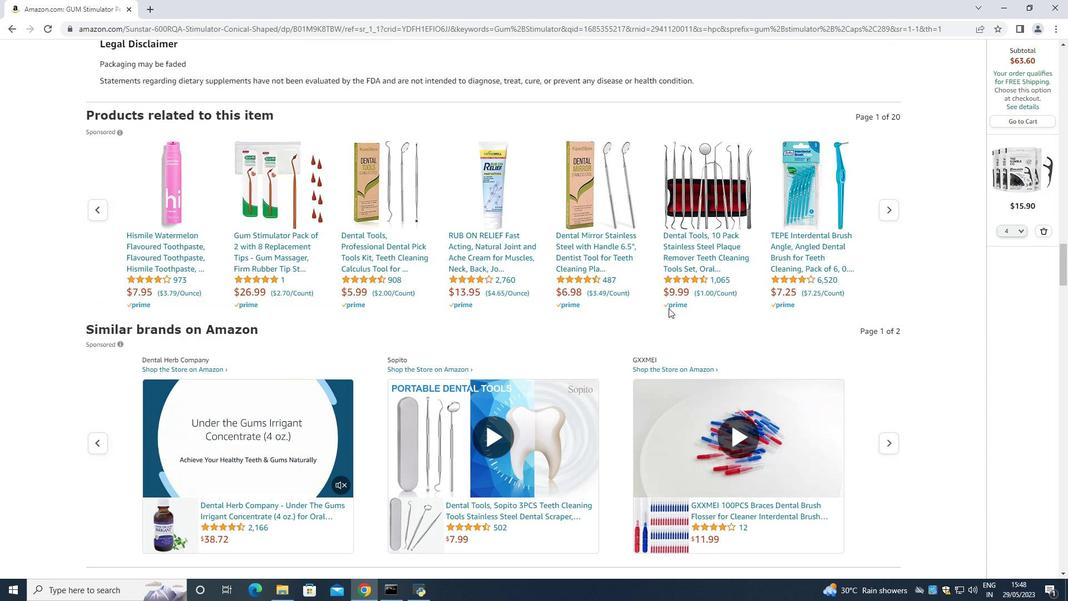 
Action: Mouse scrolled (669, 308) with delta (0, 0)
Screenshot: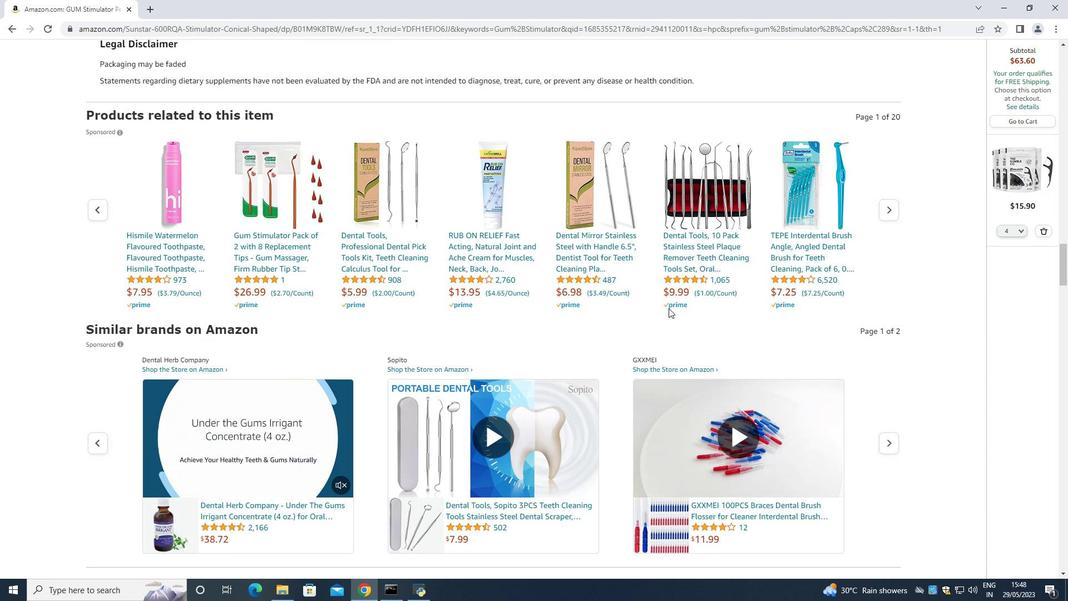 
Action: Mouse scrolled (669, 308) with delta (0, 0)
Screenshot: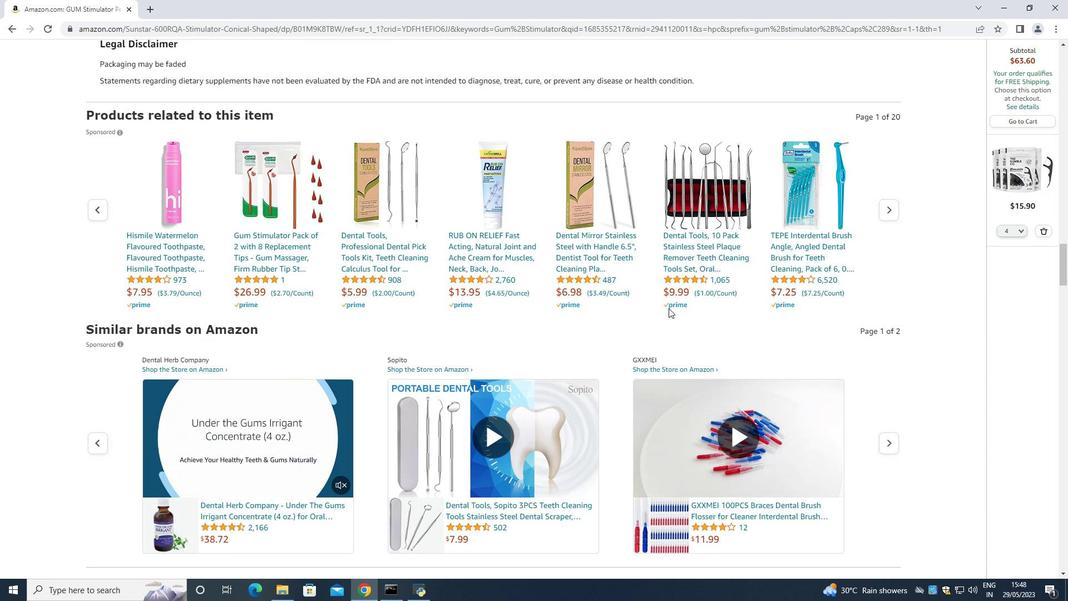 
Action: Mouse scrolled (669, 308) with delta (0, 0)
Screenshot: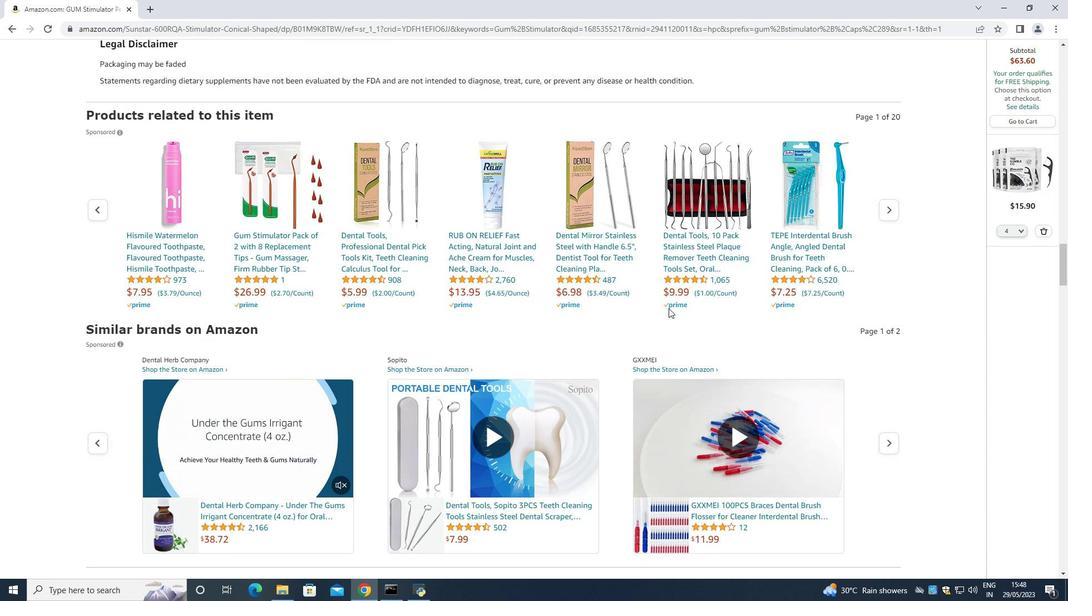 
Action: Mouse scrolled (669, 308) with delta (0, 0)
Screenshot: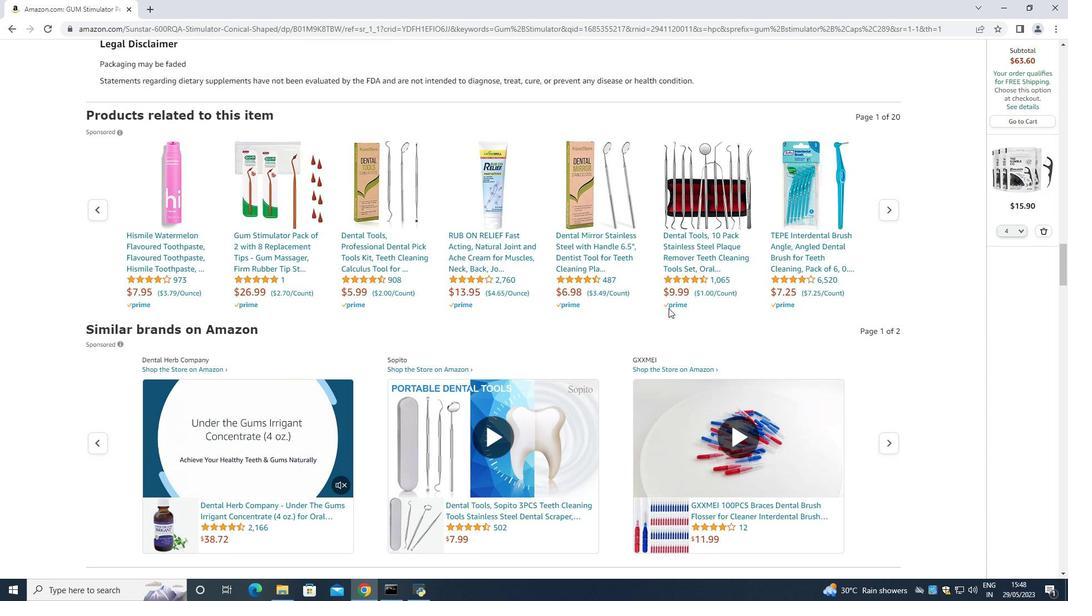 
Action: Mouse scrolled (669, 308) with delta (0, 0)
Screenshot: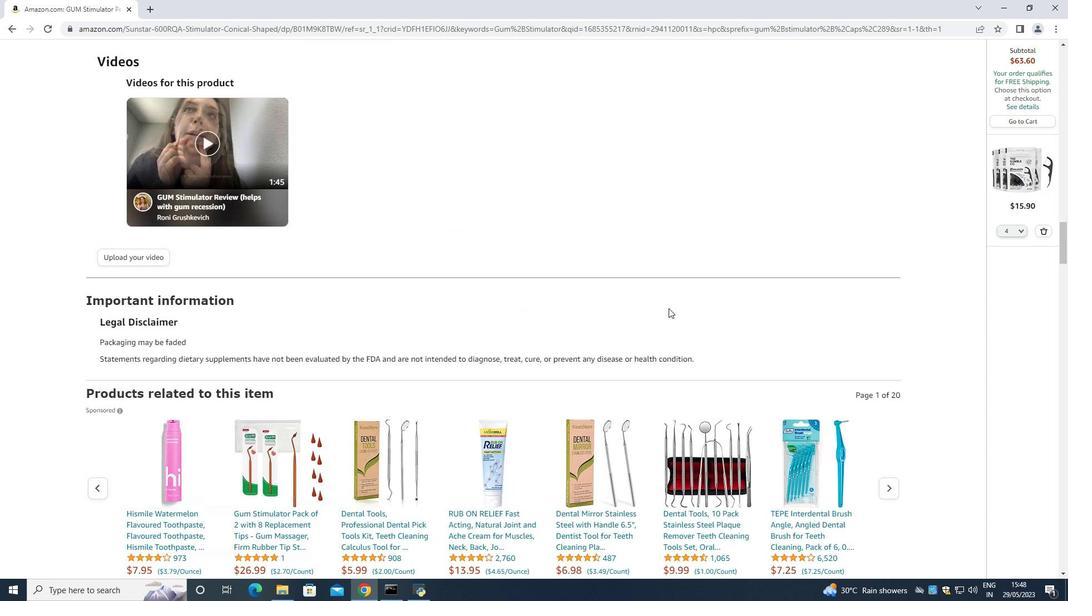 
Action: Mouse scrolled (669, 308) with delta (0, 0)
Screenshot: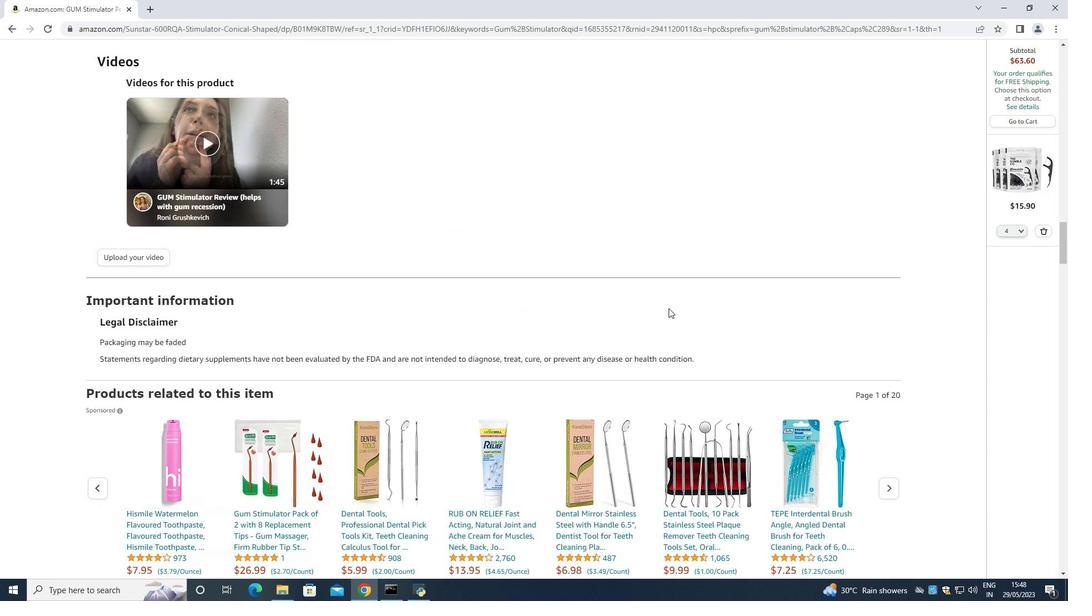 
Action: Mouse scrolled (669, 308) with delta (0, 0)
Screenshot: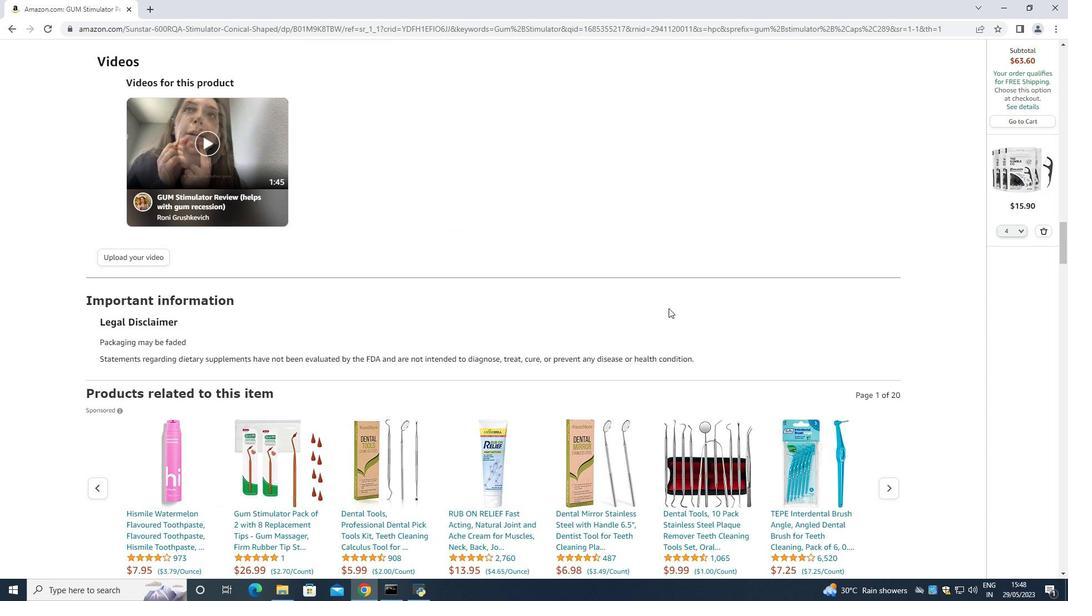 
Action: Mouse scrolled (669, 308) with delta (0, 0)
Screenshot: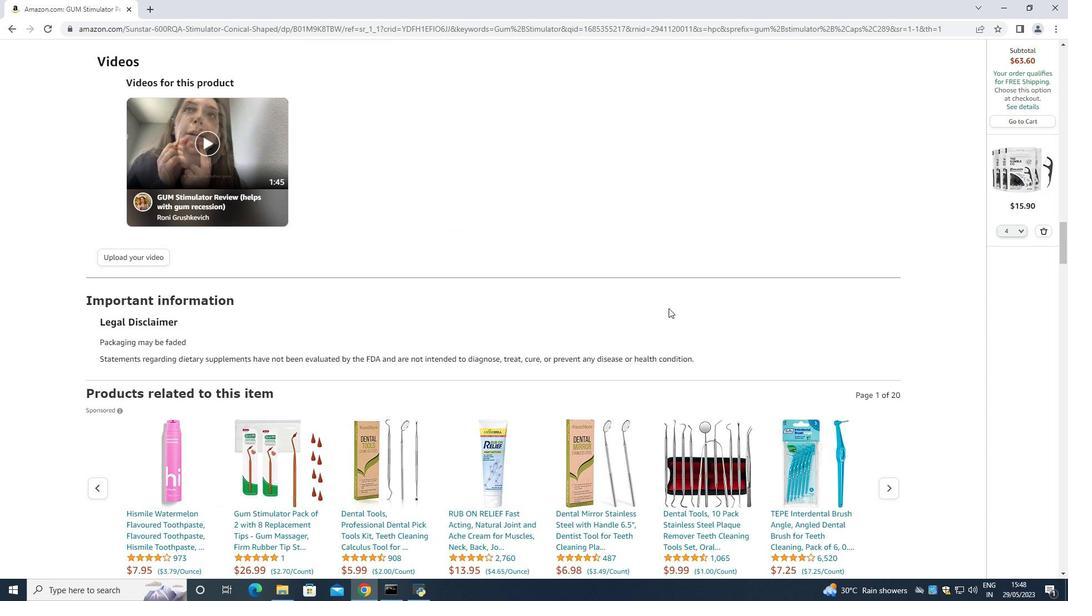 
Action: Mouse scrolled (669, 308) with delta (0, 0)
Screenshot: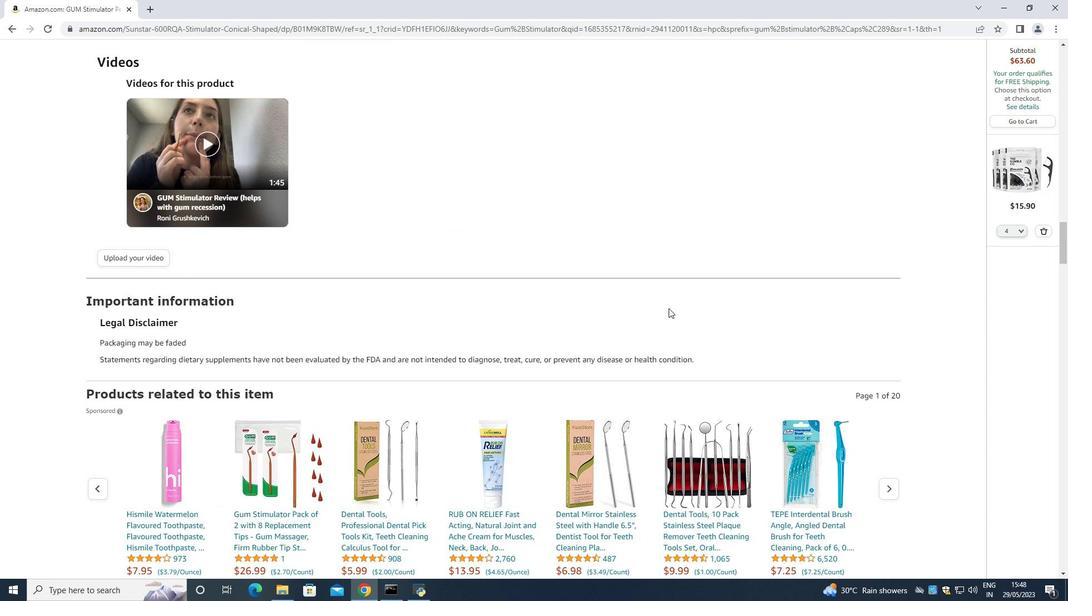 
Action: Mouse scrolled (669, 308) with delta (0, 0)
Screenshot: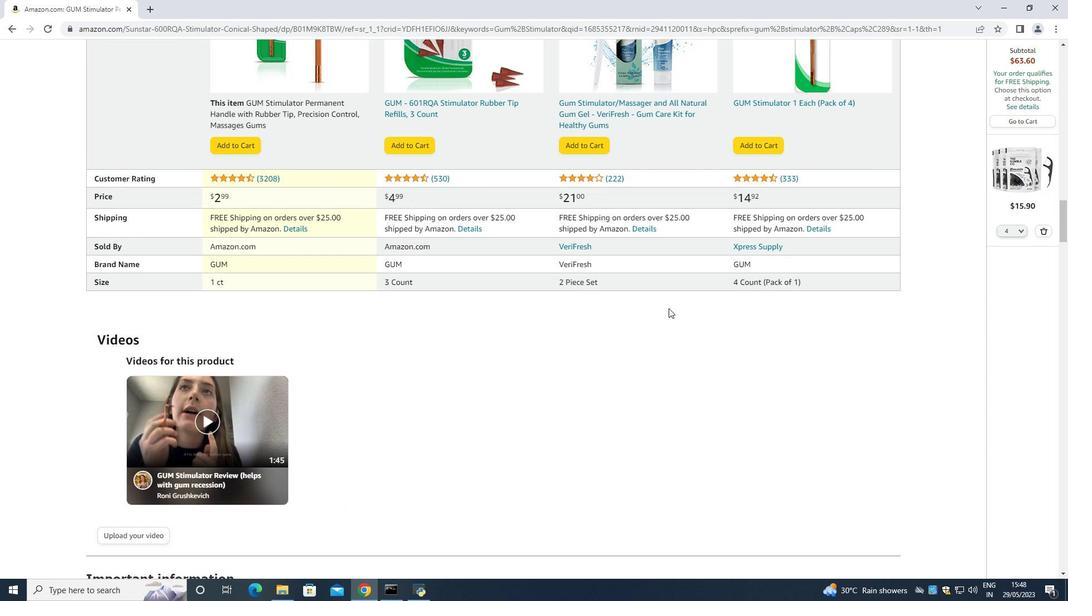 
Action: Mouse scrolled (669, 308) with delta (0, 0)
Screenshot: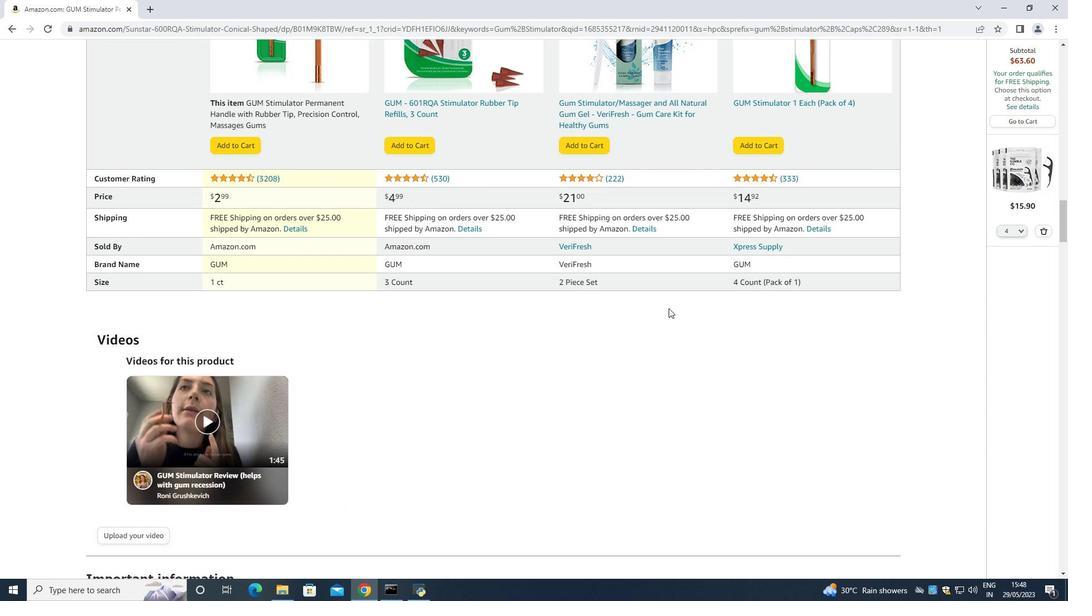 
Action: Mouse scrolled (669, 308) with delta (0, 0)
Screenshot: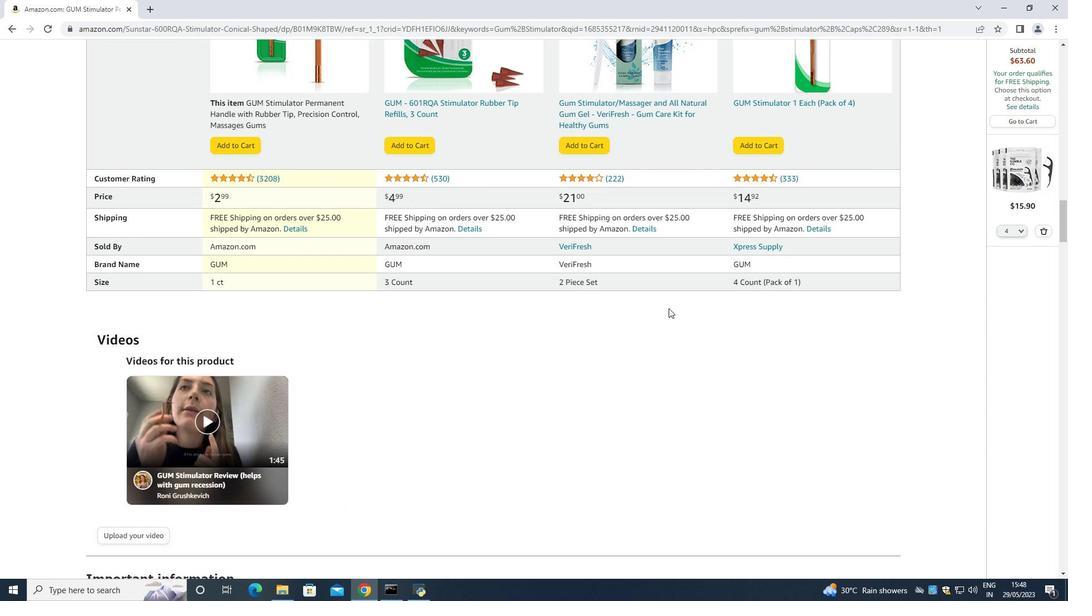 
Action: Mouse scrolled (669, 308) with delta (0, 0)
Screenshot: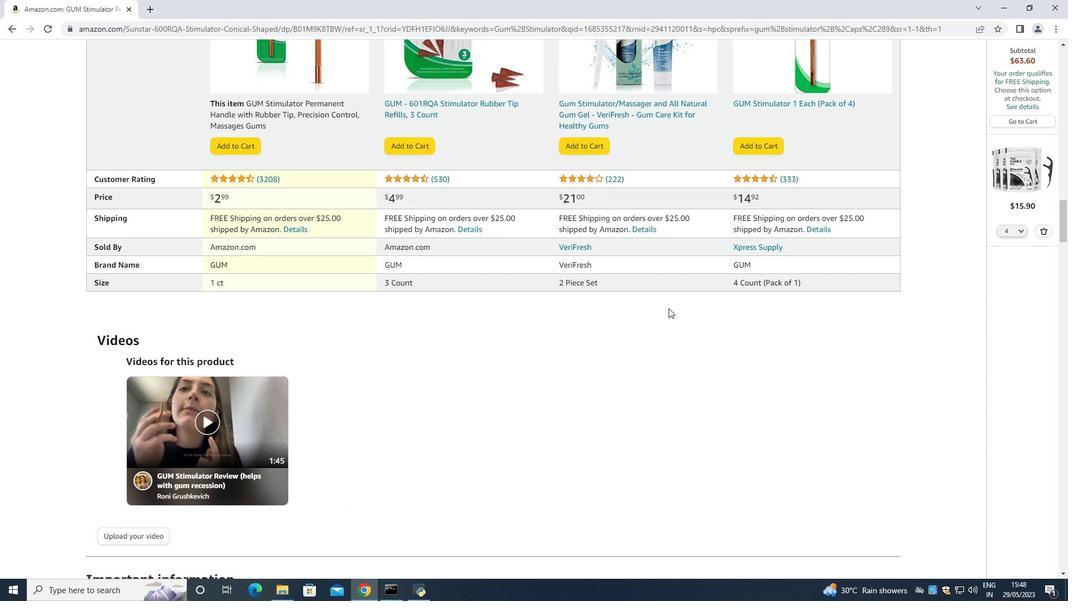 
Action: Mouse scrolled (669, 308) with delta (0, 0)
Screenshot: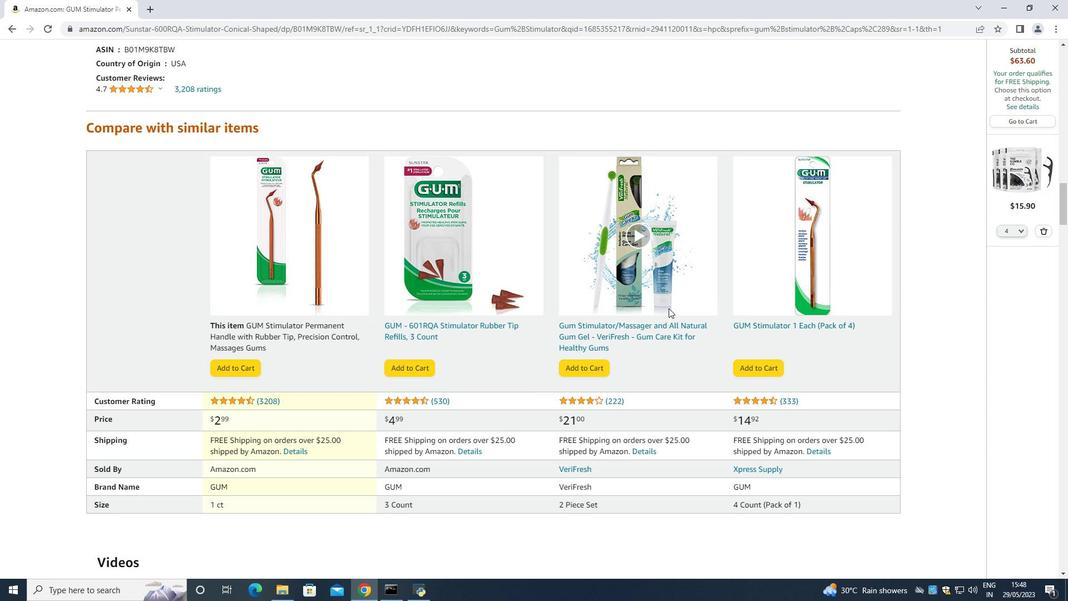
Action: Mouse scrolled (669, 308) with delta (0, 0)
Screenshot: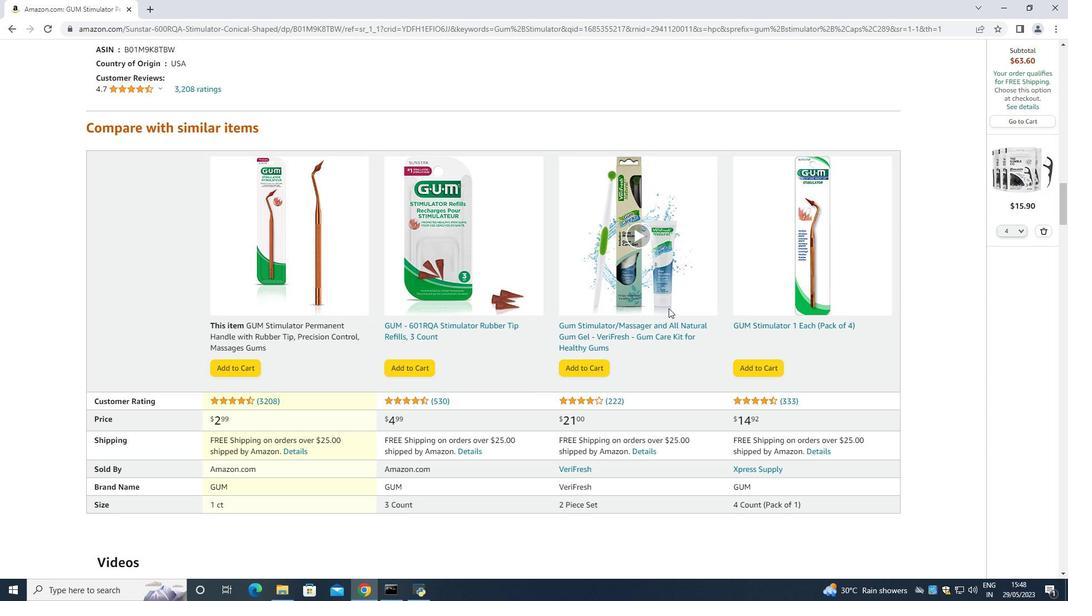 
Action: Mouse scrolled (669, 308) with delta (0, 0)
Screenshot: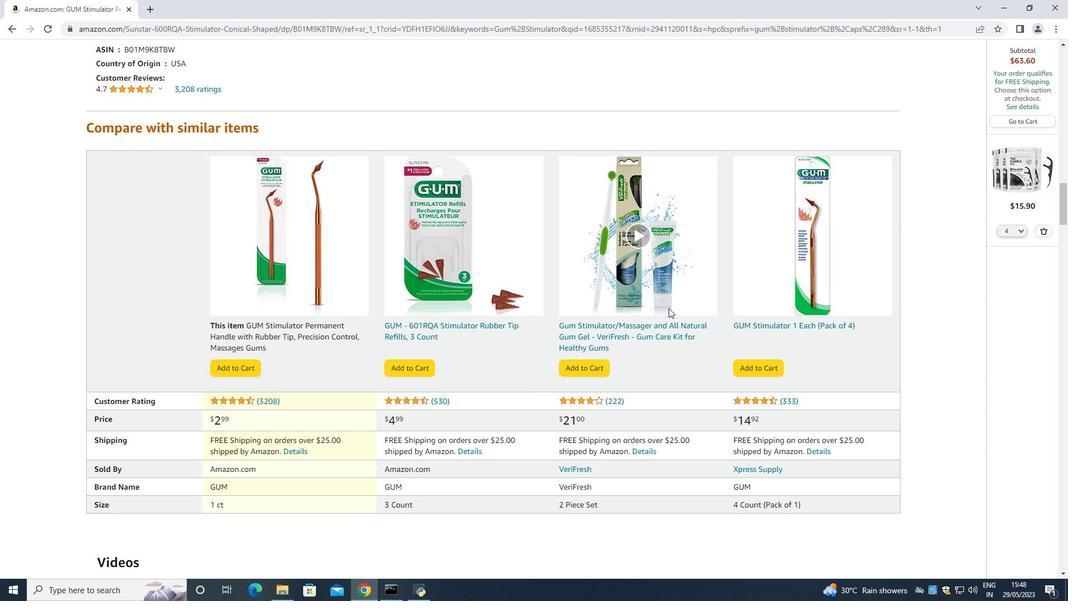 
Action: Mouse scrolled (669, 308) with delta (0, 0)
Screenshot: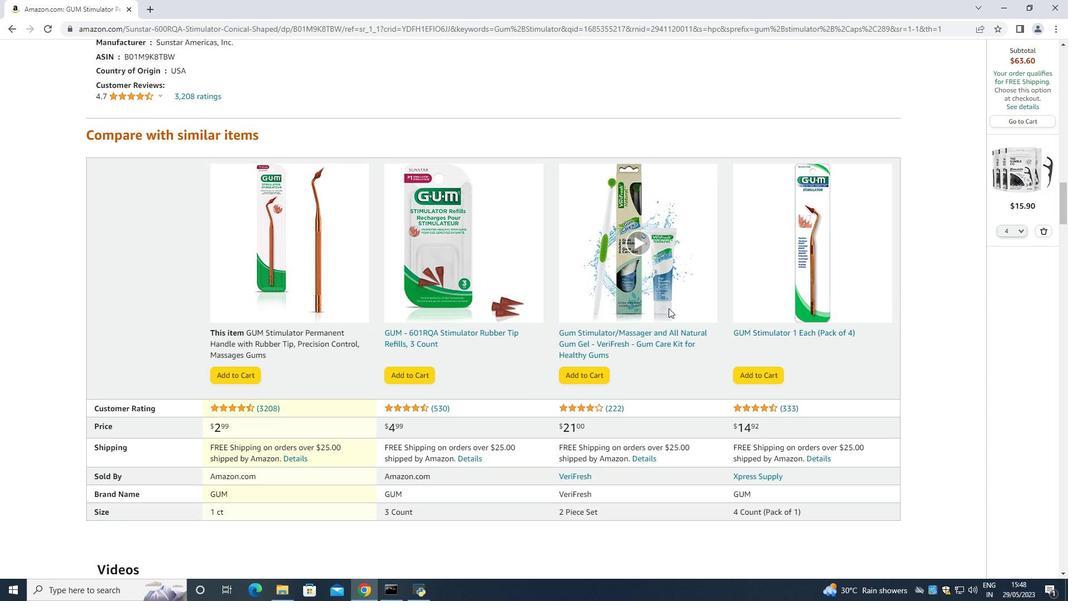 
Action: Mouse scrolled (669, 308) with delta (0, 0)
Screenshot: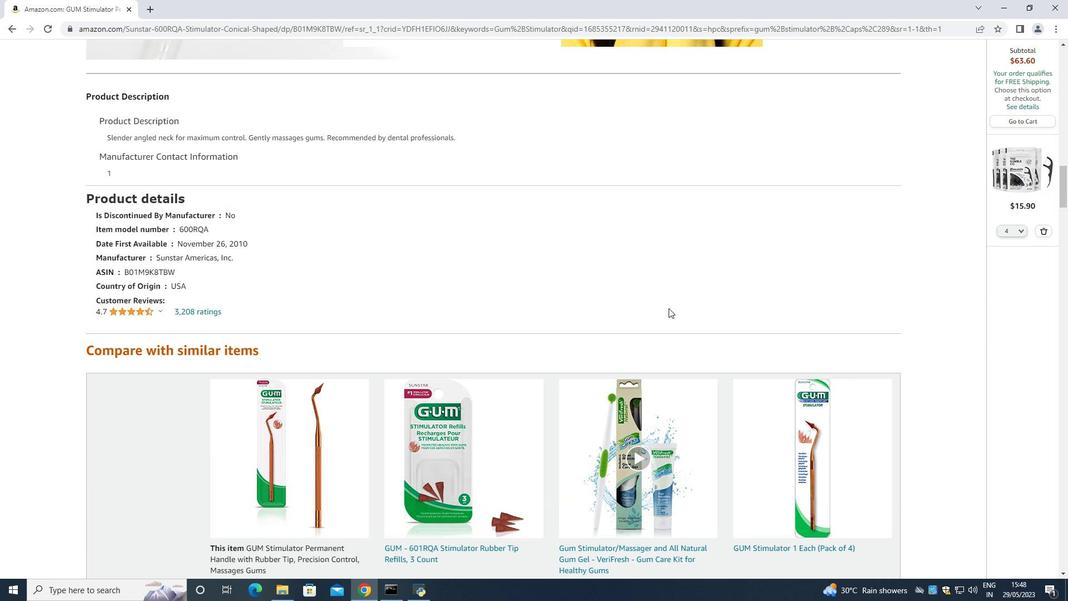 
Action: Mouse scrolled (669, 308) with delta (0, 0)
Screenshot: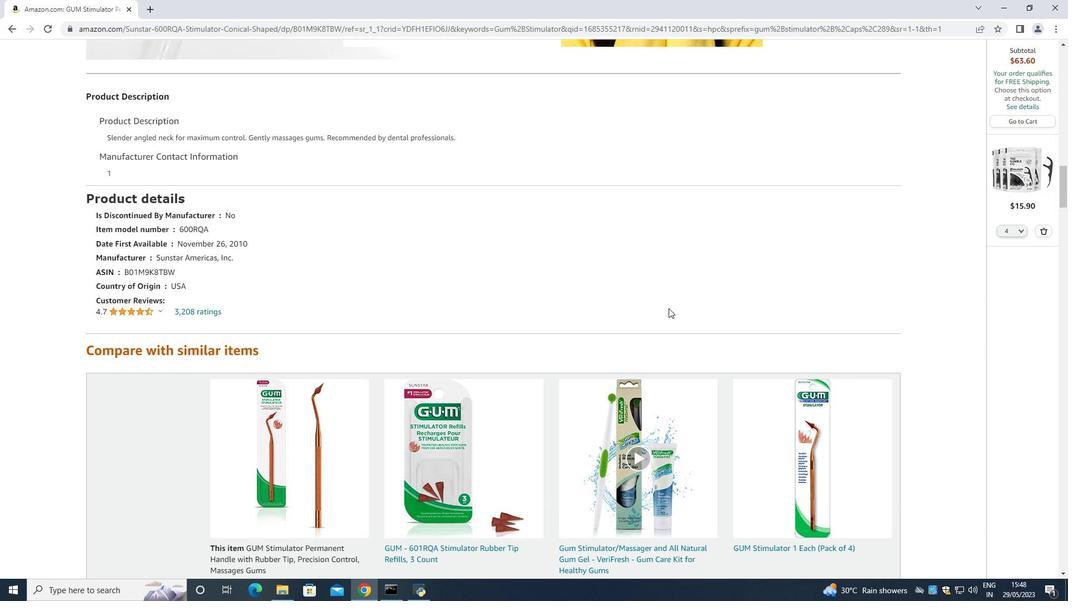 
Action: Mouse scrolled (669, 308) with delta (0, 0)
Screenshot: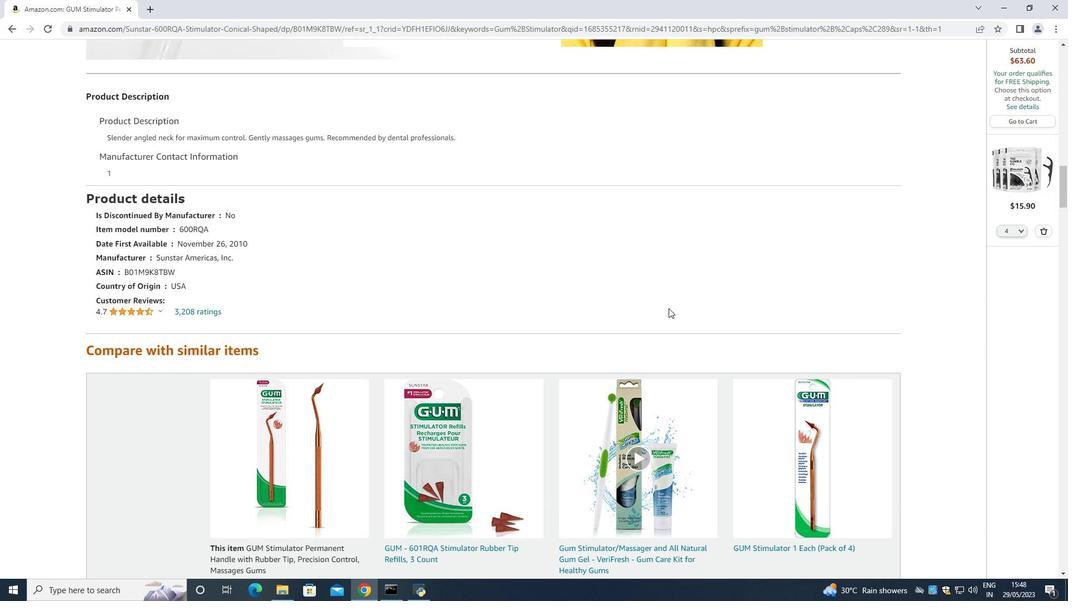 
Action: Mouse scrolled (669, 308) with delta (0, 0)
Screenshot: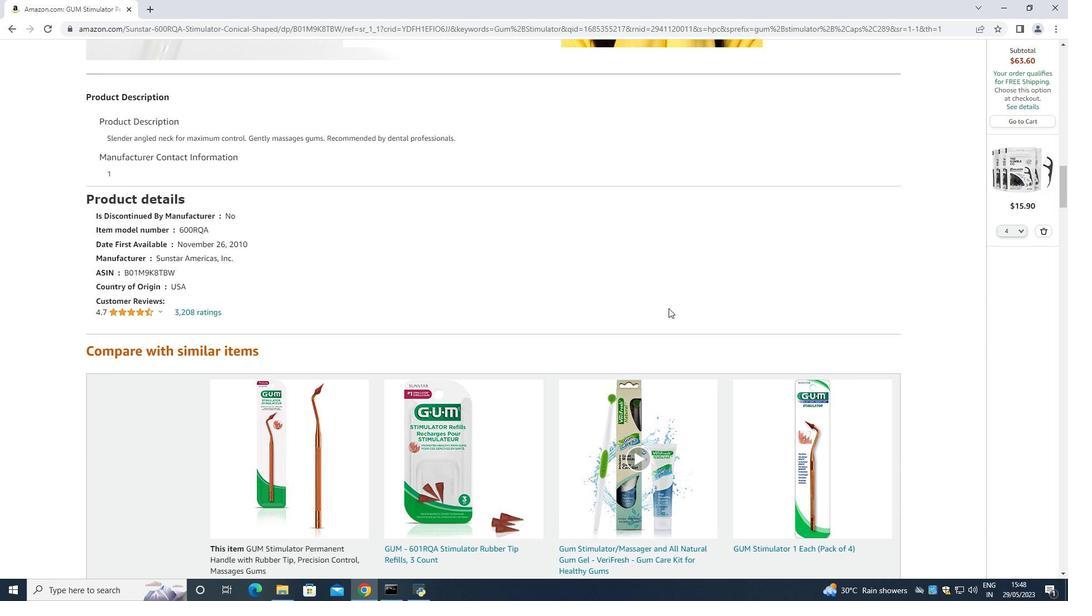
Action: Mouse scrolled (669, 308) with delta (0, 0)
Screenshot: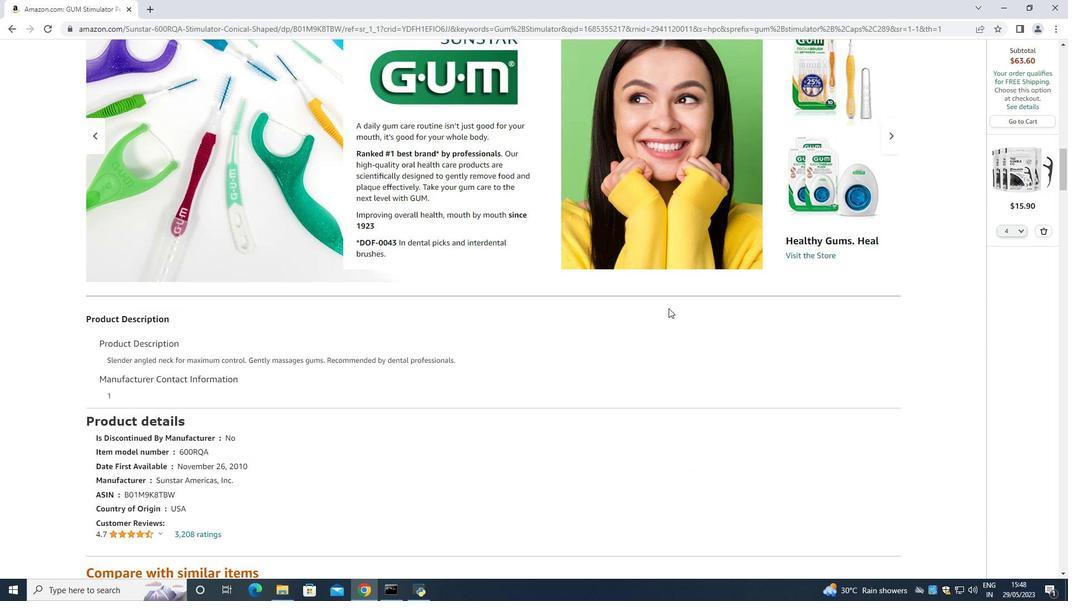 
Action: Mouse scrolled (669, 308) with delta (0, 0)
Screenshot: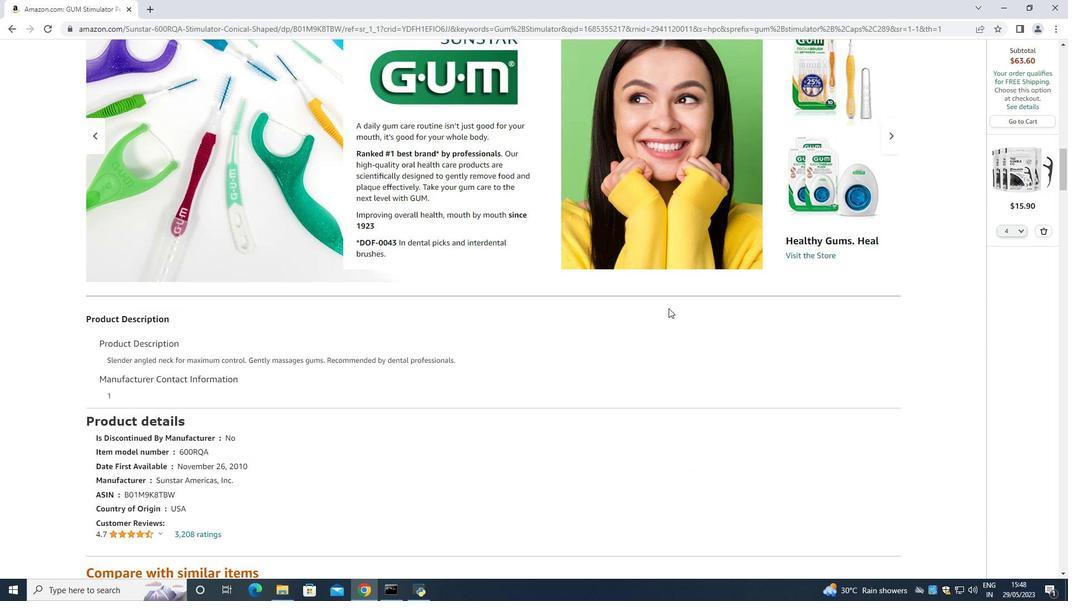 
Action: Mouse scrolled (669, 308) with delta (0, 0)
Screenshot: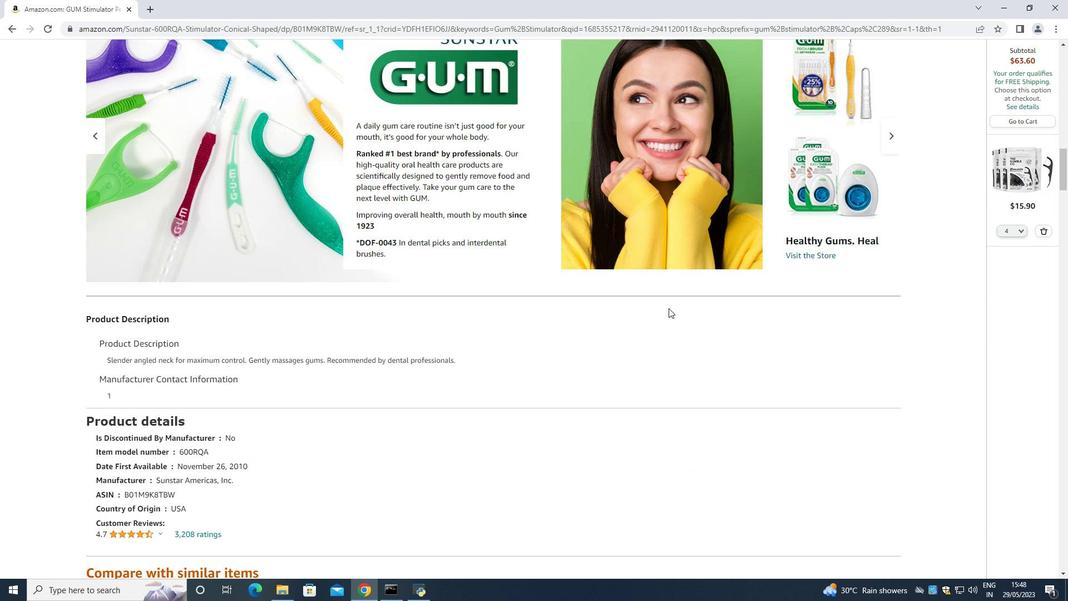 
Action: Mouse scrolled (669, 308) with delta (0, 0)
Screenshot: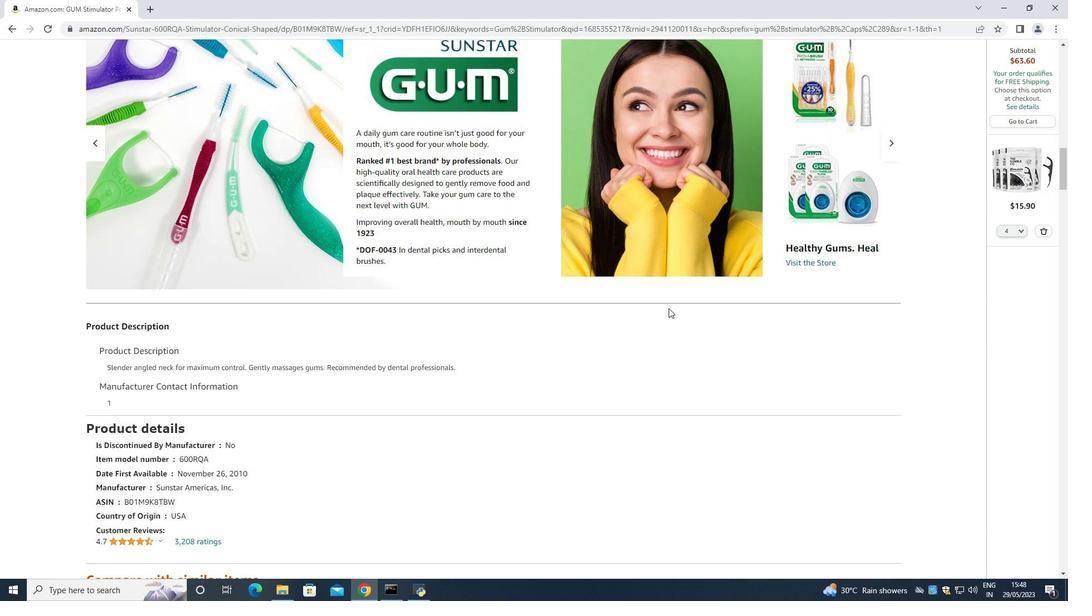 
Action: Mouse scrolled (669, 308) with delta (0, 0)
Screenshot: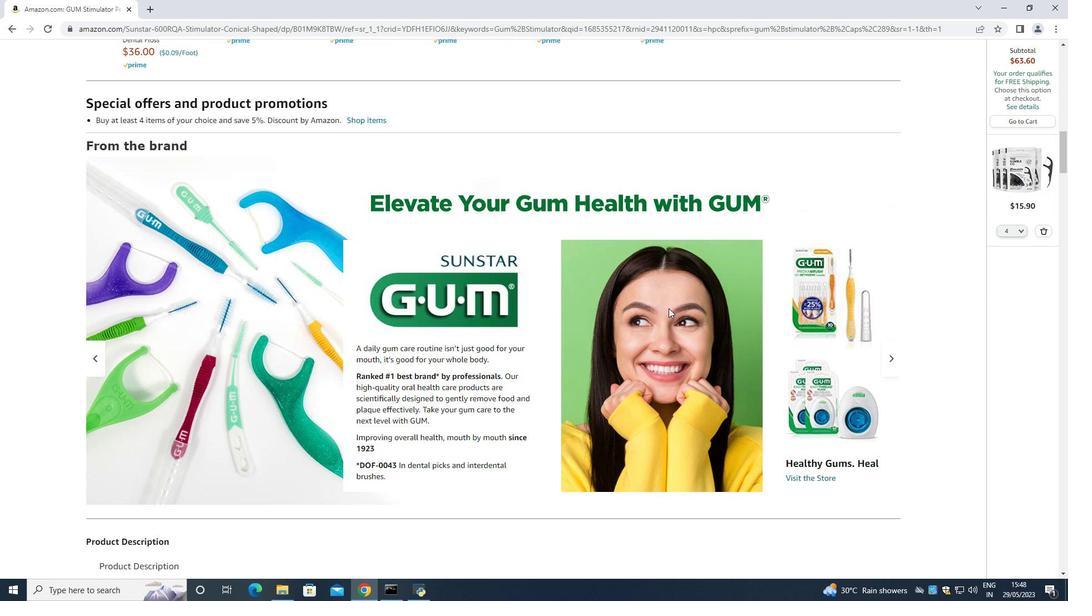 
Action: Mouse scrolled (669, 308) with delta (0, 0)
Screenshot: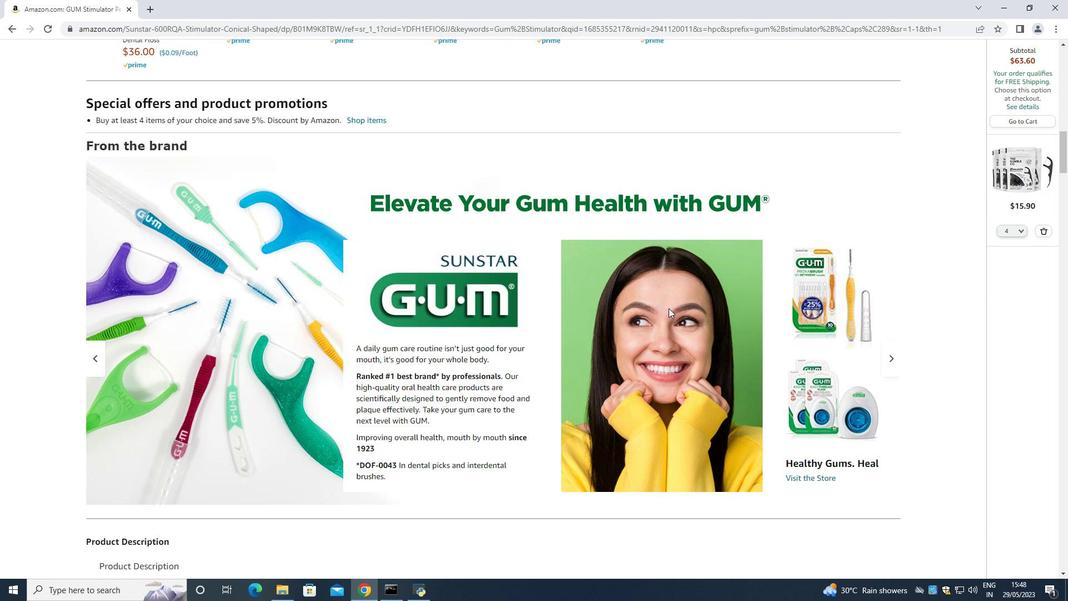 
Action: Mouse scrolled (669, 308) with delta (0, 0)
Screenshot: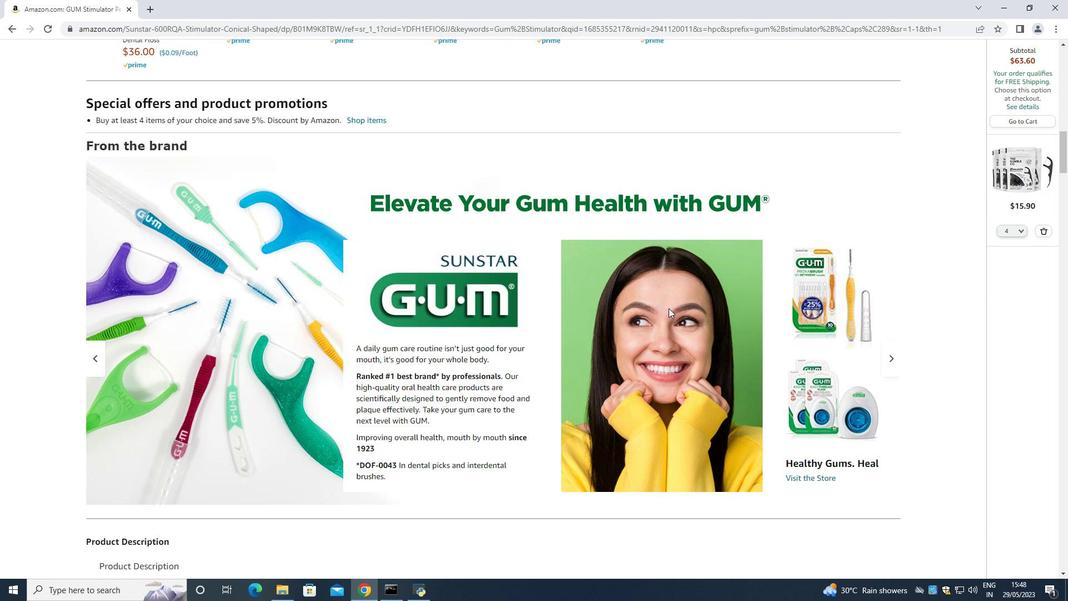 
Action: Mouse scrolled (669, 308) with delta (0, 0)
Screenshot: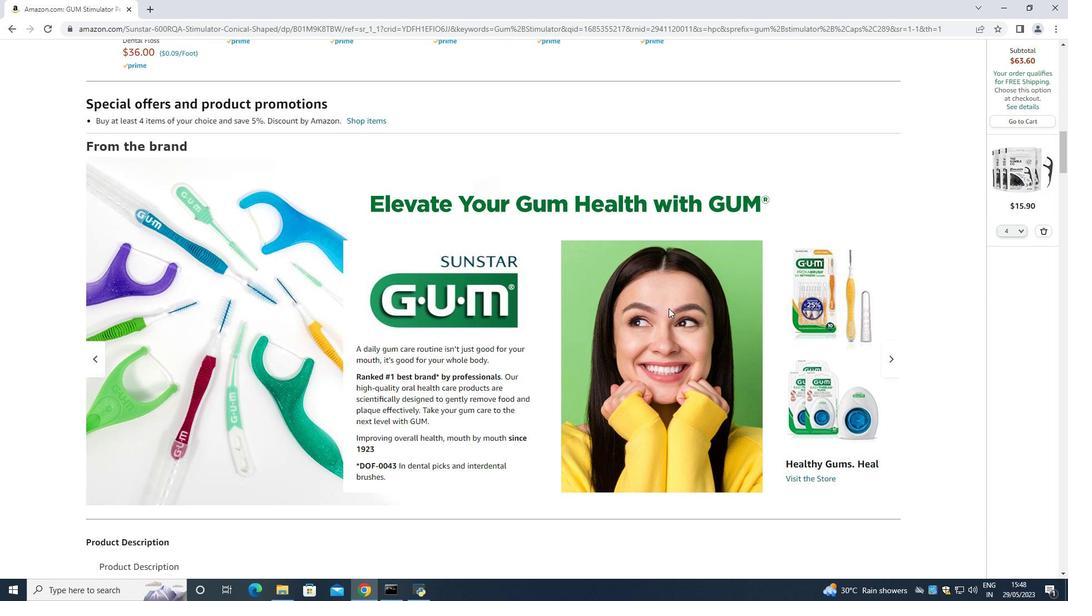 
Action: Mouse scrolled (669, 308) with delta (0, 0)
Screenshot: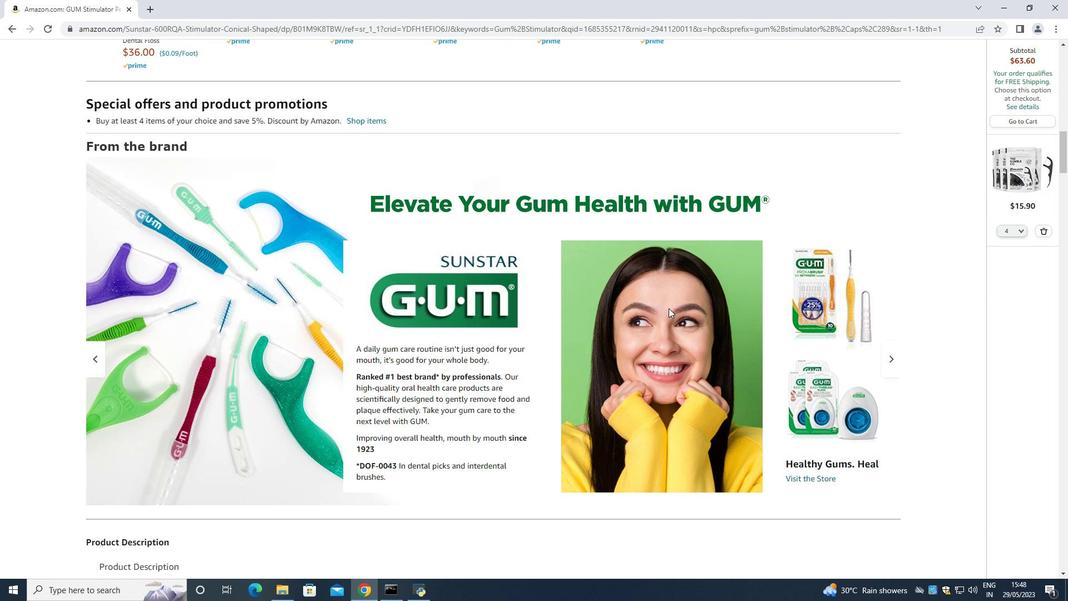 
Action: Mouse scrolled (669, 308) with delta (0, 0)
Screenshot: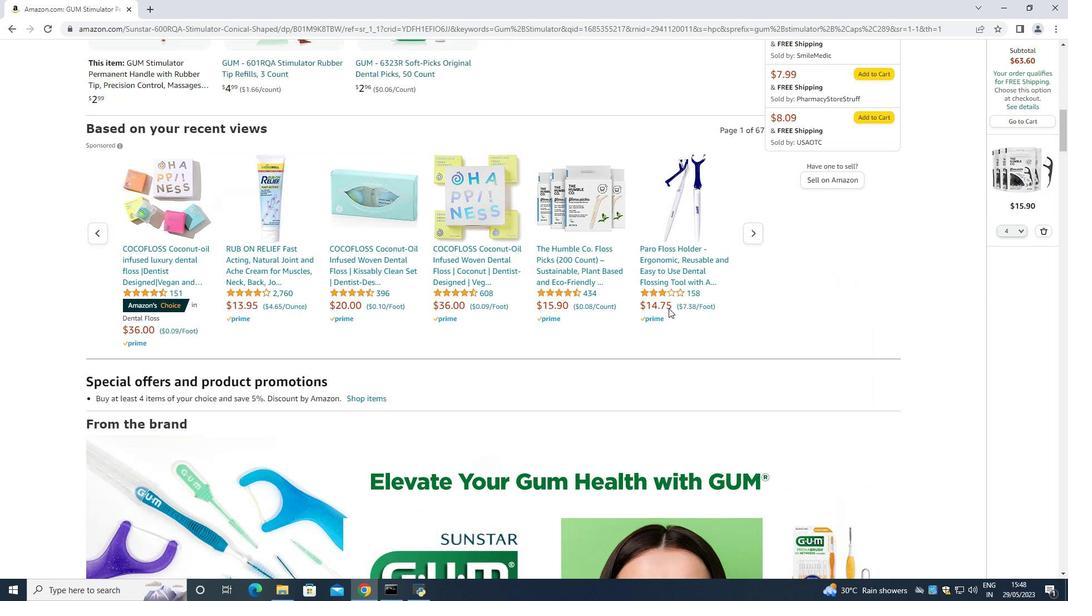 
Action: Mouse scrolled (669, 308) with delta (0, 0)
Screenshot: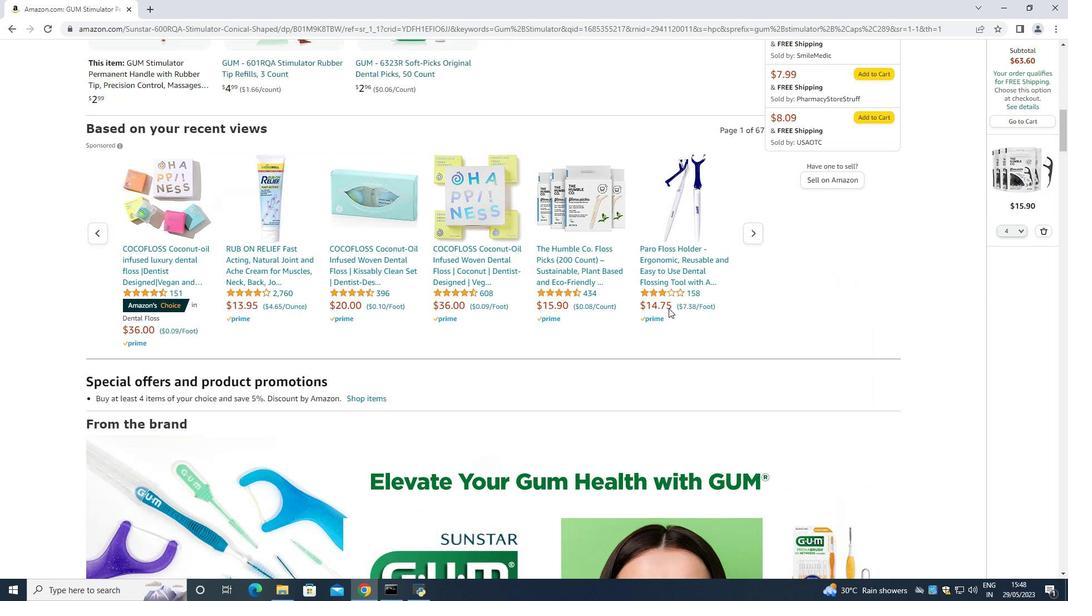 
Action: Mouse scrolled (669, 308) with delta (0, 0)
Screenshot: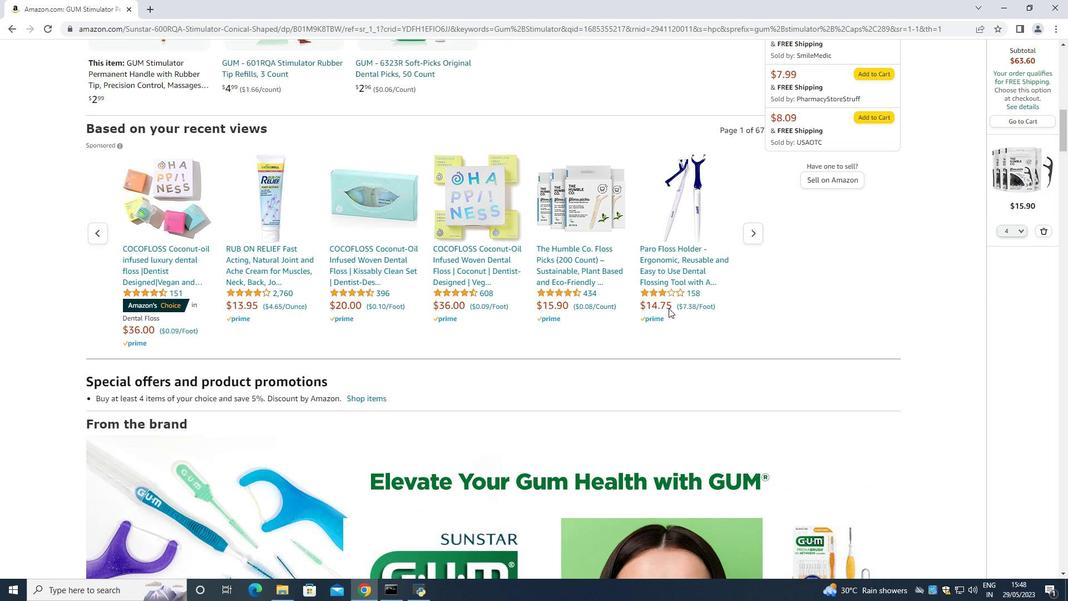 
Action: Mouse scrolled (669, 308) with delta (0, 0)
Screenshot: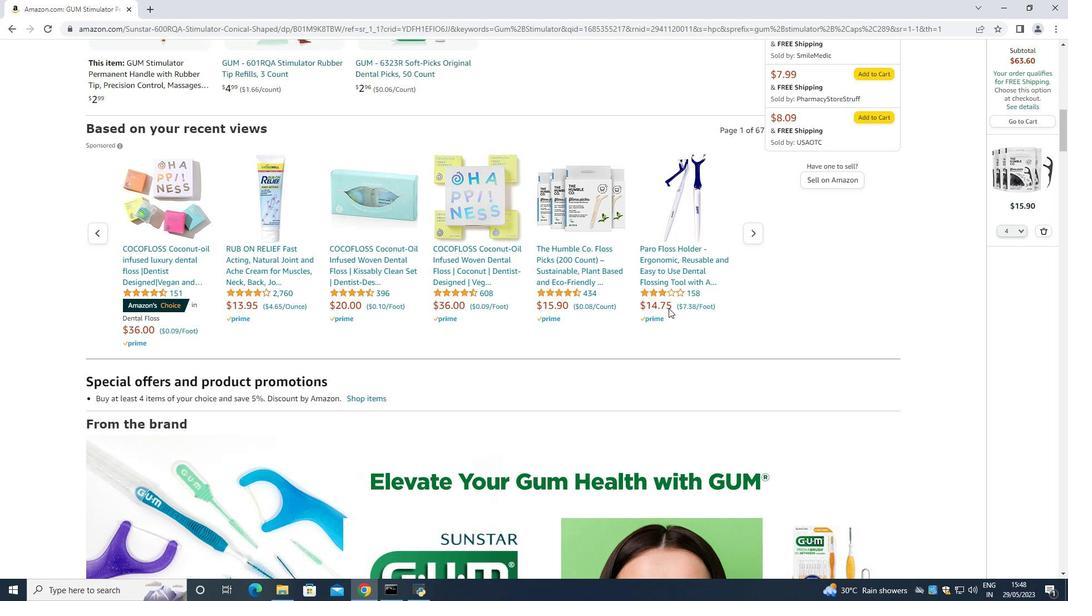 
Action: Mouse scrolled (669, 308) with delta (0, 0)
Screenshot: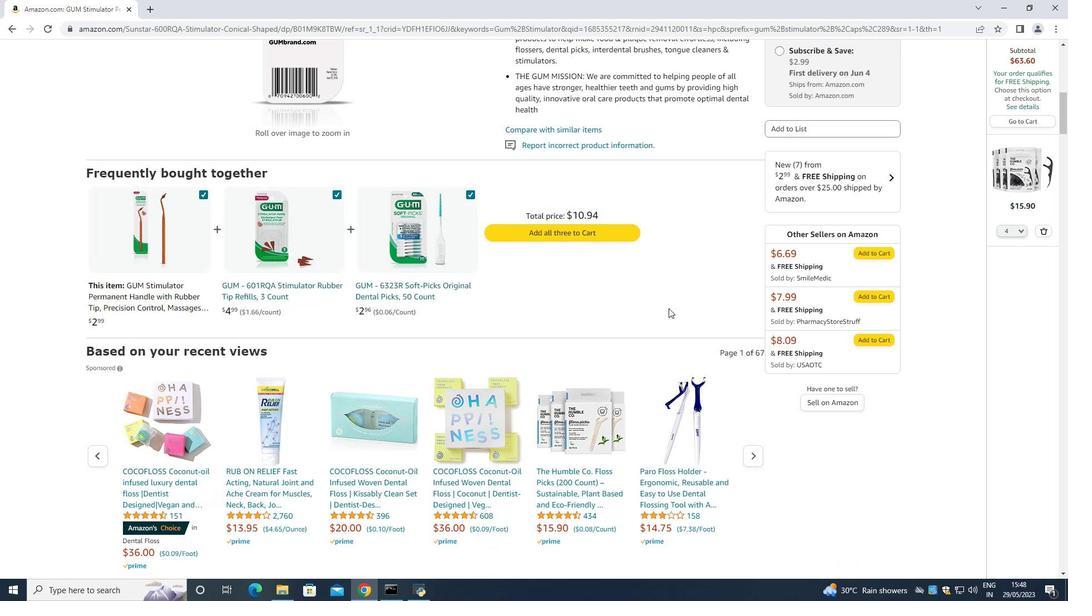 
Action: Mouse scrolled (669, 308) with delta (0, 0)
Screenshot: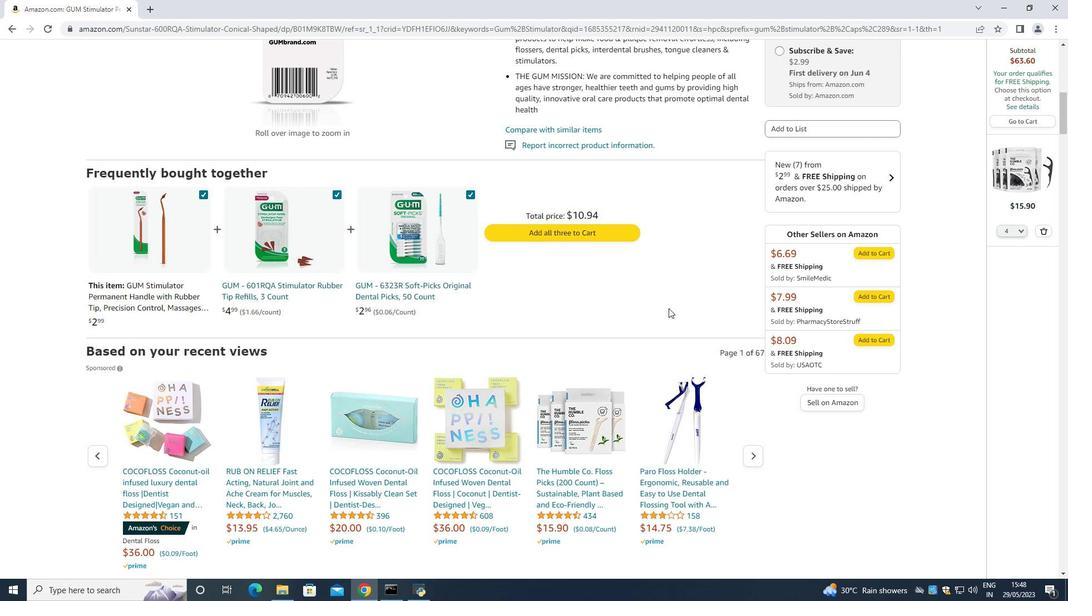 
Action: Mouse scrolled (669, 308) with delta (0, 0)
Screenshot: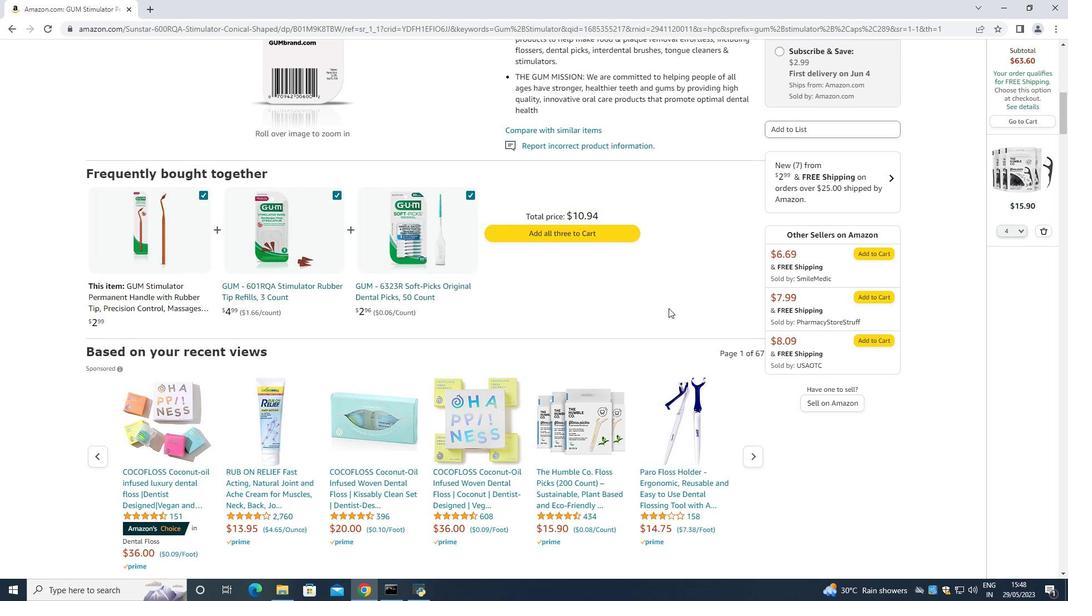 
Action: Mouse scrolled (669, 308) with delta (0, 0)
Screenshot: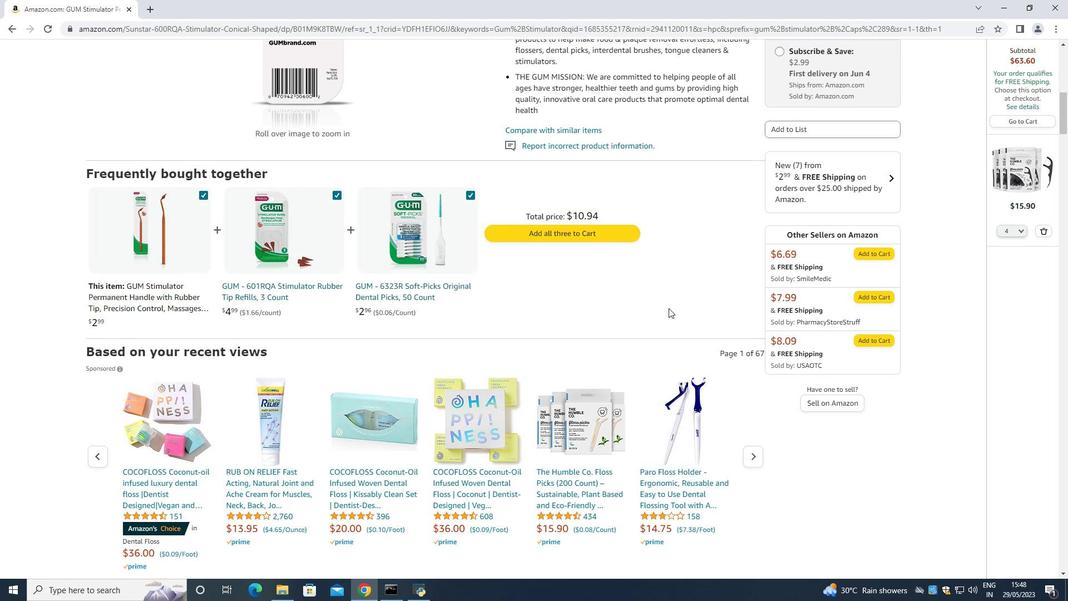 
Action: Mouse scrolled (669, 308) with delta (0, 0)
Screenshot: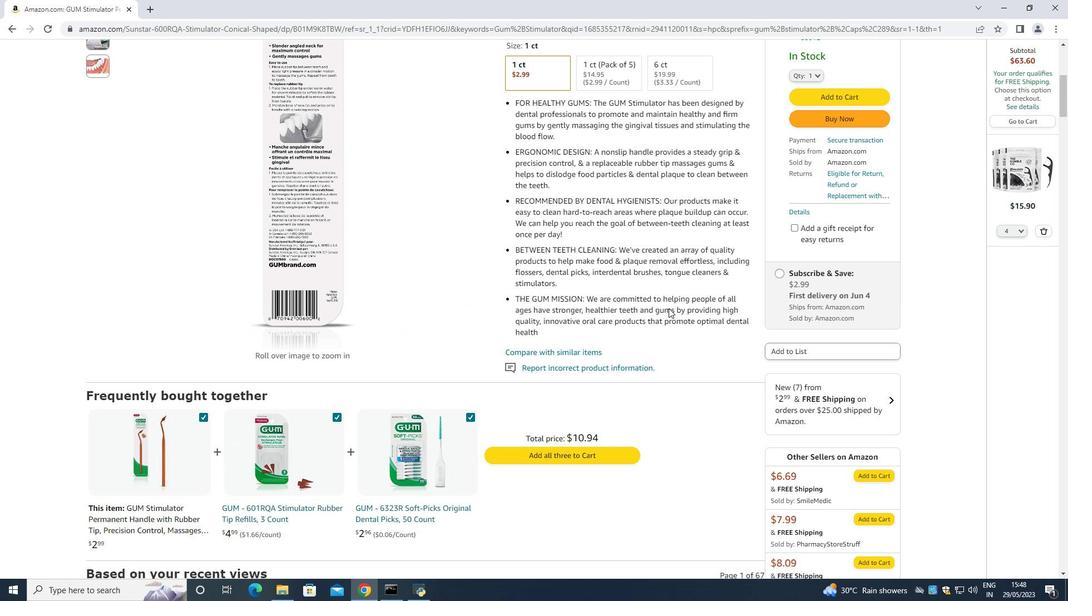
Action: Mouse scrolled (669, 308) with delta (0, 0)
Screenshot: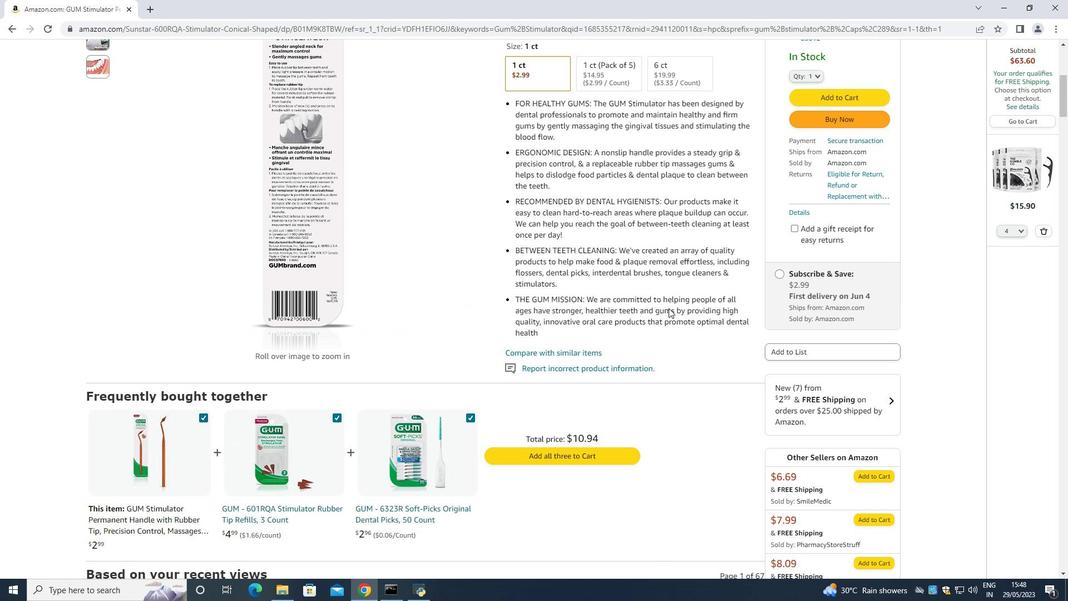 
Action: Mouse scrolled (669, 308) with delta (0, 0)
Screenshot: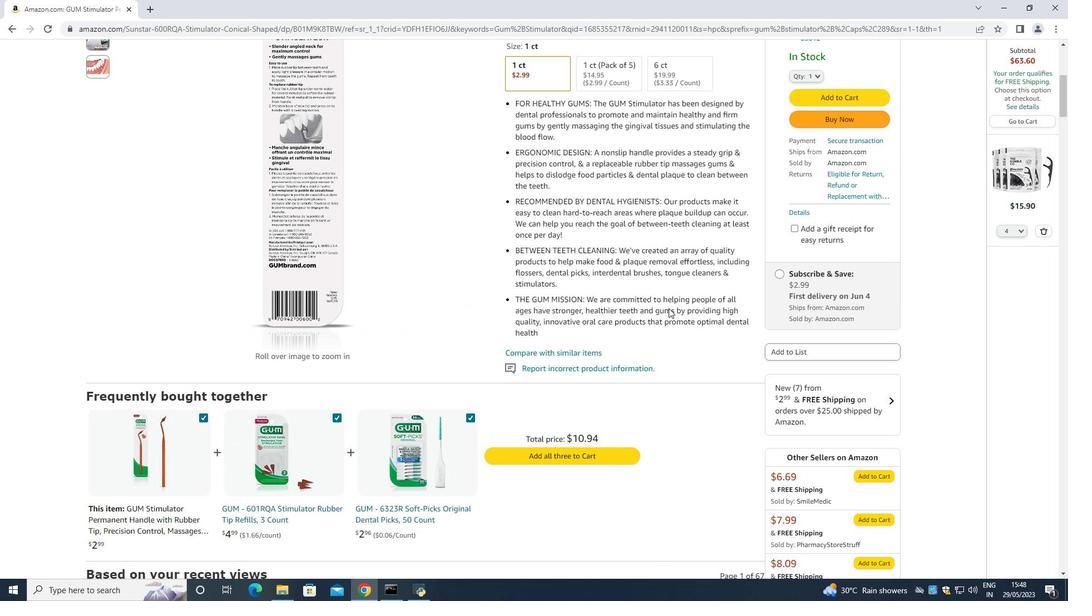
Action: Mouse scrolled (669, 308) with delta (0, 0)
Screenshot: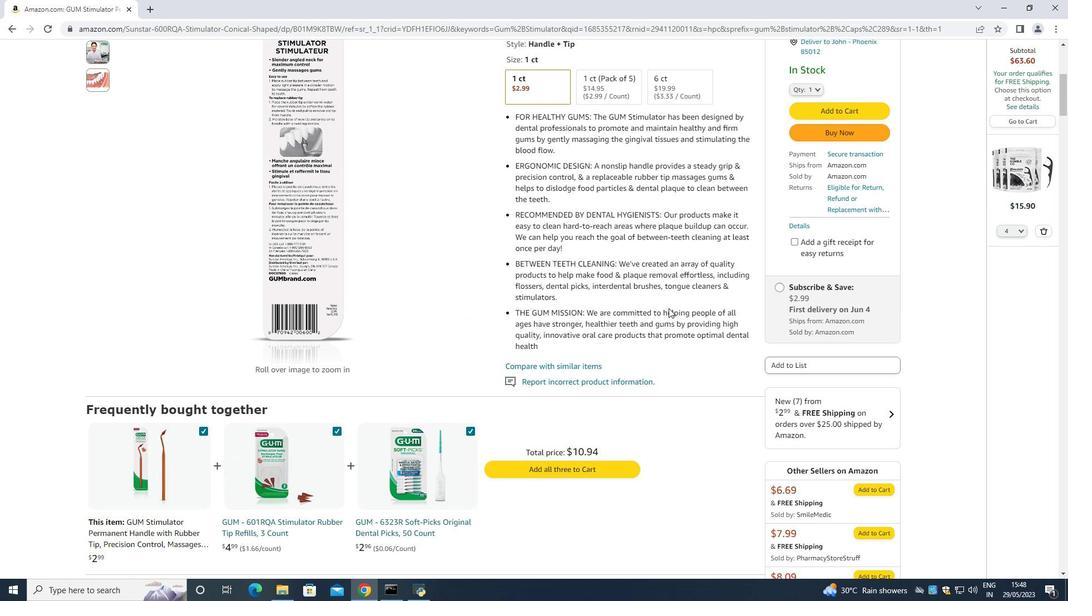 
Action: Mouse scrolled (669, 308) with delta (0, 0)
Screenshot: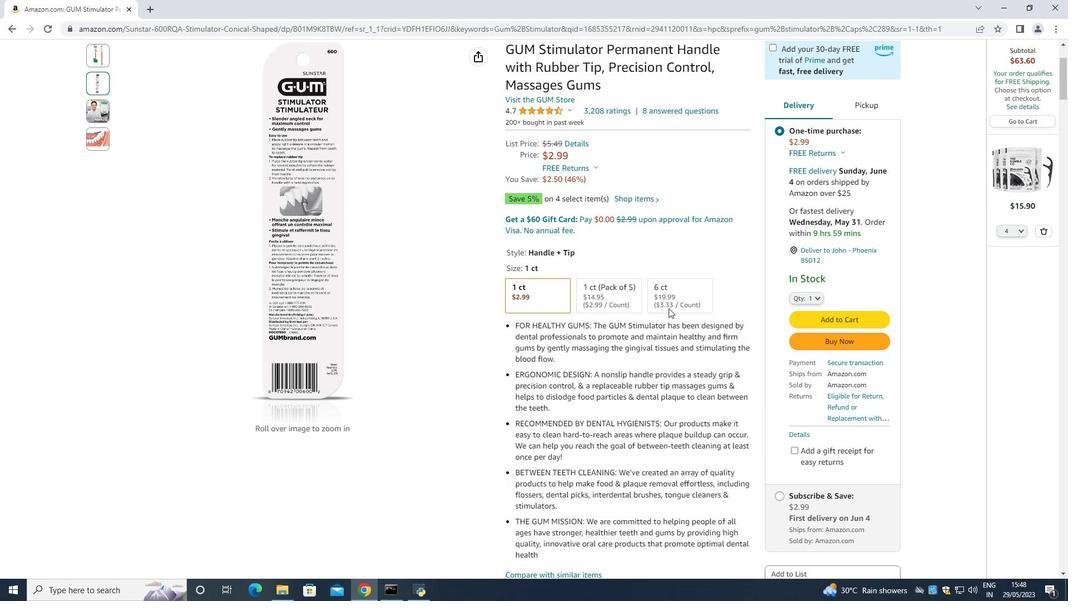 
Action: Mouse scrolled (669, 308) with delta (0, 0)
Screenshot: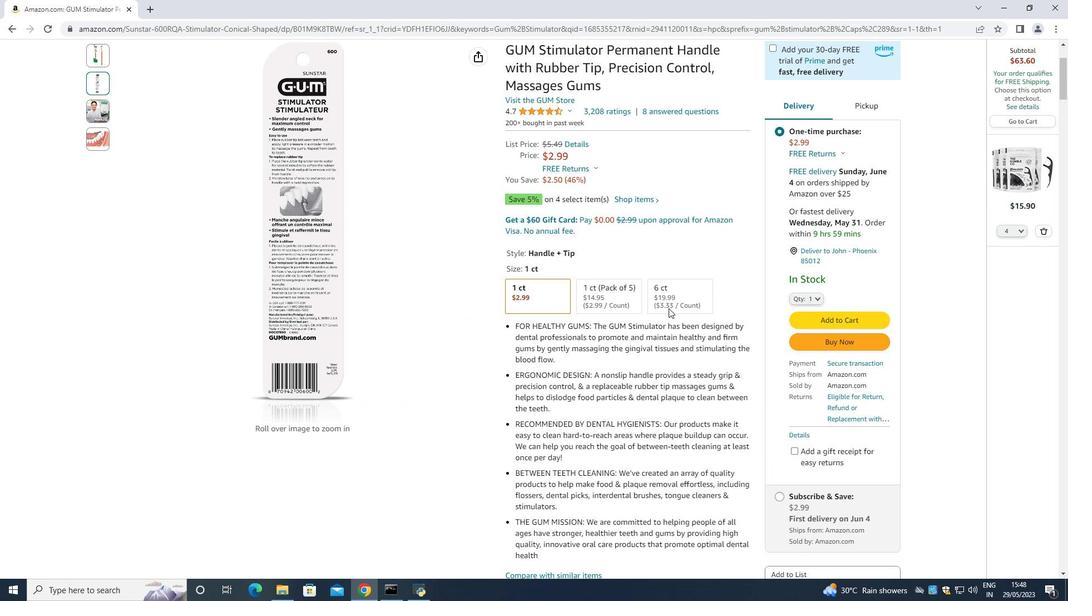 
Action: Mouse scrolled (669, 308) with delta (0, 0)
Screenshot: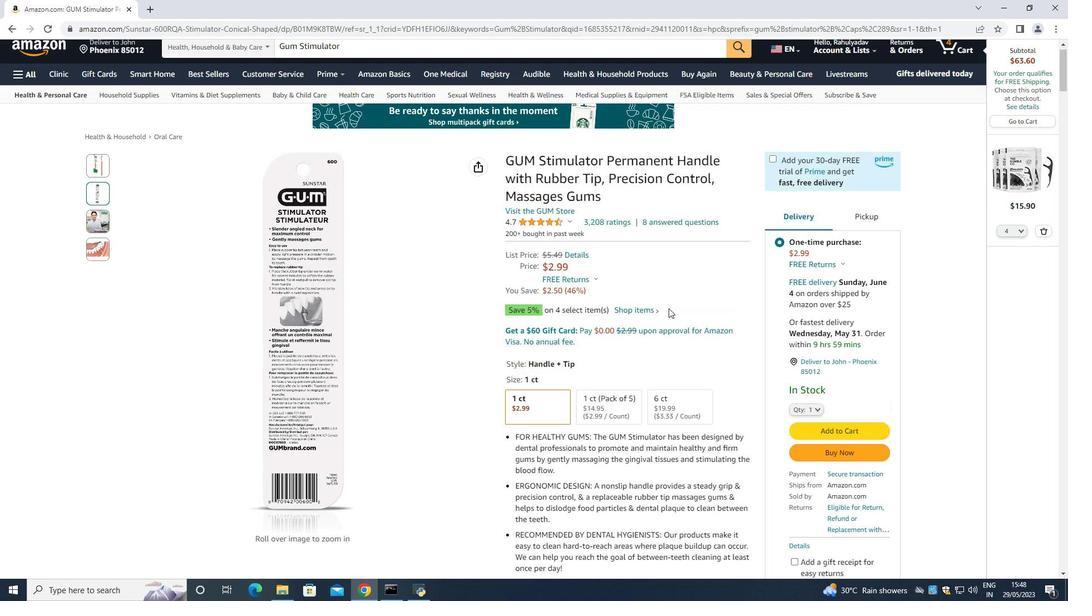 
Action: Mouse moved to (814, 413)
Screenshot: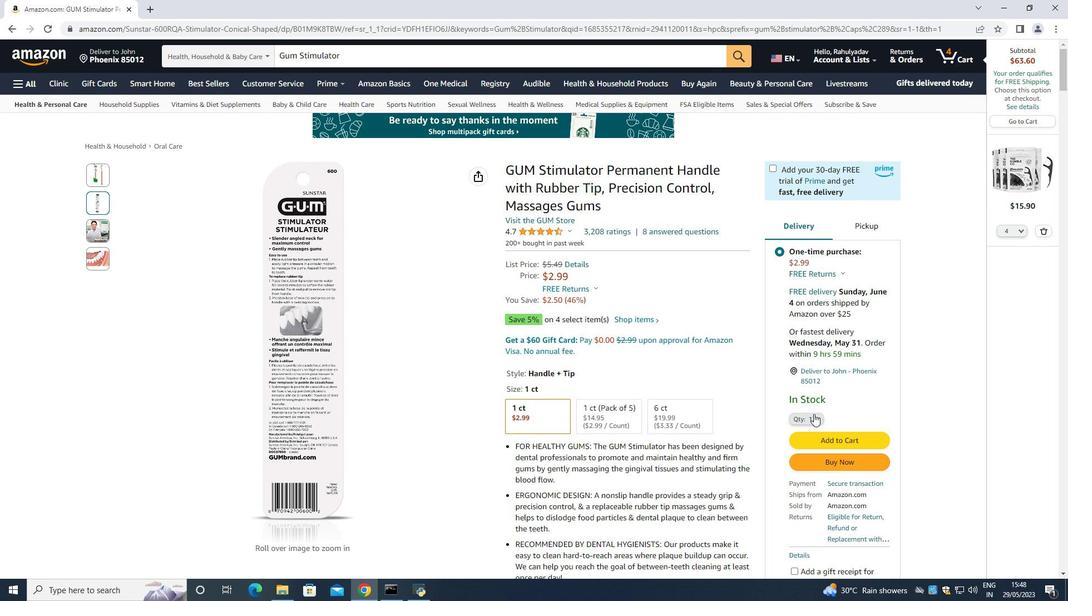 
Action: Mouse scrolled (814, 413) with delta (0, 0)
Screenshot: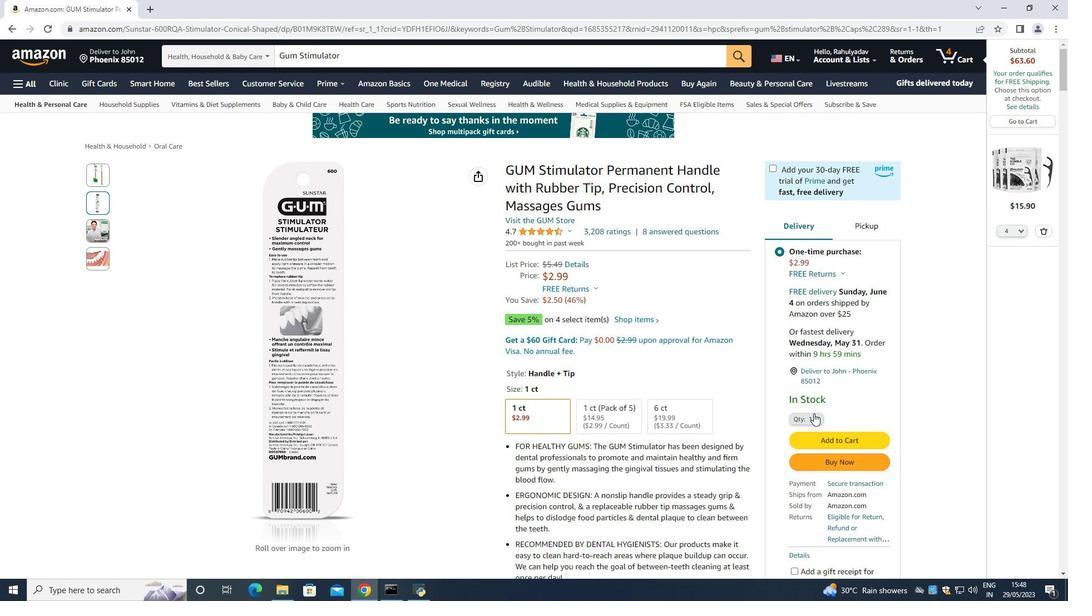 
Action: Mouse scrolled (814, 413) with delta (0, 0)
